 Task: Look for Airbnb options in Someren, Netherlands from 12th  December, 2023 to 15th December, 2023 for 3 adults.2 bedrooms having 3 beds and 1 bathroom. Property type can be flat. Look for 3 properties as per requirement.
Action: Mouse moved to (512, 100)
Screenshot: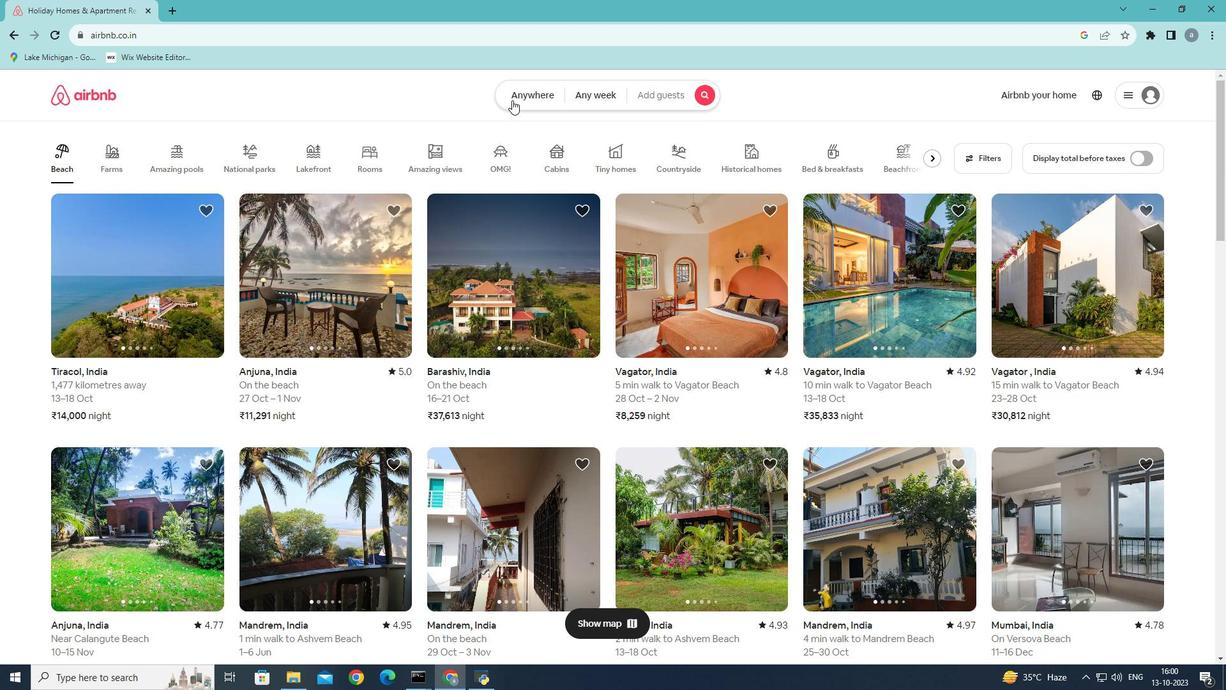 
Action: Mouse pressed left at (512, 100)
Screenshot: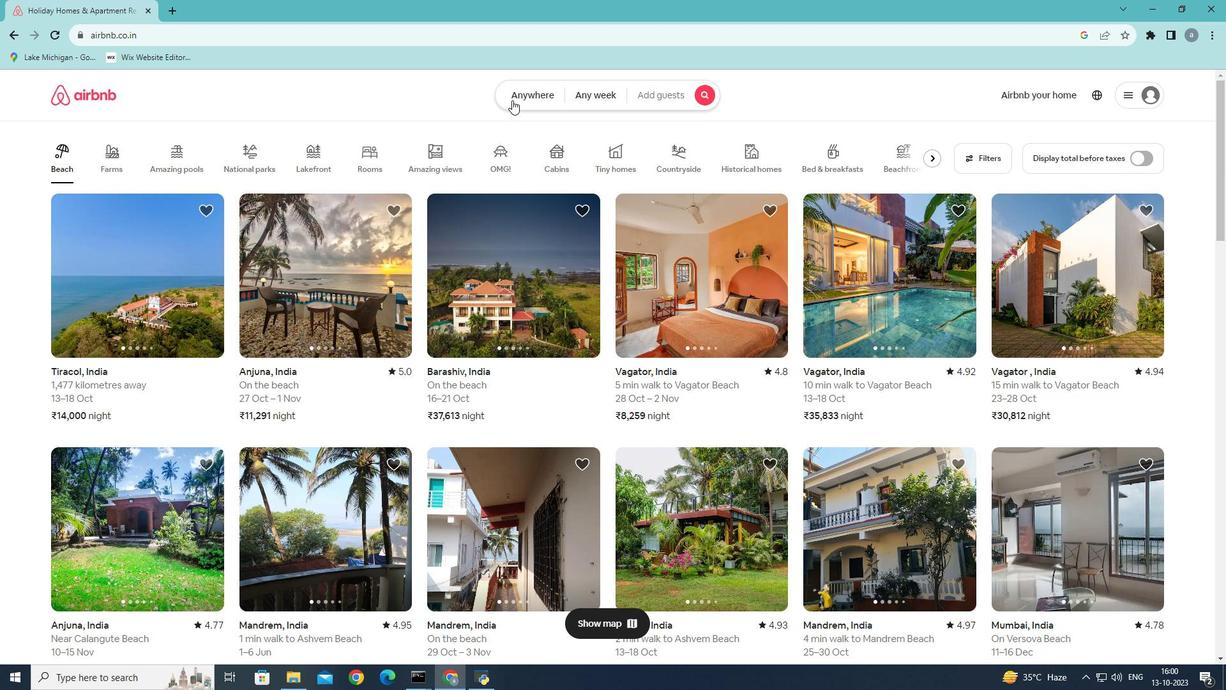 
Action: Mouse moved to (449, 138)
Screenshot: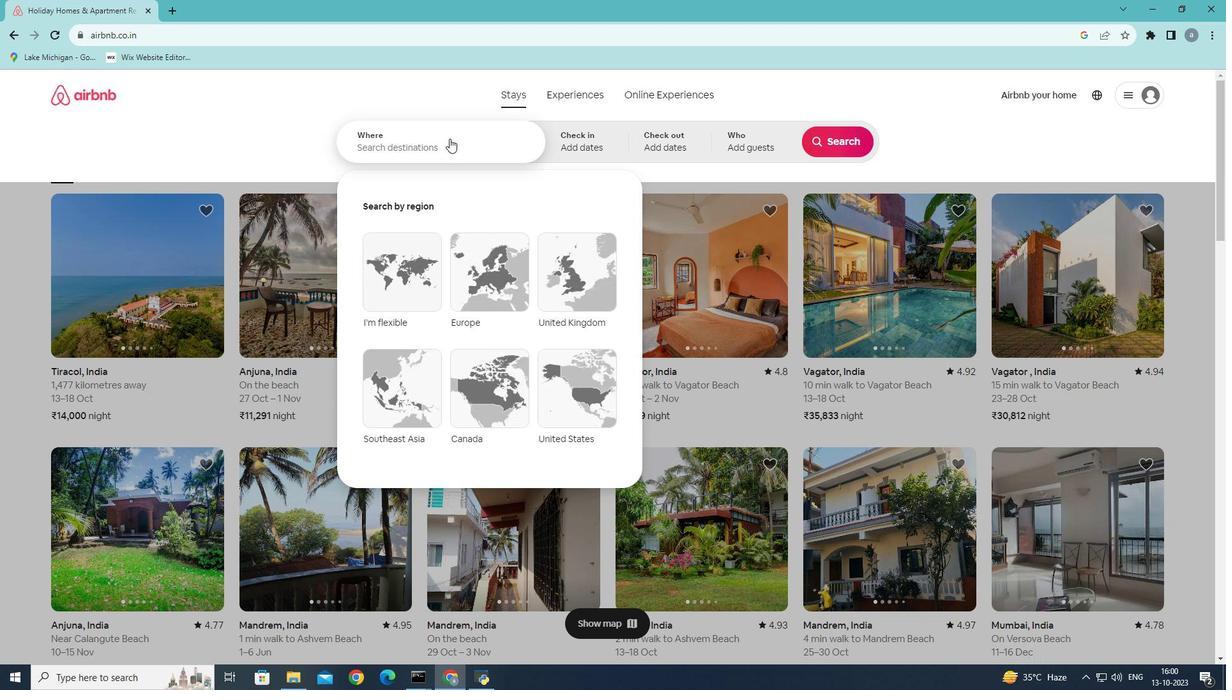 
Action: Mouse pressed left at (449, 138)
Screenshot: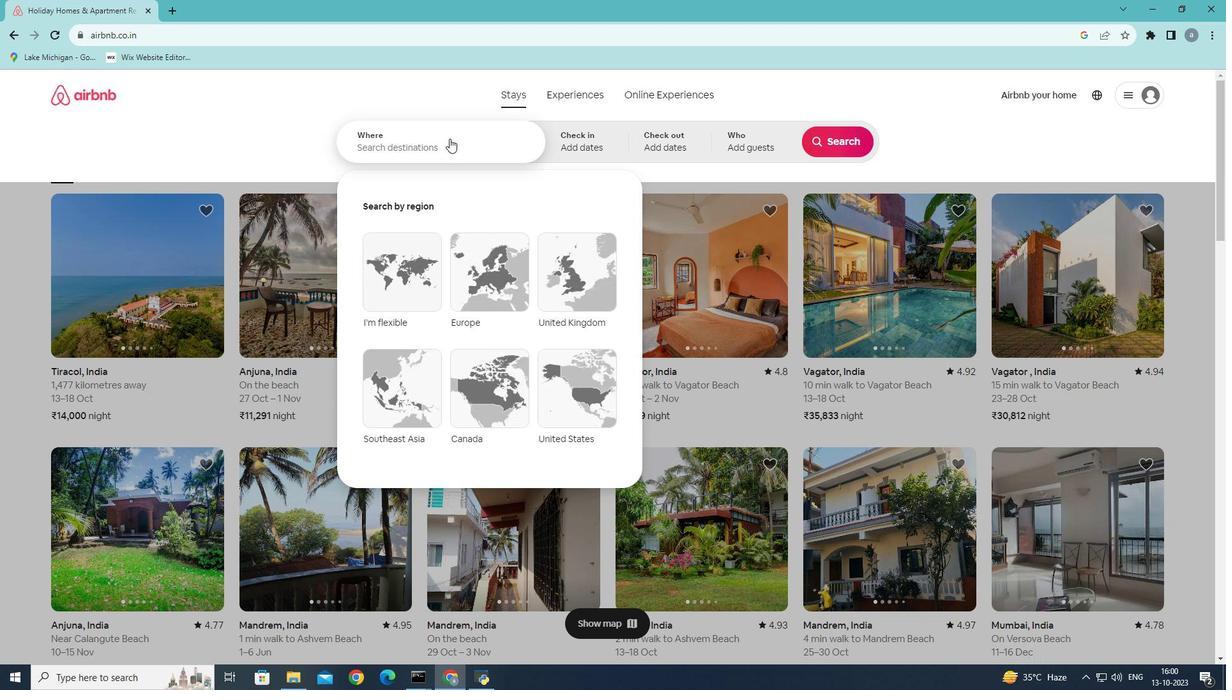 
Action: Mouse moved to (451, 141)
Screenshot: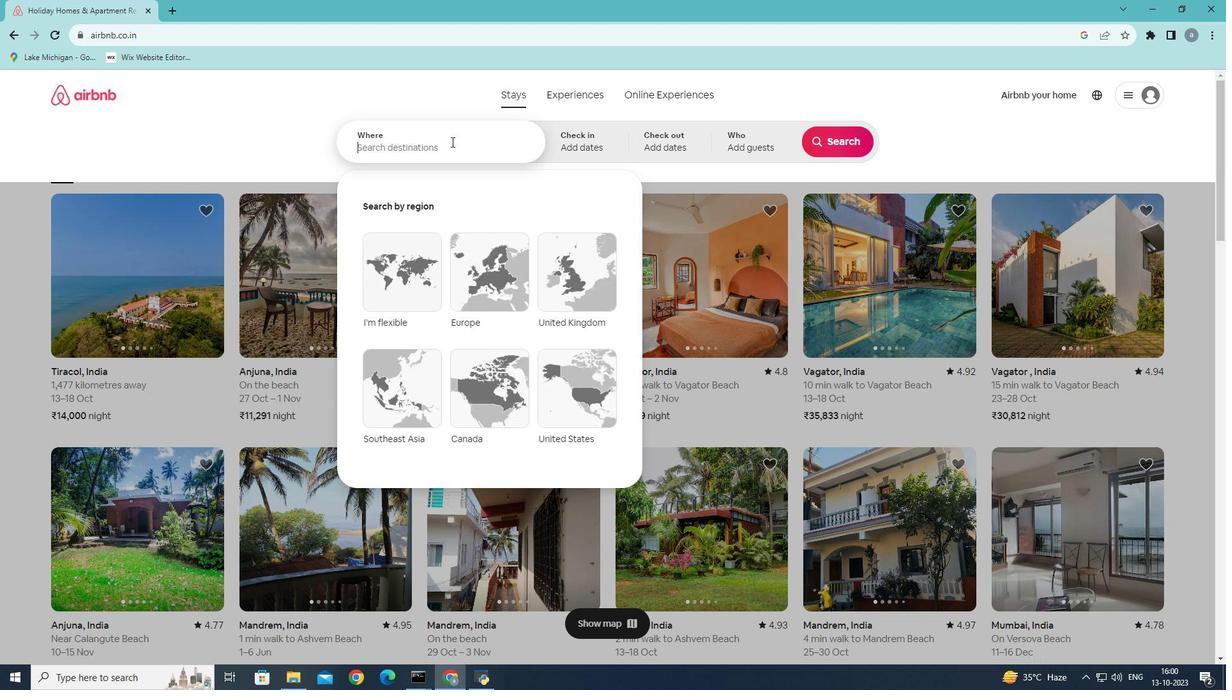
Action: Key pressed <Key.shift>Someren,<Key.shift>Nether
Screenshot: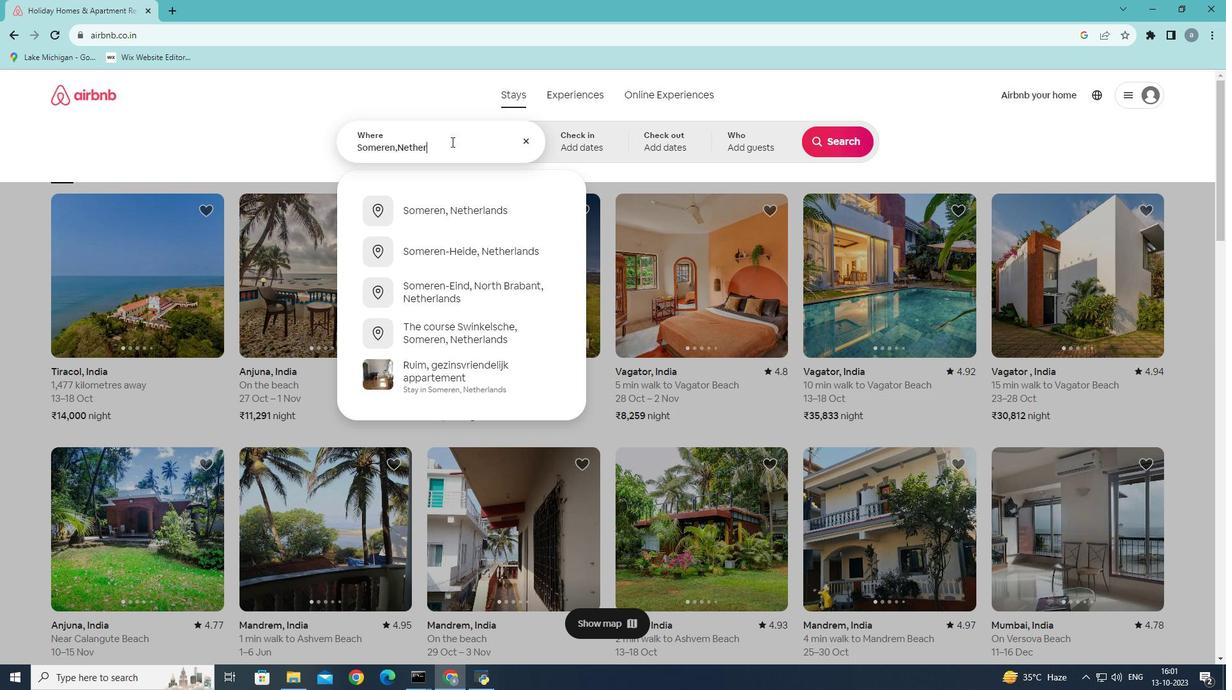 
Action: Mouse moved to (478, 253)
Screenshot: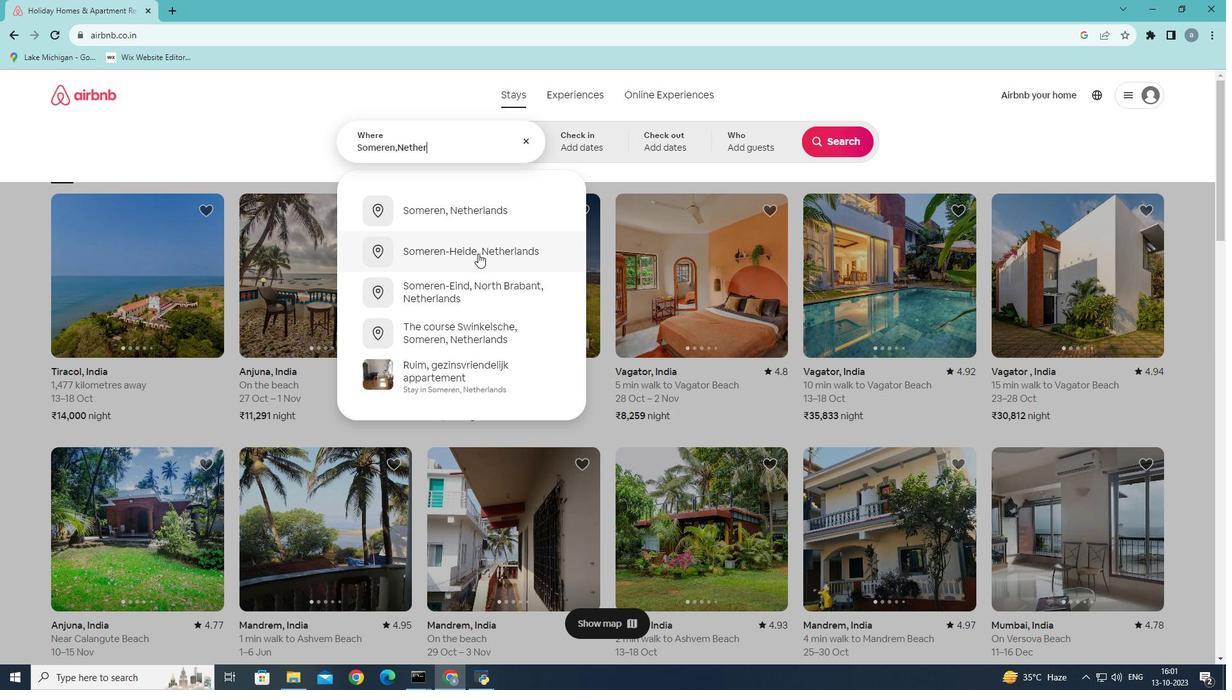 
Action: Mouse pressed left at (478, 253)
Screenshot: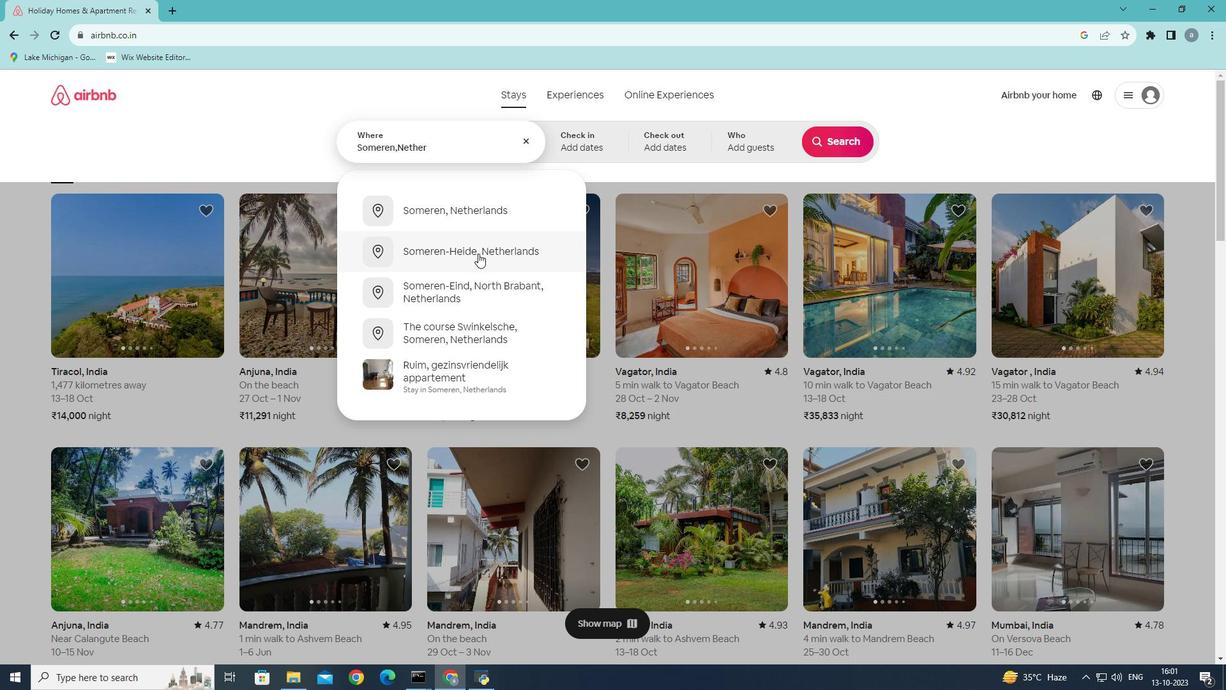 
Action: Mouse moved to (832, 245)
Screenshot: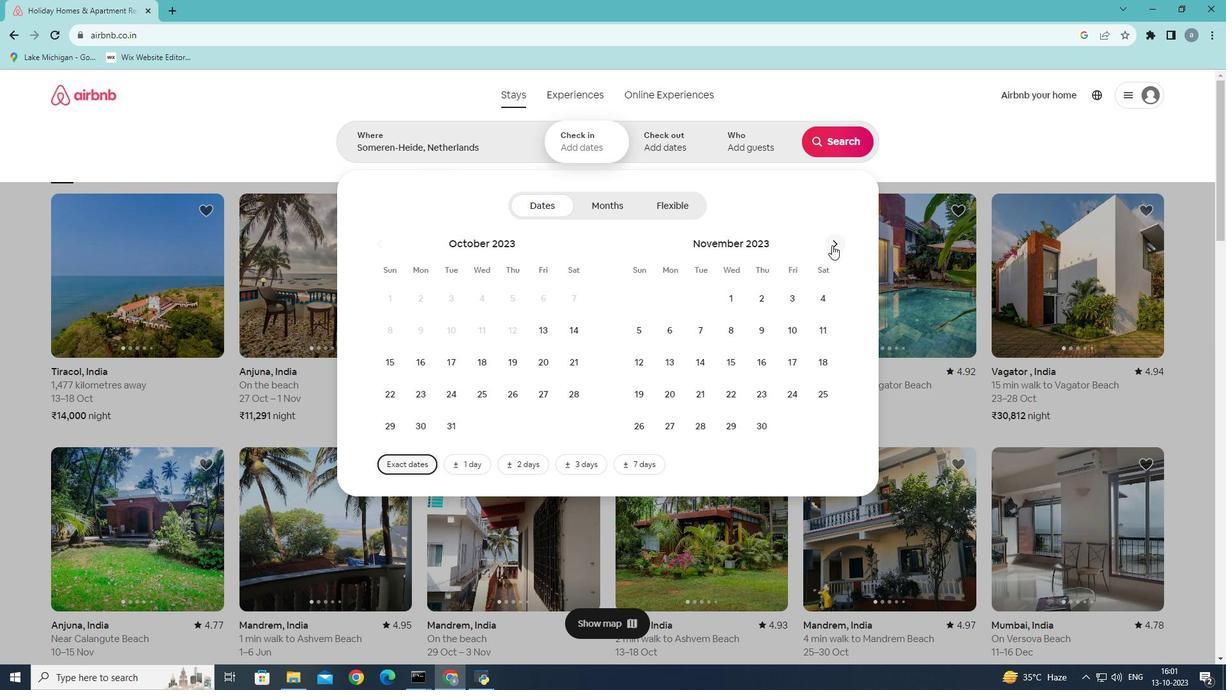 
Action: Mouse pressed left at (832, 245)
Screenshot: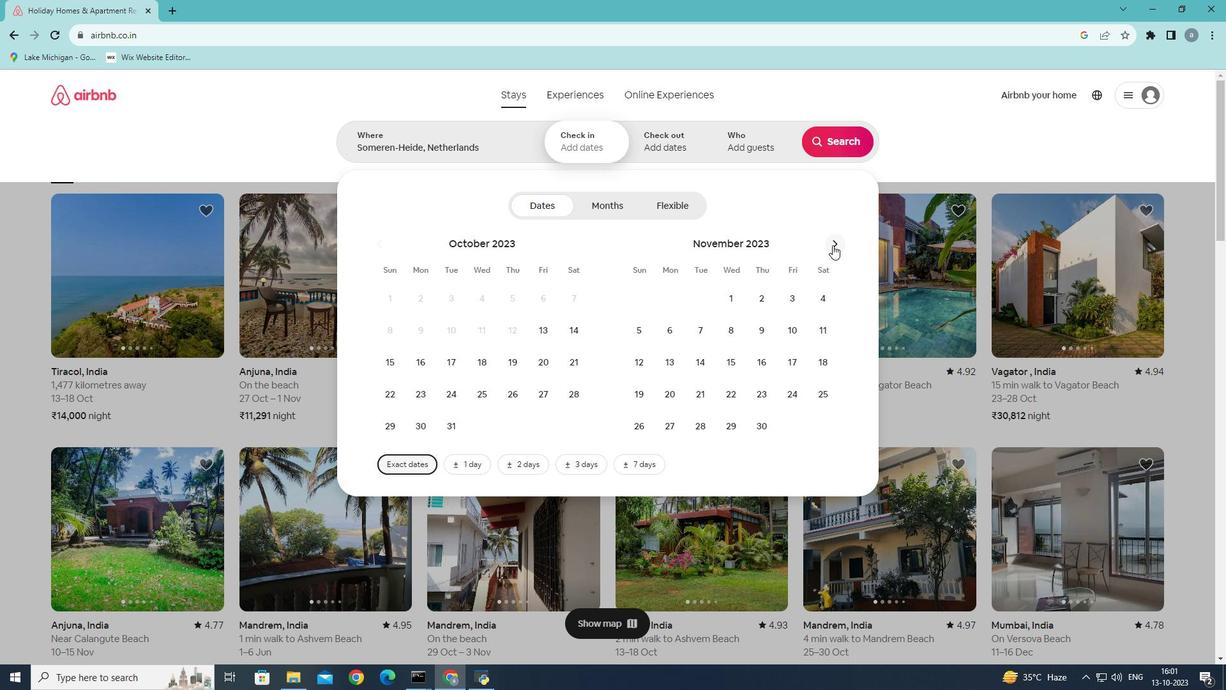 
Action: Mouse moved to (697, 366)
Screenshot: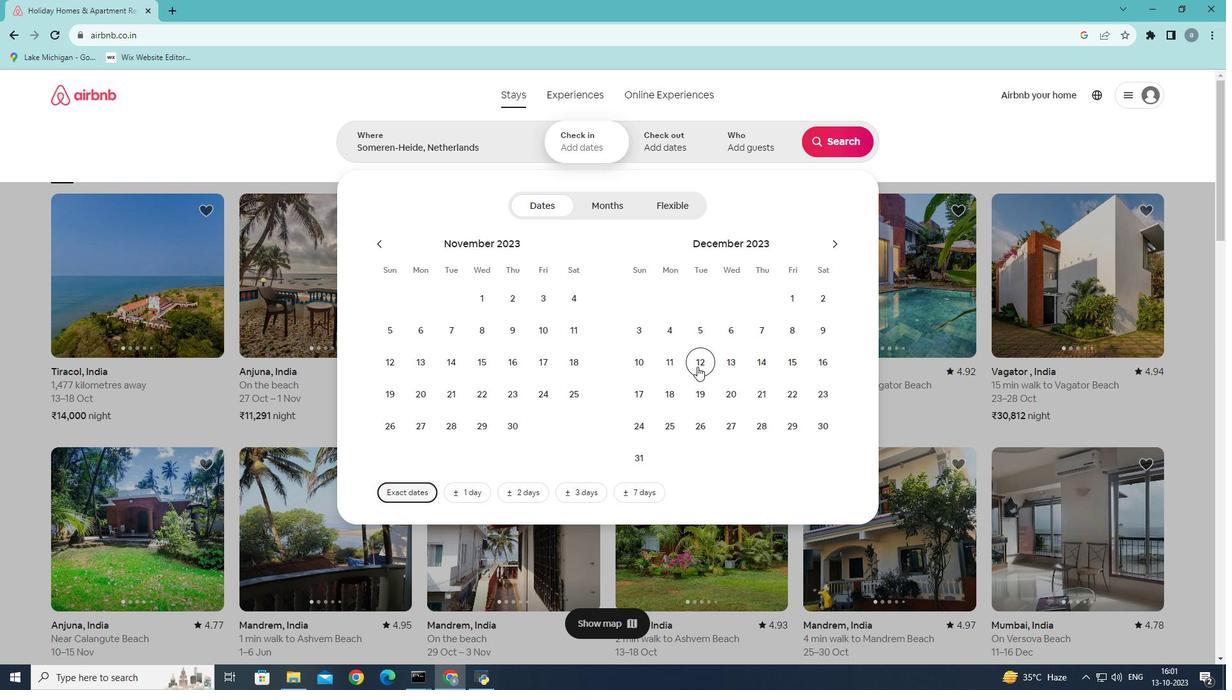 
Action: Mouse pressed left at (697, 366)
Screenshot: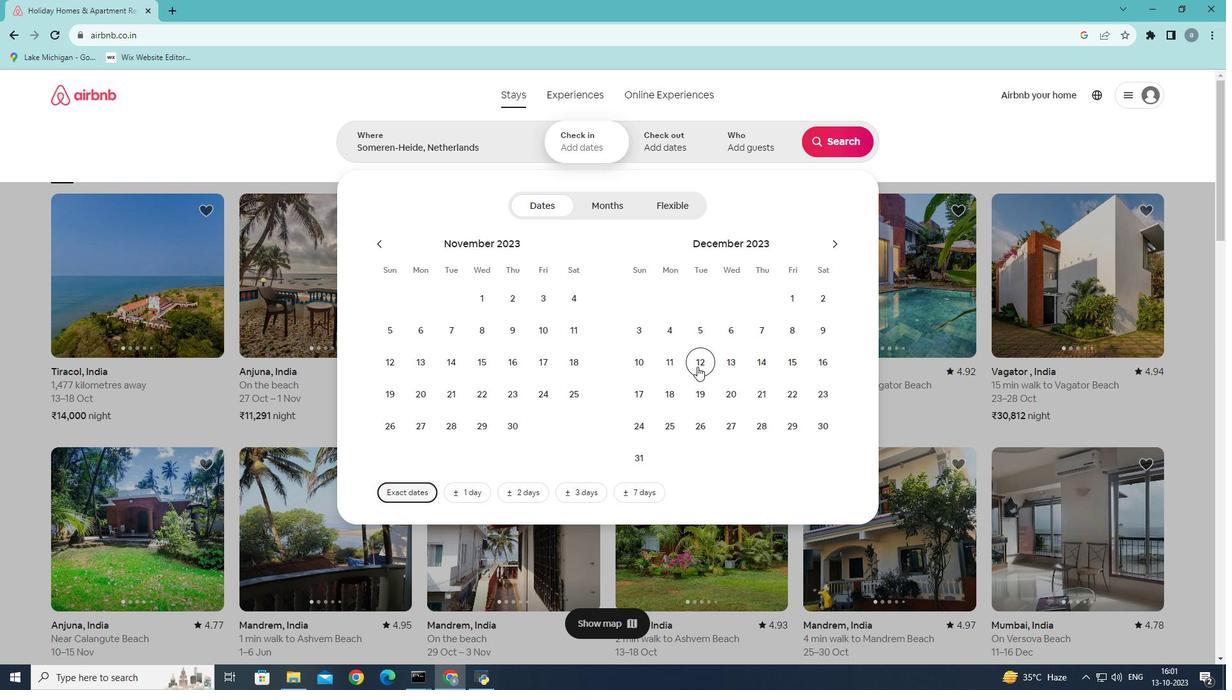 
Action: Mouse moved to (799, 366)
Screenshot: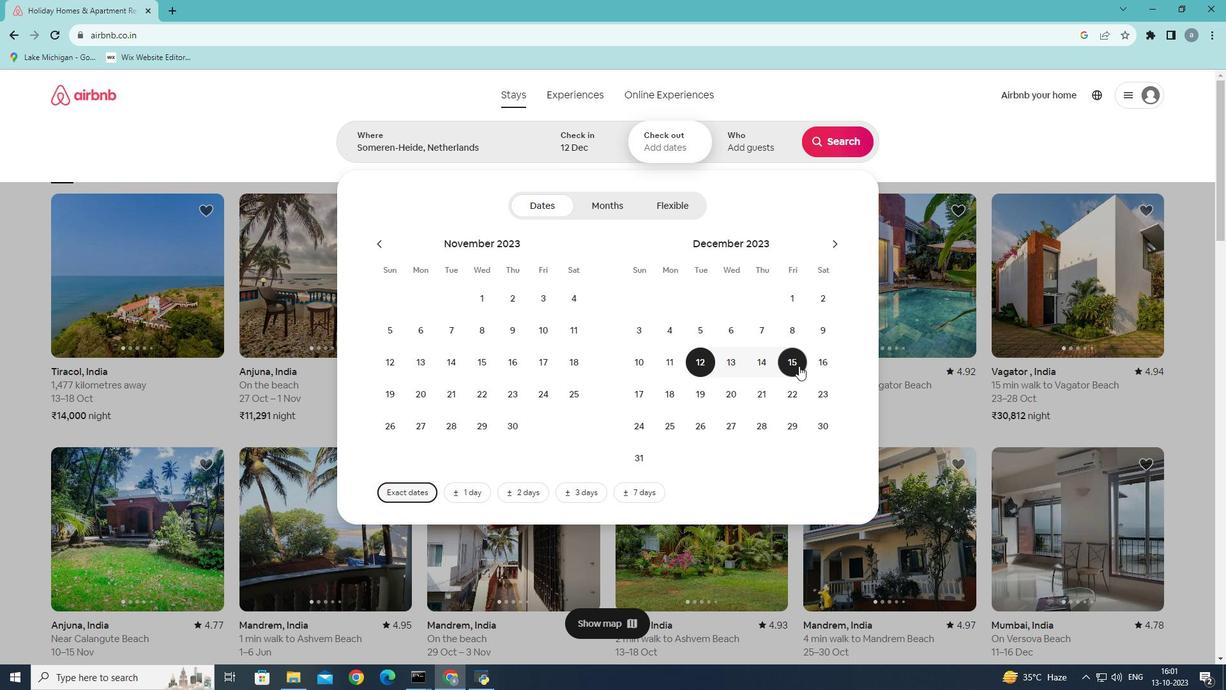 
Action: Mouse pressed left at (799, 366)
Screenshot: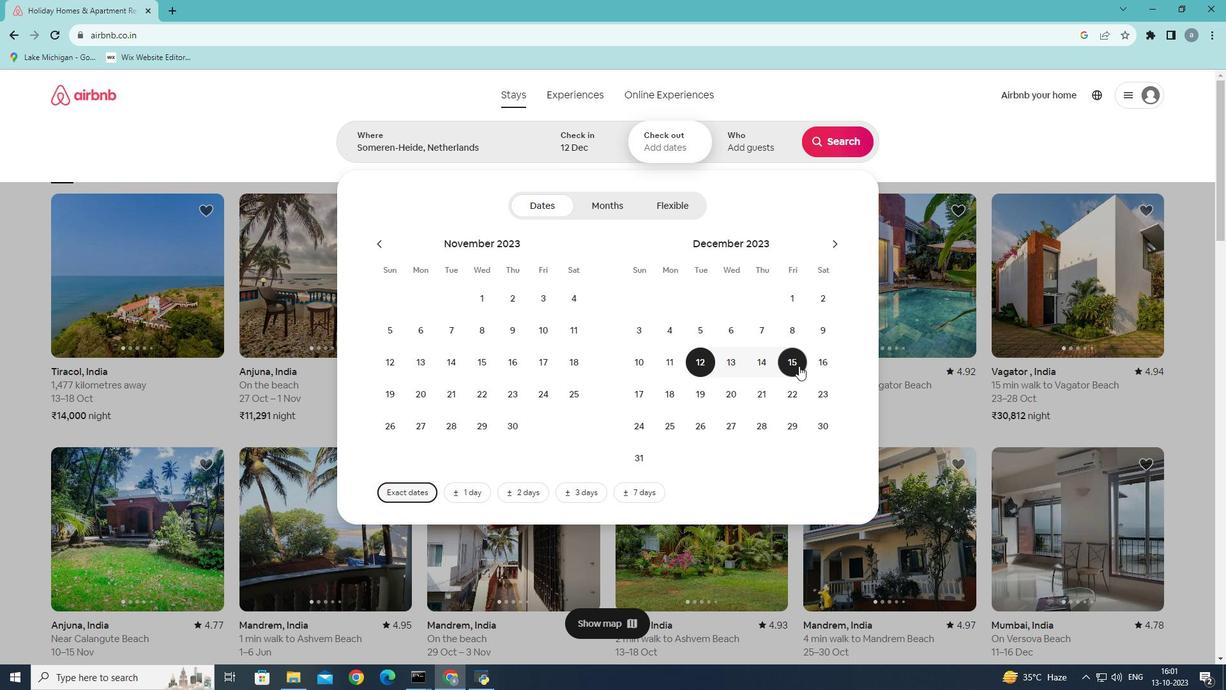 
Action: Mouse moved to (780, 147)
Screenshot: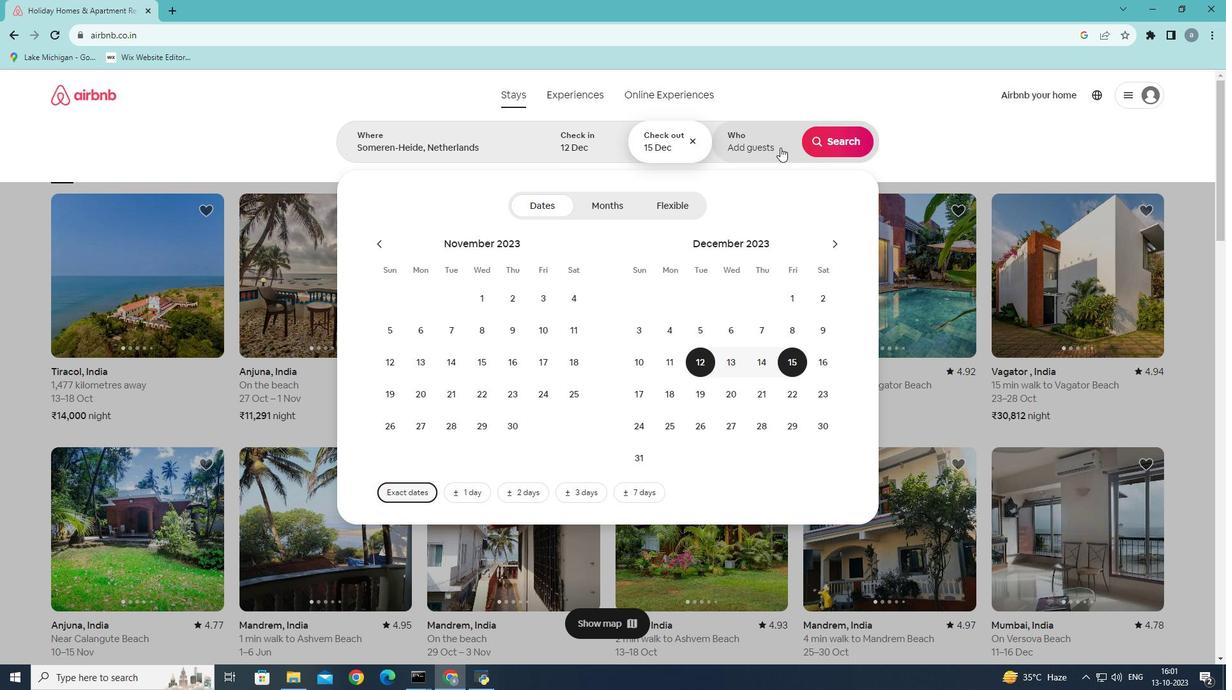 
Action: Mouse pressed left at (780, 147)
Screenshot: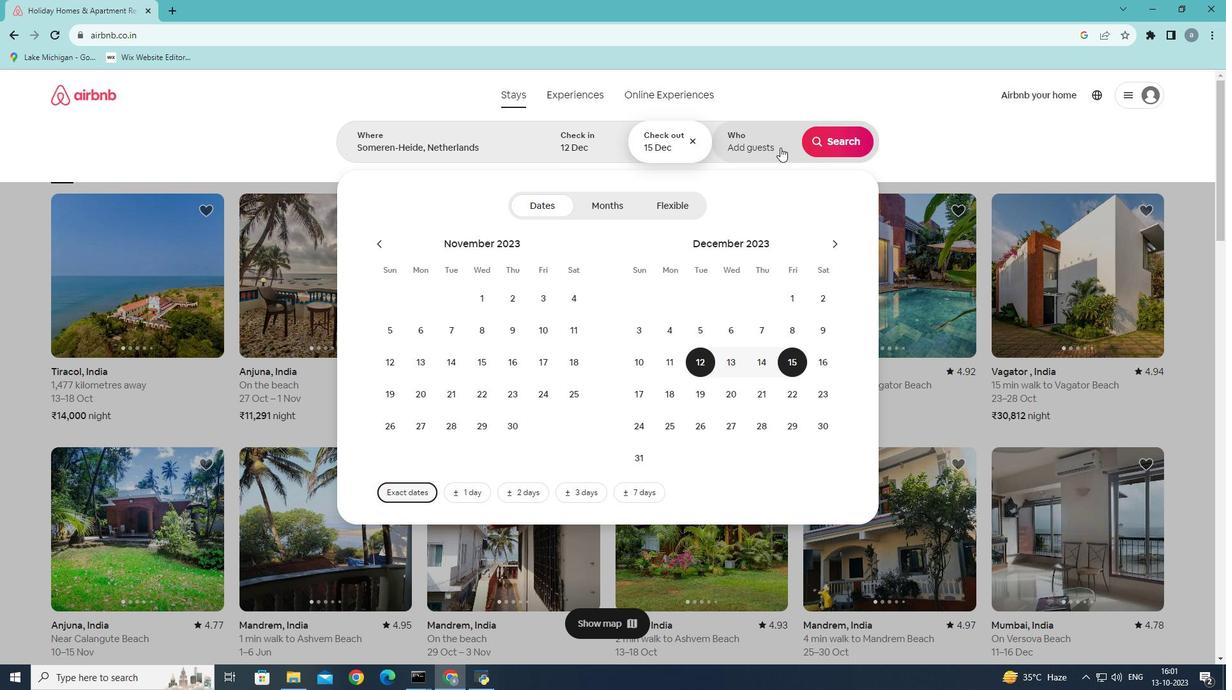 
Action: Mouse moved to (841, 205)
Screenshot: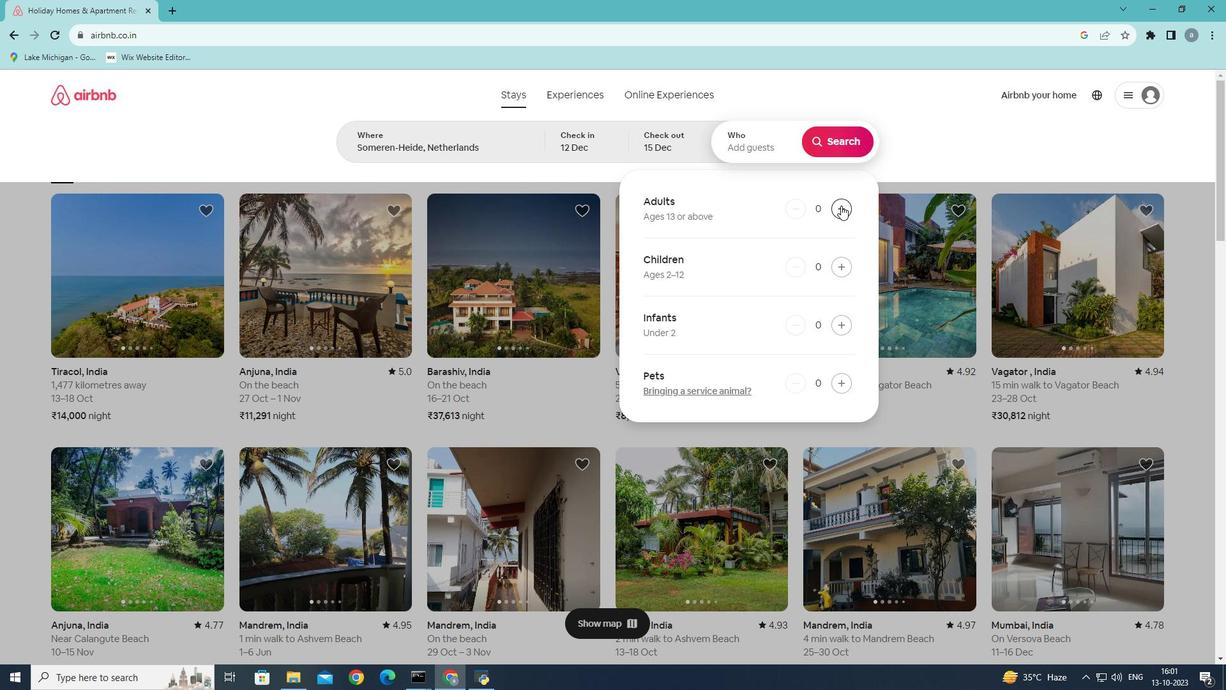 
Action: Mouse pressed left at (841, 205)
Screenshot: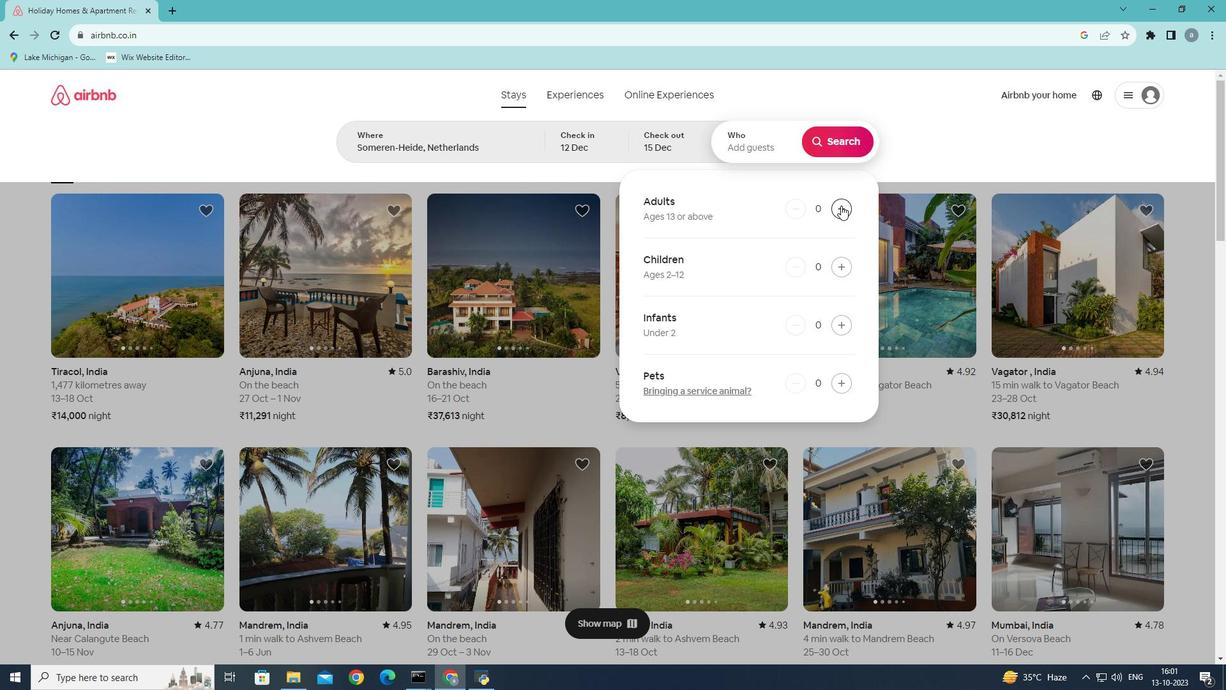 
Action: Mouse pressed left at (841, 205)
Screenshot: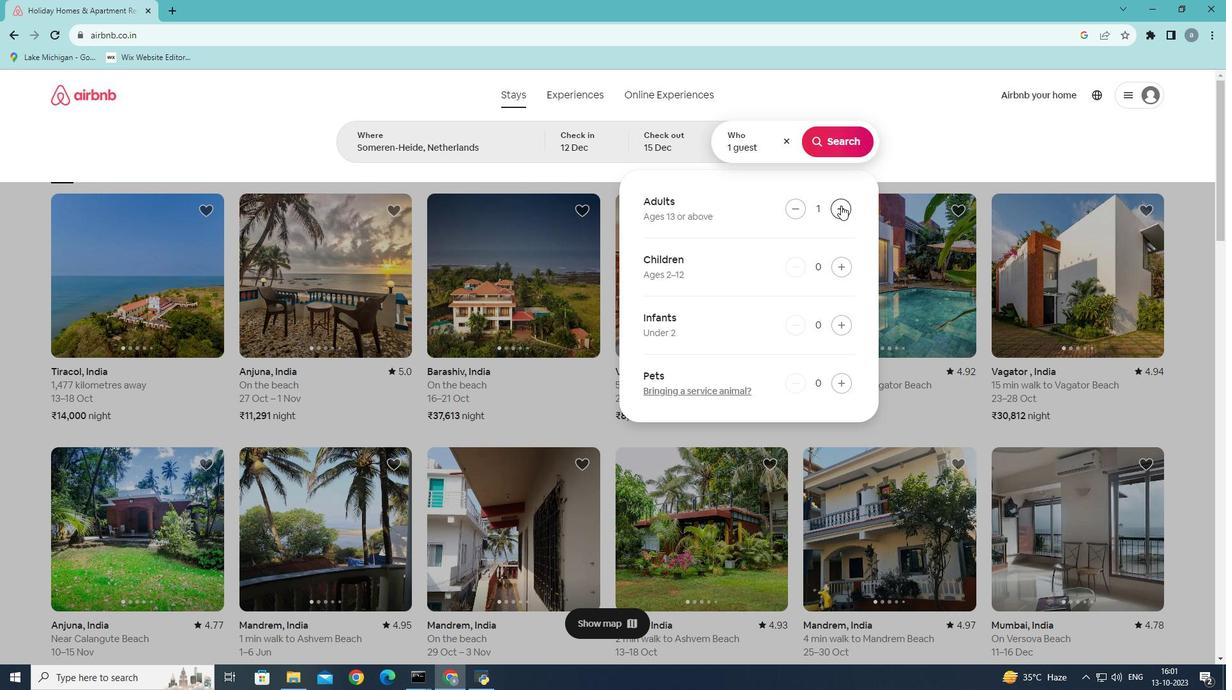 
Action: Mouse pressed left at (841, 205)
Screenshot: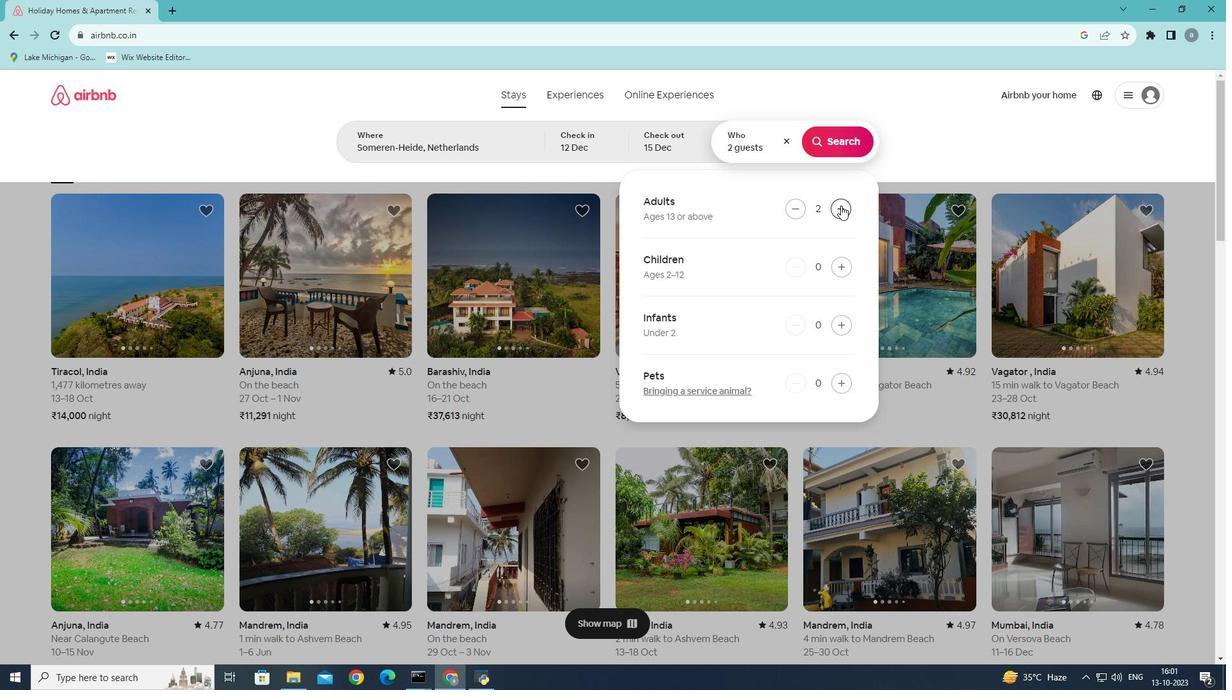 
Action: Mouse moved to (834, 145)
Screenshot: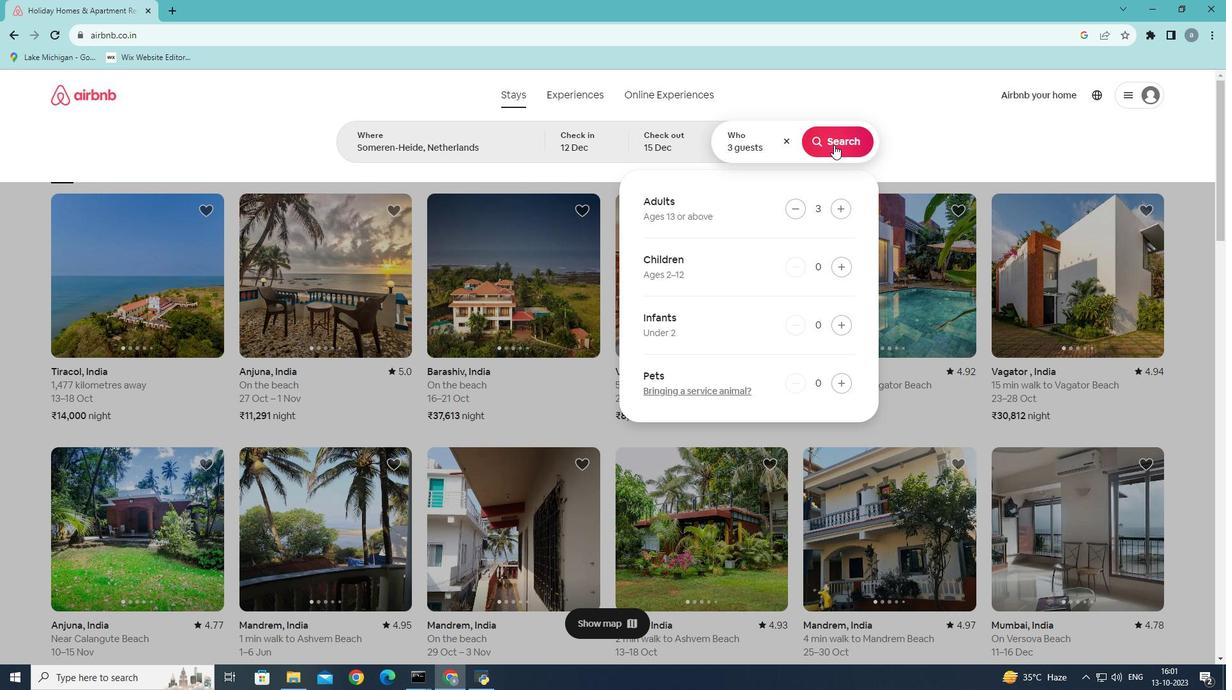 
Action: Mouse pressed left at (834, 145)
Screenshot: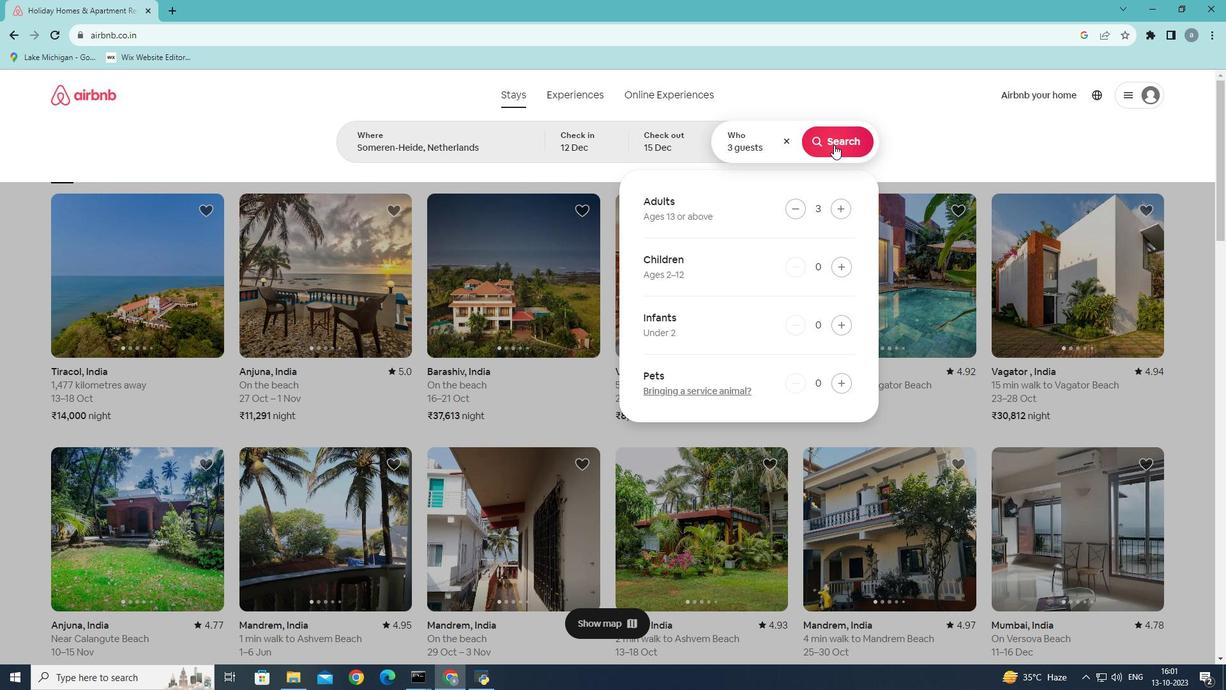 
Action: Mouse moved to (1037, 153)
Screenshot: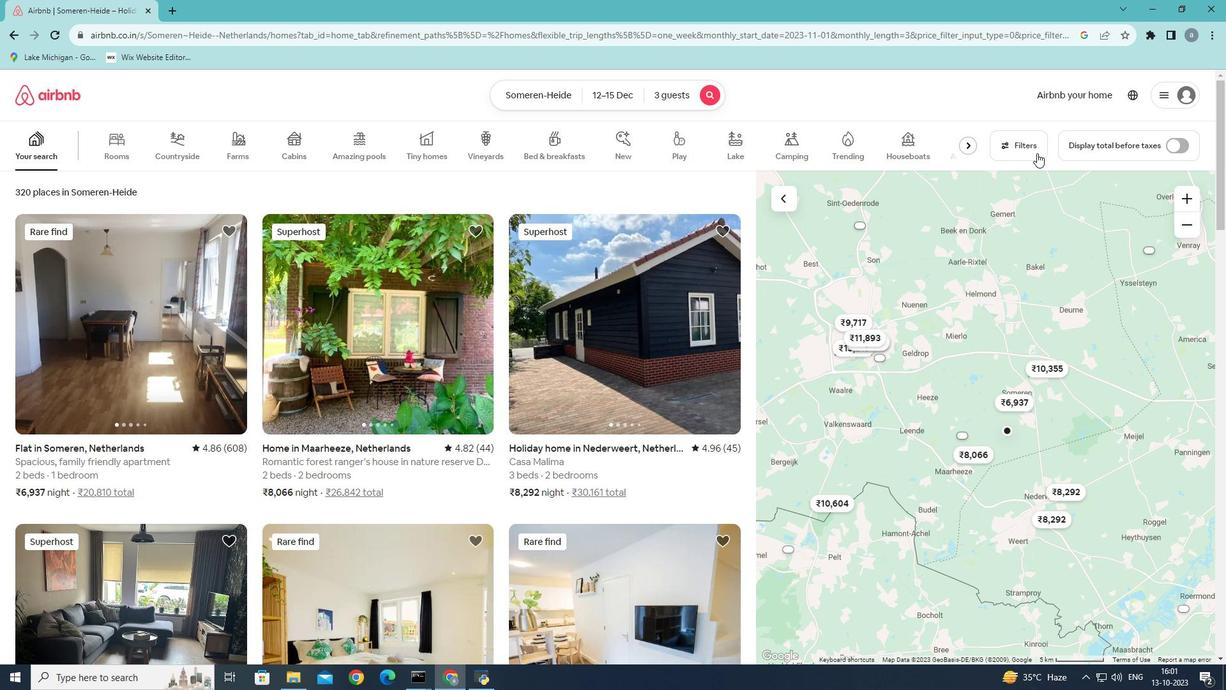 
Action: Mouse pressed left at (1037, 153)
Screenshot: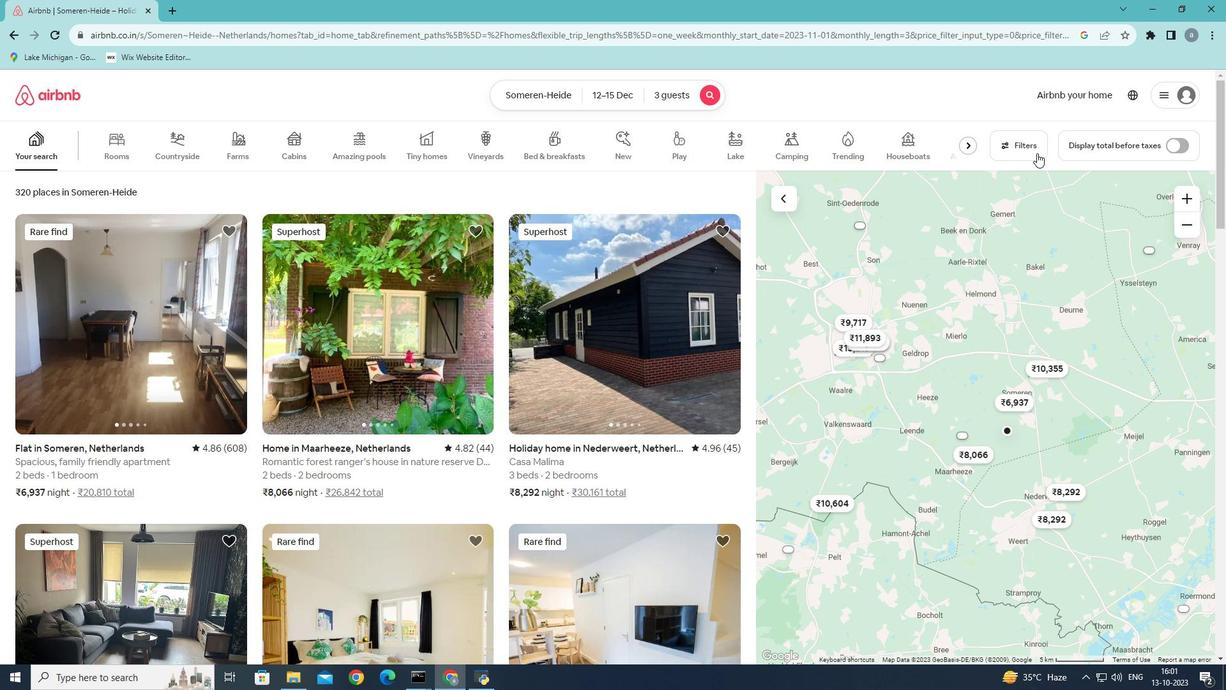 
Action: Mouse moved to (576, 461)
Screenshot: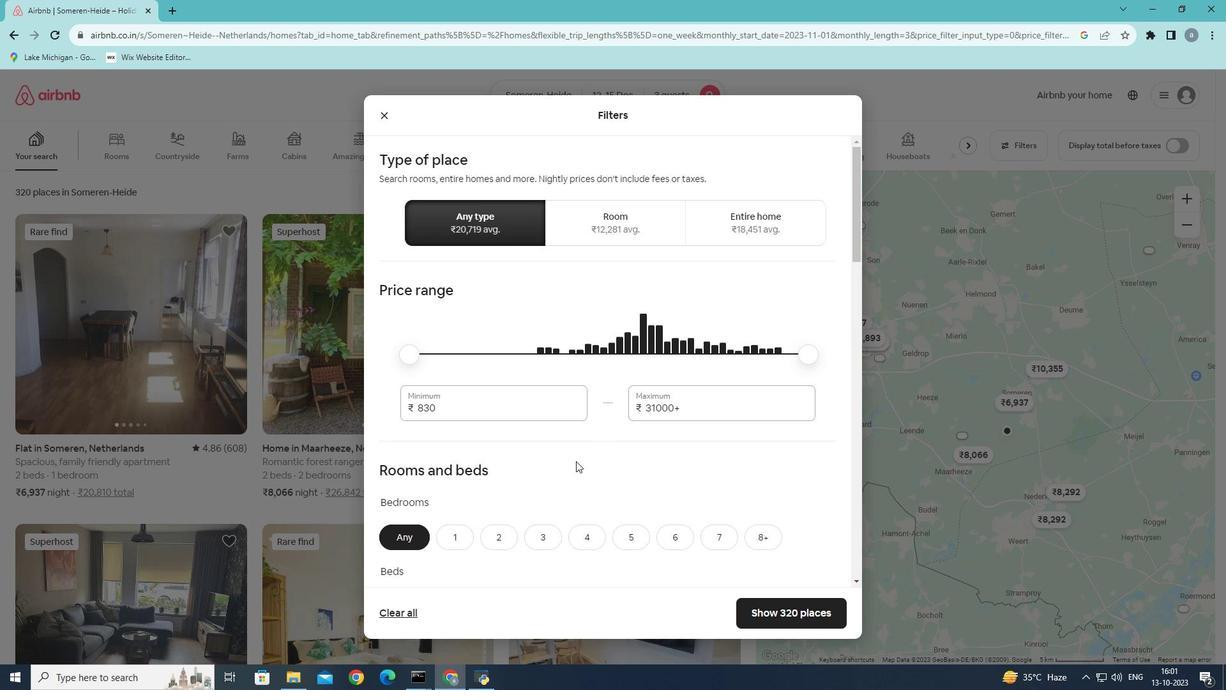 
Action: Mouse scrolled (576, 460) with delta (0, 0)
Screenshot: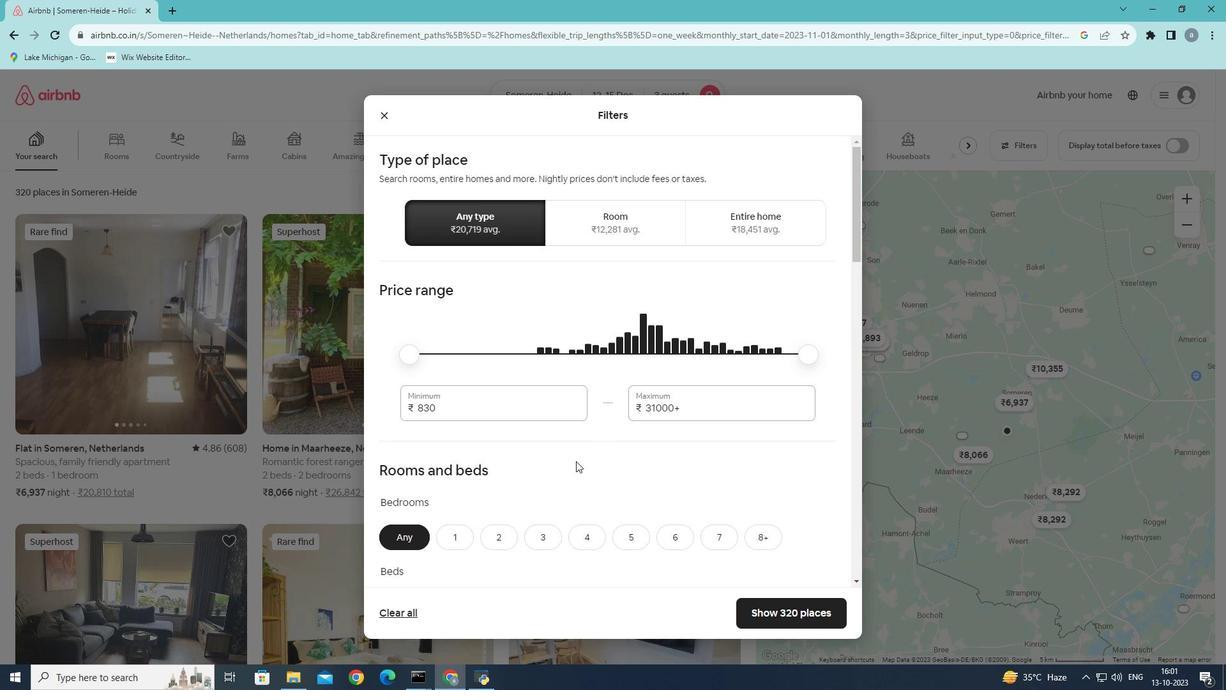 
Action: Mouse scrolled (576, 460) with delta (0, 0)
Screenshot: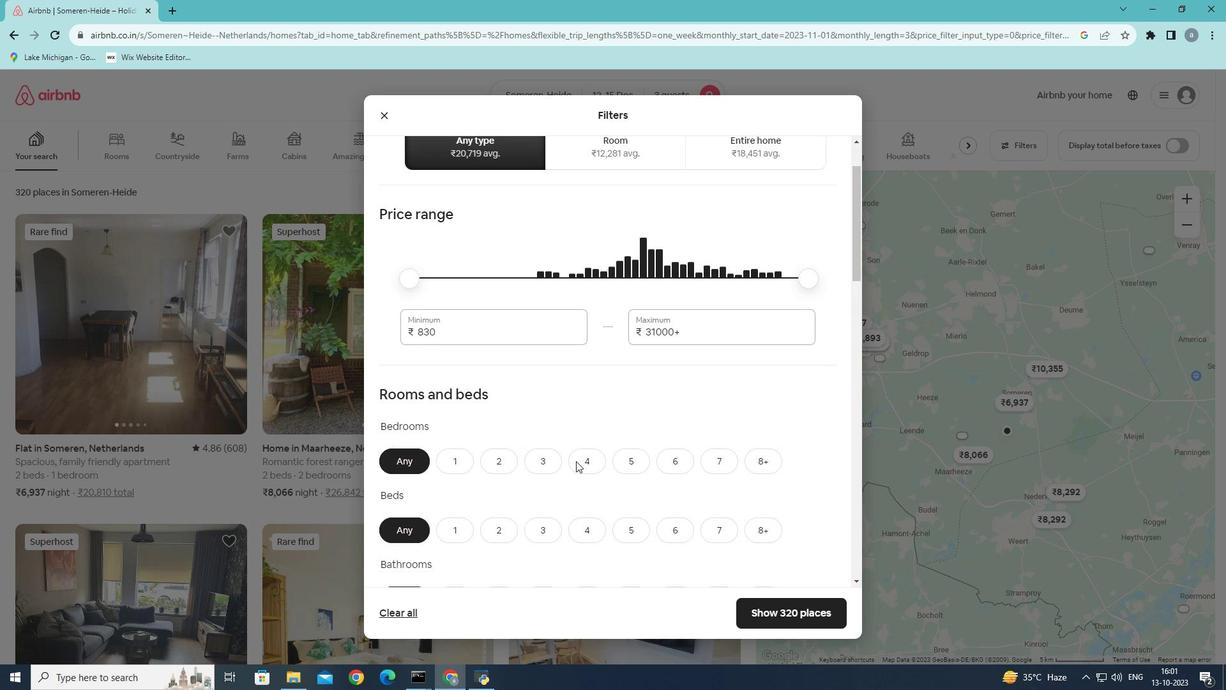 
Action: Mouse scrolled (576, 460) with delta (0, 0)
Screenshot: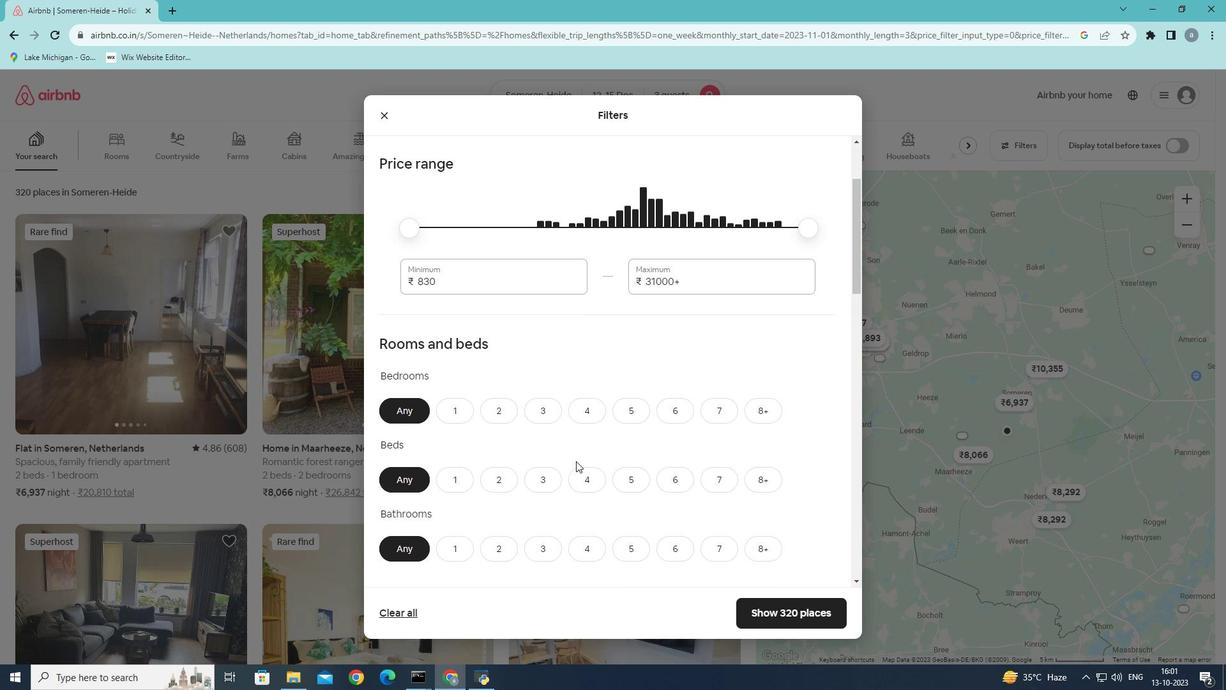 
Action: Mouse moved to (502, 348)
Screenshot: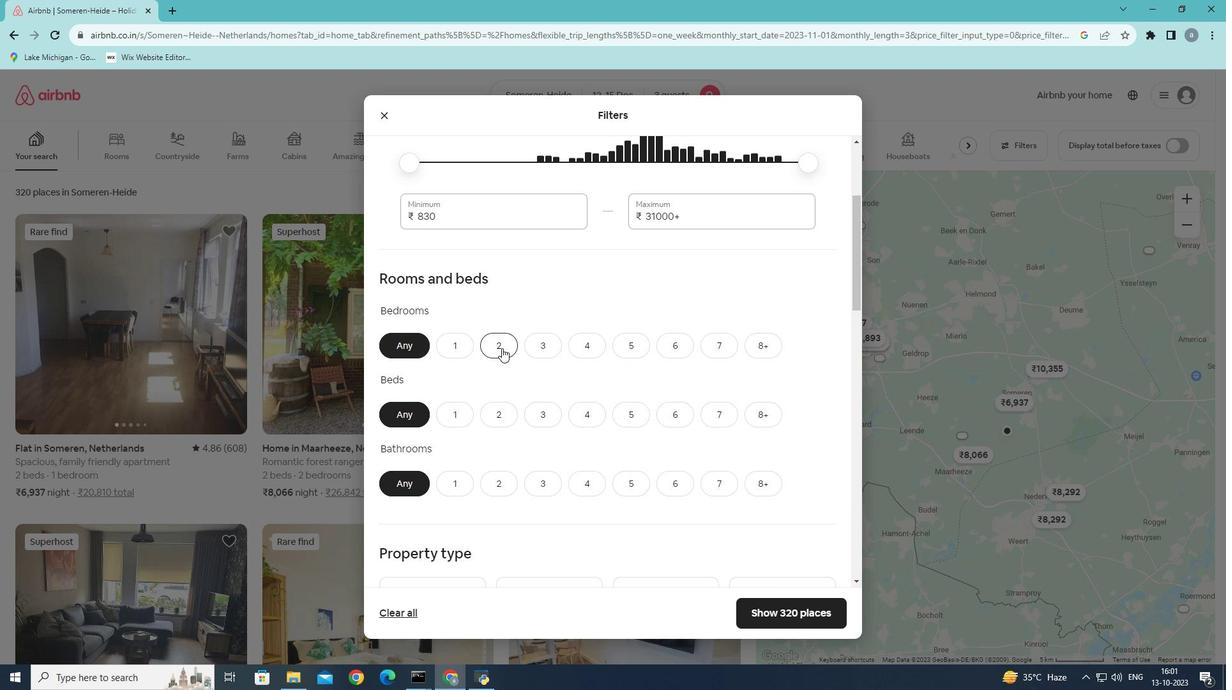 
Action: Mouse pressed left at (502, 348)
Screenshot: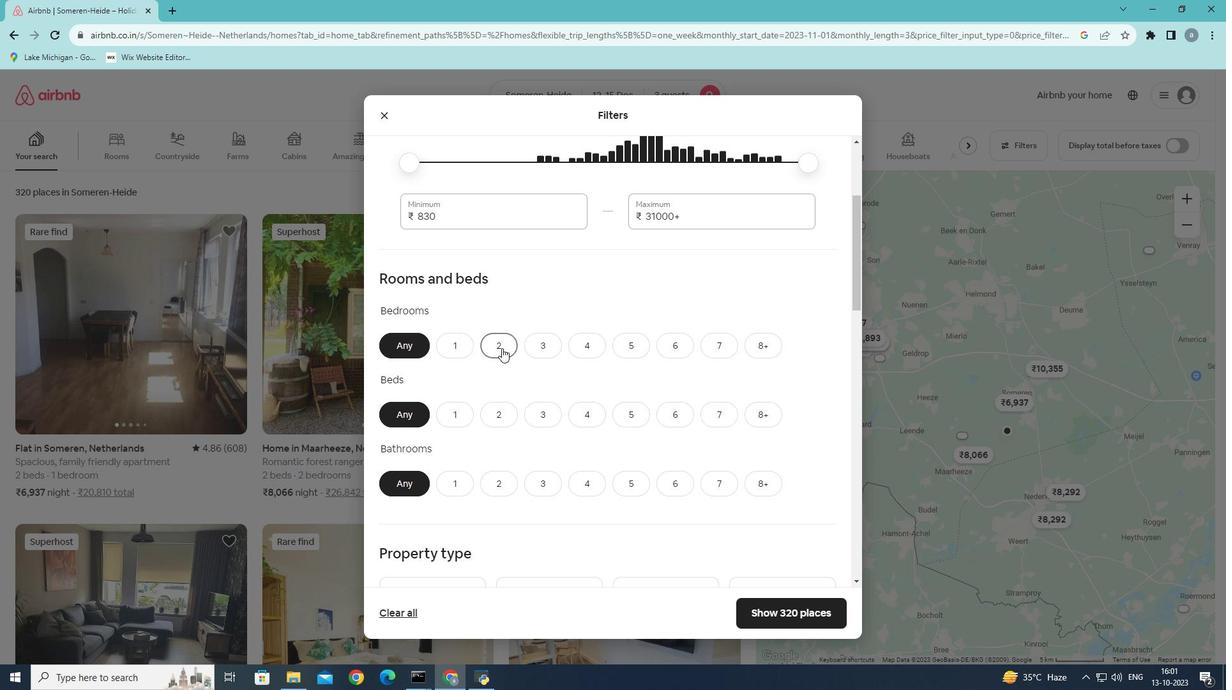
Action: Mouse moved to (550, 420)
Screenshot: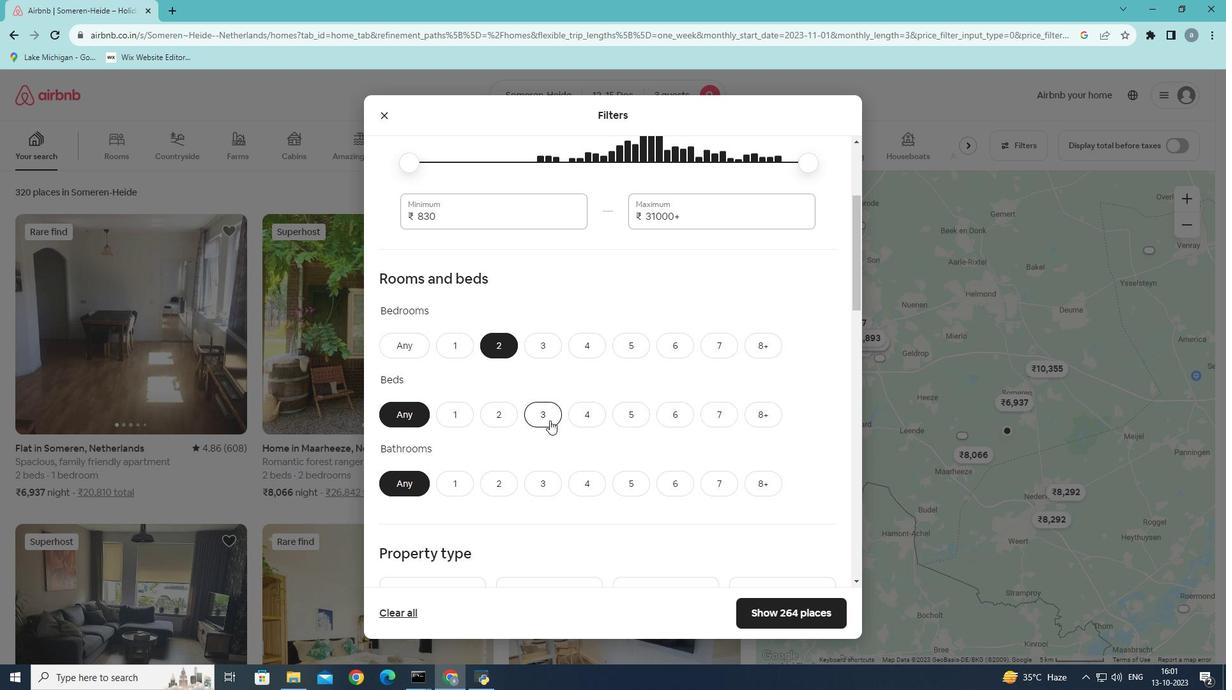 
Action: Mouse pressed left at (550, 420)
Screenshot: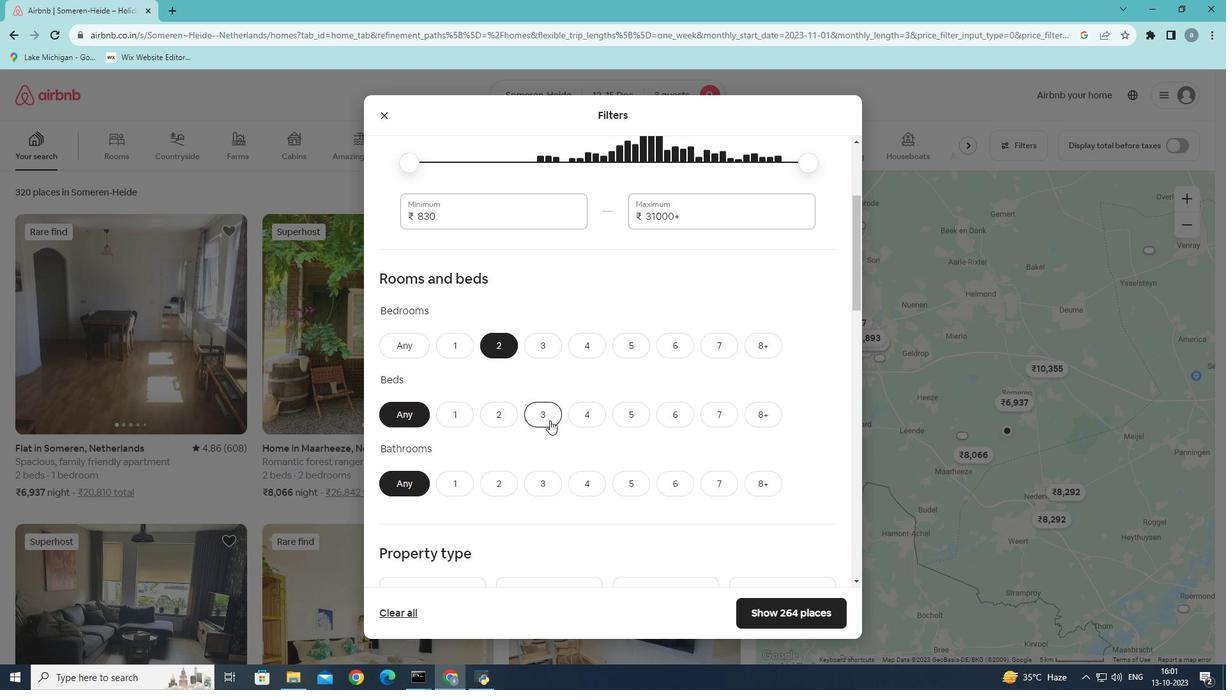 
Action: Mouse moved to (453, 487)
Screenshot: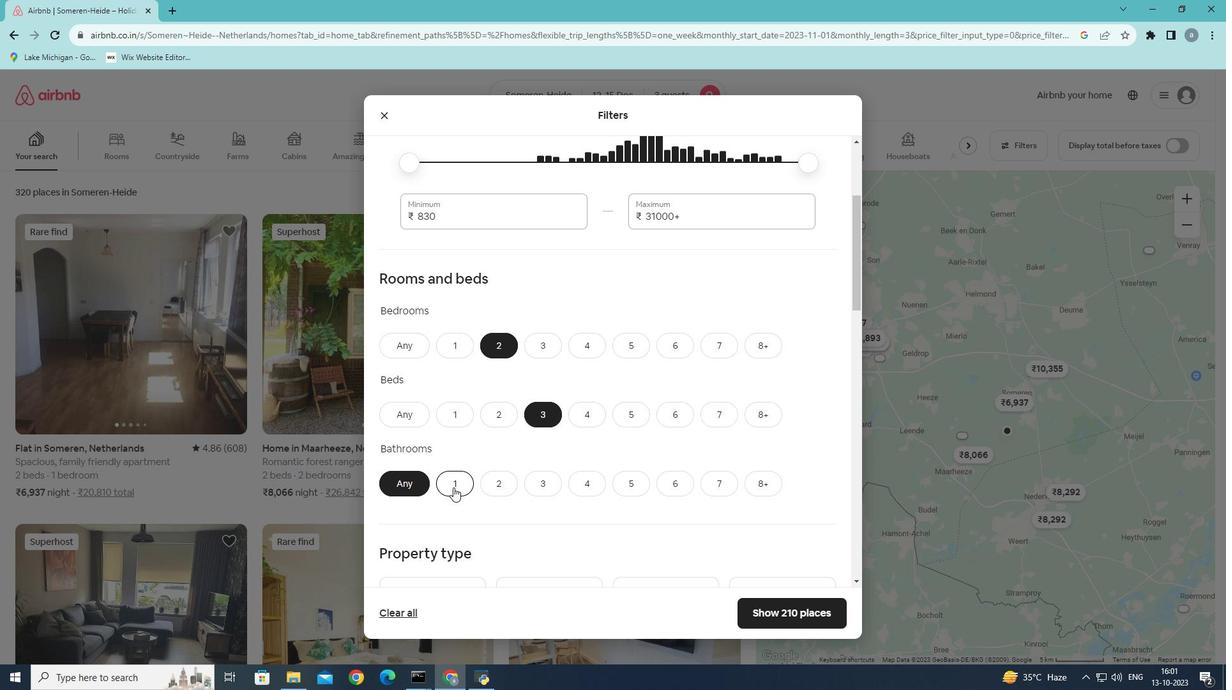 
Action: Mouse pressed left at (453, 487)
Screenshot: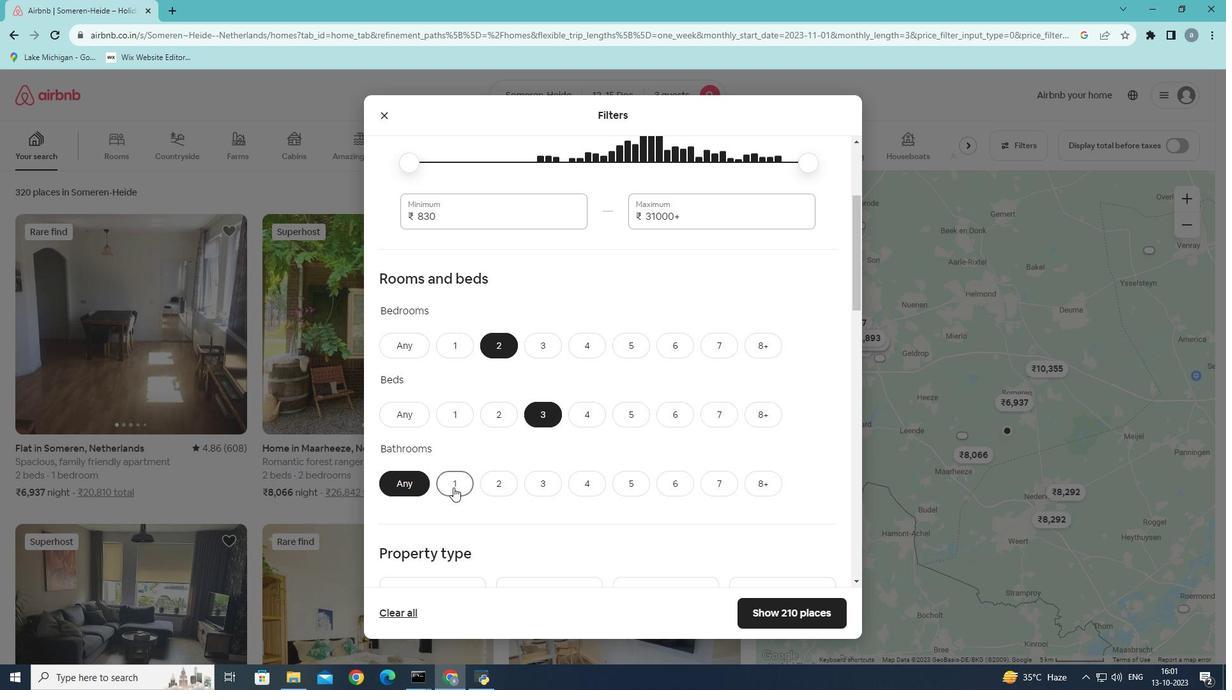 
Action: Mouse moved to (539, 507)
Screenshot: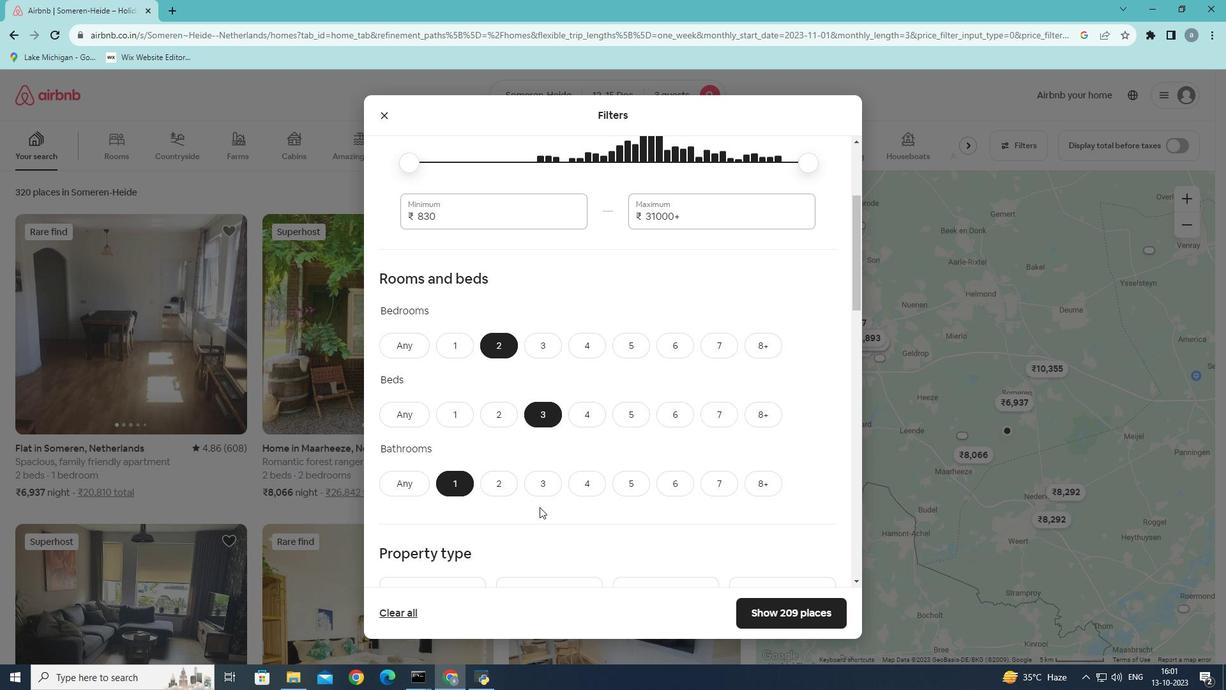 
Action: Mouse scrolled (539, 506) with delta (0, 0)
Screenshot: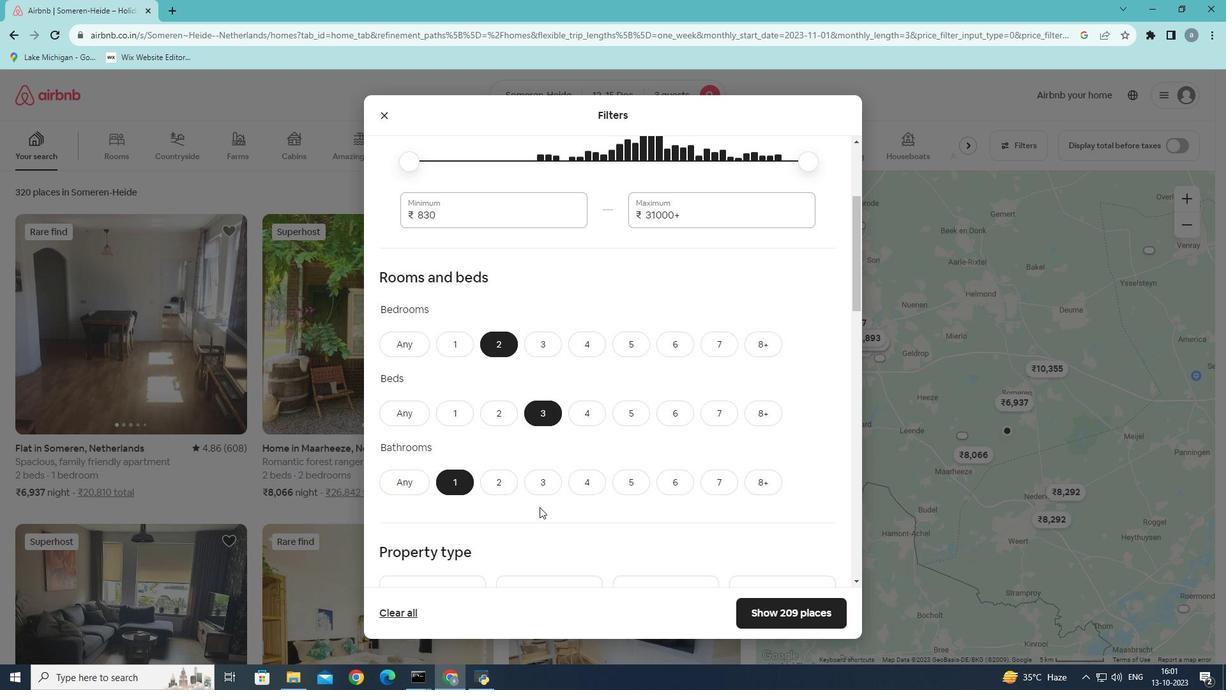 
Action: Mouse scrolled (539, 506) with delta (0, 0)
Screenshot: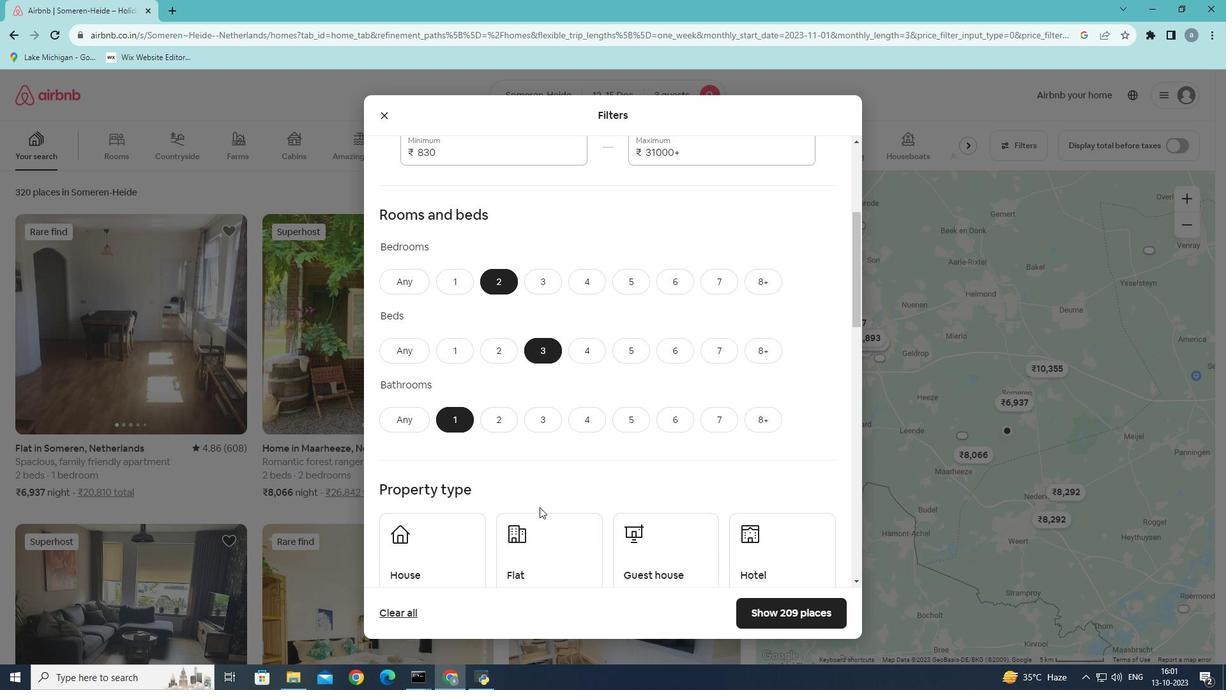 
Action: Mouse scrolled (539, 506) with delta (0, 0)
Screenshot: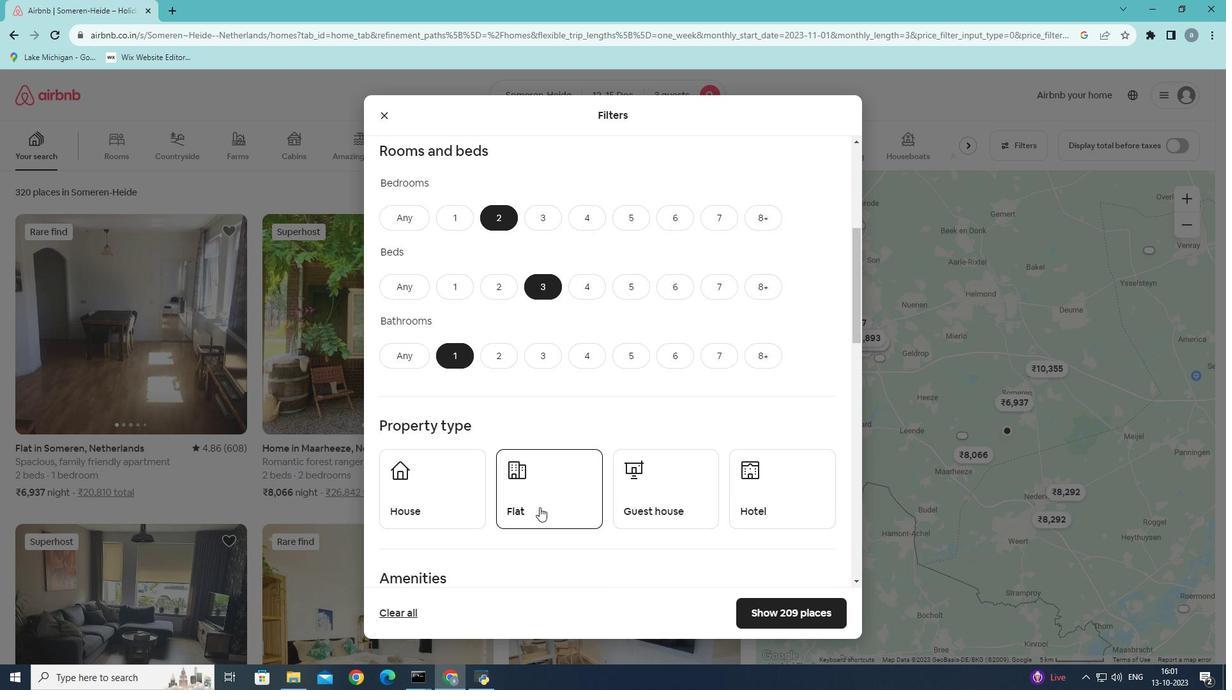 
Action: Mouse moved to (543, 453)
Screenshot: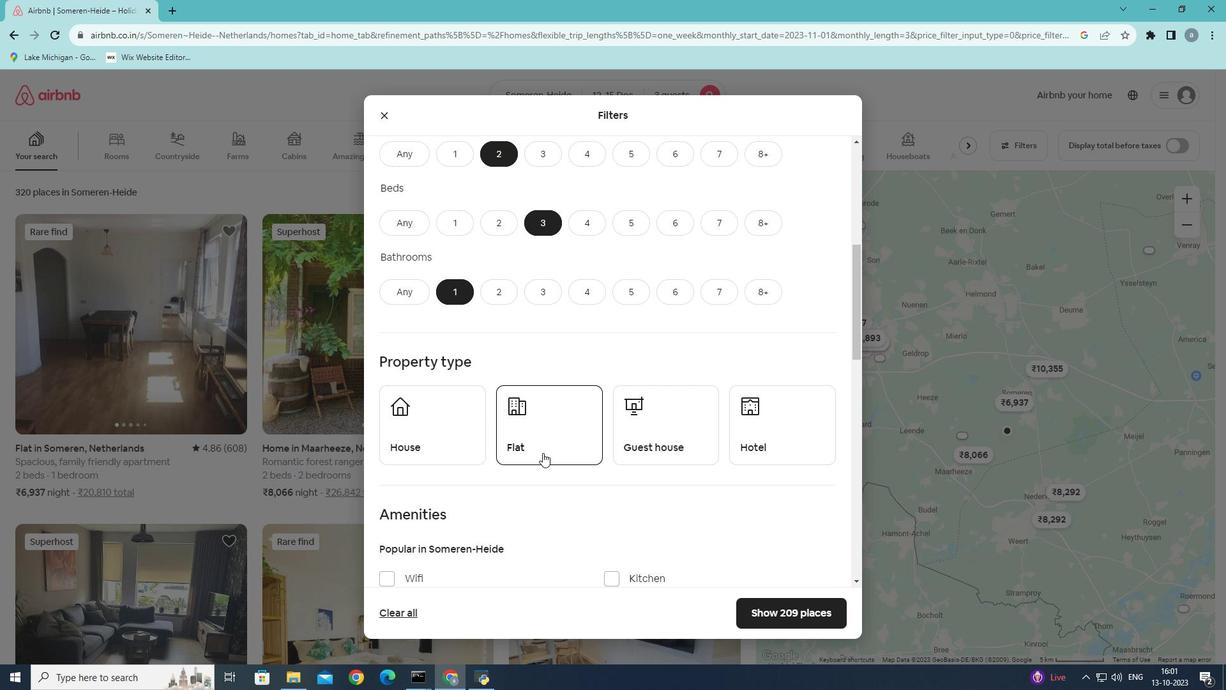 
Action: Mouse pressed left at (543, 453)
Screenshot: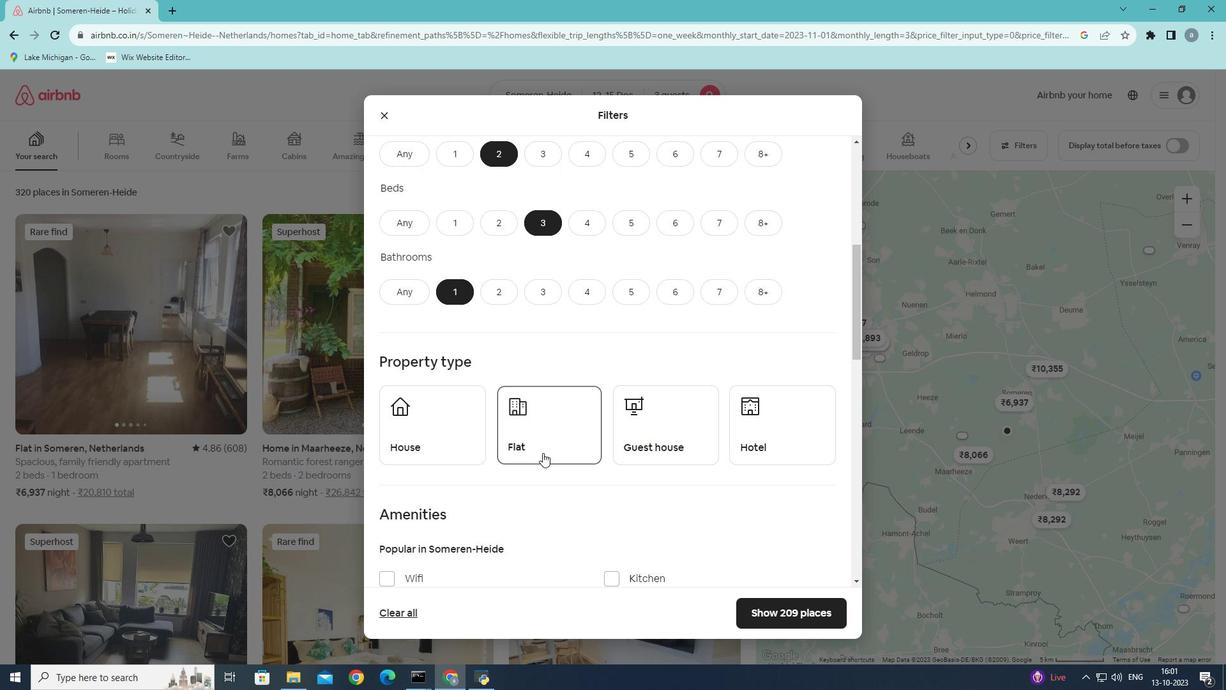 
Action: Mouse moved to (591, 434)
Screenshot: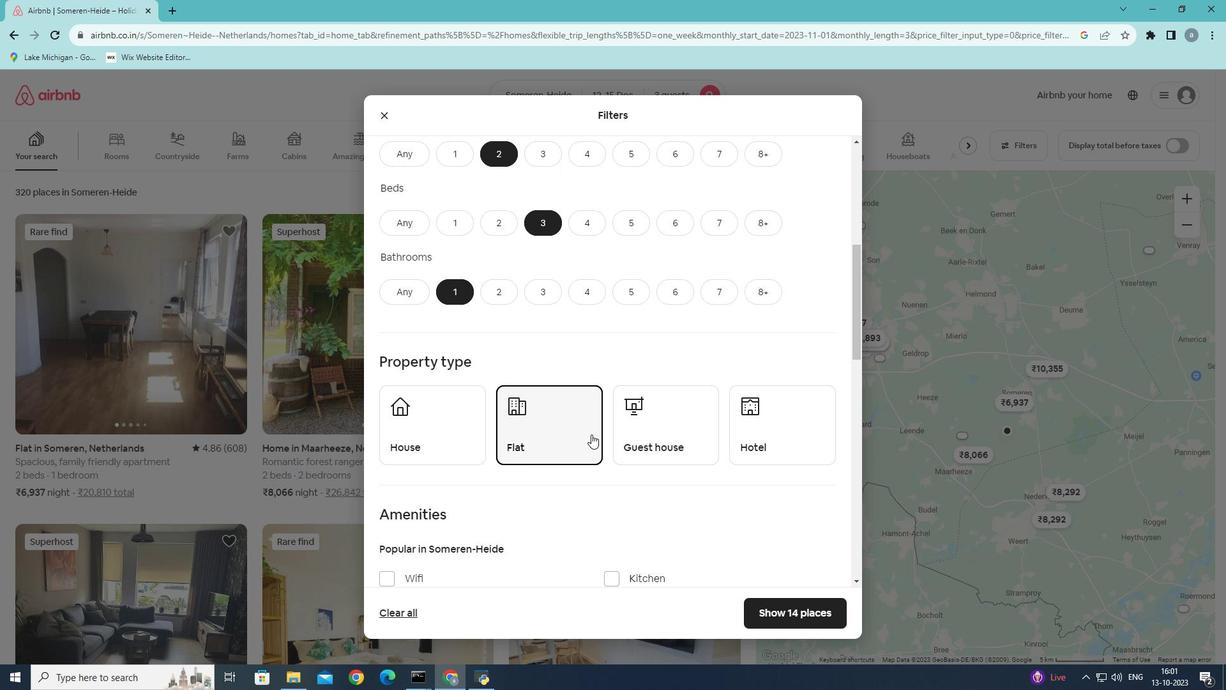 
Action: Mouse scrolled (591, 433) with delta (0, 0)
Screenshot: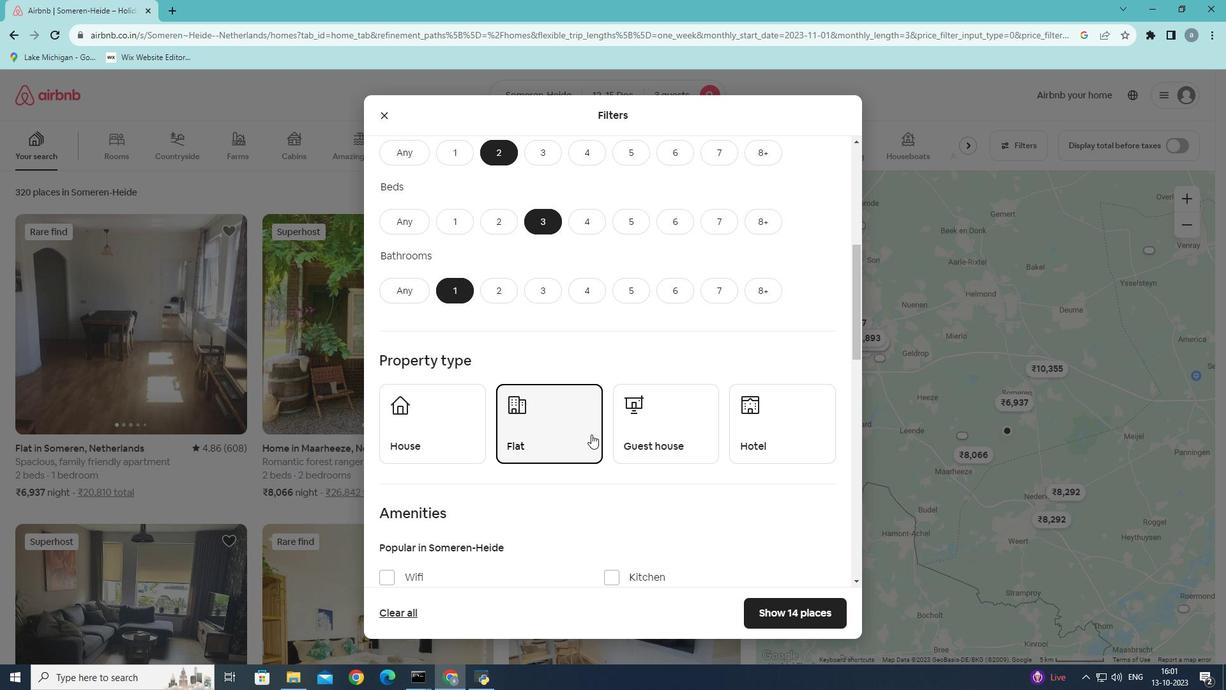 
Action: Mouse scrolled (591, 433) with delta (0, 0)
Screenshot: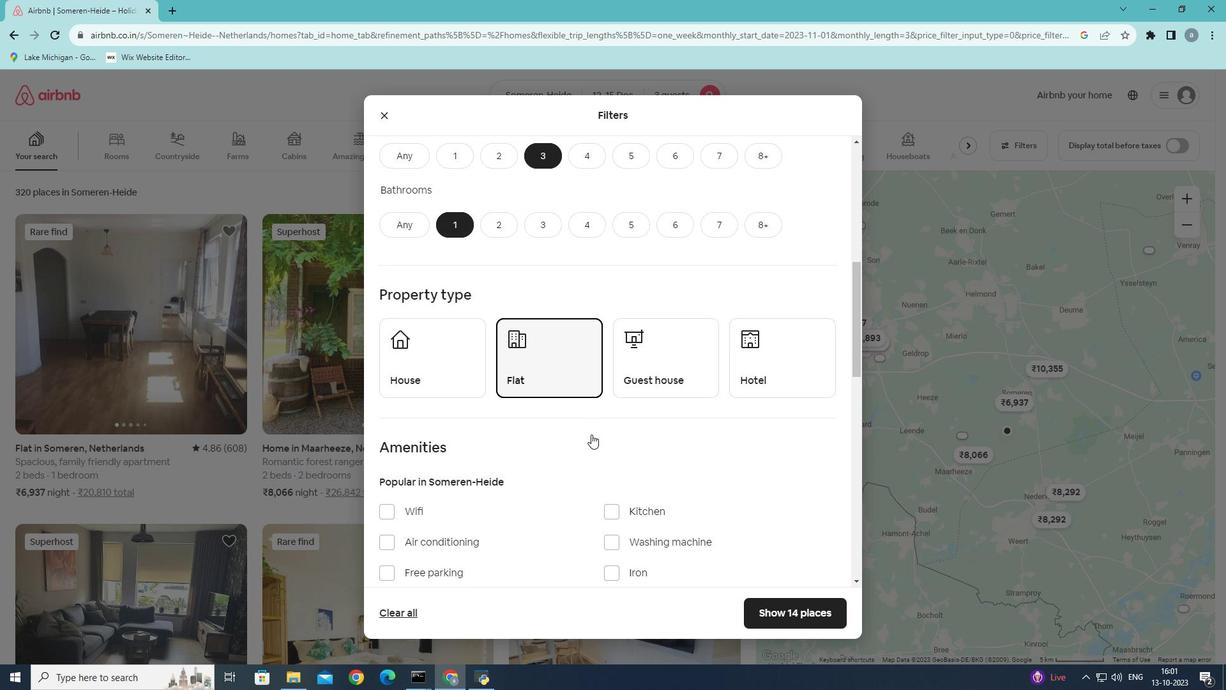 
Action: Mouse scrolled (591, 433) with delta (0, 0)
Screenshot: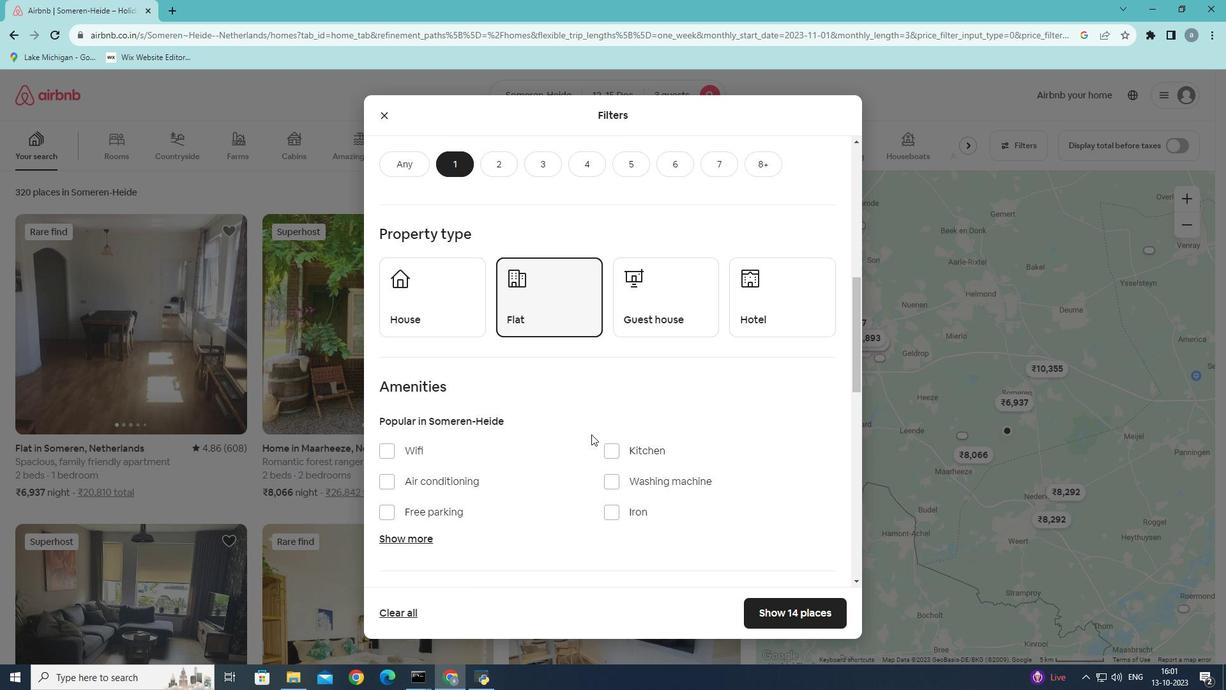 
Action: Mouse scrolled (591, 433) with delta (0, 0)
Screenshot: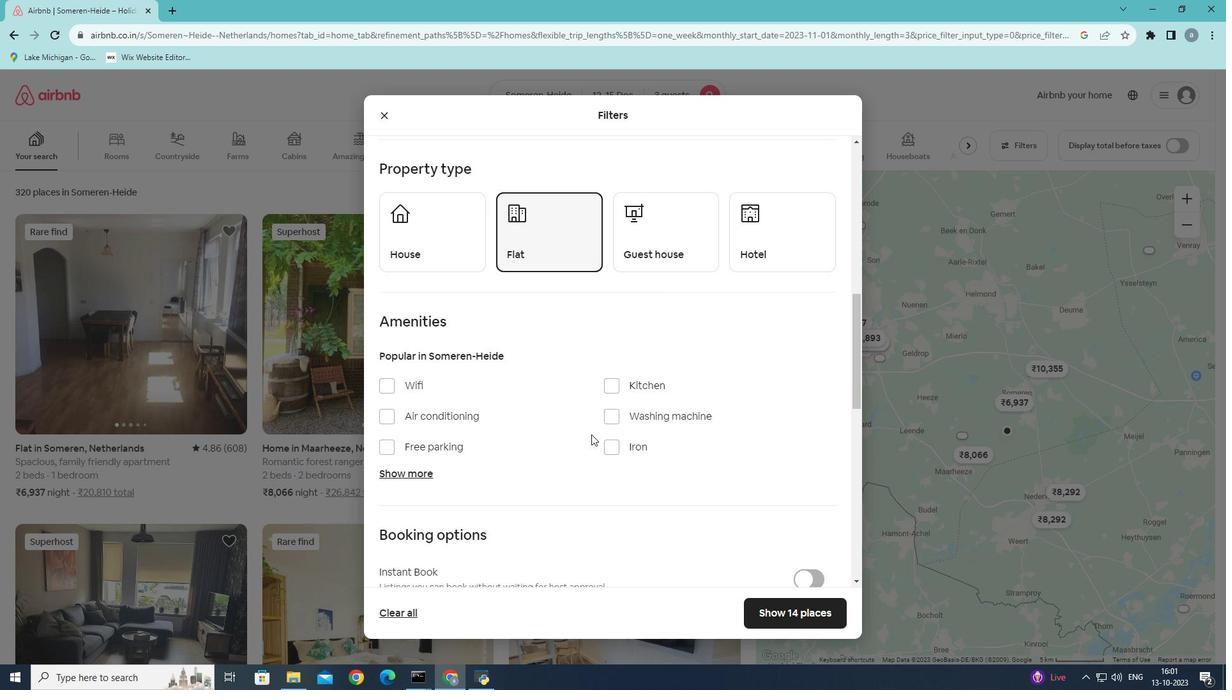 
Action: Mouse moved to (773, 608)
Screenshot: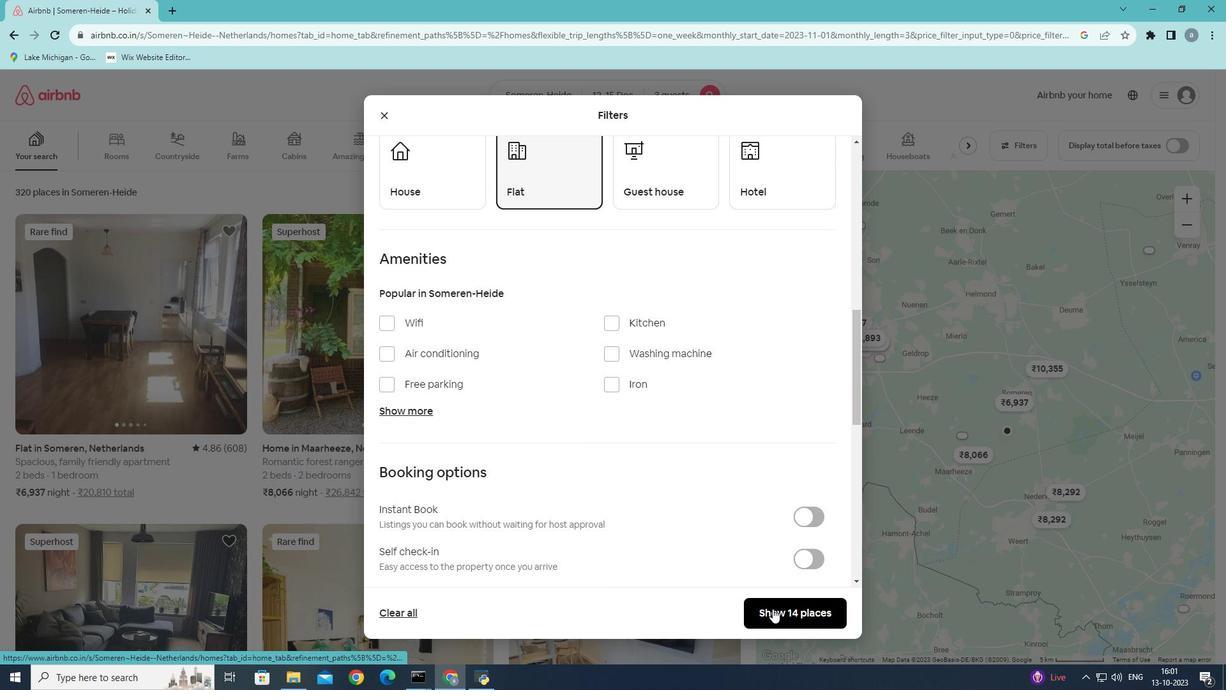 
Action: Mouse pressed left at (773, 608)
Screenshot: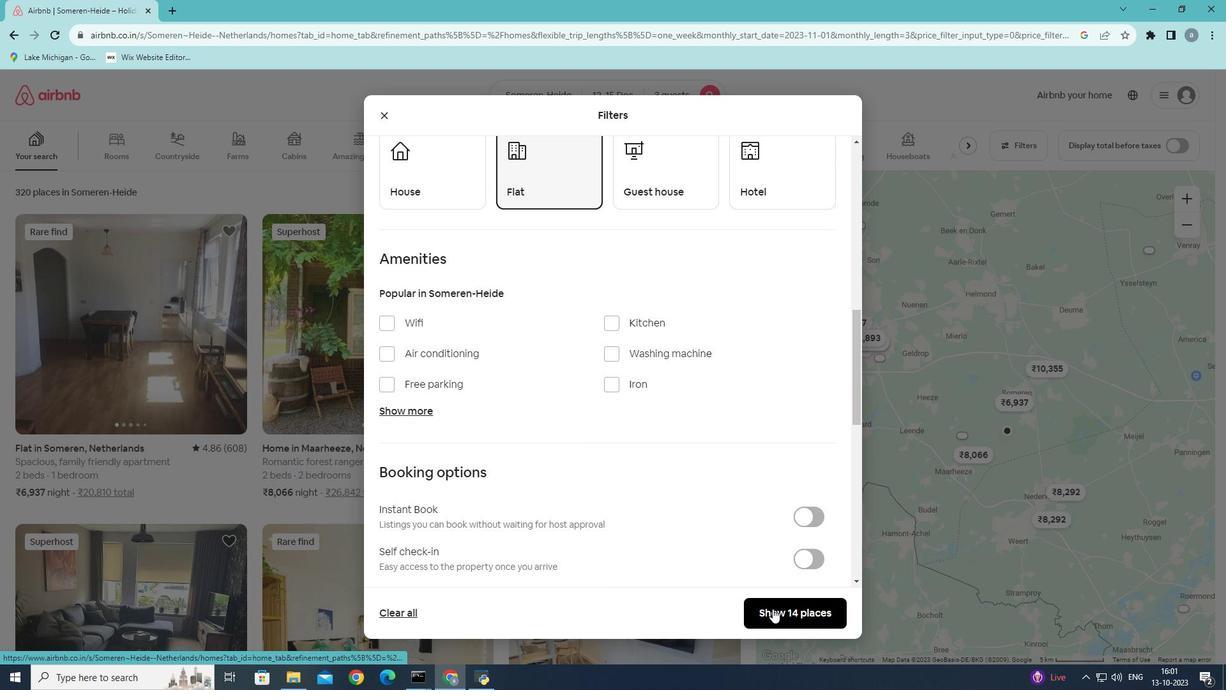 
Action: Mouse moved to (147, 387)
Screenshot: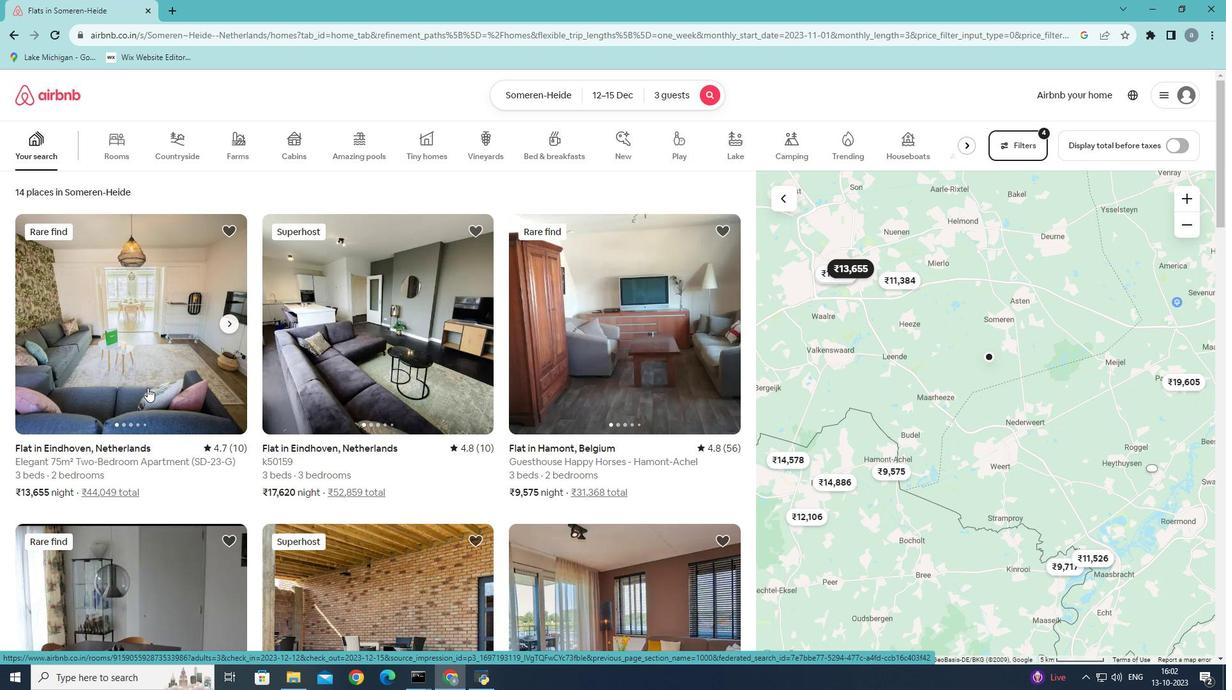 
Action: Mouse pressed left at (147, 387)
Screenshot: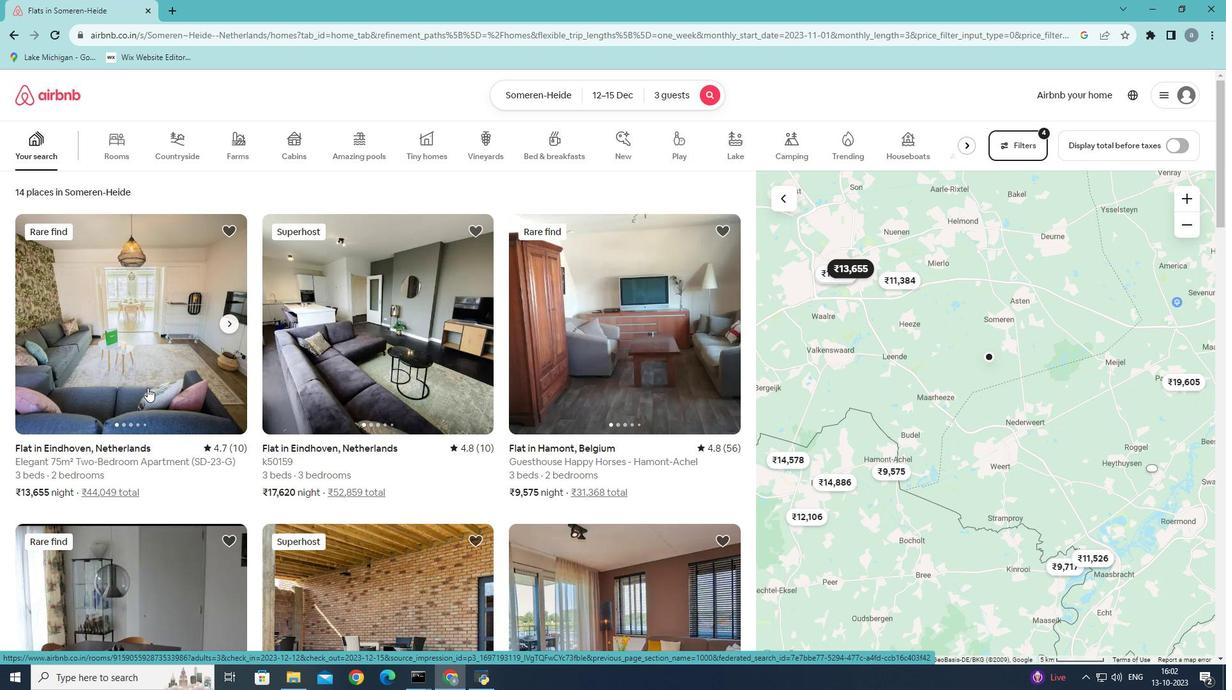 
Action: Mouse moved to (909, 479)
Screenshot: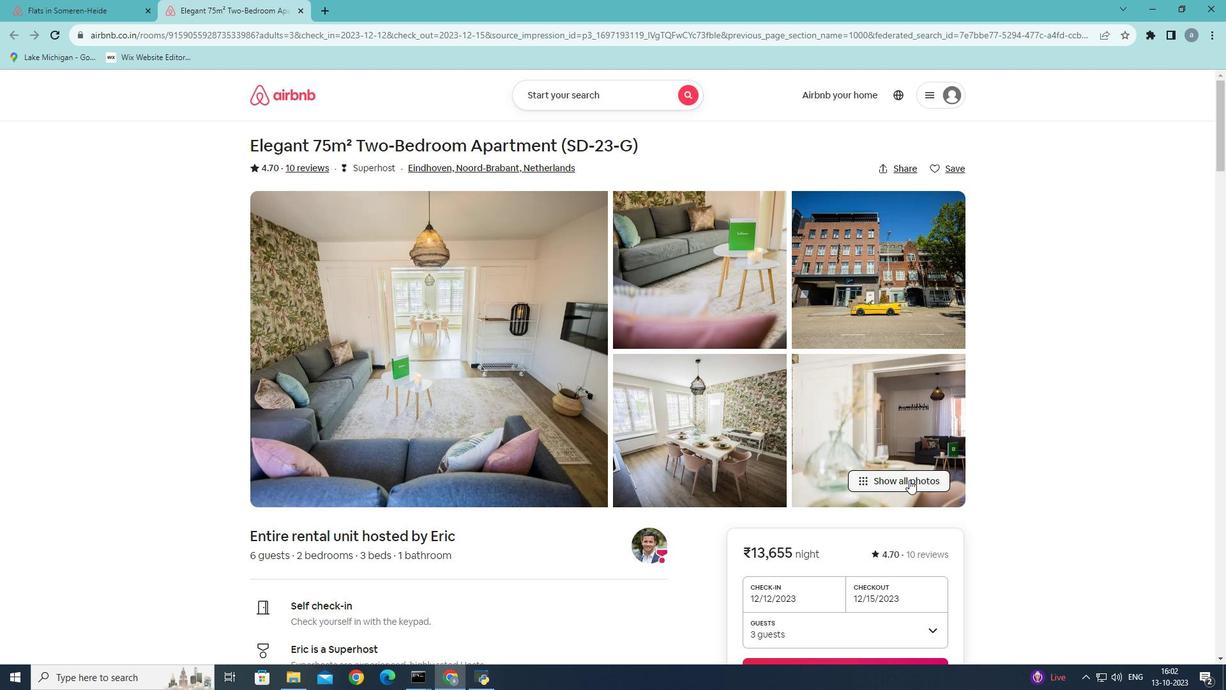 
Action: Mouse pressed left at (909, 479)
Screenshot: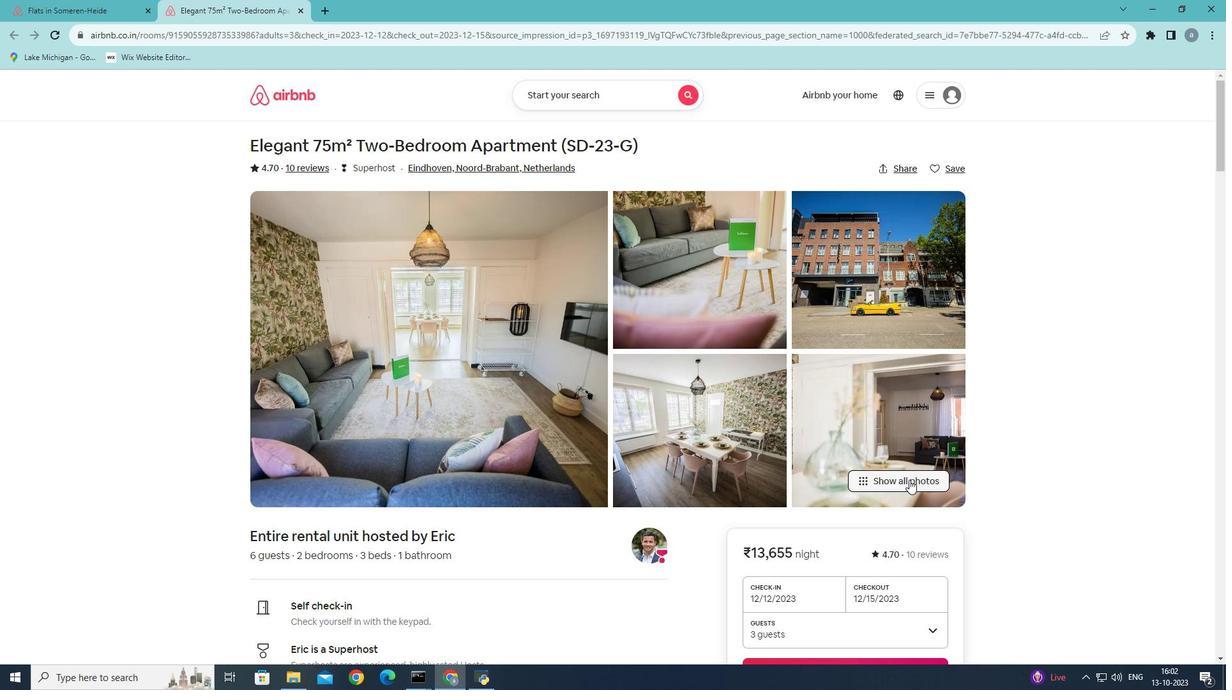 
Action: Mouse moved to (587, 284)
Screenshot: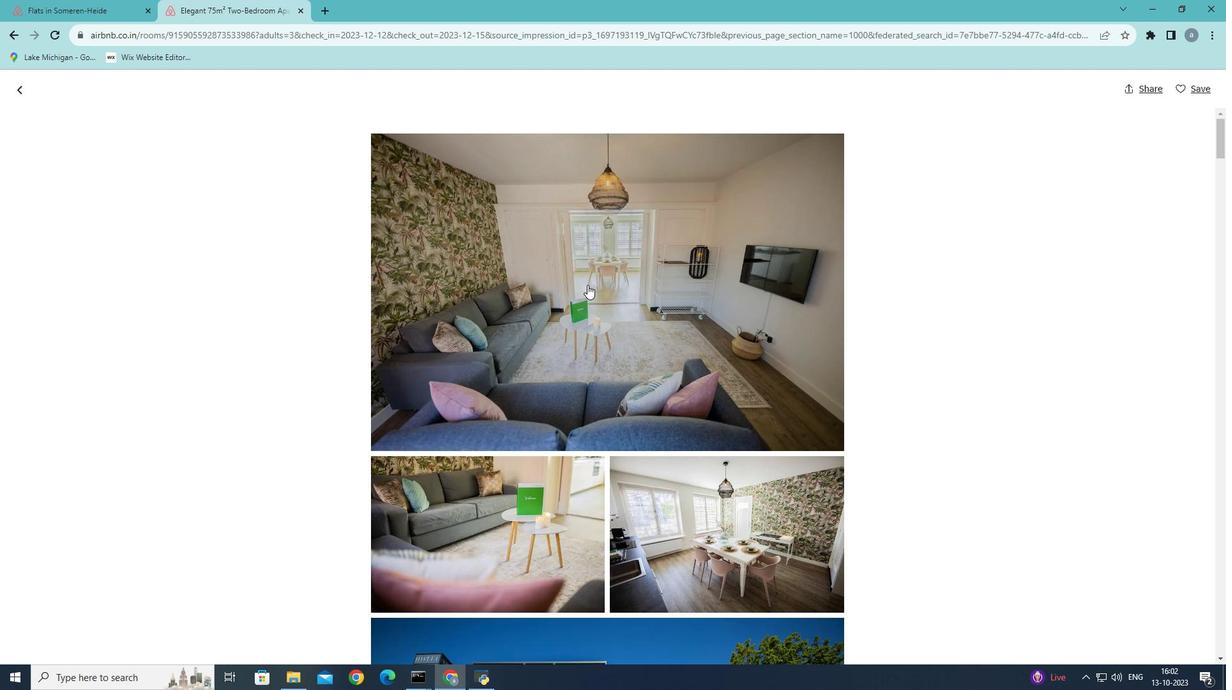 
Action: Mouse scrolled (587, 284) with delta (0, 0)
Screenshot: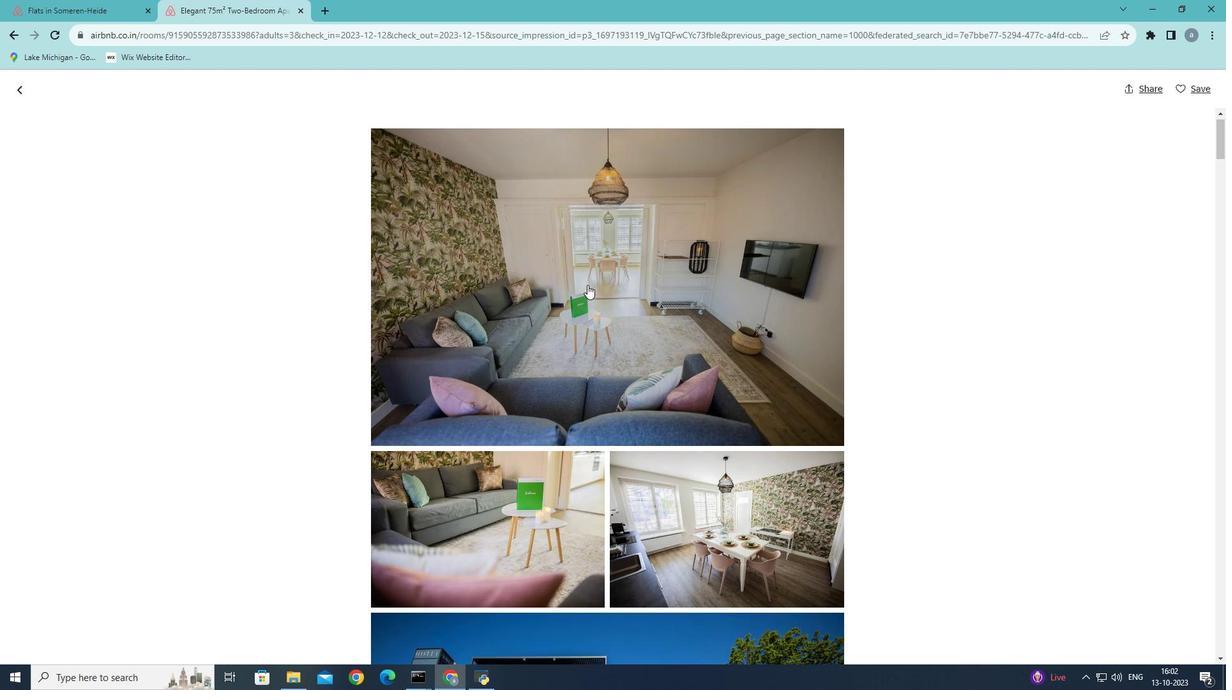 
Action: Mouse scrolled (587, 284) with delta (0, 0)
Screenshot: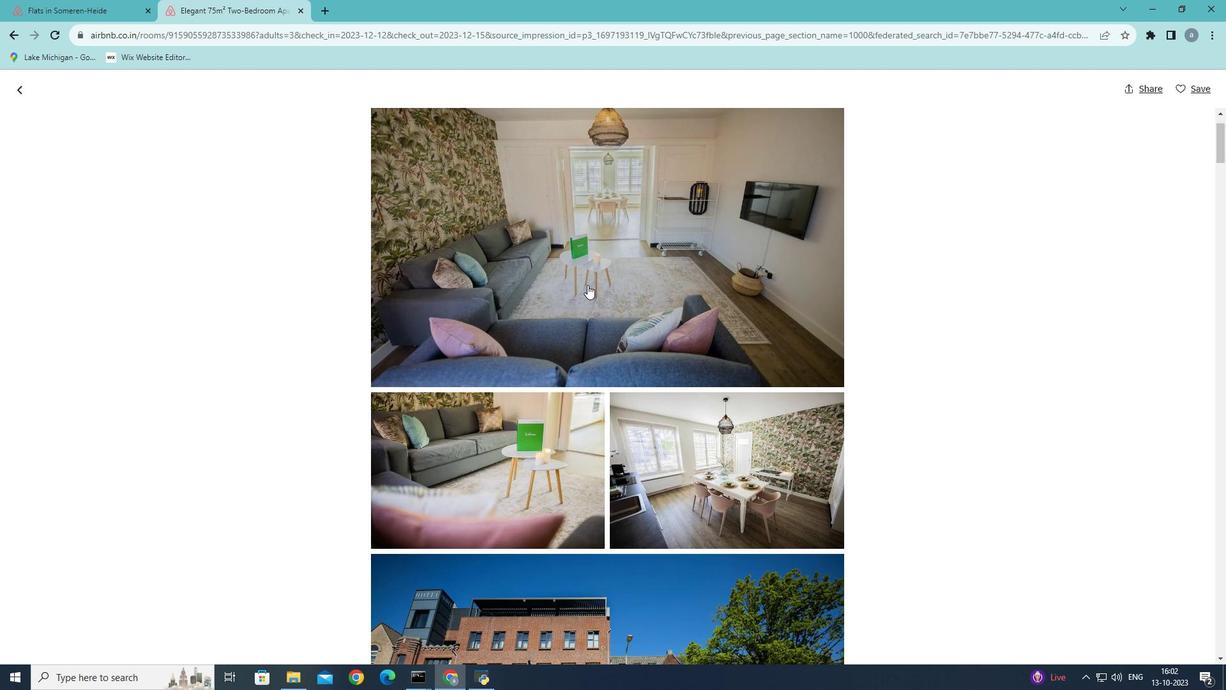 
Action: Mouse scrolled (587, 284) with delta (0, 0)
Screenshot: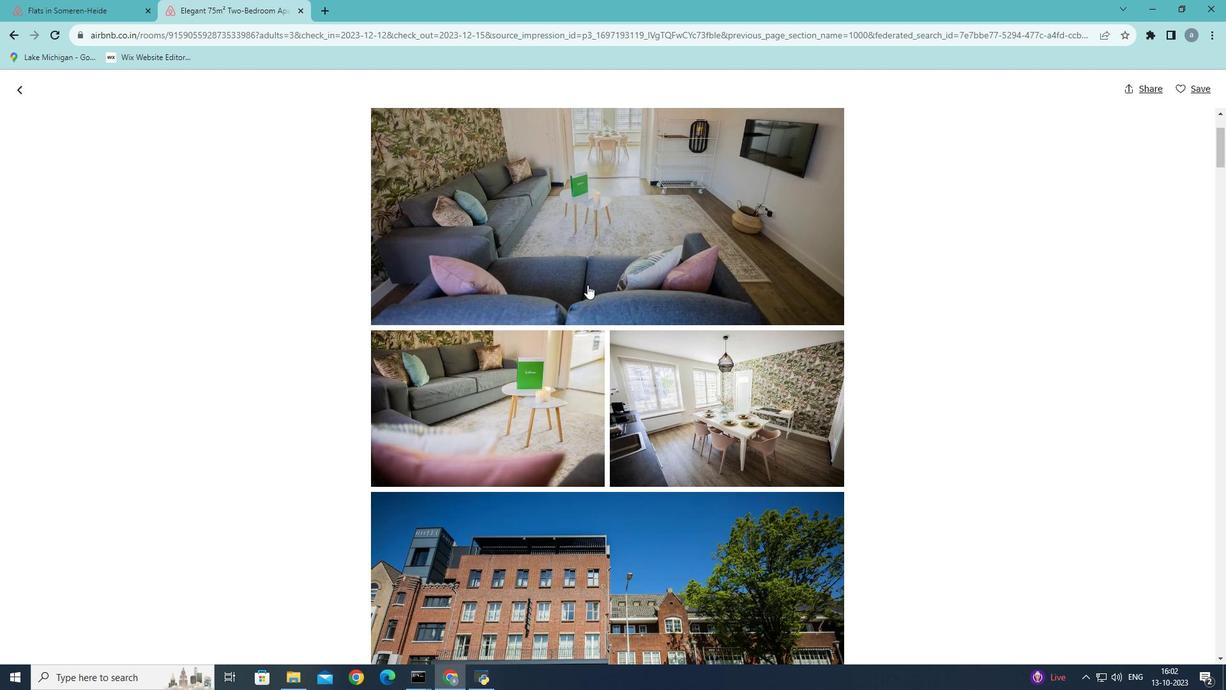 
Action: Mouse scrolled (587, 284) with delta (0, 0)
Screenshot: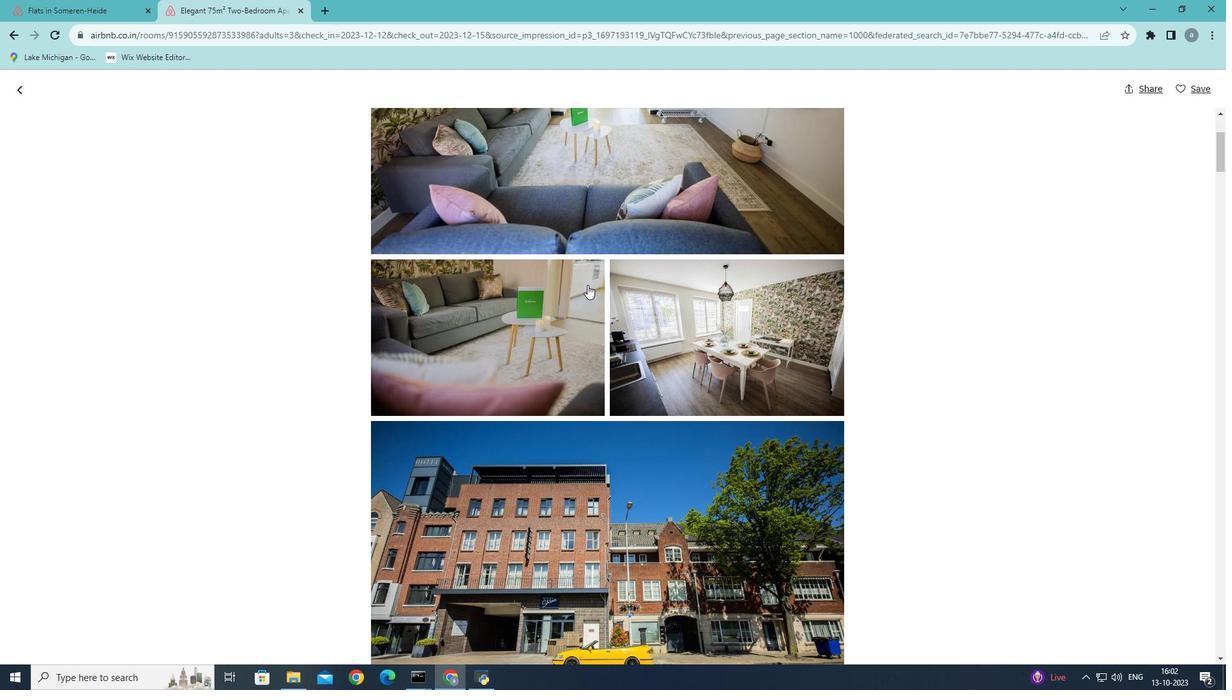 
Action: Mouse scrolled (587, 284) with delta (0, 0)
Screenshot: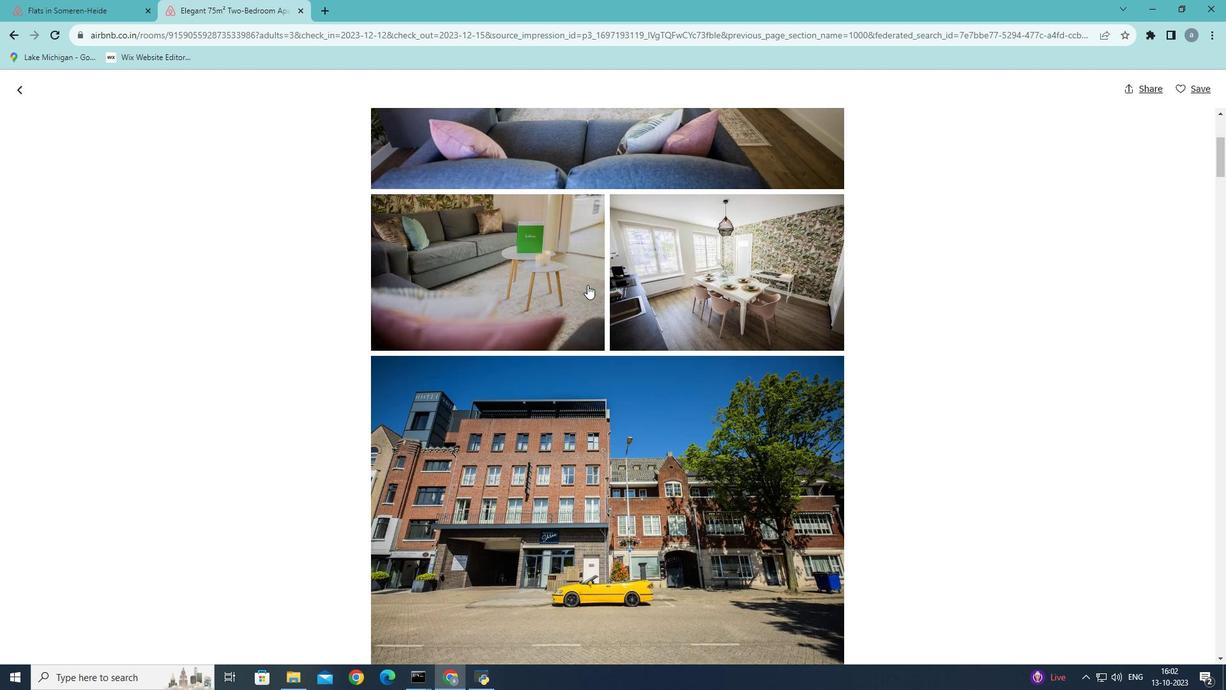 
Action: Mouse scrolled (587, 284) with delta (0, 0)
Screenshot: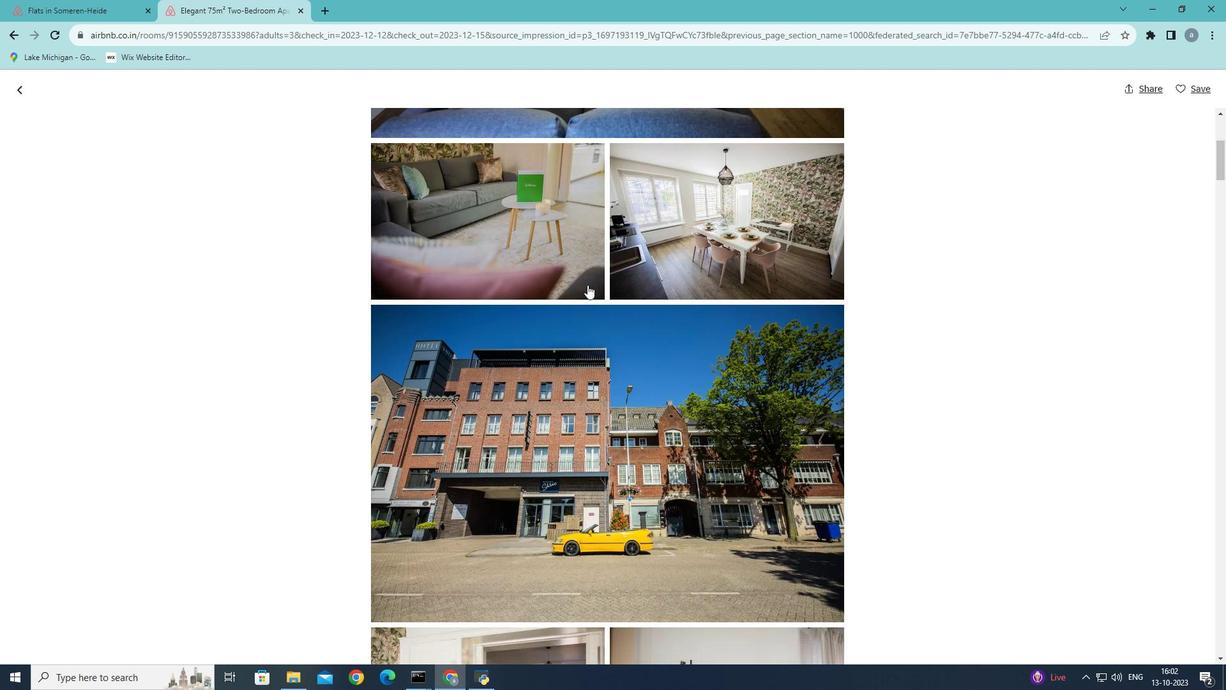 
Action: Mouse moved to (601, 304)
Screenshot: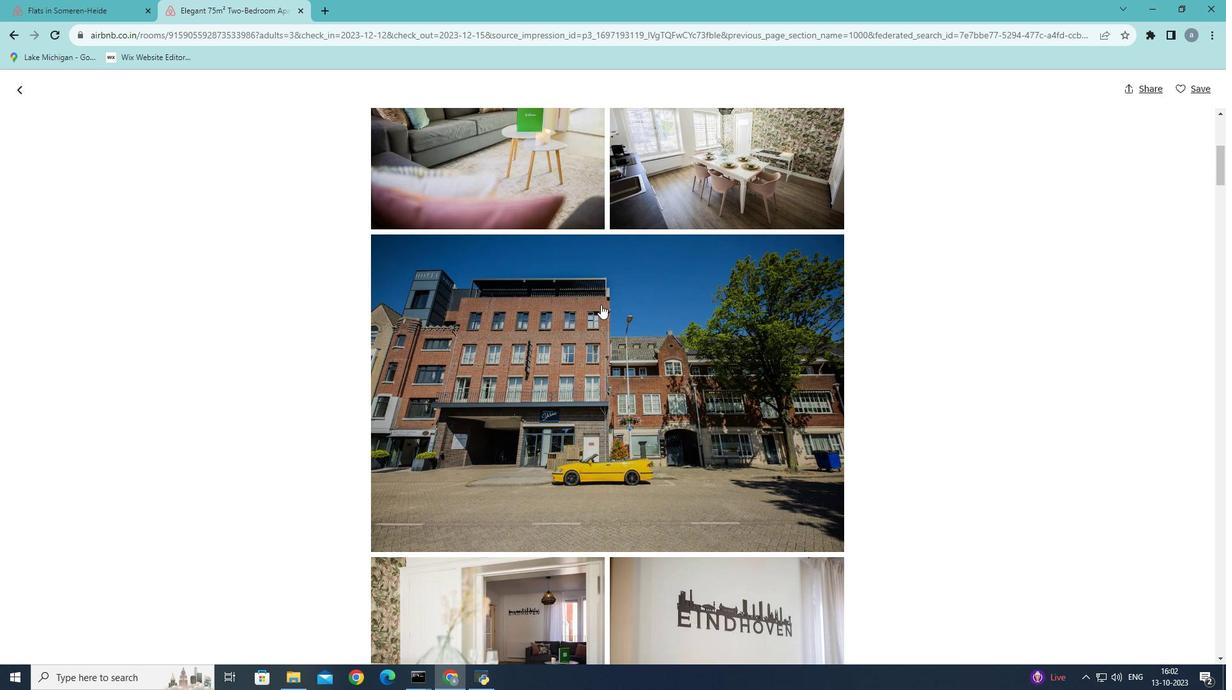 
Action: Mouse scrolled (601, 304) with delta (0, 0)
Screenshot: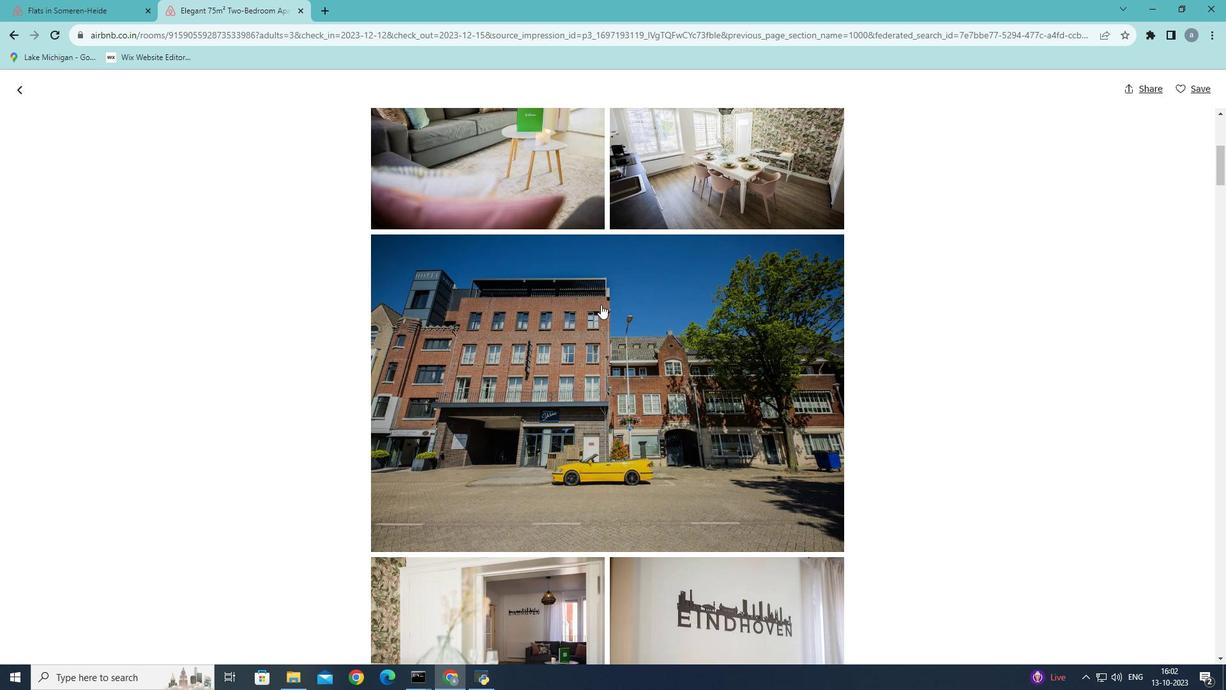 
Action: Mouse scrolled (601, 304) with delta (0, 0)
Screenshot: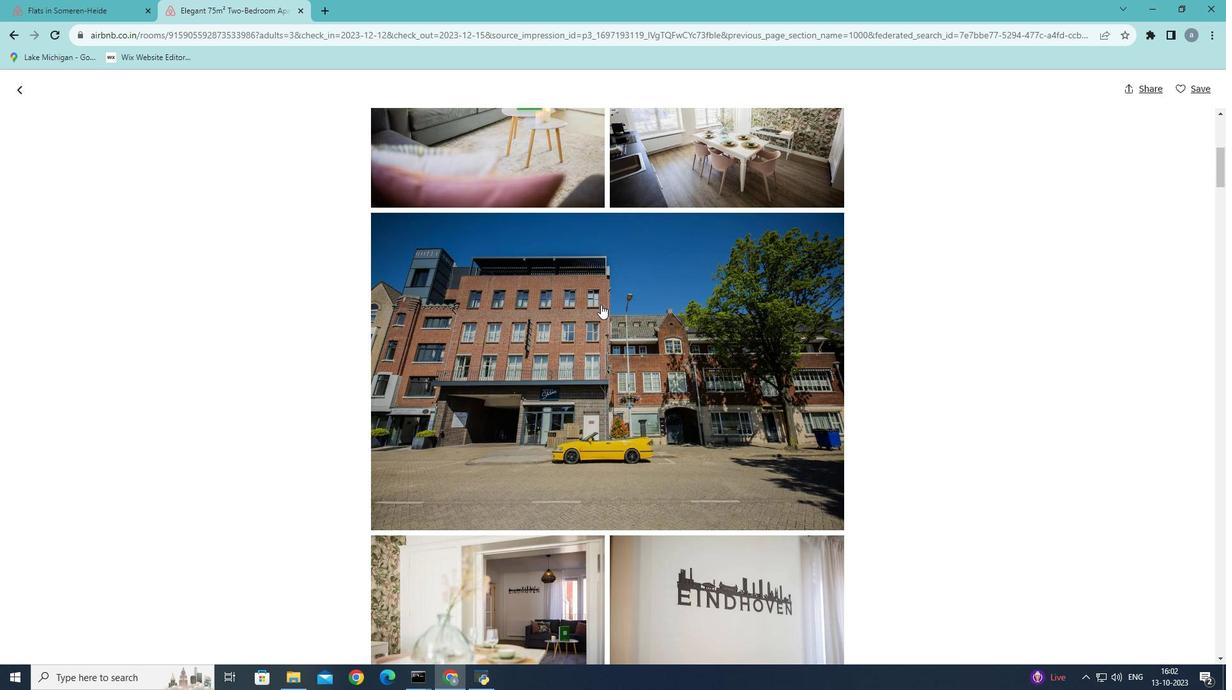 
Action: Mouse scrolled (601, 304) with delta (0, 0)
Screenshot: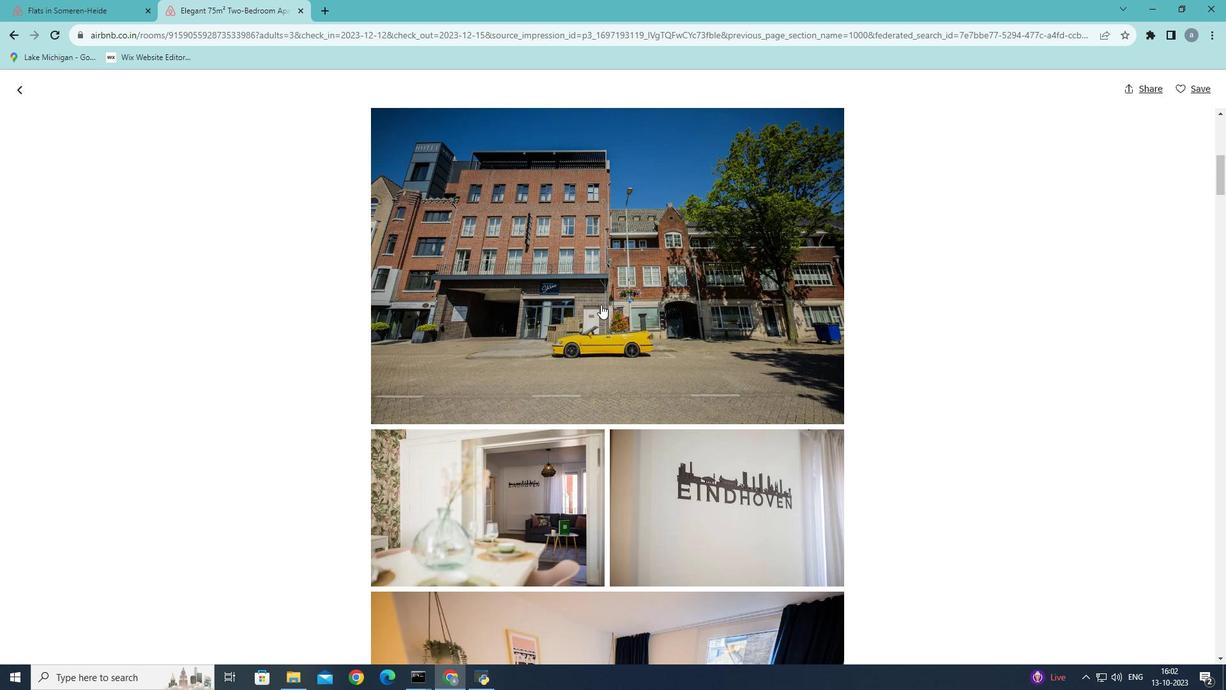 
Action: Mouse scrolled (601, 304) with delta (0, 0)
Screenshot: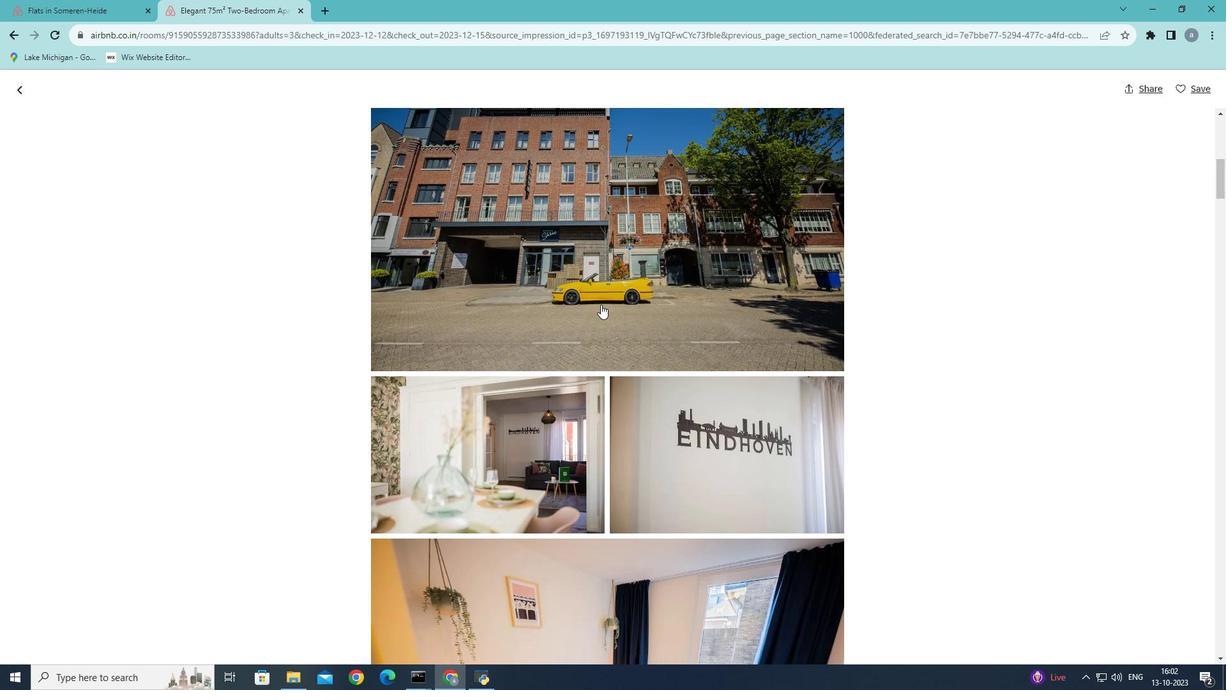 
Action: Mouse scrolled (601, 304) with delta (0, 0)
Screenshot: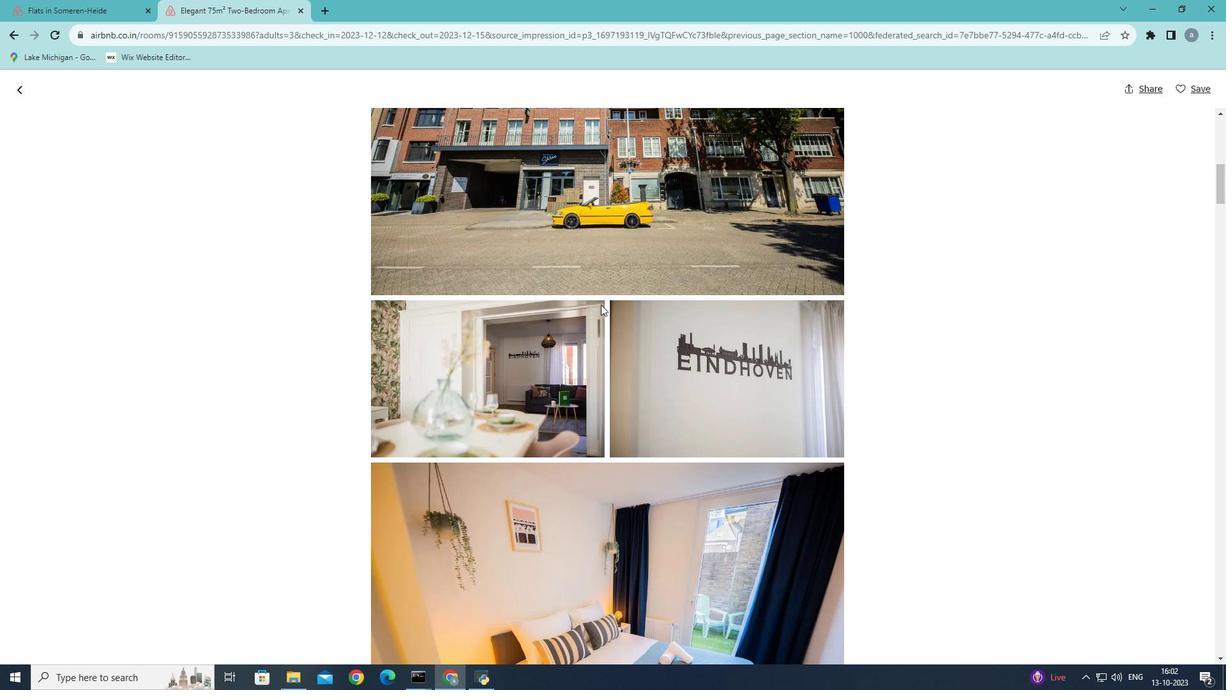 
Action: Mouse moved to (601, 304)
Screenshot: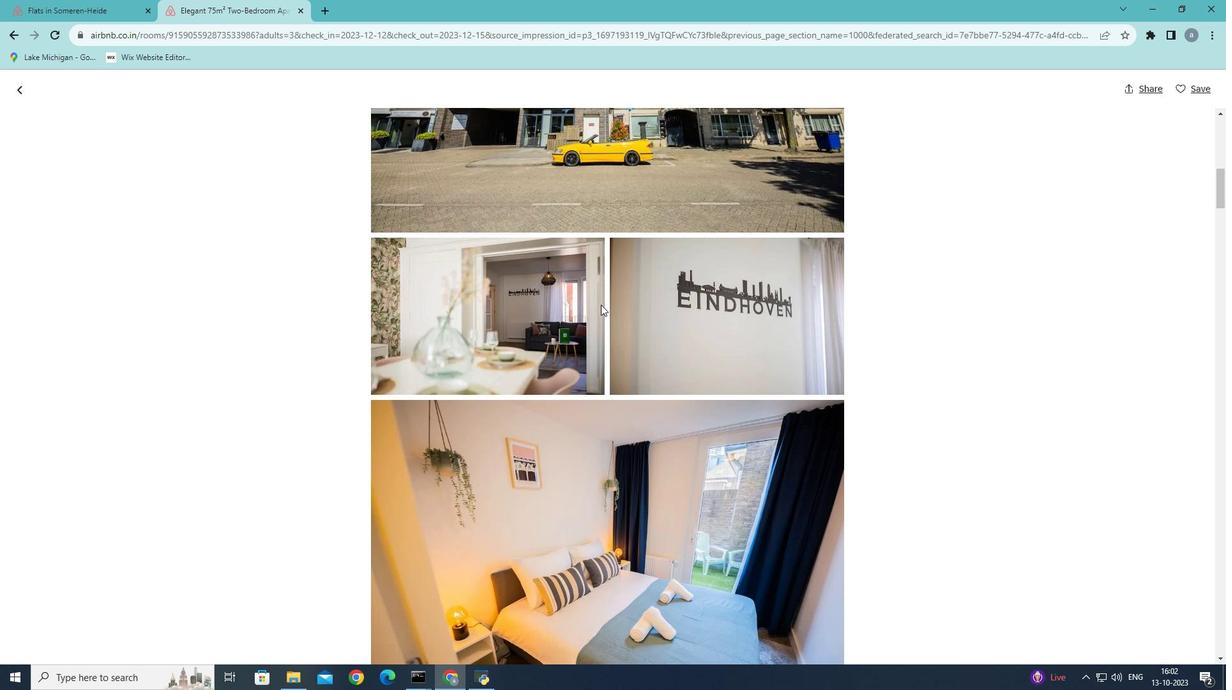 
Action: Mouse scrolled (601, 304) with delta (0, 0)
Screenshot: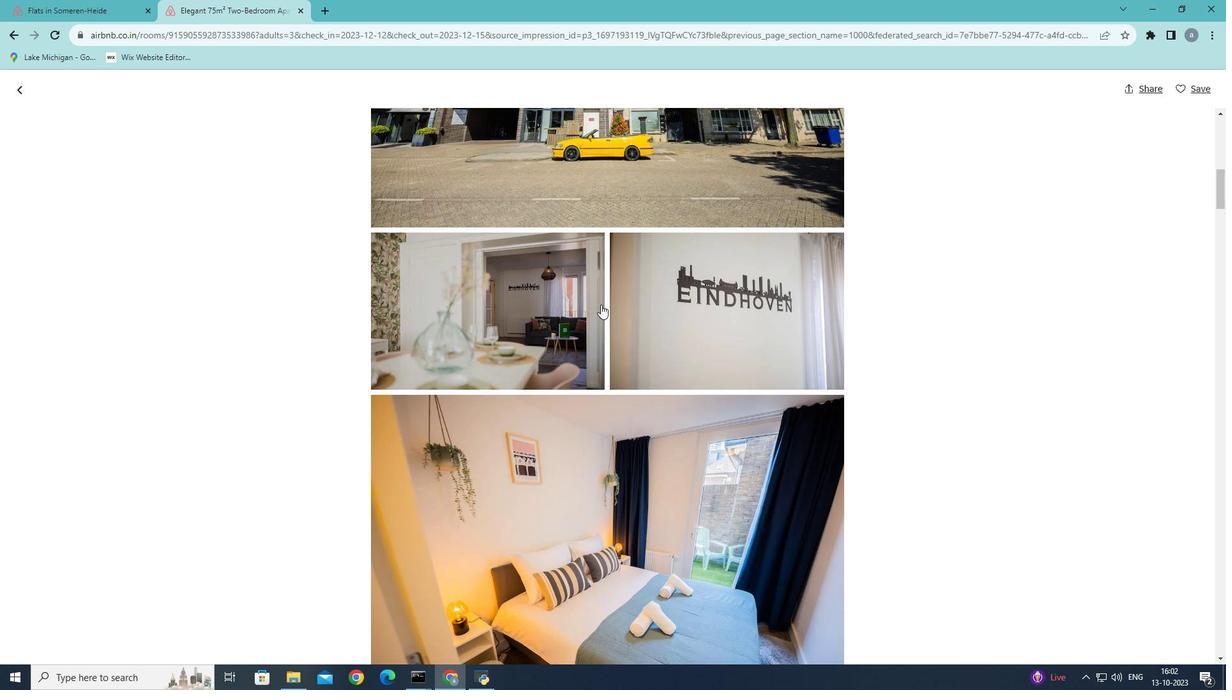 
Action: Mouse scrolled (601, 304) with delta (0, 0)
Screenshot: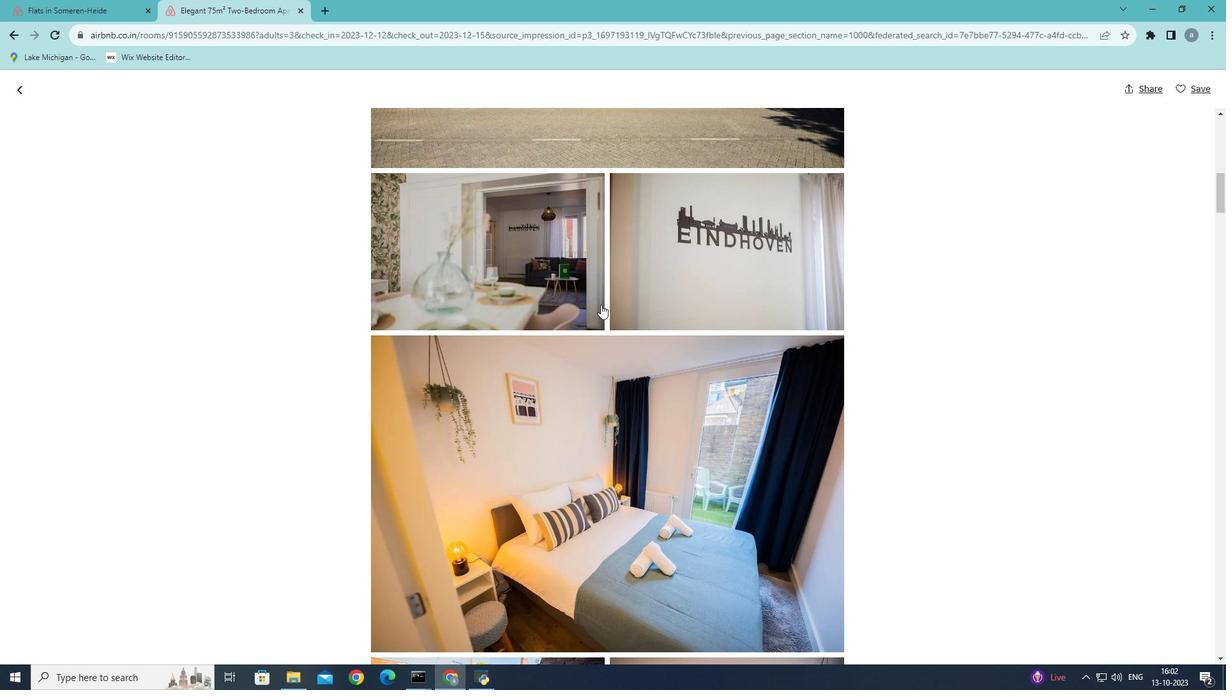 
Action: Mouse scrolled (601, 304) with delta (0, 0)
Screenshot: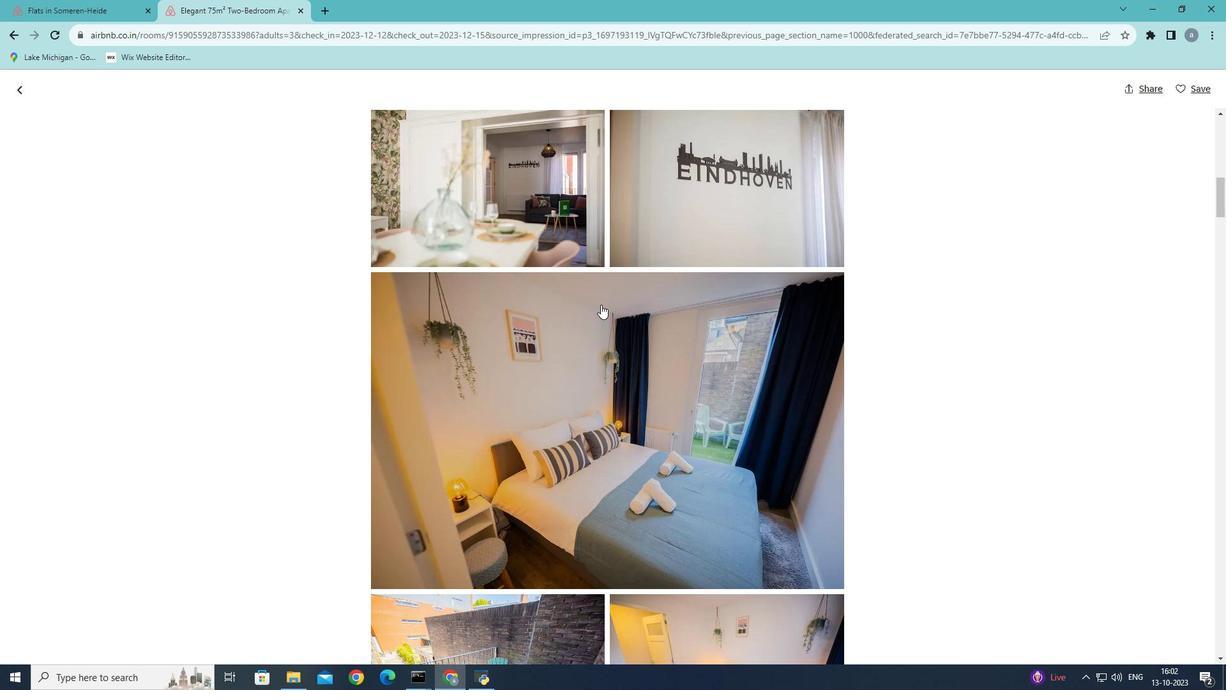 
Action: Mouse scrolled (601, 304) with delta (0, 0)
Screenshot: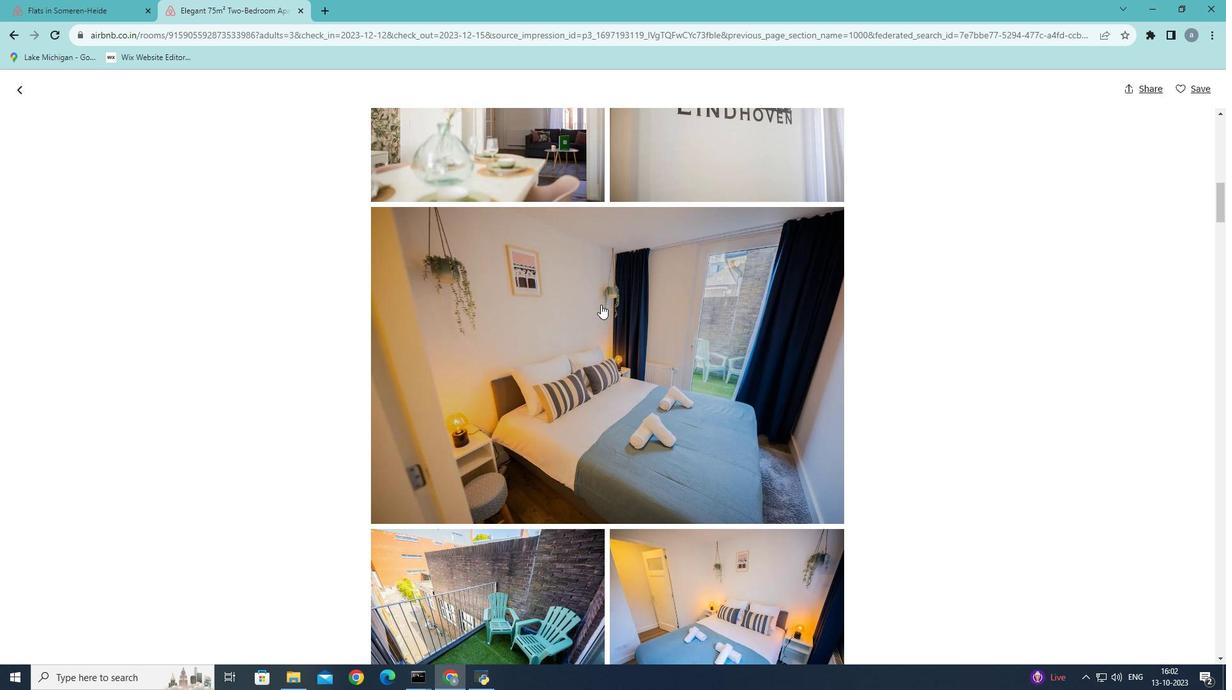 
Action: Mouse scrolled (601, 304) with delta (0, 0)
Screenshot: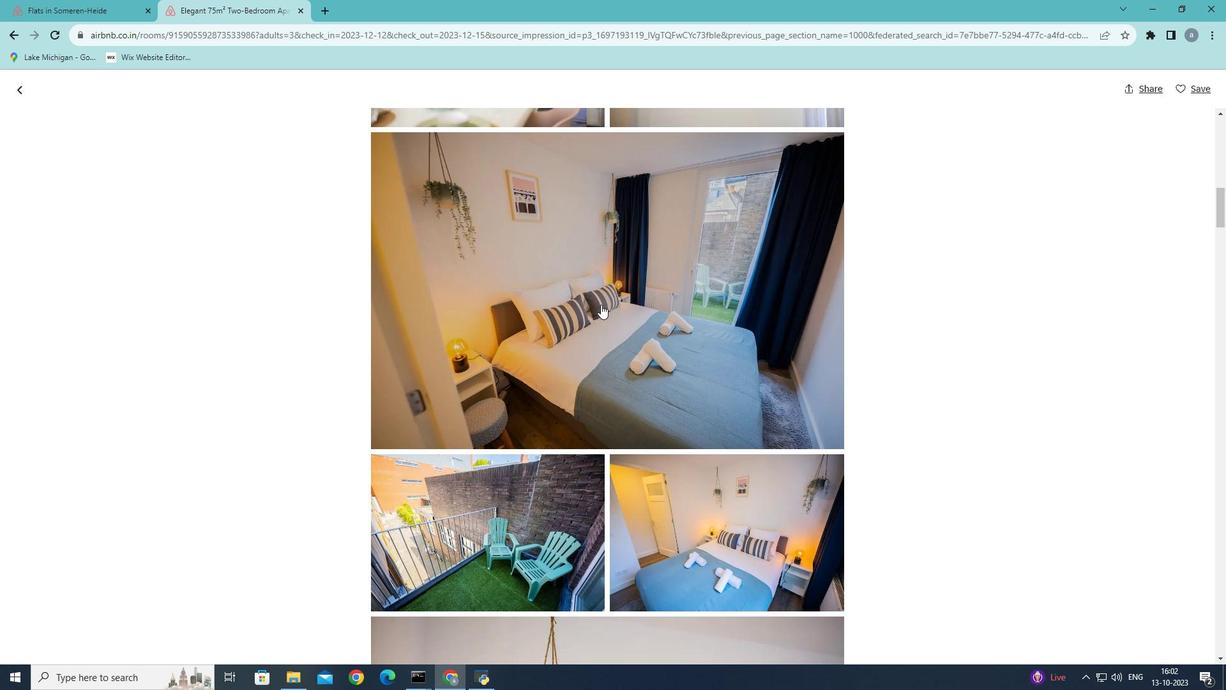 
Action: Mouse scrolled (601, 304) with delta (0, 0)
Screenshot: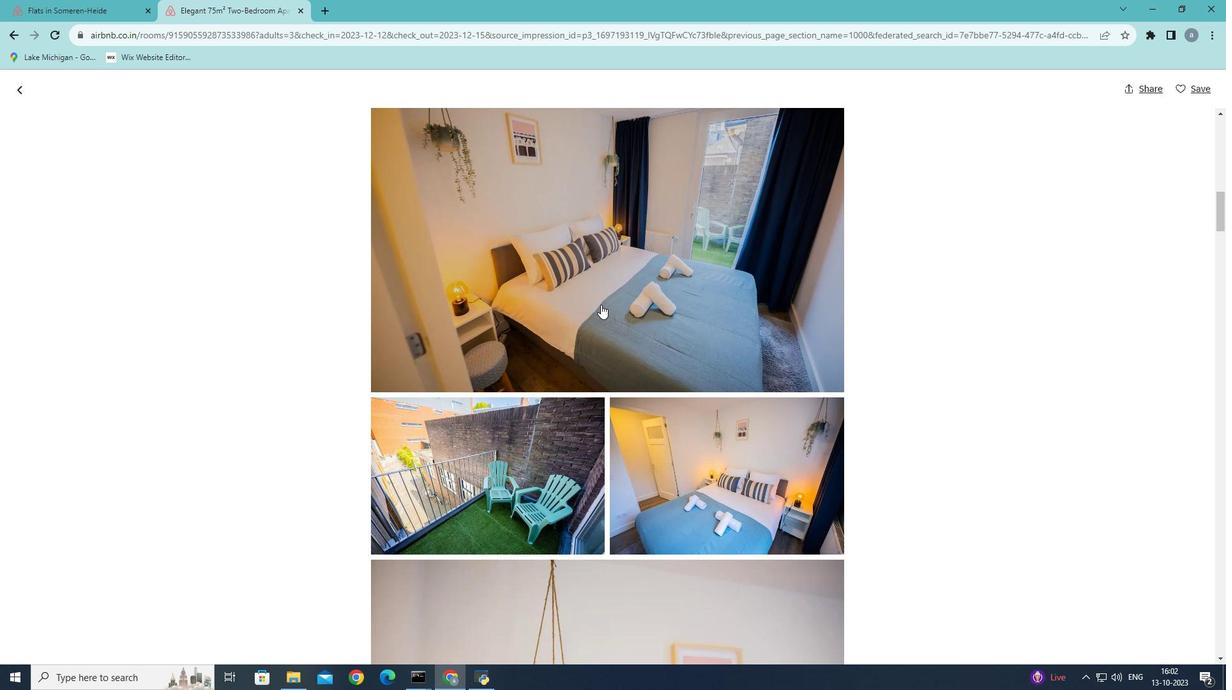 
Action: Mouse scrolled (601, 304) with delta (0, 0)
Screenshot: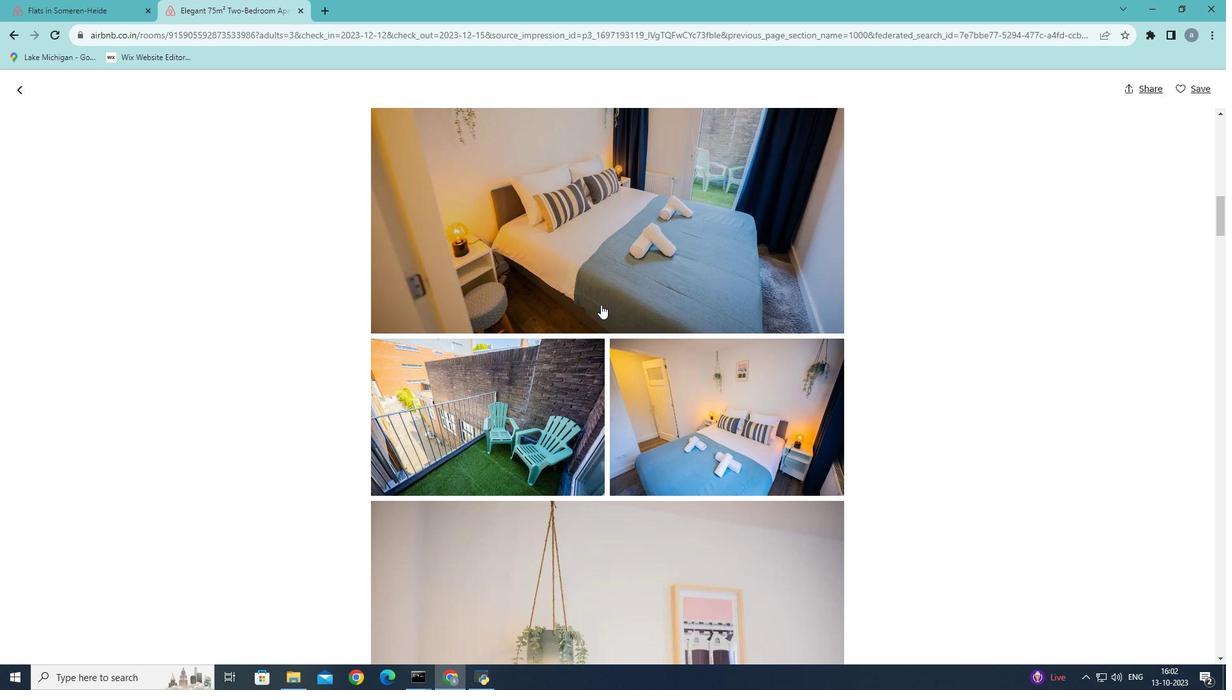 
Action: Mouse scrolled (601, 304) with delta (0, 0)
Screenshot: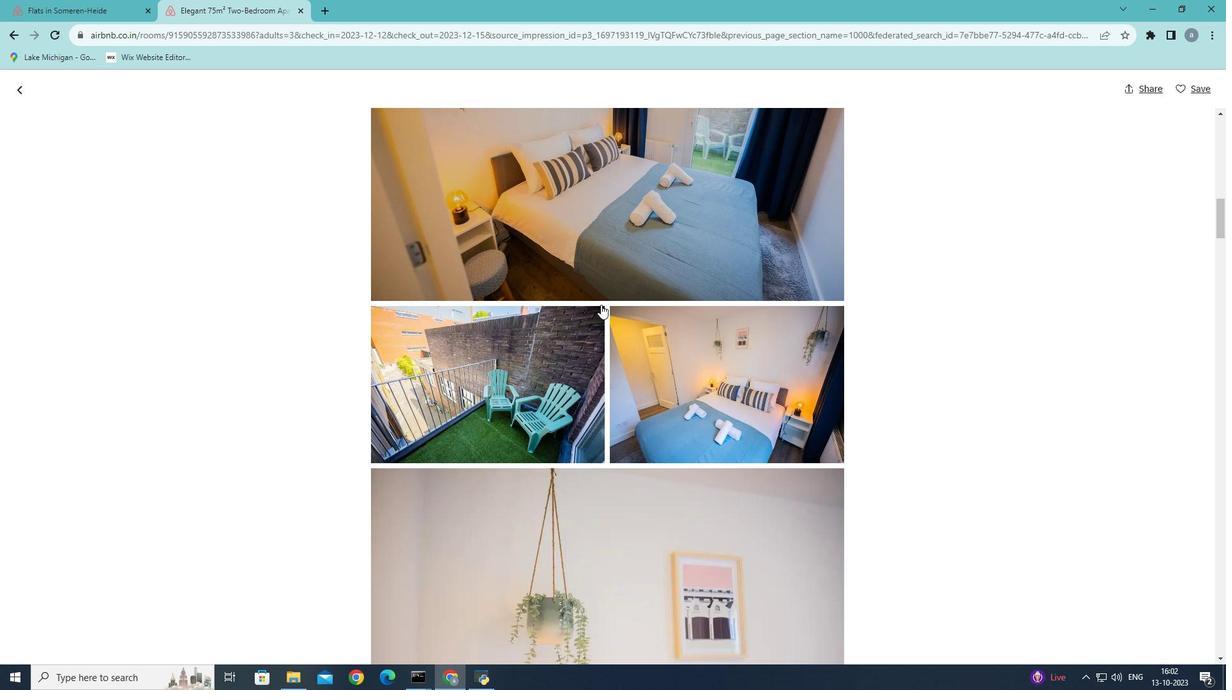 
Action: Mouse scrolled (601, 304) with delta (0, 0)
Screenshot: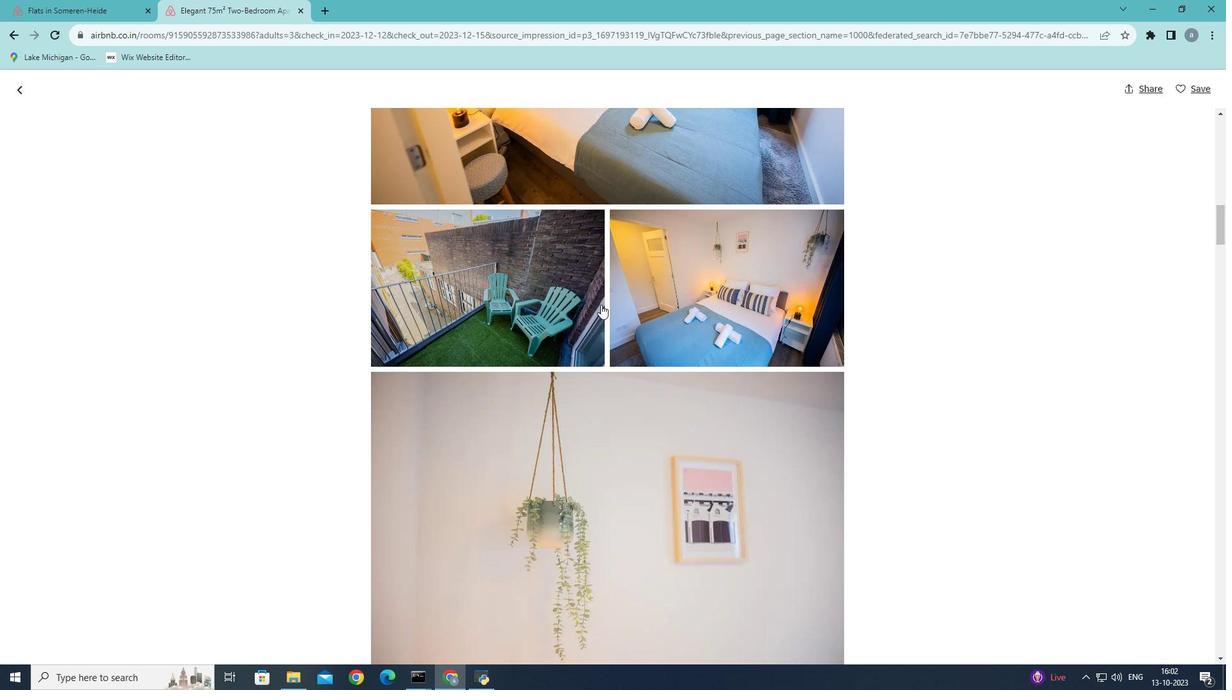 
Action: Mouse scrolled (601, 304) with delta (0, 0)
Screenshot: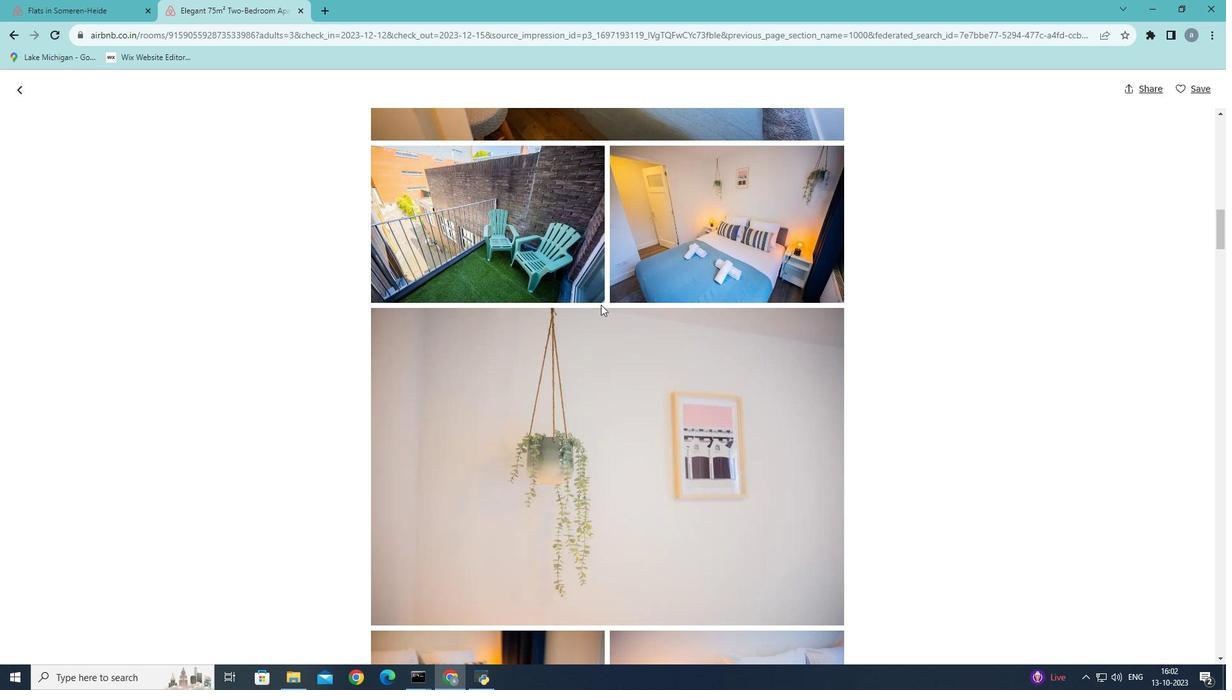 
Action: Mouse scrolled (601, 304) with delta (0, 0)
Screenshot: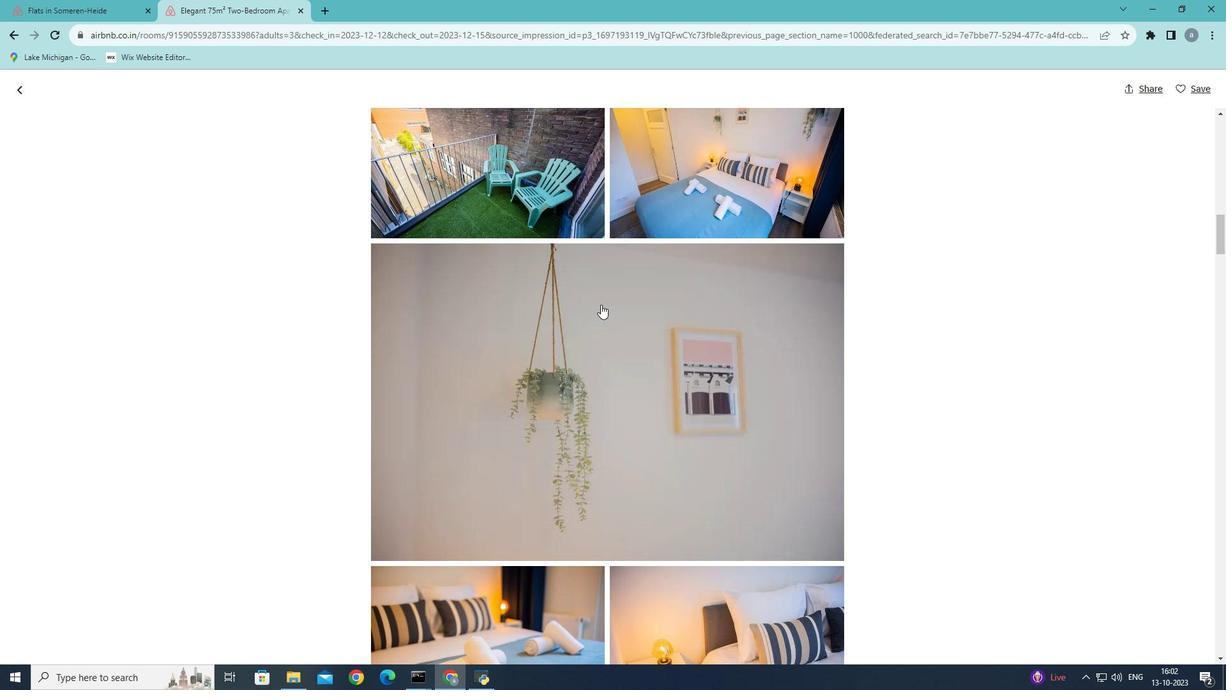 
Action: Mouse moved to (607, 313)
Screenshot: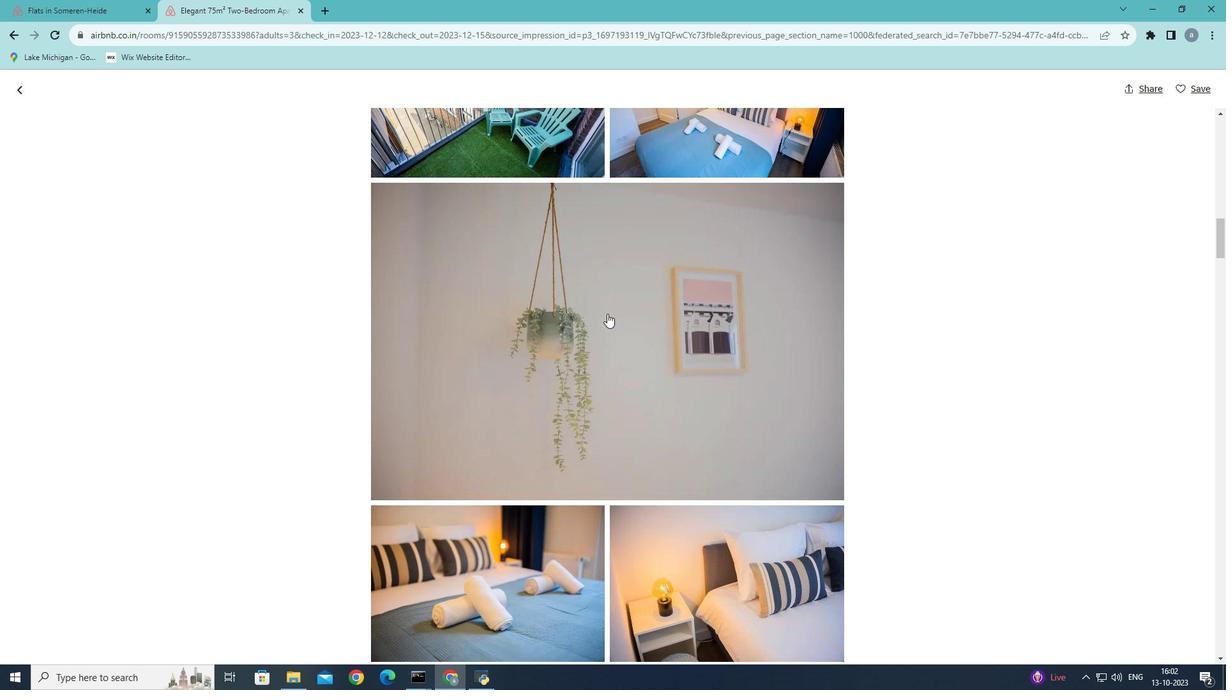 
Action: Mouse scrolled (607, 313) with delta (0, 0)
Screenshot: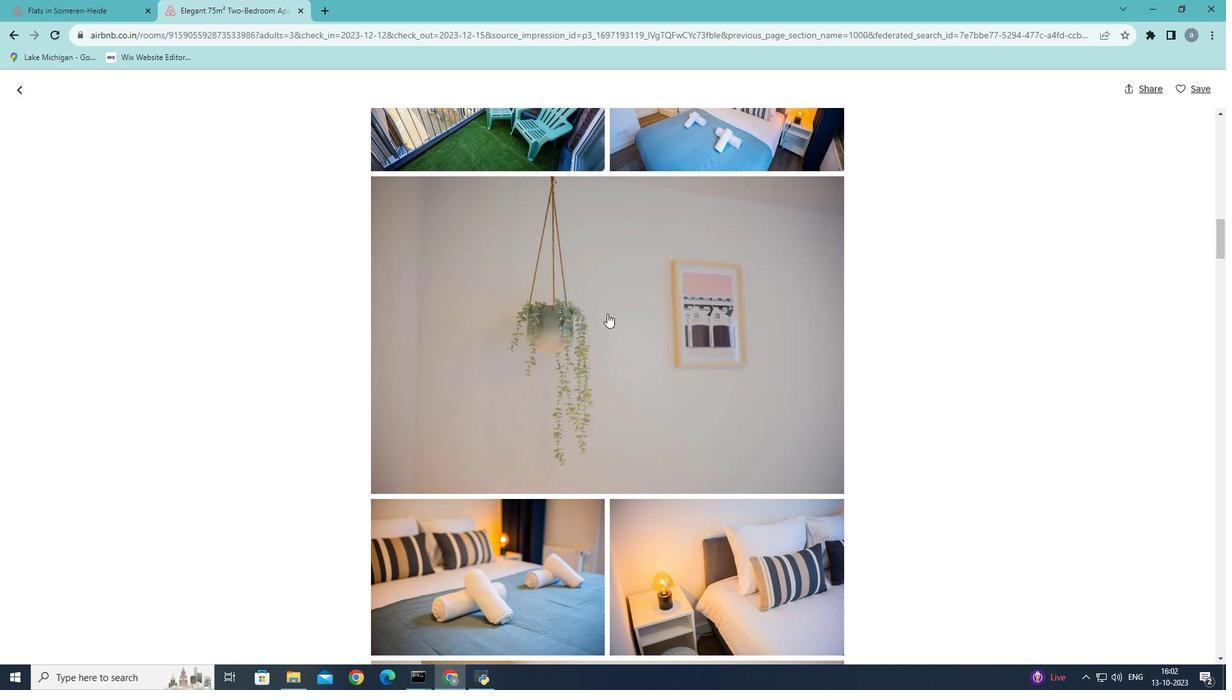 
Action: Mouse scrolled (607, 313) with delta (0, 0)
Screenshot: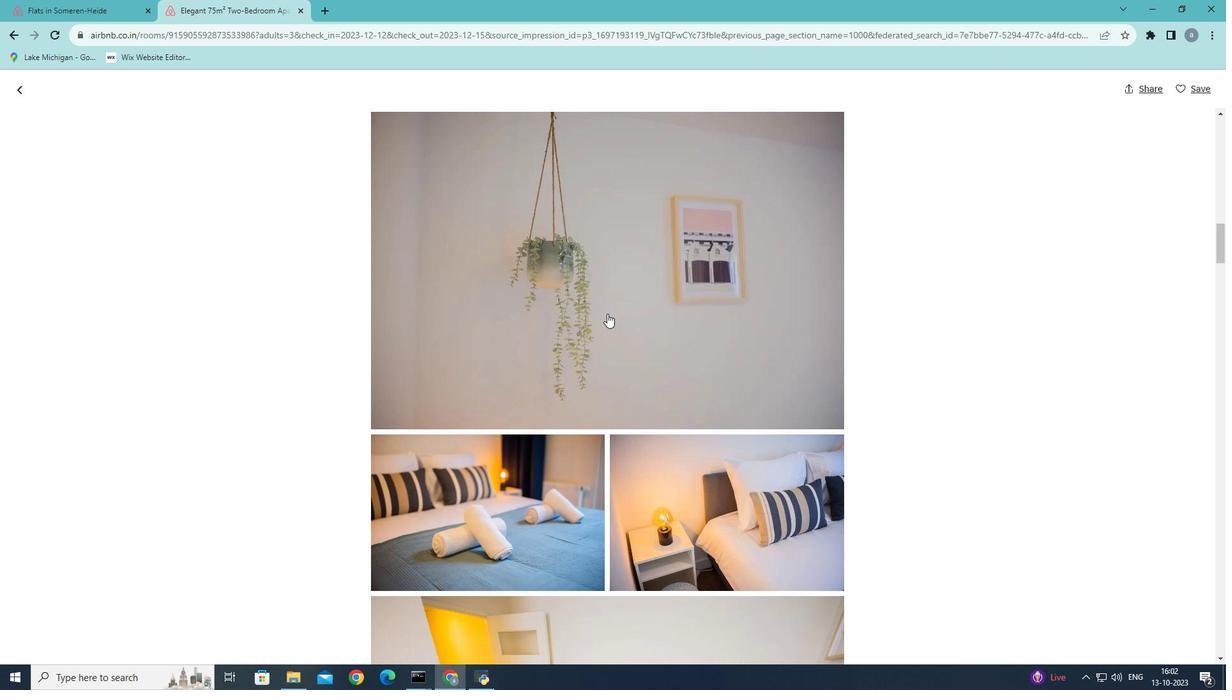 
Action: Mouse scrolled (607, 313) with delta (0, 0)
Screenshot: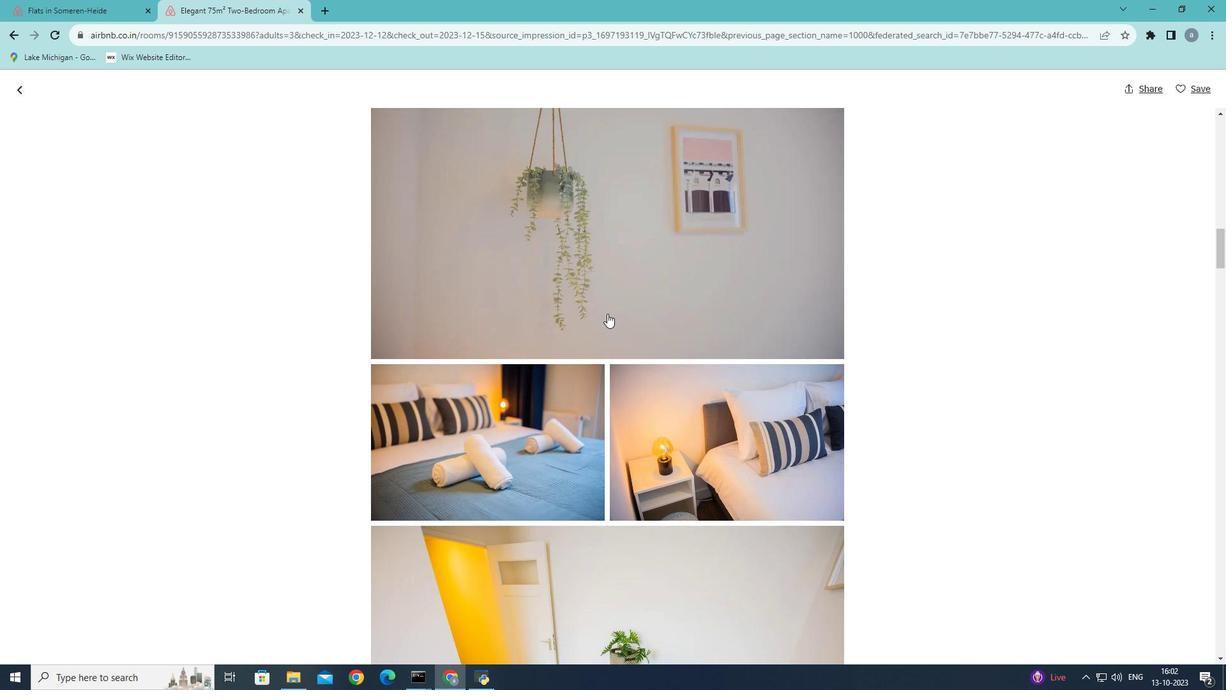 
Action: Mouse scrolled (607, 313) with delta (0, 0)
Screenshot: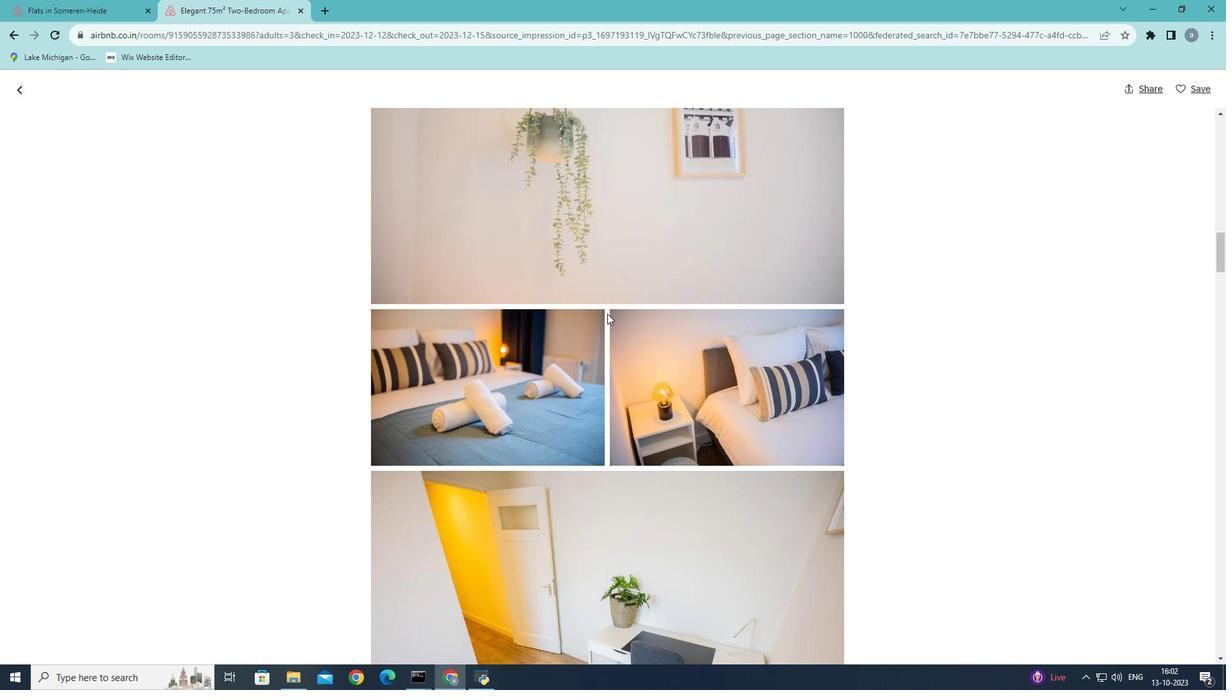 
Action: Mouse scrolled (607, 313) with delta (0, 0)
Screenshot: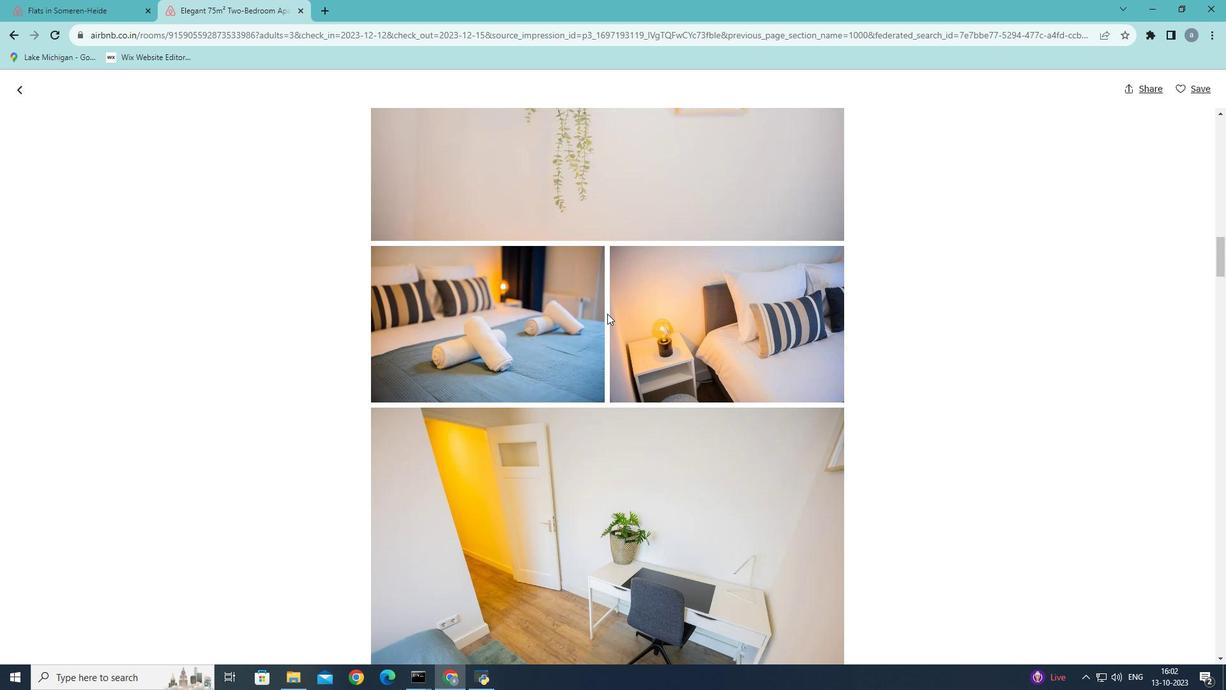 
Action: Mouse scrolled (607, 313) with delta (0, 0)
Screenshot: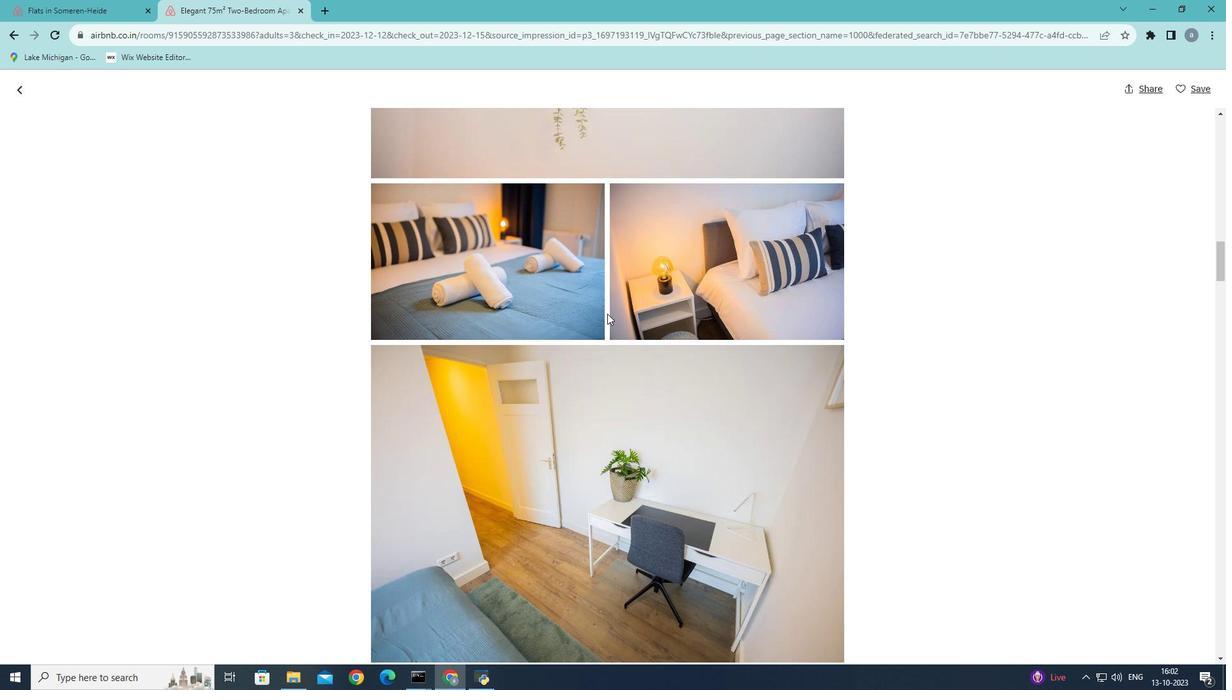 
Action: Mouse scrolled (607, 313) with delta (0, 0)
Screenshot: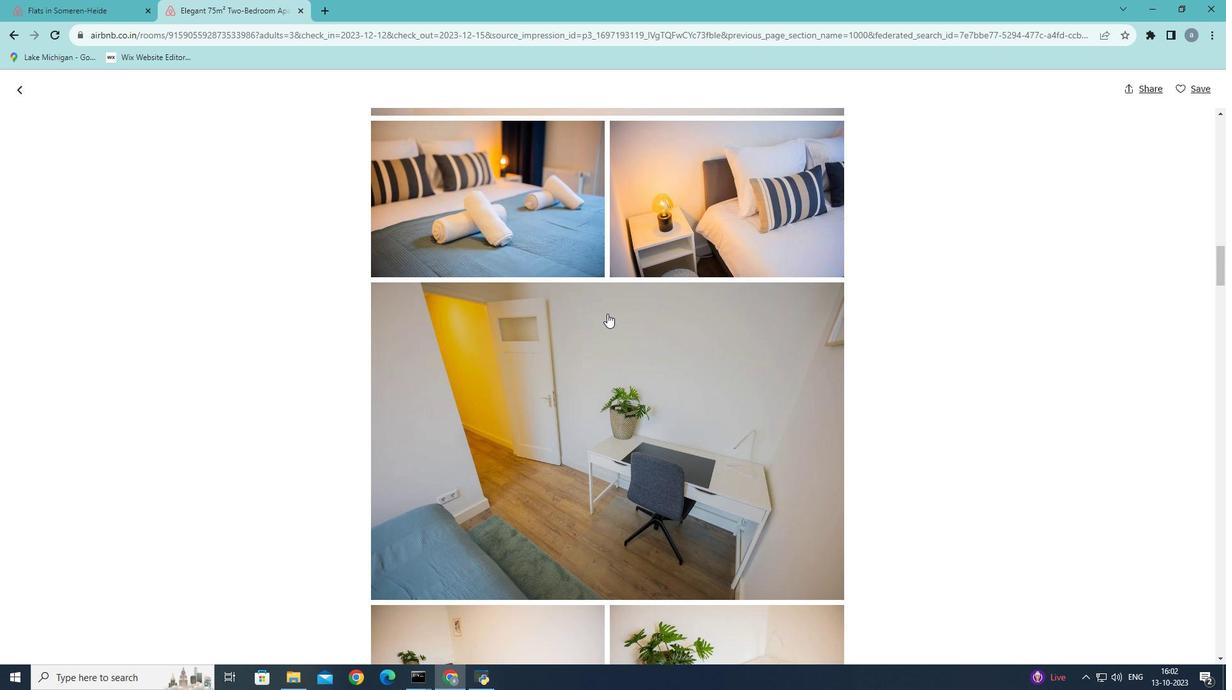
Action: Mouse scrolled (607, 313) with delta (0, 0)
Screenshot: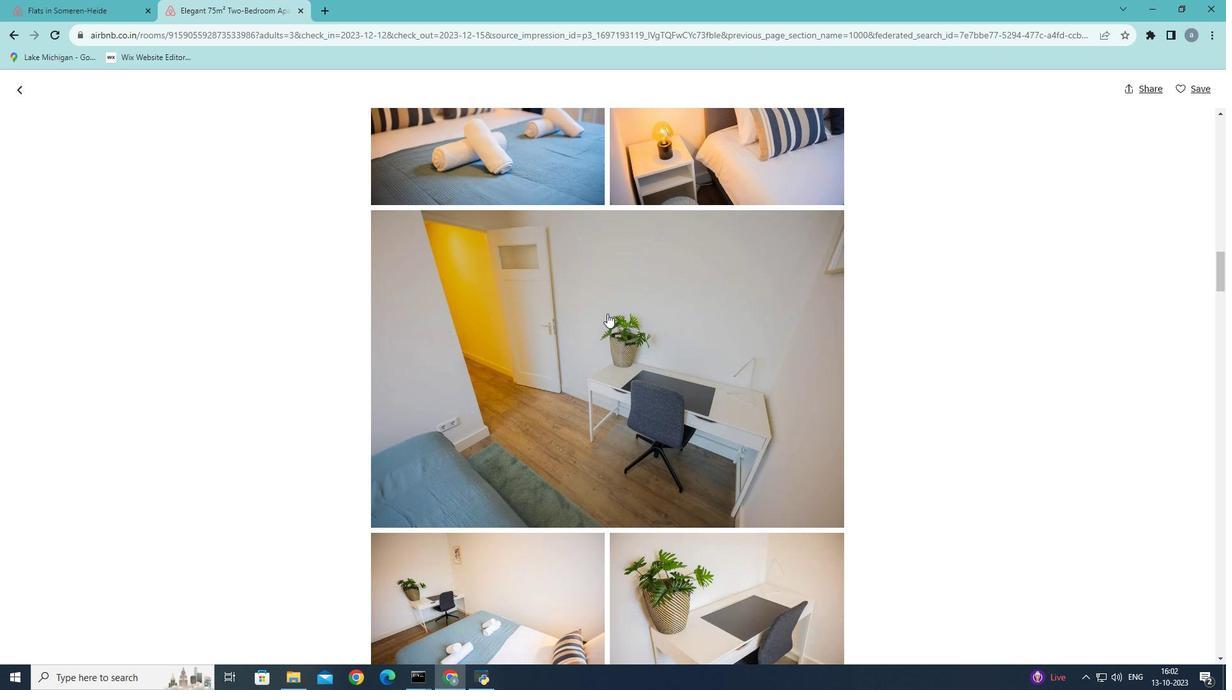
Action: Mouse scrolled (607, 313) with delta (0, 0)
Screenshot: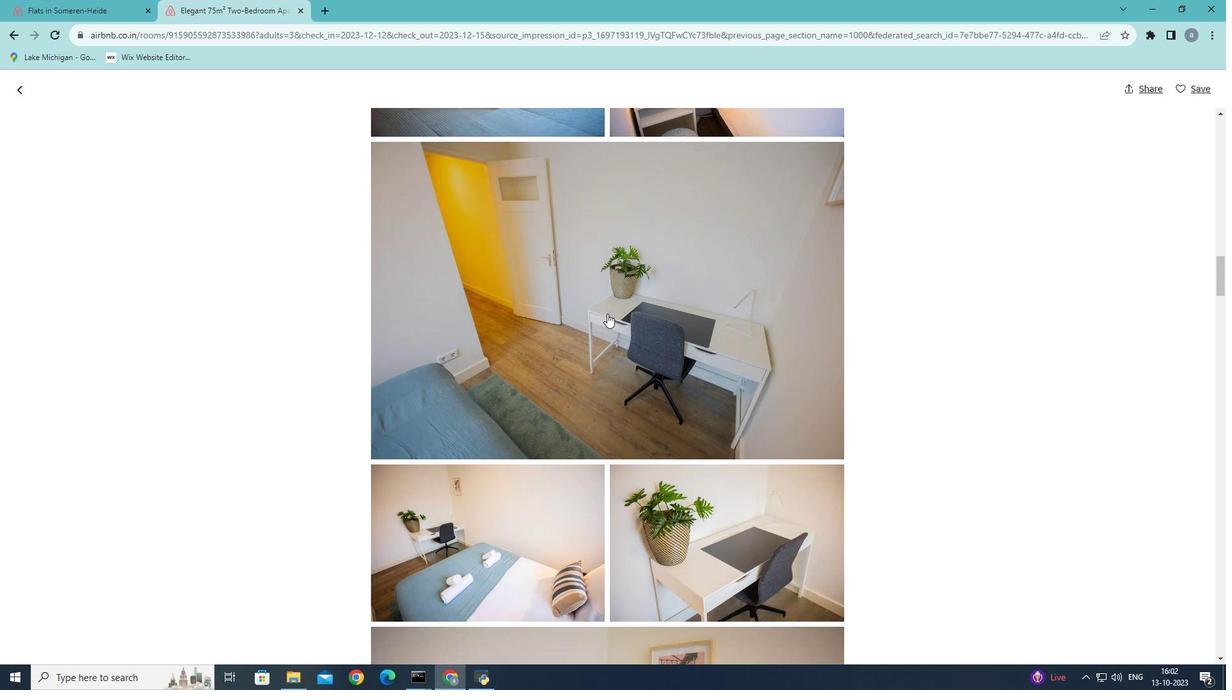 
Action: Mouse scrolled (607, 313) with delta (0, 0)
Screenshot: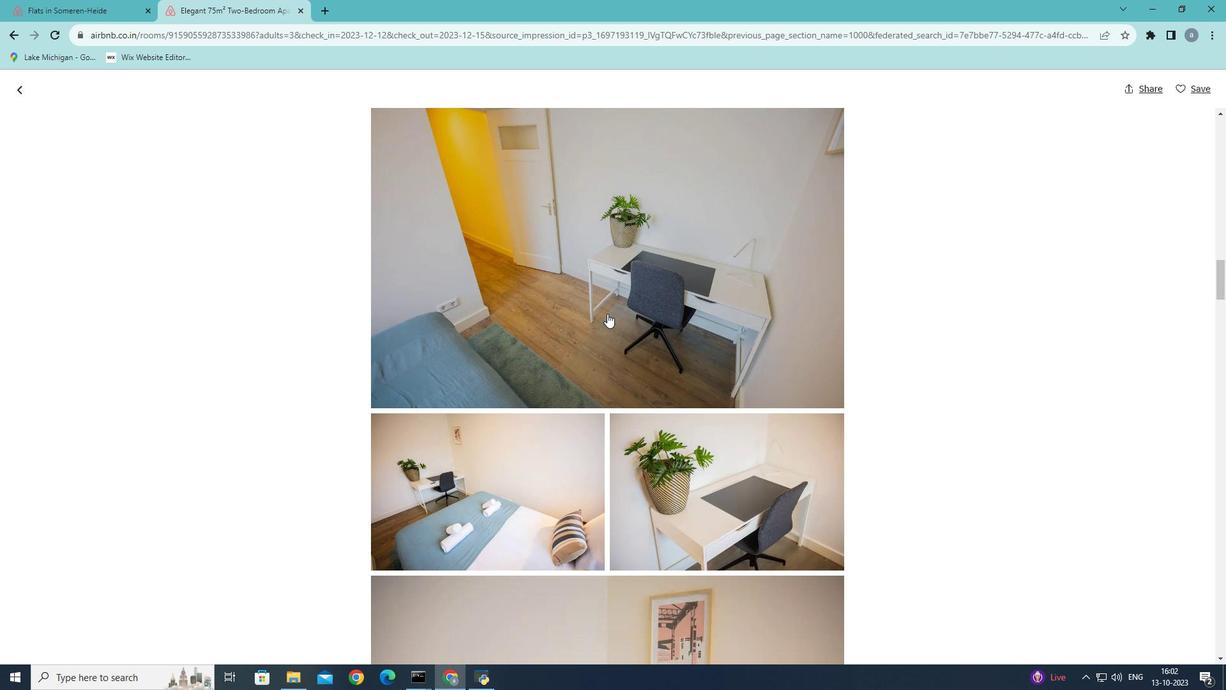 
Action: Mouse scrolled (607, 313) with delta (0, 0)
Screenshot: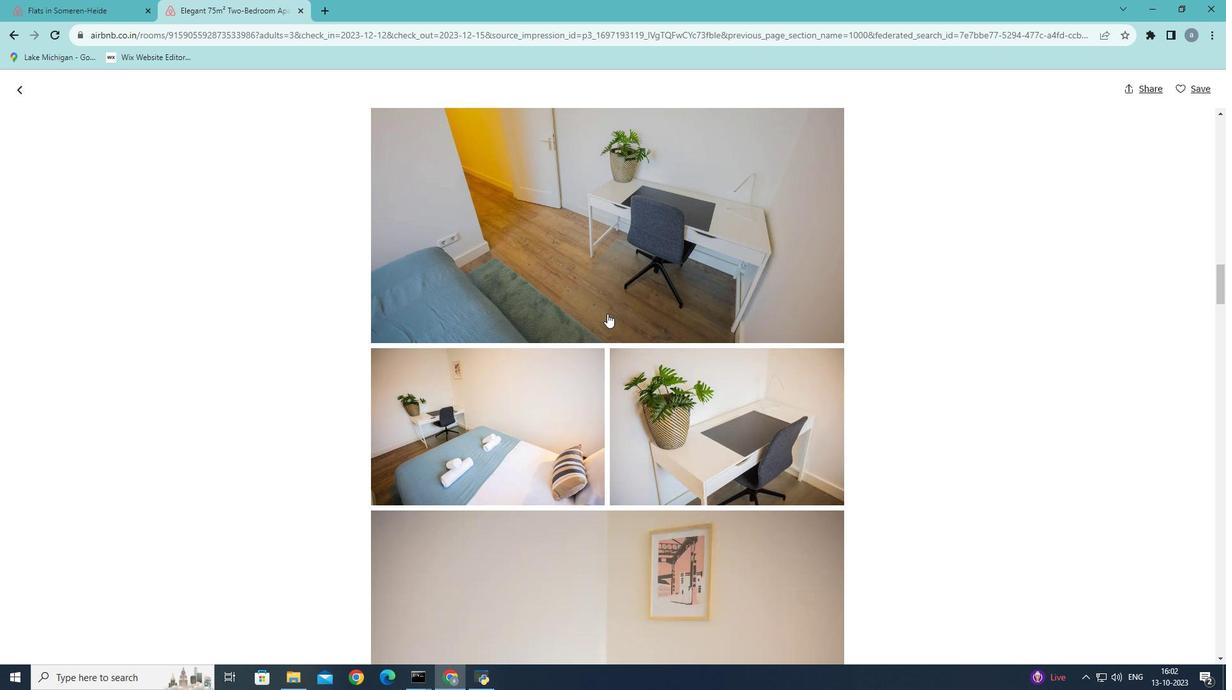 
Action: Mouse scrolled (607, 313) with delta (0, 0)
Screenshot: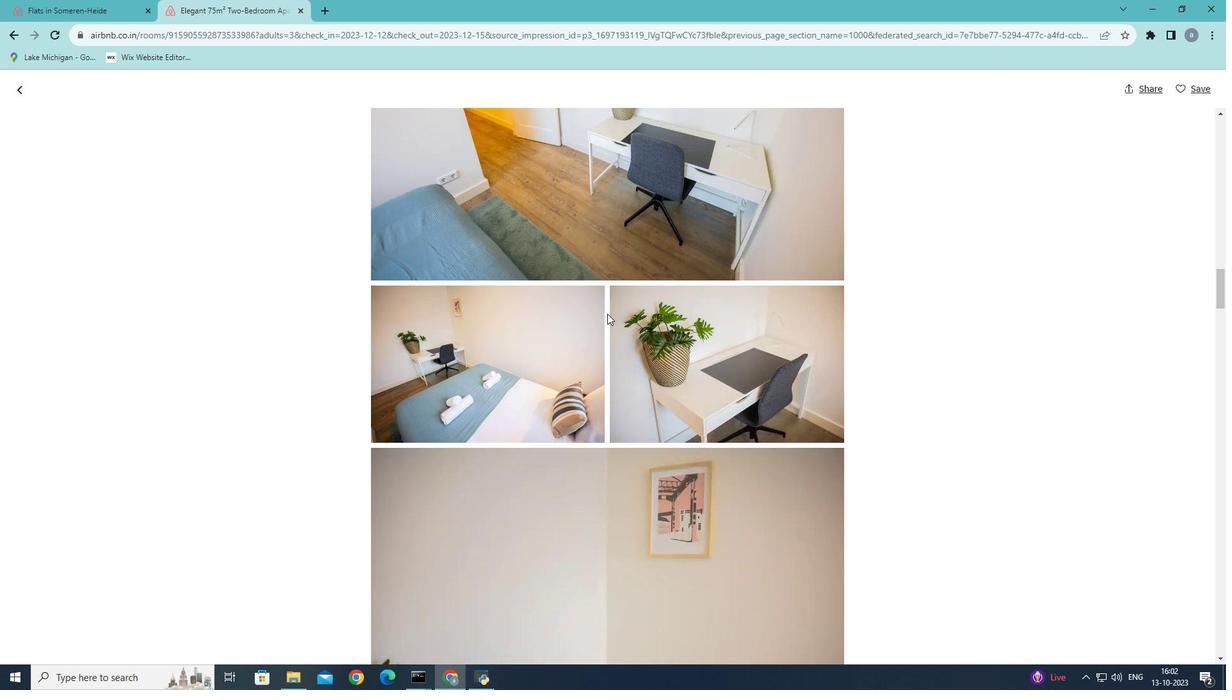 
Action: Mouse scrolled (607, 313) with delta (0, 0)
Screenshot: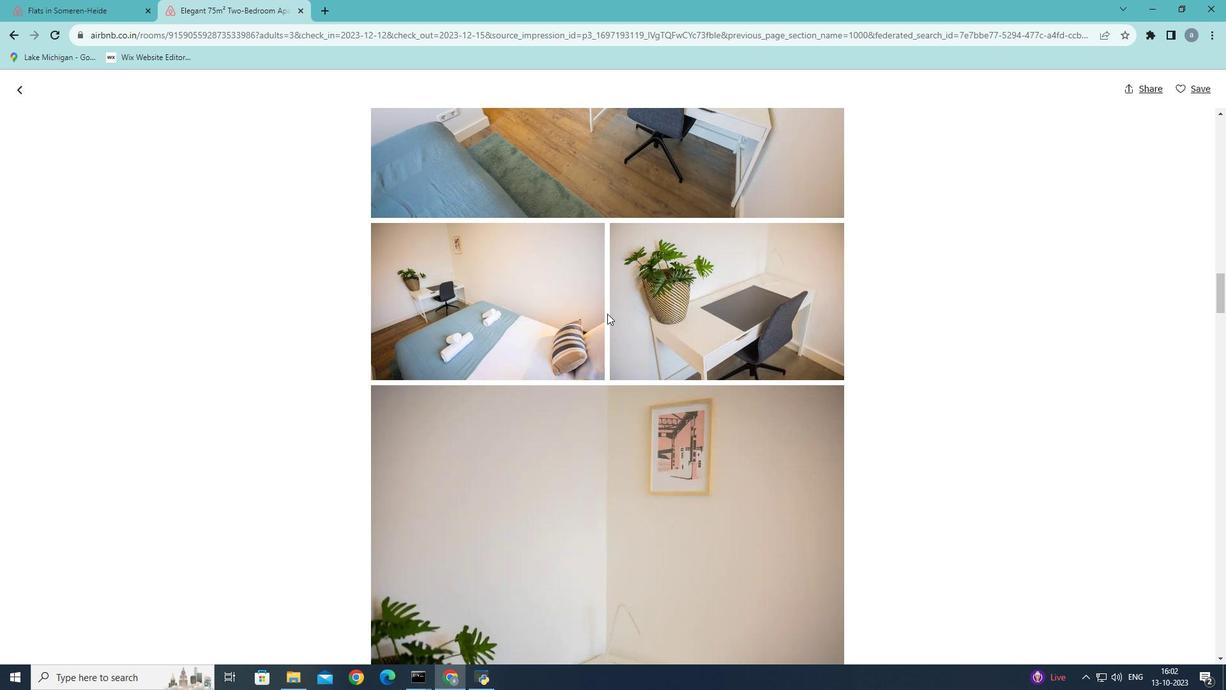 
Action: Mouse scrolled (607, 313) with delta (0, 0)
Screenshot: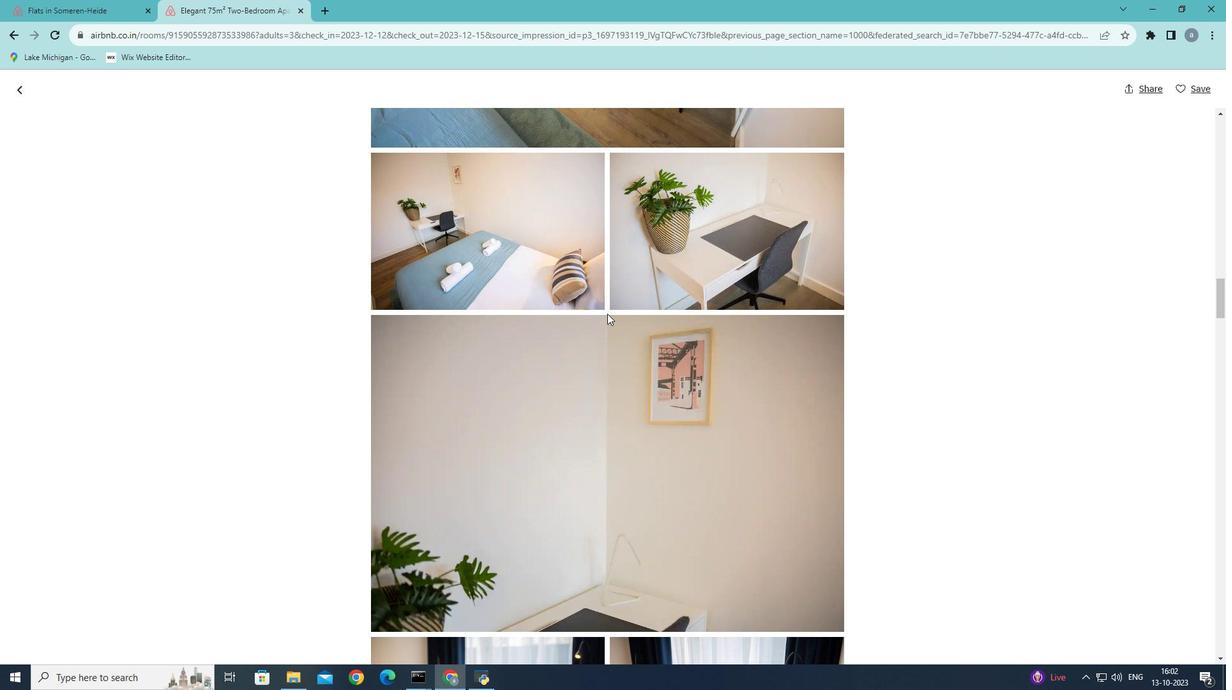 
Action: Mouse scrolled (607, 313) with delta (0, 0)
Screenshot: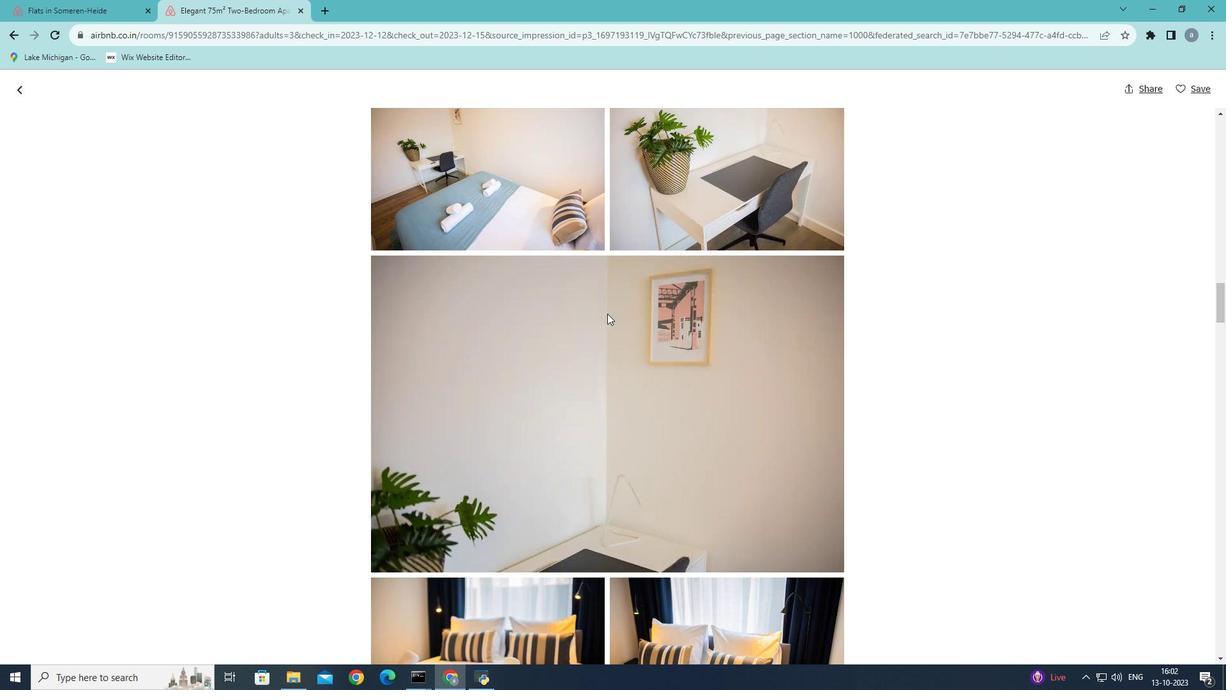 
Action: Mouse scrolled (607, 313) with delta (0, 0)
Screenshot: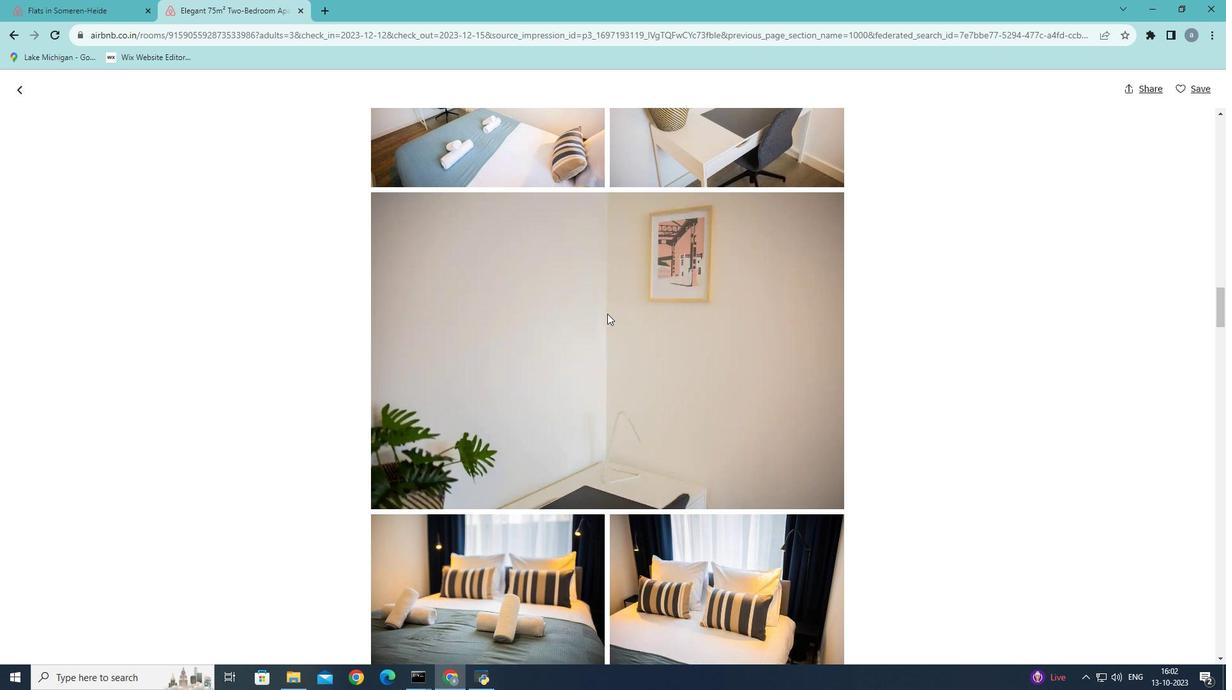 
Action: Mouse scrolled (607, 313) with delta (0, 0)
Screenshot: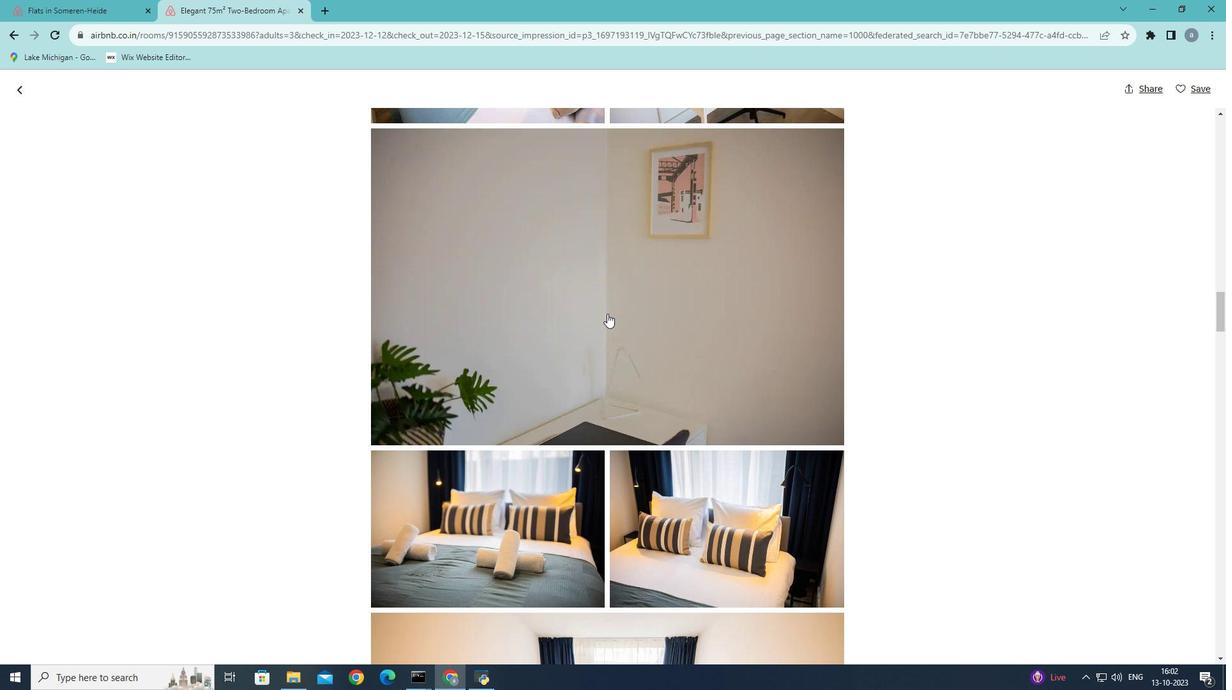 
Action: Mouse scrolled (607, 313) with delta (0, 0)
Screenshot: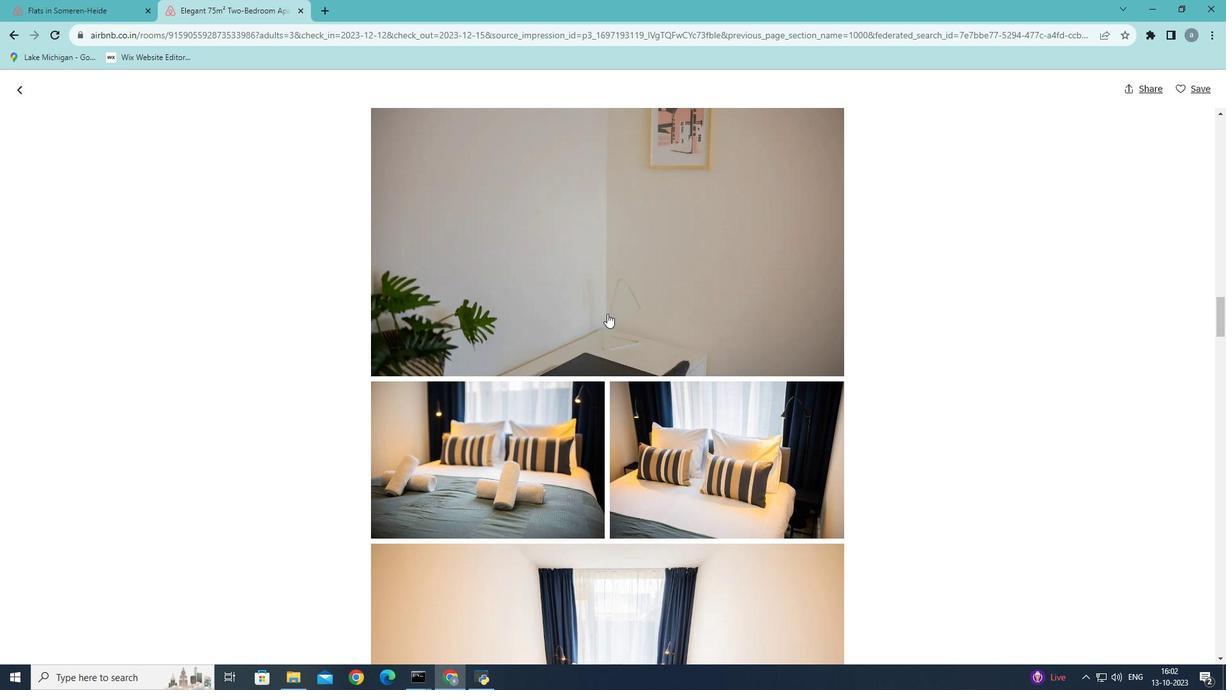 
Action: Mouse scrolled (607, 313) with delta (0, 0)
Screenshot: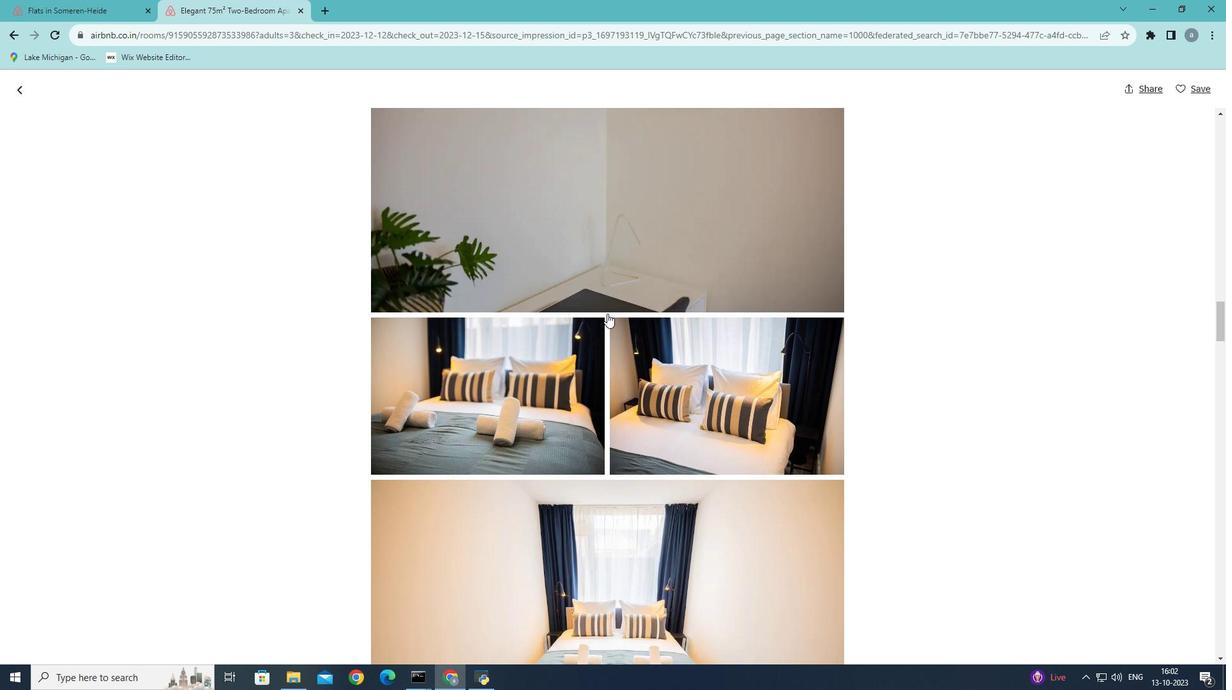 
Action: Mouse scrolled (607, 313) with delta (0, 0)
Screenshot: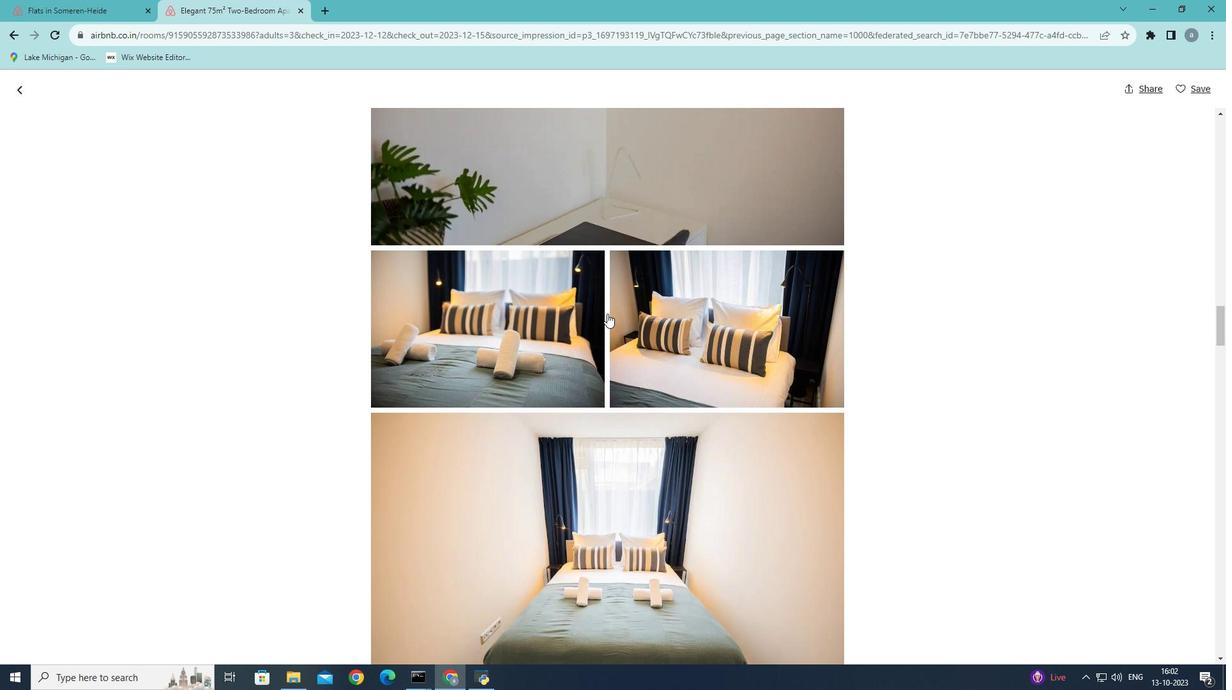 
Action: Mouse scrolled (607, 313) with delta (0, 0)
Screenshot: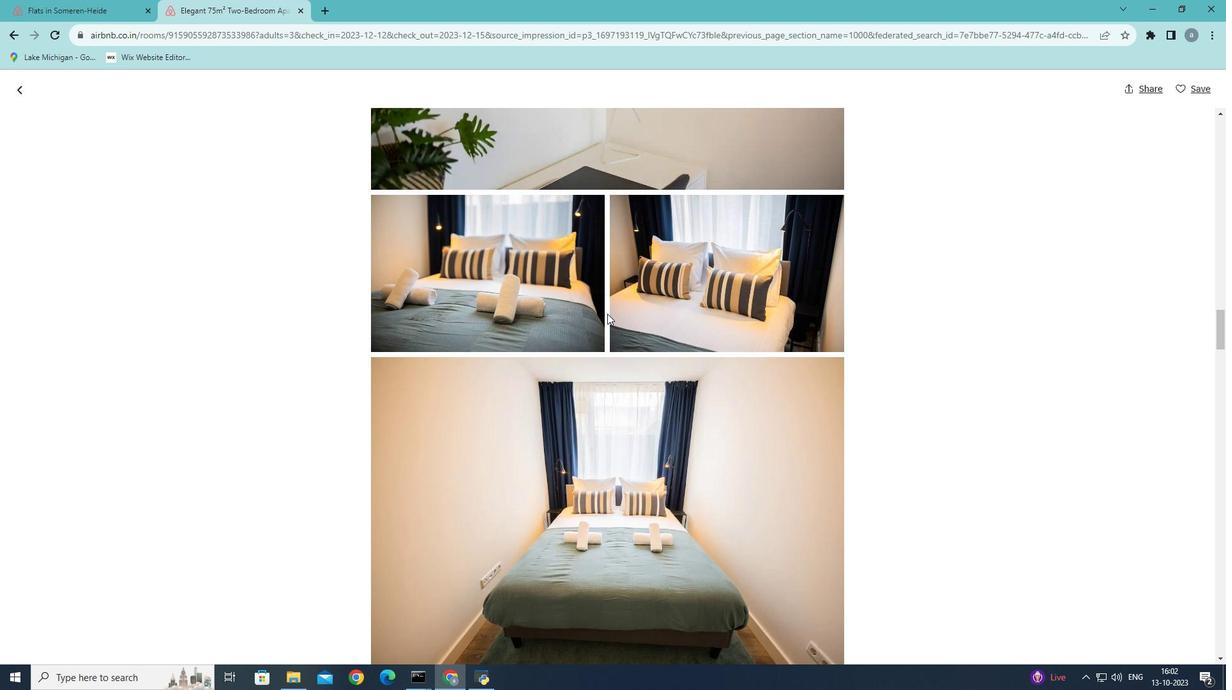 
Action: Mouse scrolled (607, 313) with delta (0, 0)
Screenshot: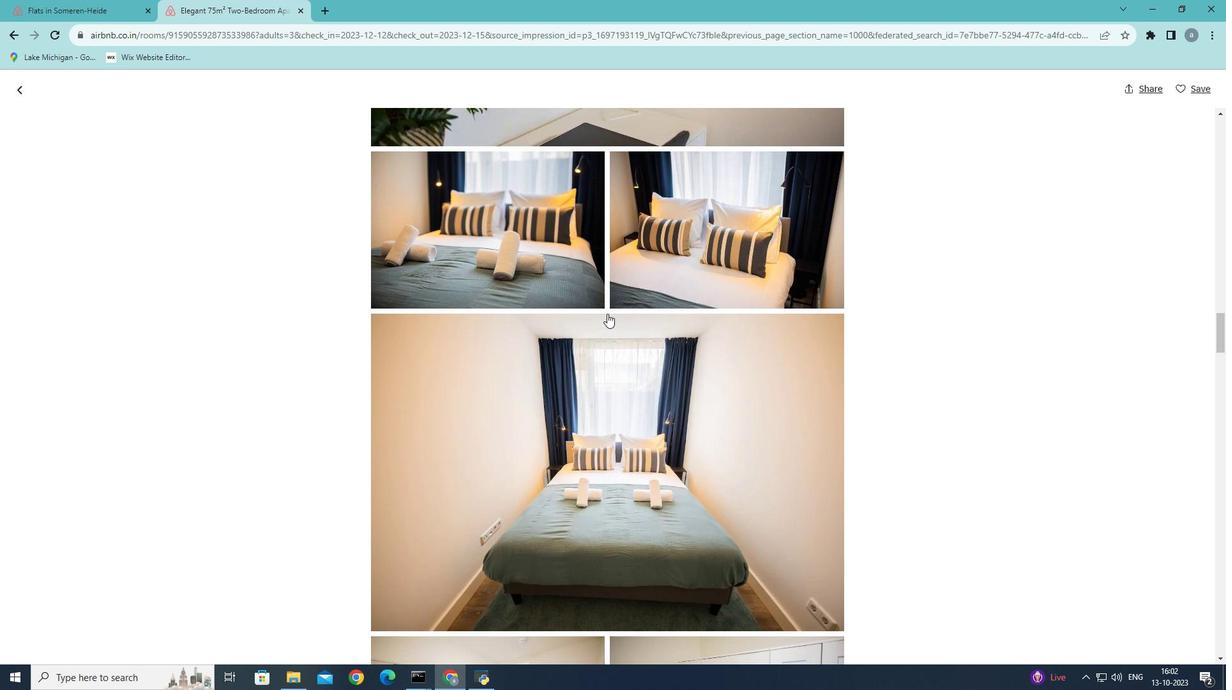 
Action: Mouse scrolled (607, 313) with delta (0, 0)
Screenshot: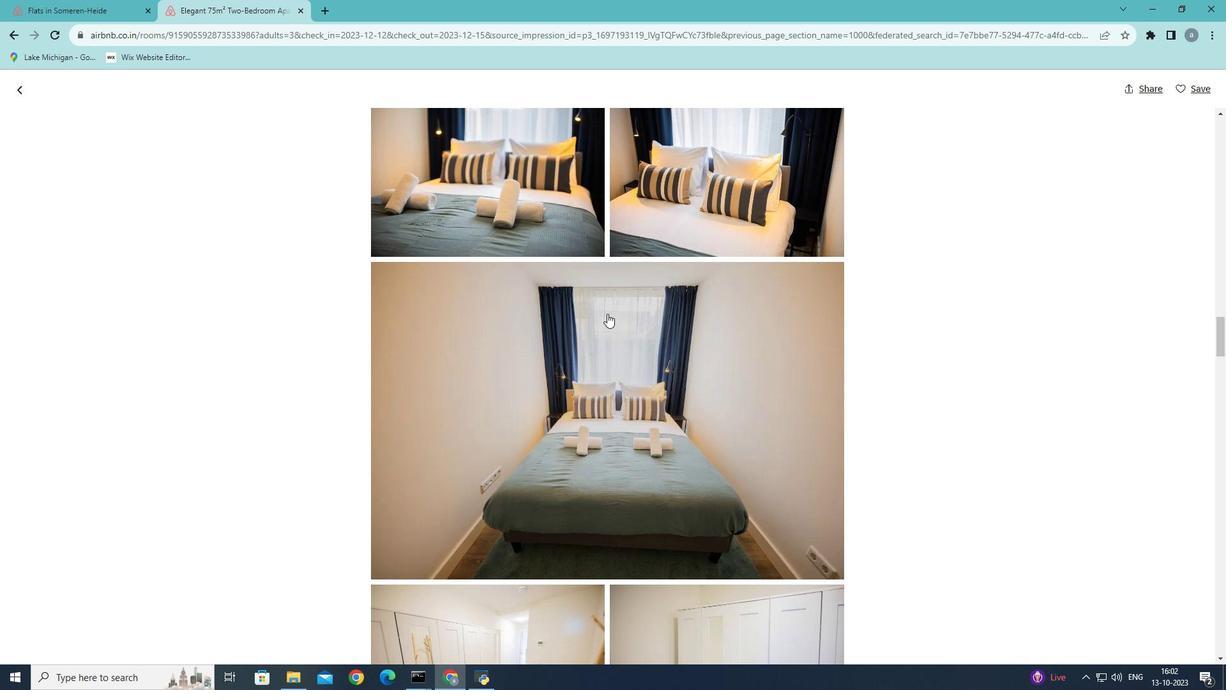 
Action: Mouse scrolled (607, 313) with delta (0, 0)
Screenshot: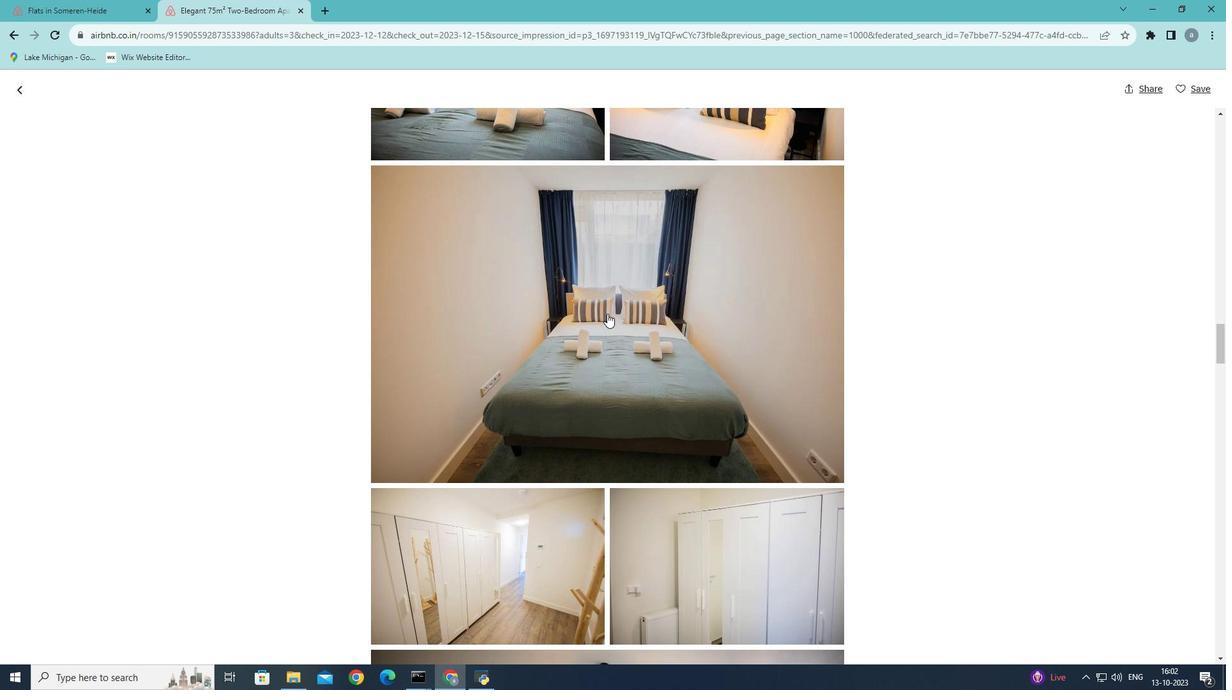 
Action: Mouse scrolled (607, 313) with delta (0, 0)
Screenshot: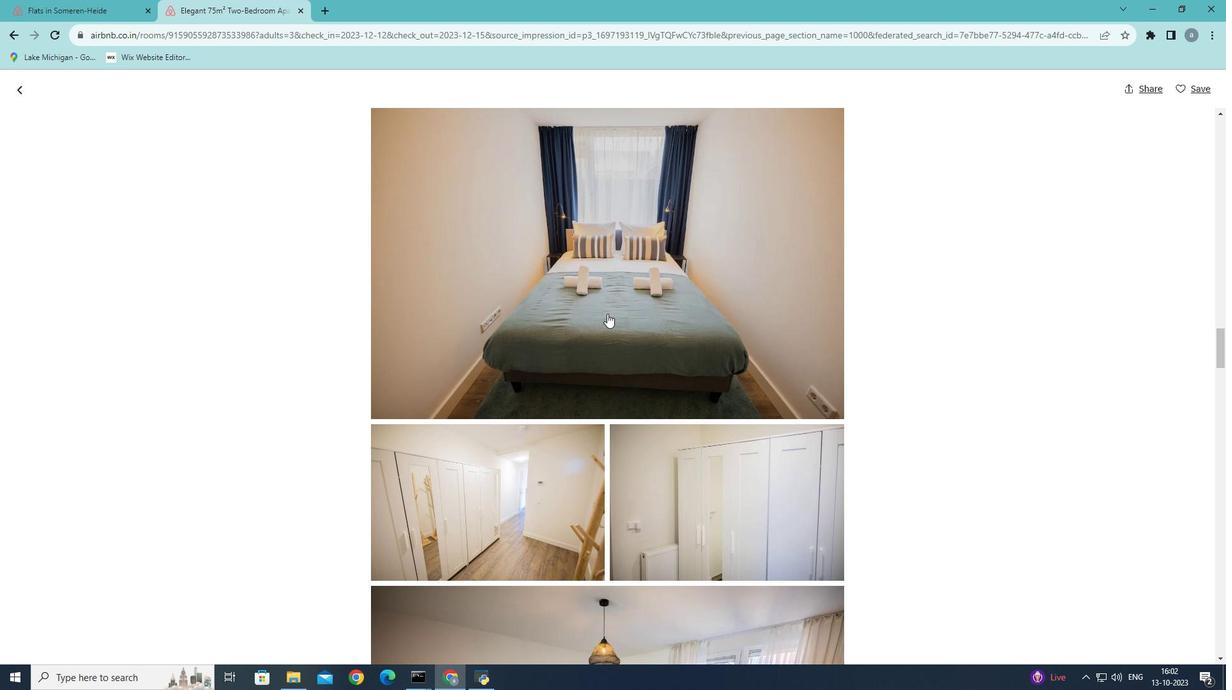 
Action: Mouse scrolled (607, 313) with delta (0, 0)
Screenshot: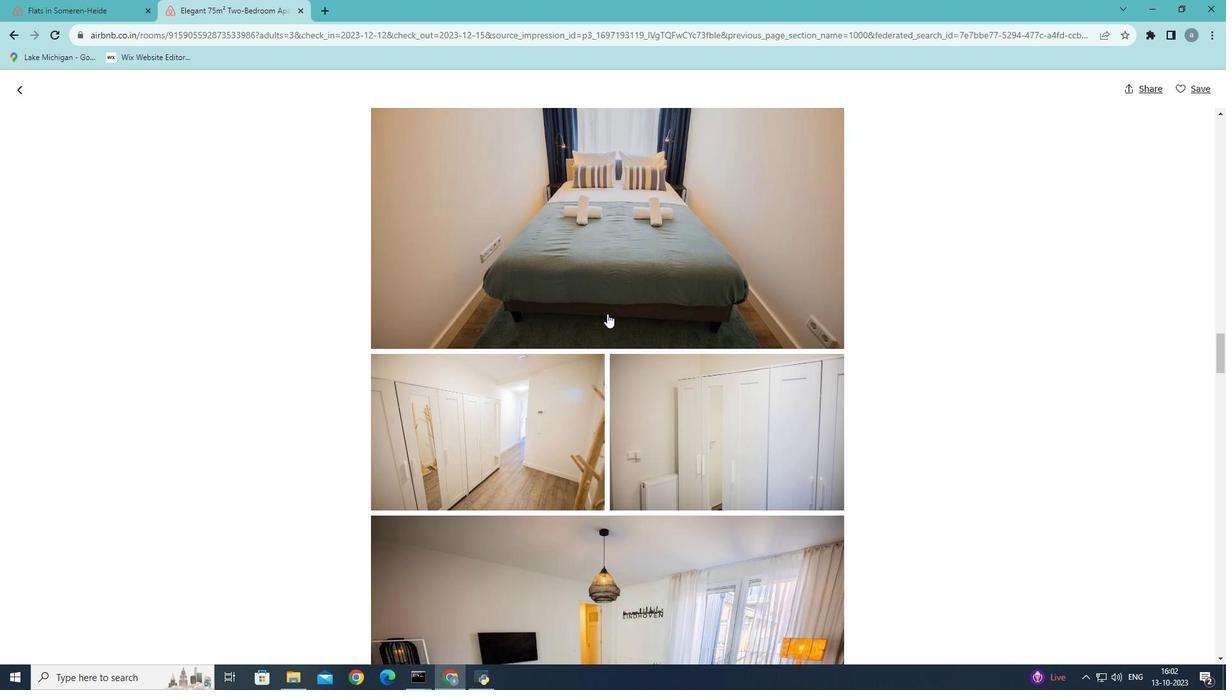 
Action: Mouse scrolled (607, 313) with delta (0, 0)
Screenshot: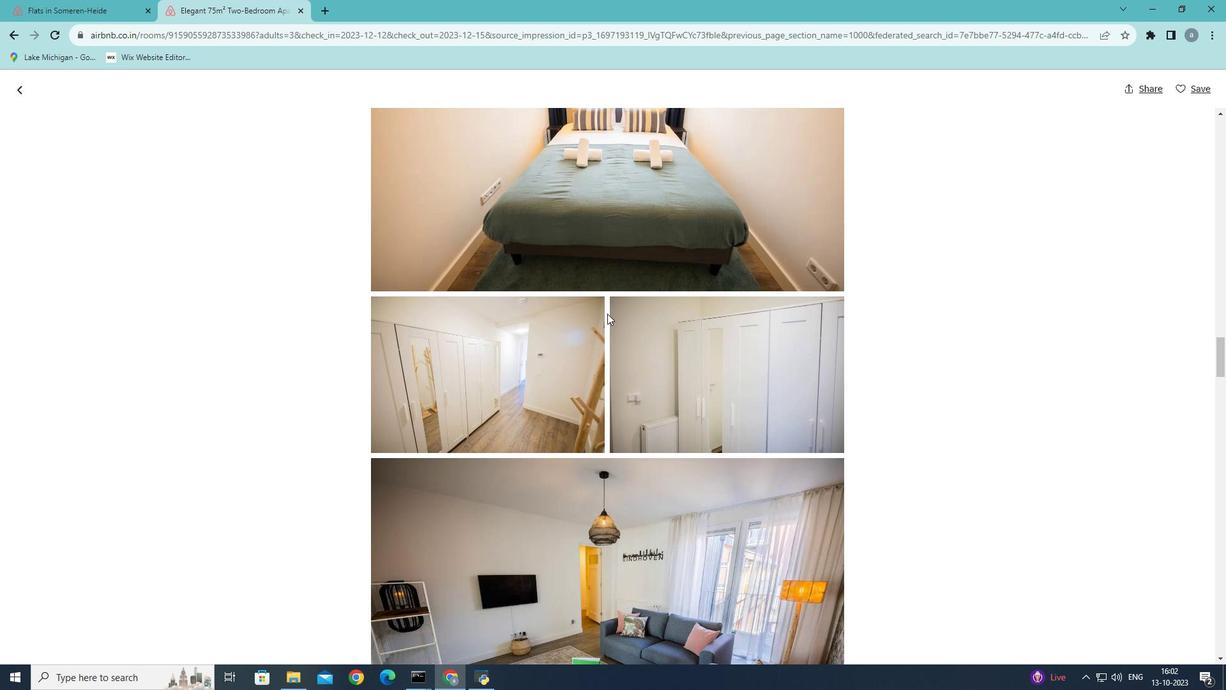 
Action: Mouse scrolled (607, 313) with delta (0, 0)
Screenshot: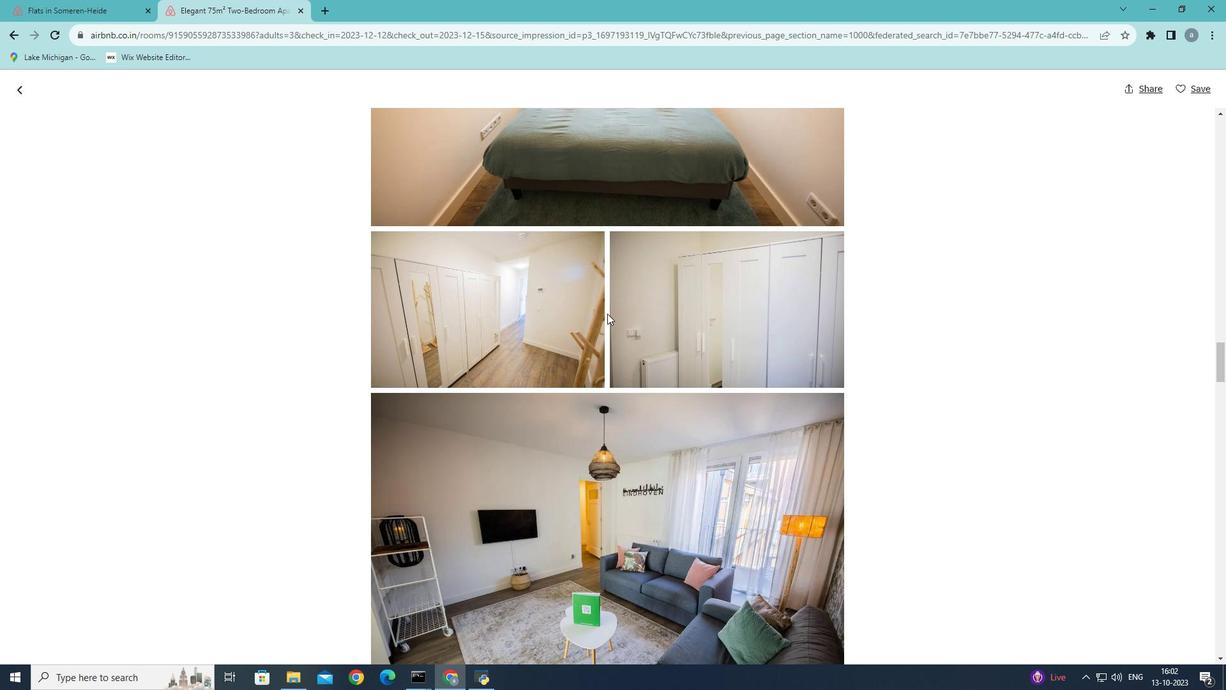 
Action: Mouse scrolled (607, 313) with delta (0, 0)
Screenshot: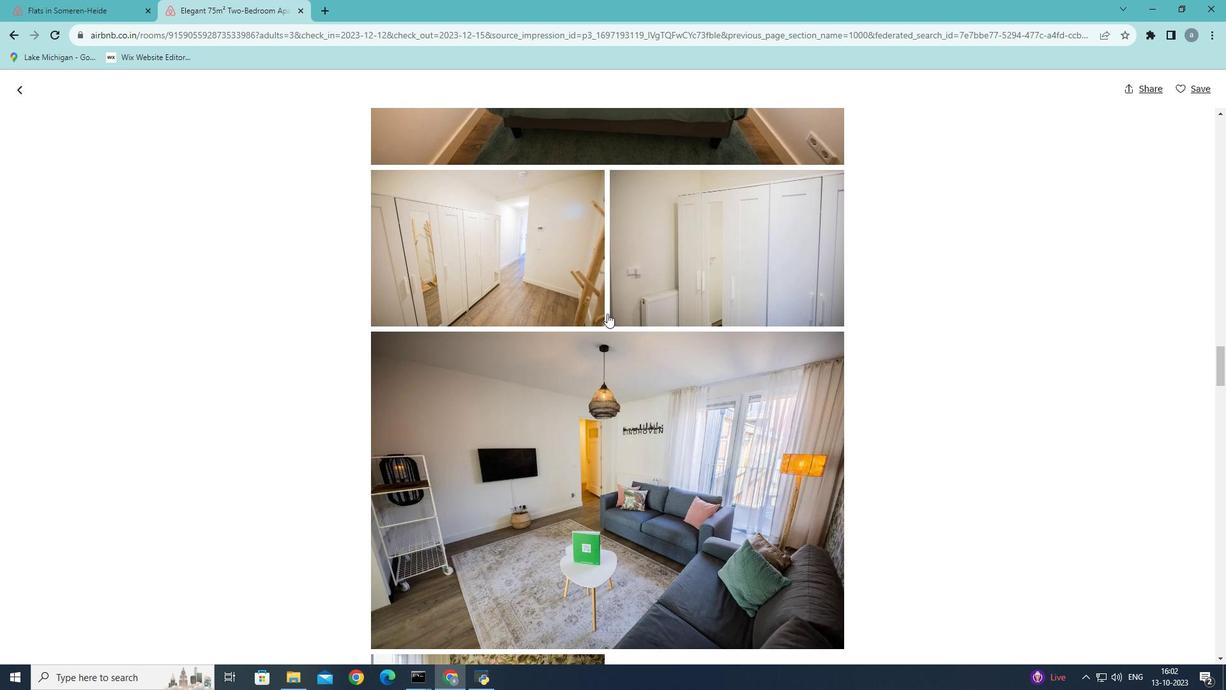 
Action: Mouse scrolled (607, 313) with delta (0, 0)
Screenshot: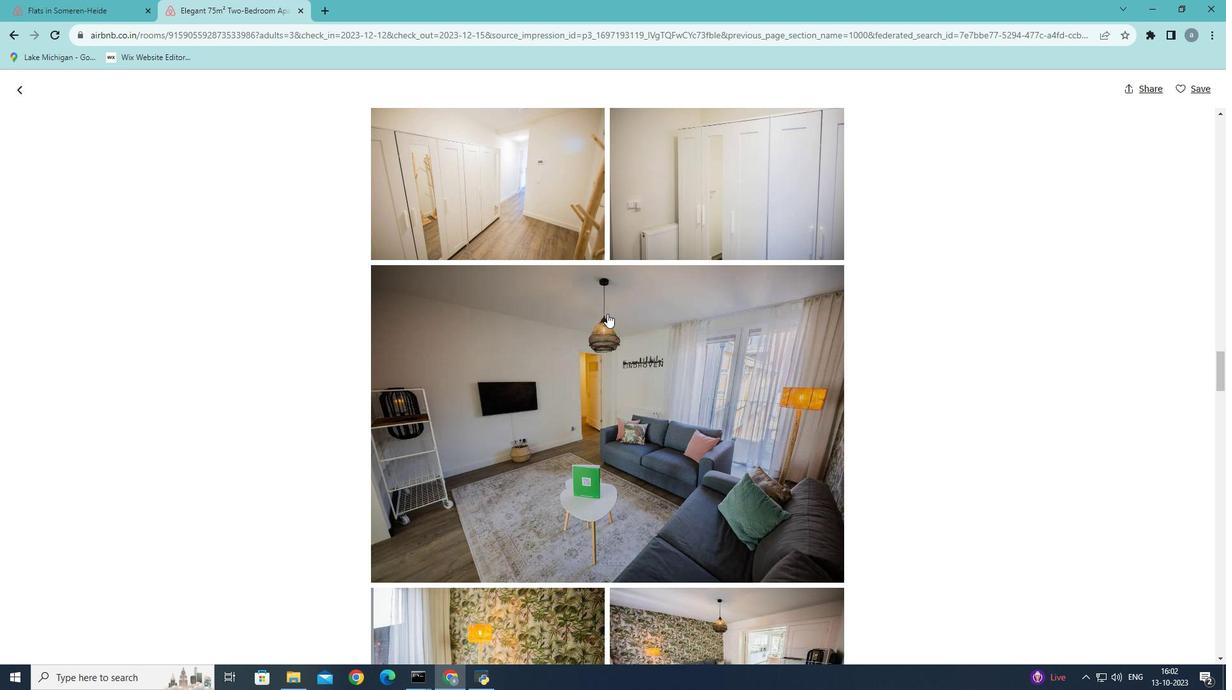 
Action: Mouse scrolled (607, 313) with delta (0, 0)
Screenshot: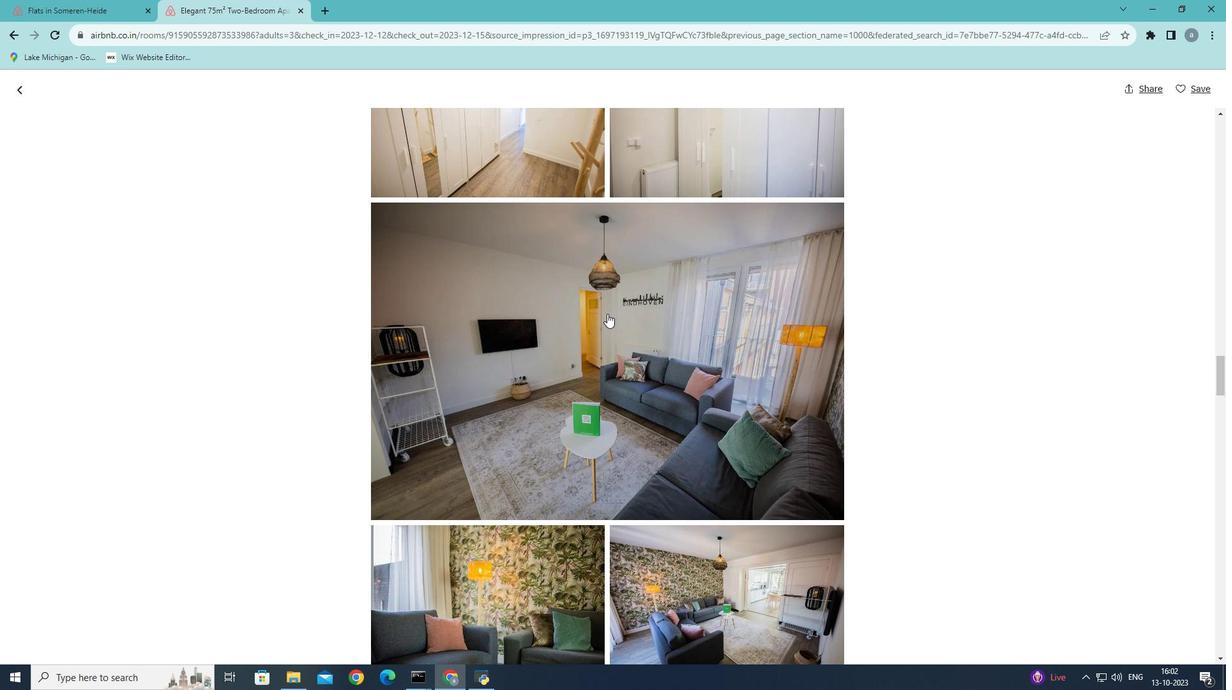 
Action: Mouse scrolled (607, 313) with delta (0, 0)
Screenshot: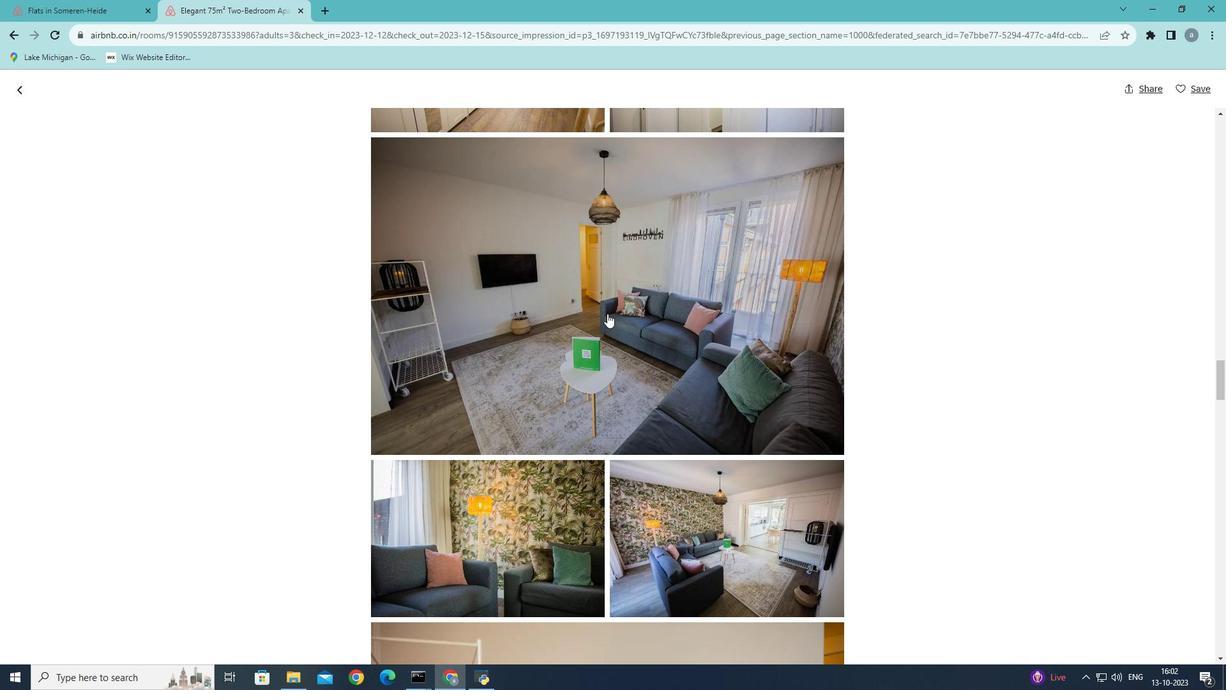 
Action: Mouse scrolled (607, 313) with delta (0, 0)
Screenshot: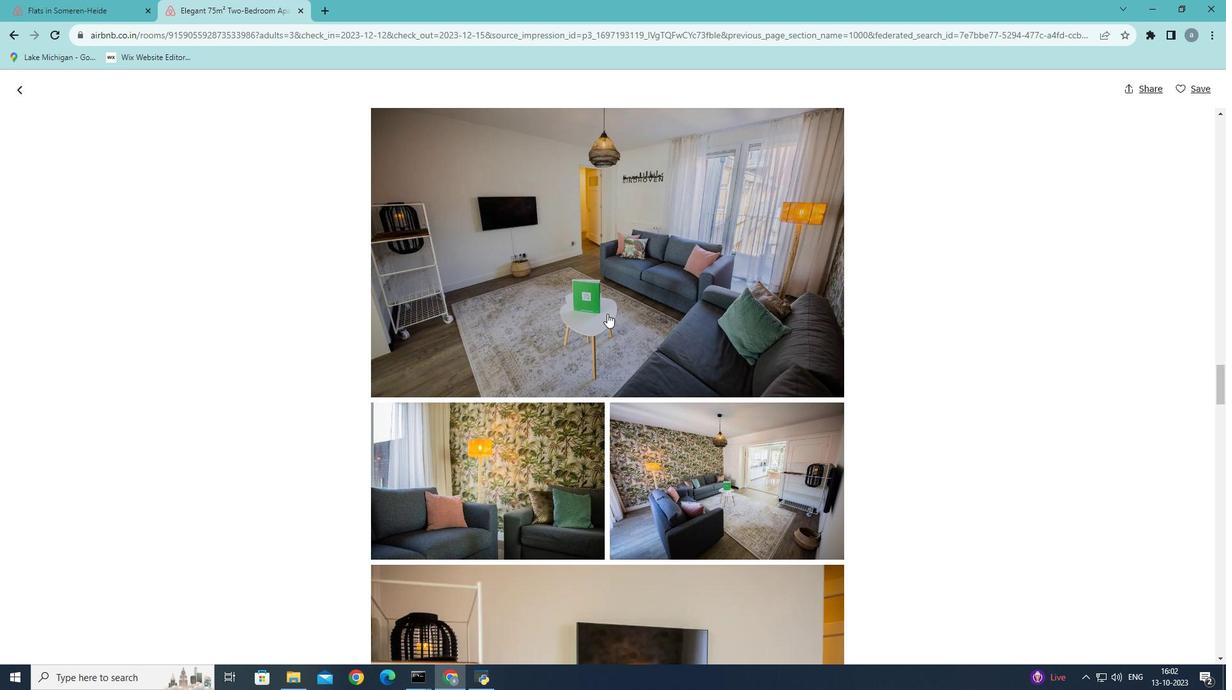 
Action: Mouse scrolled (607, 313) with delta (0, 0)
Screenshot: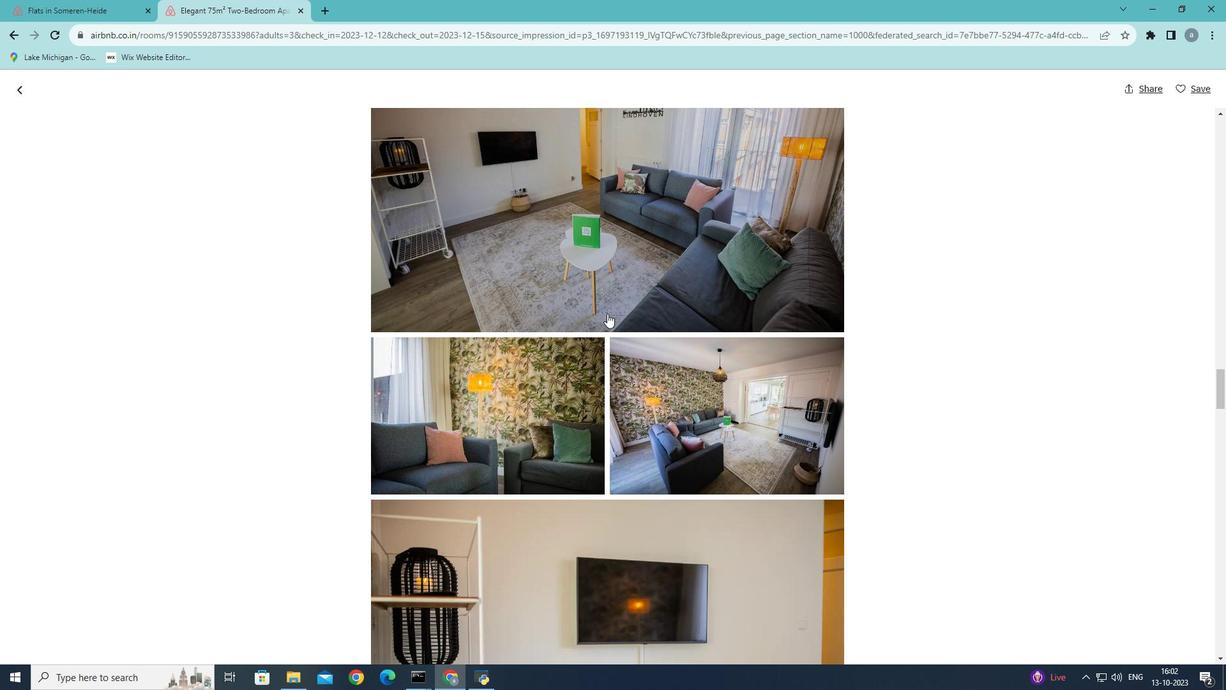 
Action: Mouse scrolled (607, 313) with delta (0, 0)
Screenshot: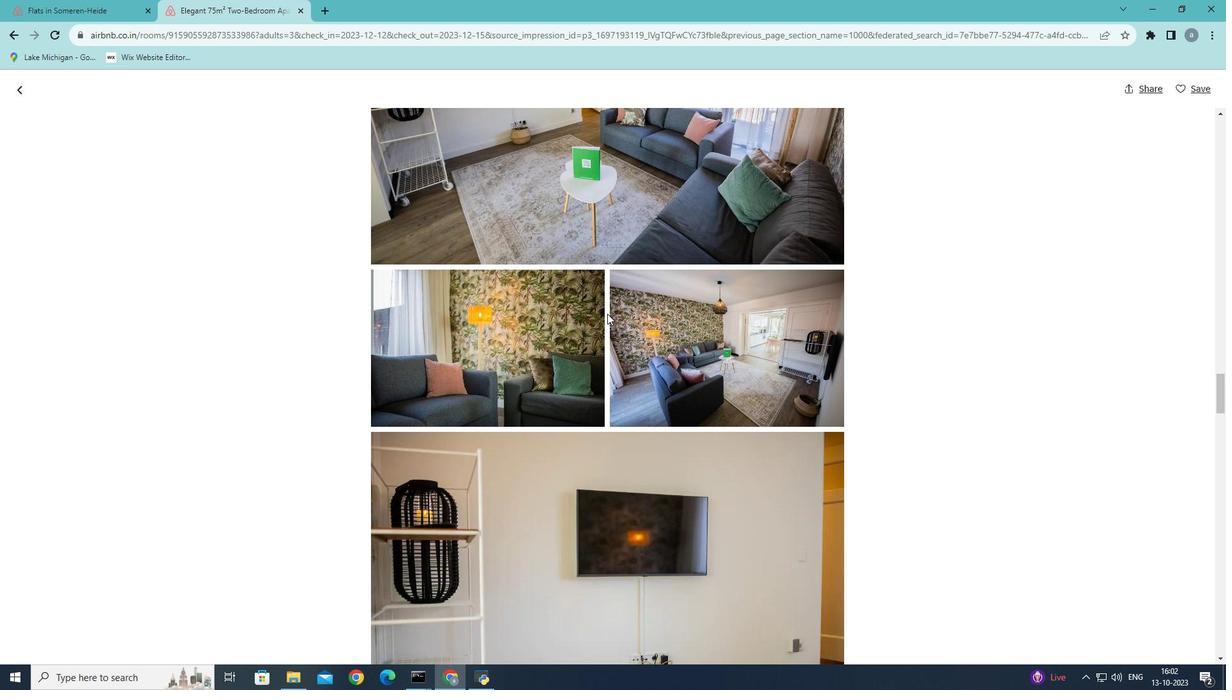 
Action: Mouse scrolled (607, 313) with delta (0, 0)
Screenshot: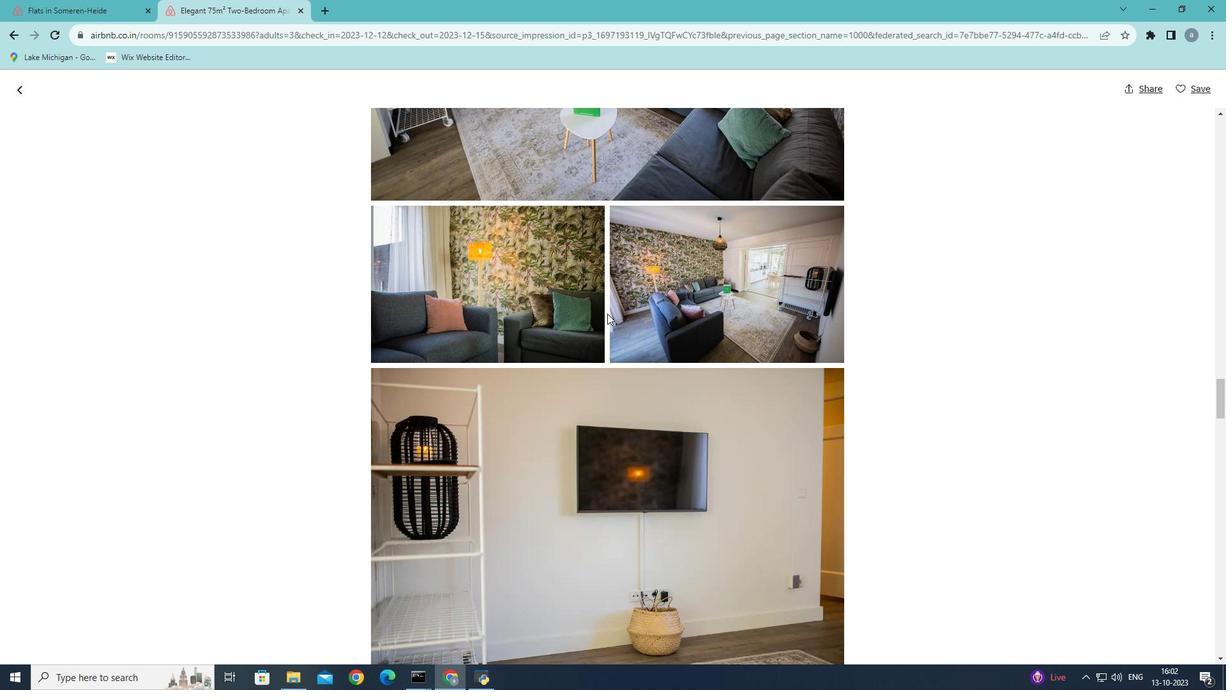
Action: Mouse scrolled (607, 313) with delta (0, 0)
Screenshot: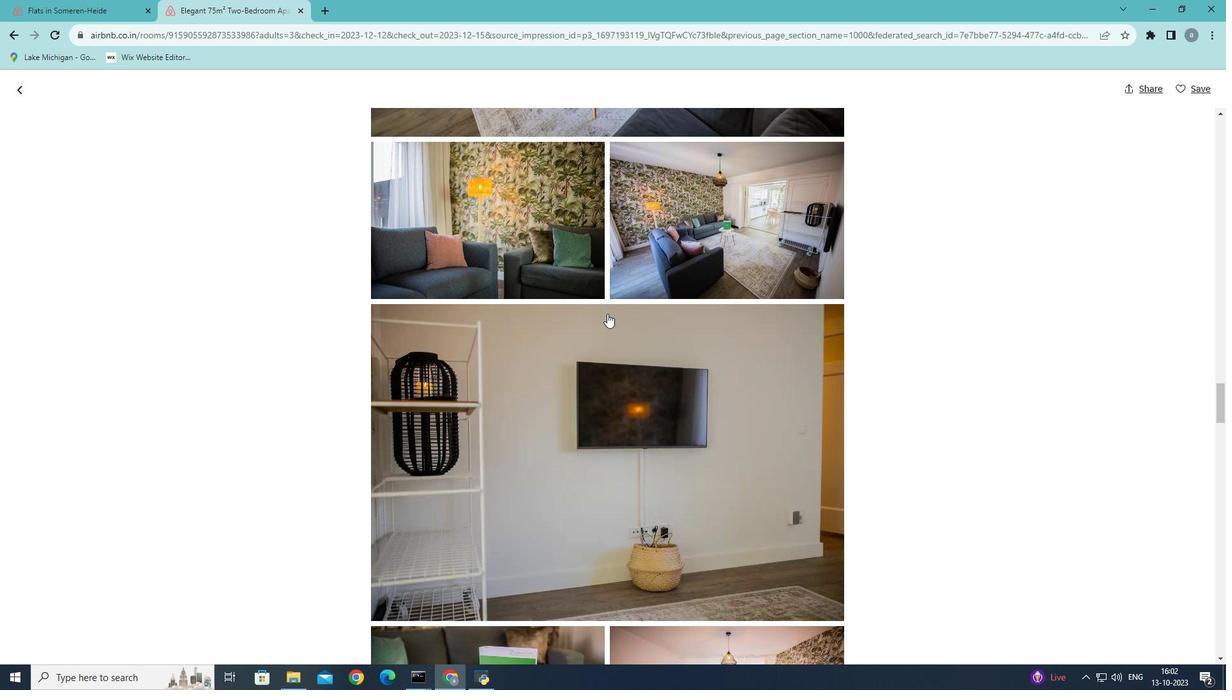 
Action: Mouse scrolled (607, 313) with delta (0, 0)
Screenshot: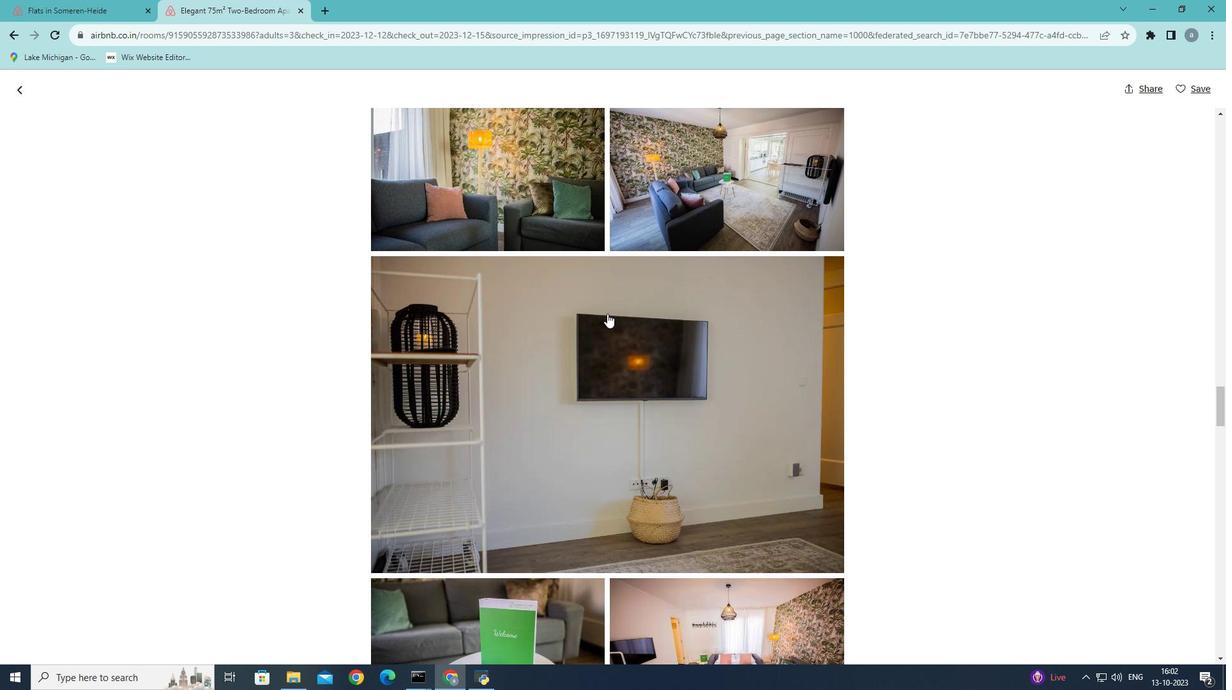 
Action: Mouse scrolled (607, 313) with delta (0, 0)
Screenshot: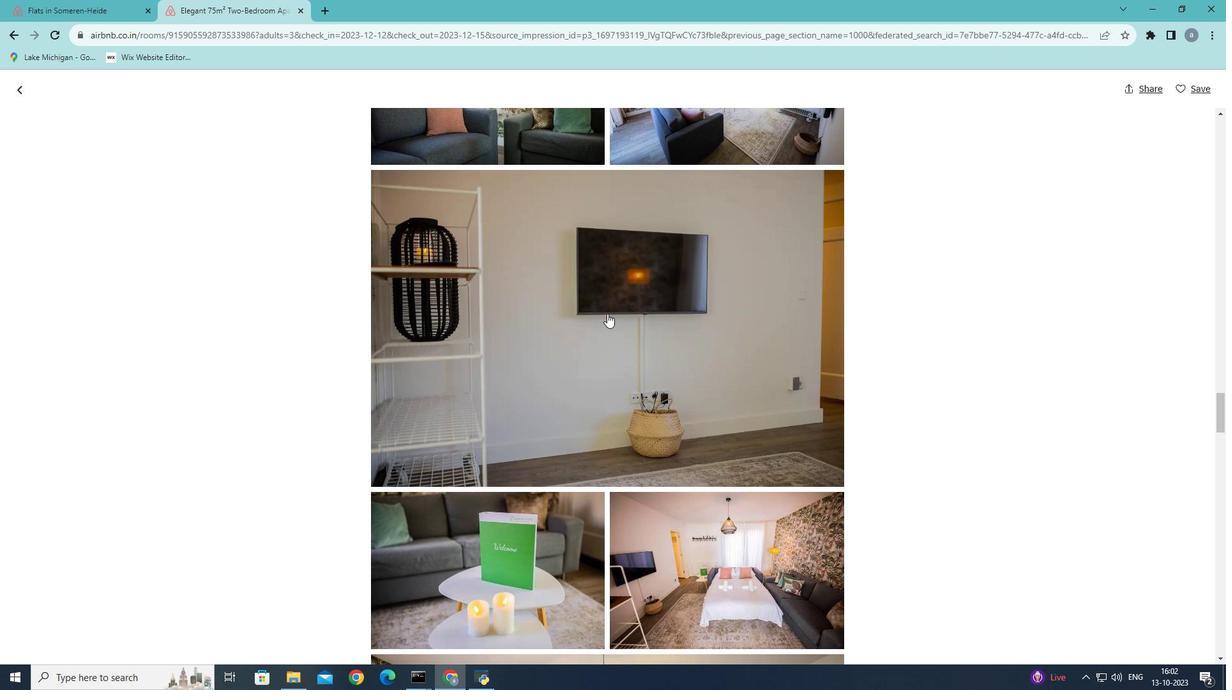 
Action: Mouse scrolled (607, 313) with delta (0, 0)
Screenshot: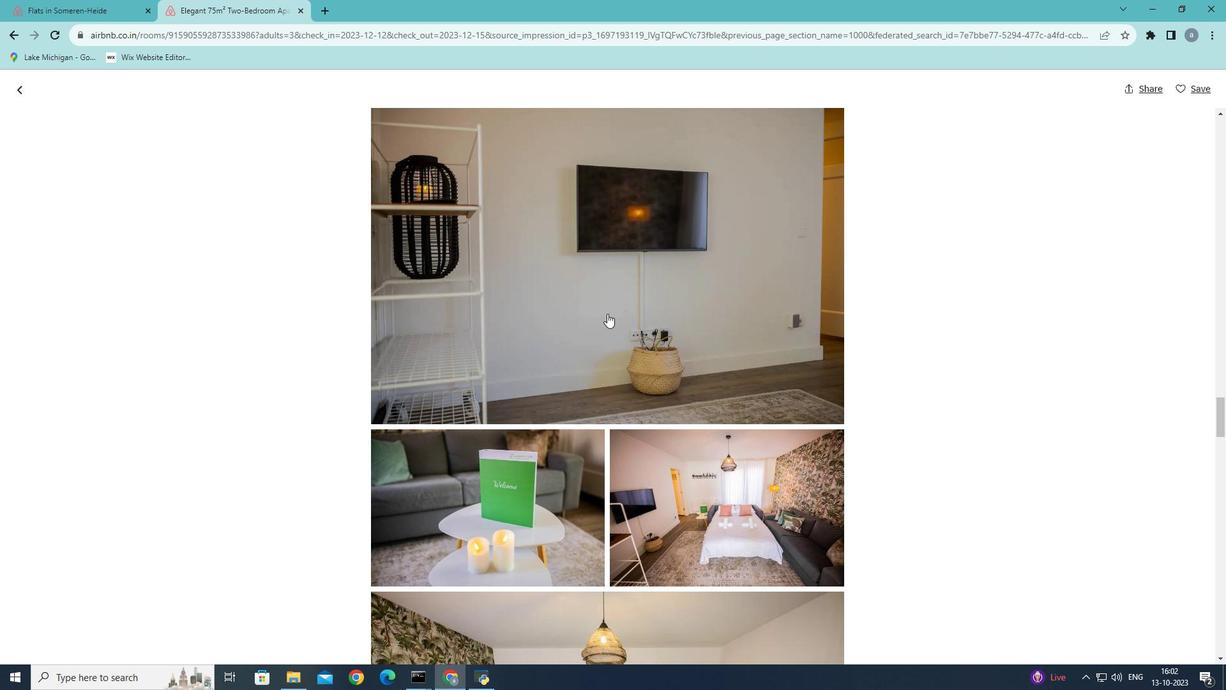 
Action: Mouse scrolled (607, 313) with delta (0, 0)
Screenshot: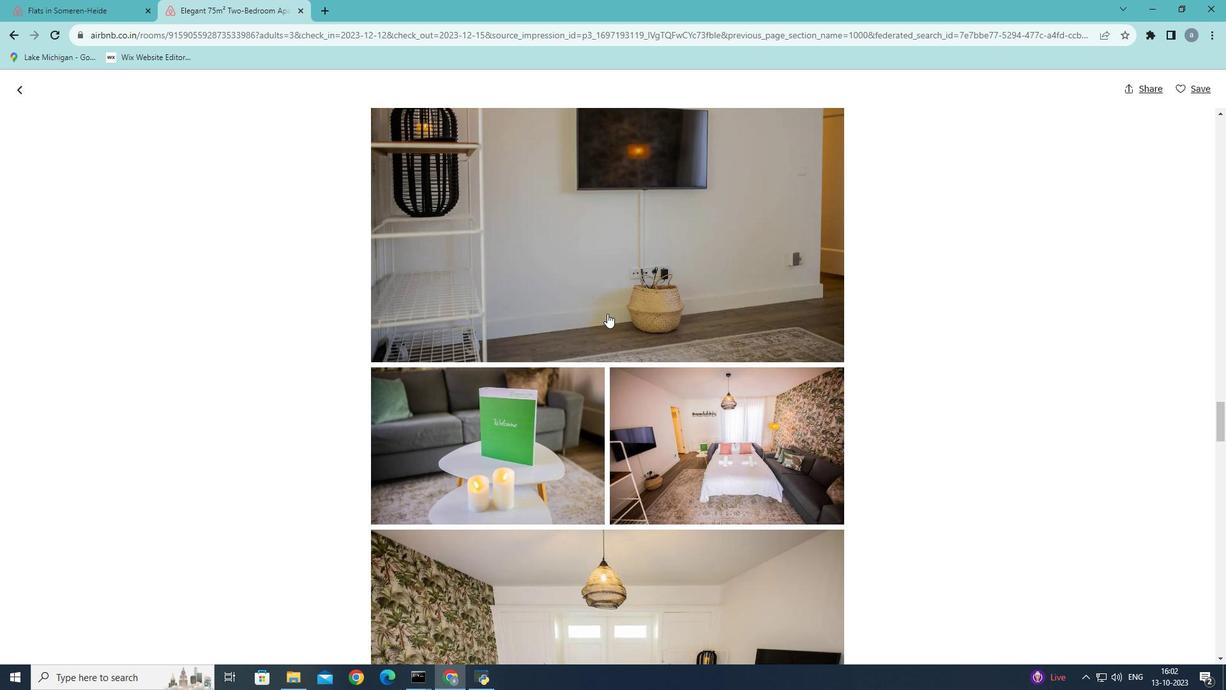 
Action: Mouse scrolled (607, 313) with delta (0, 0)
Screenshot: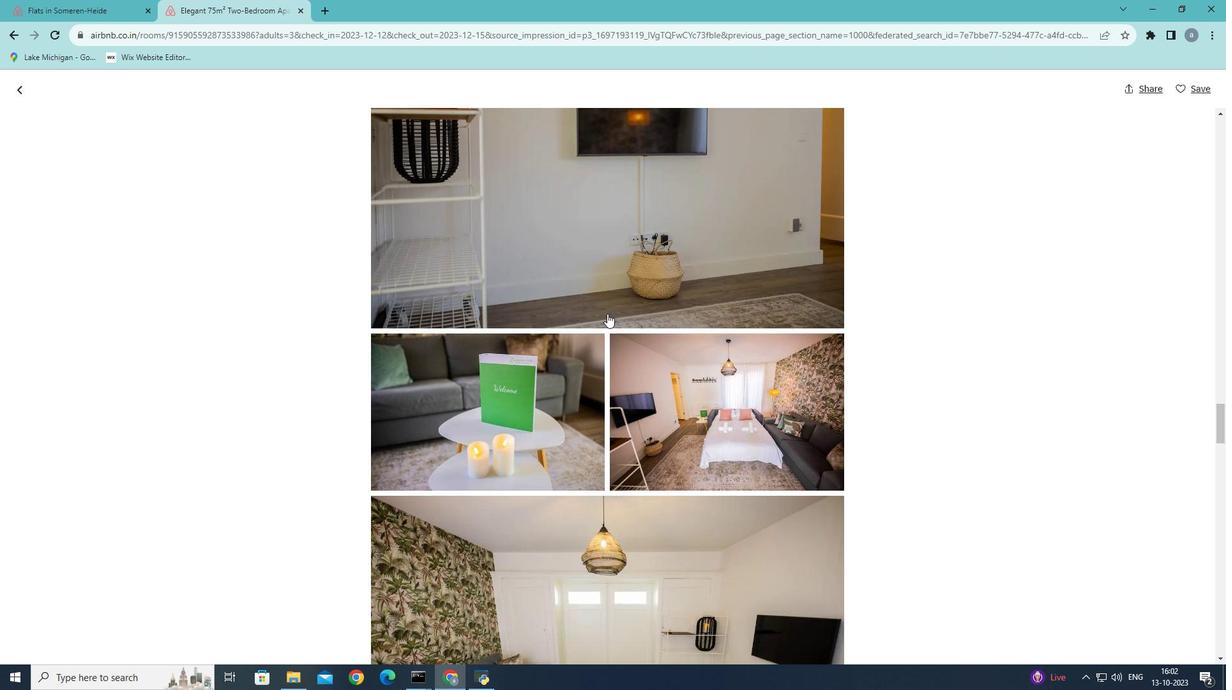 
Action: Mouse scrolled (607, 313) with delta (0, 0)
Screenshot: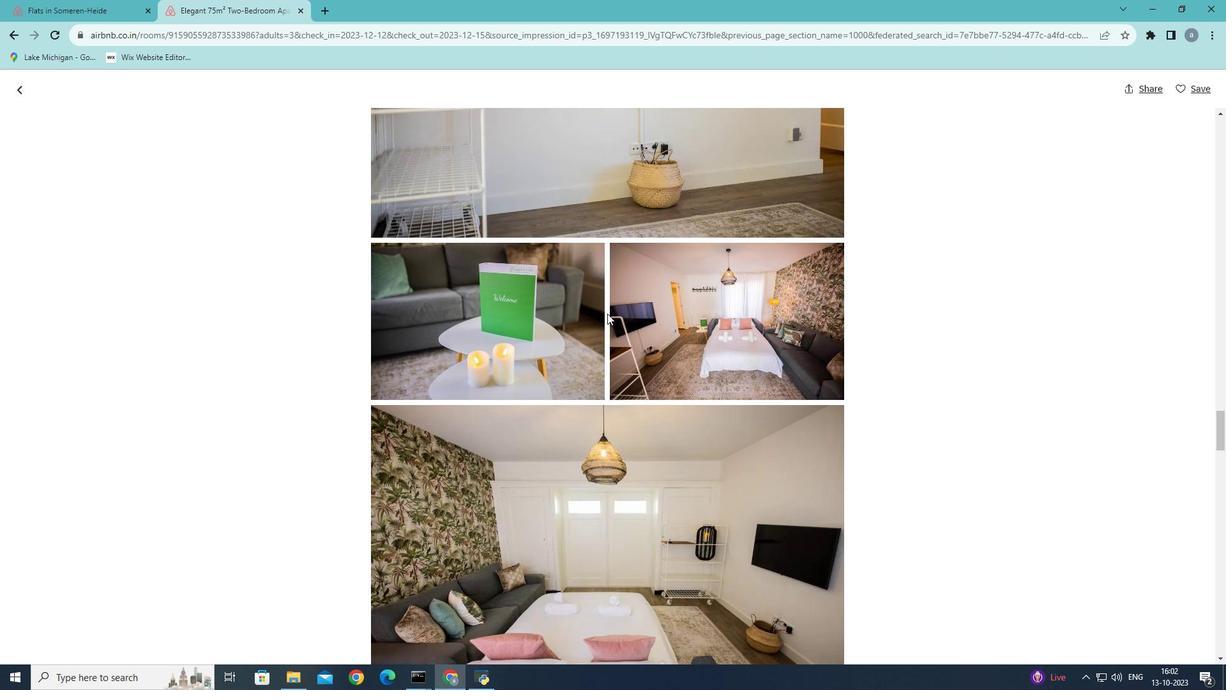 
Action: Mouse scrolled (607, 313) with delta (0, 0)
Screenshot: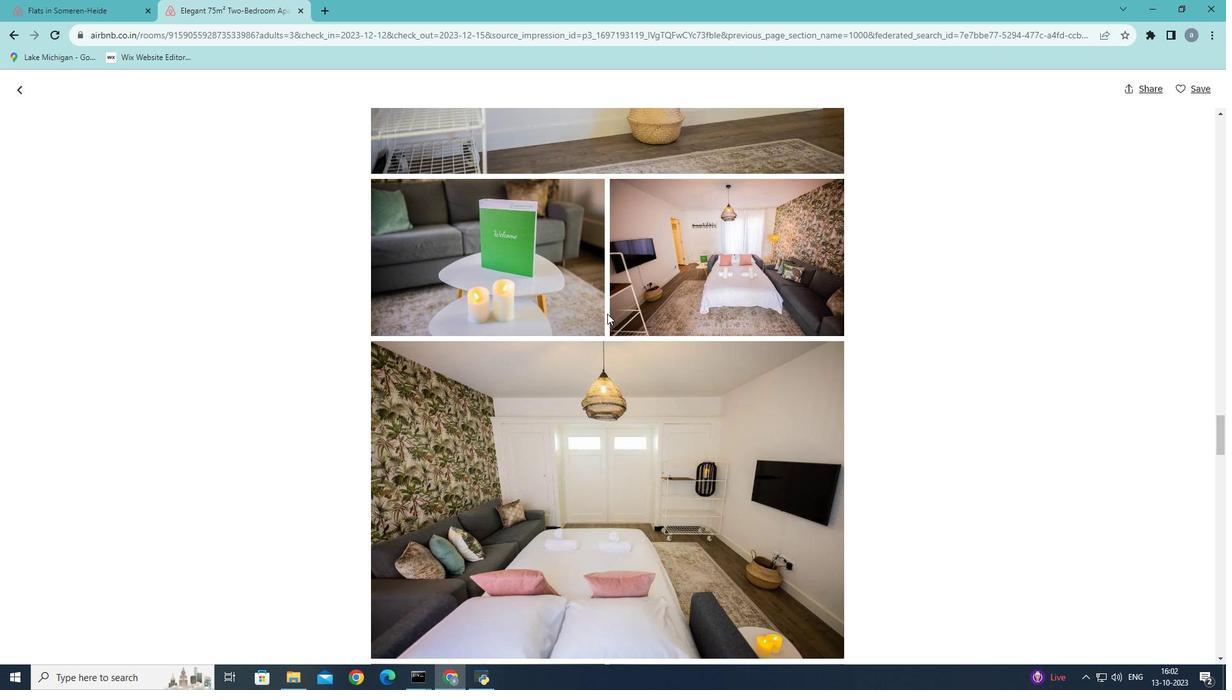 
Action: Mouse scrolled (607, 313) with delta (0, 0)
Screenshot: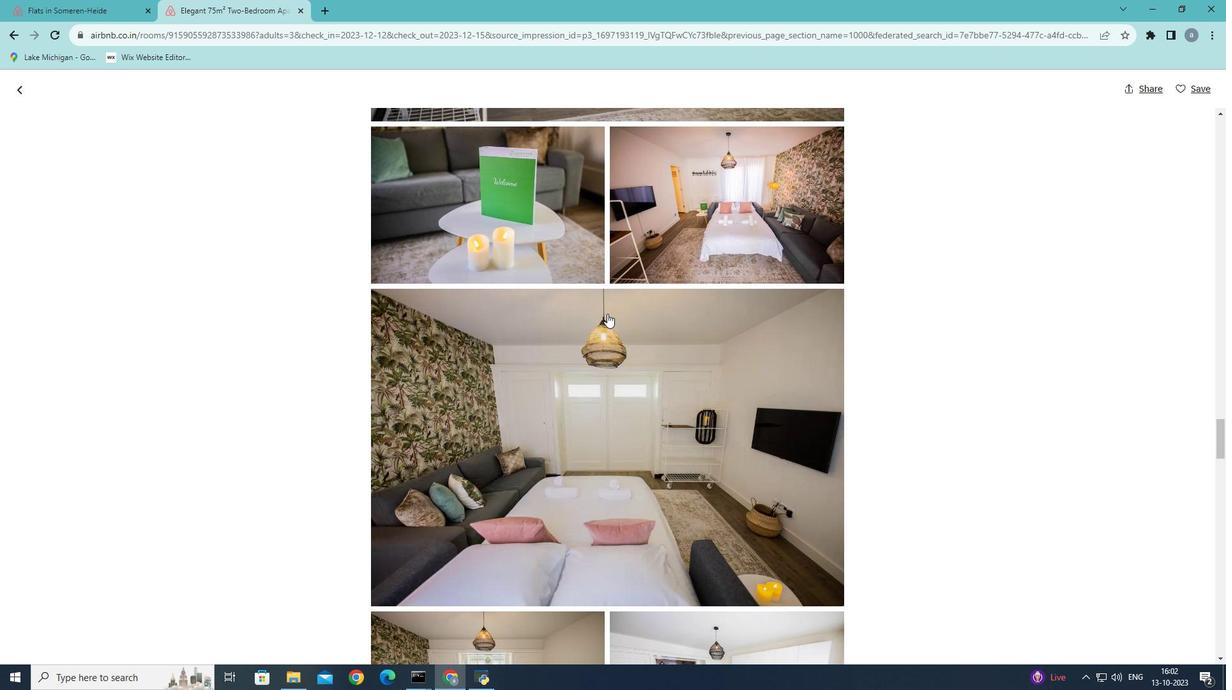 
Action: Mouse scrolled (607, 313) with delta (0, 0)
Screenshot: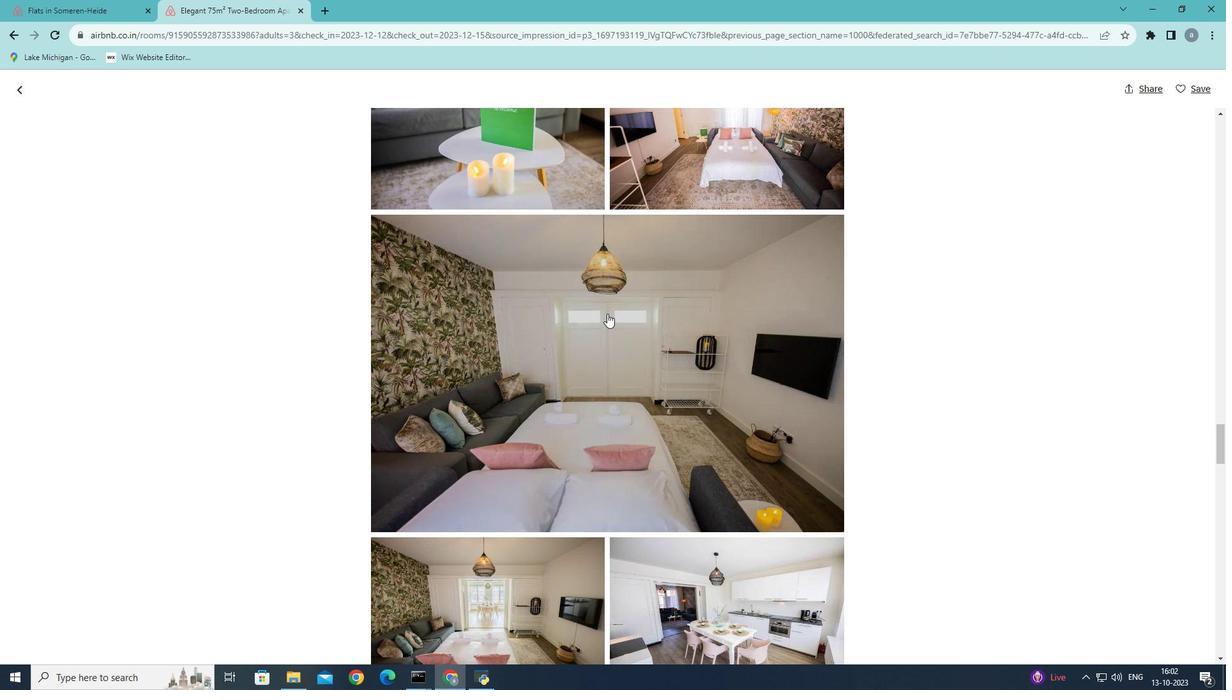 
Action: Mouse scrolled (607, 313) with delta (0, 0)
Screenshot: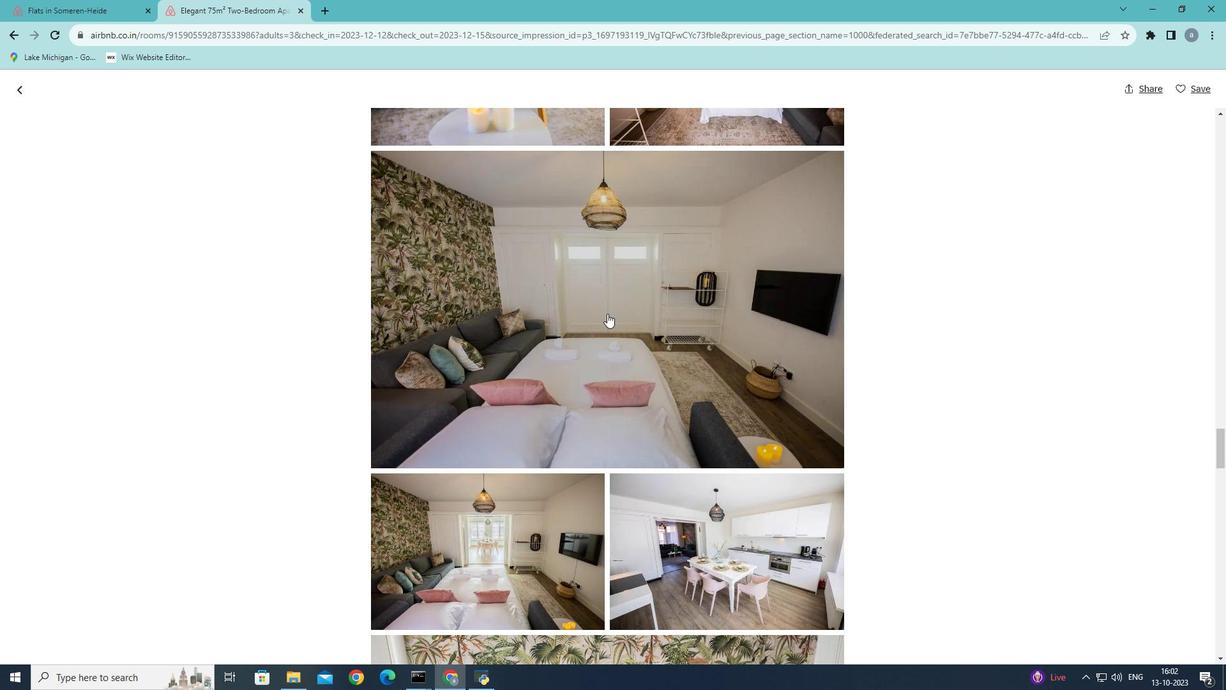 
Action: Mouse scrolled (607, 313) with delta (0, 0)
Screenshot: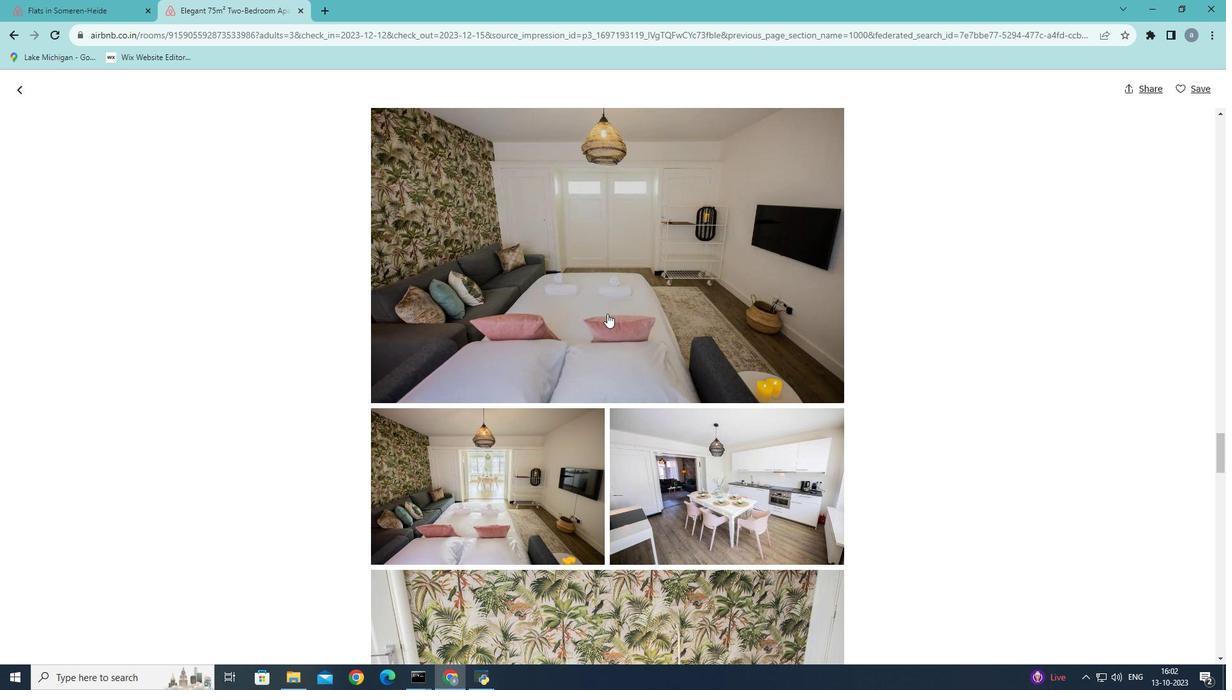 
Action: Mouse scrolled (607, 313) with delta (0, 0)
Screenshot: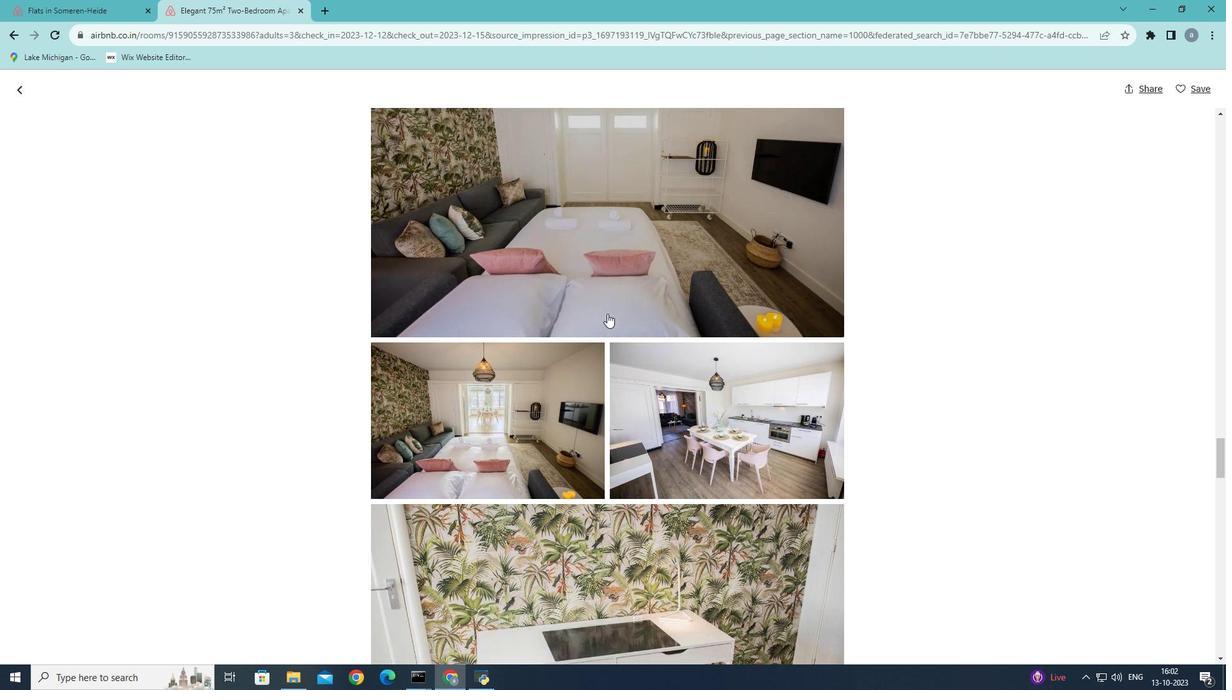 
Action: Mouse scrolled (607, 313) with delta (0, 0)
Screenshot: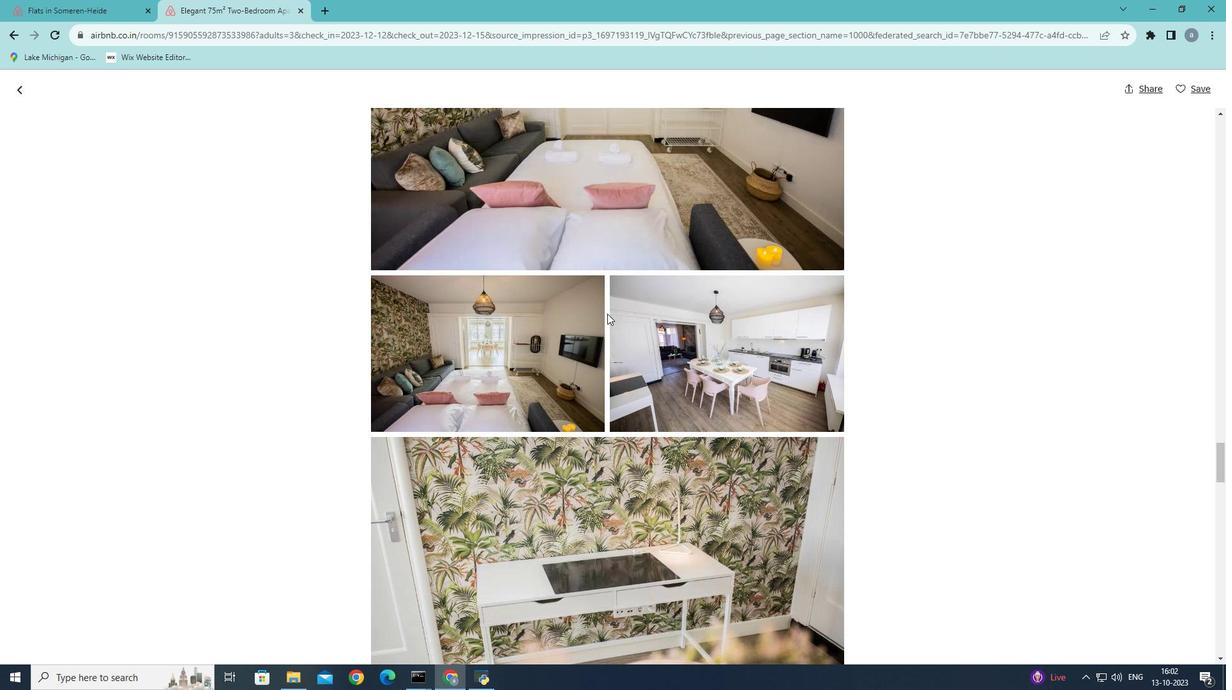
Action: Mouse scrolled (607, 313) with delta (0, 0)
Screenshot: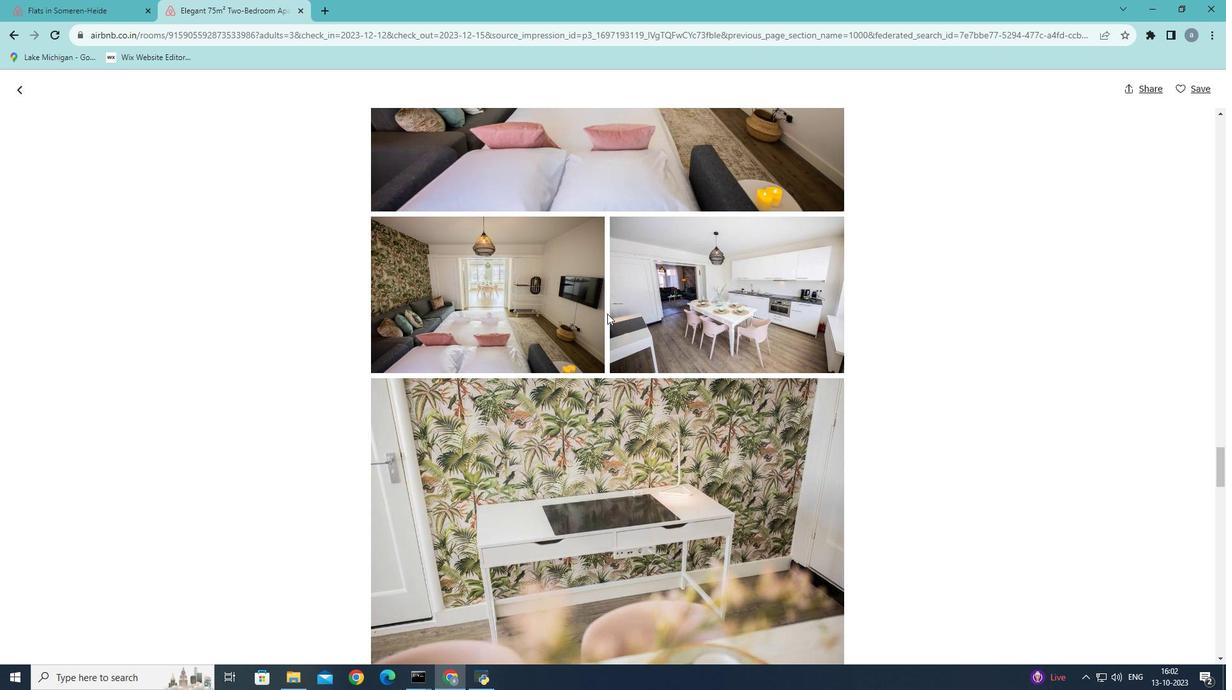 
Action: Mouse scrolled (607, 313) with delta (0, 0)
Screenshot: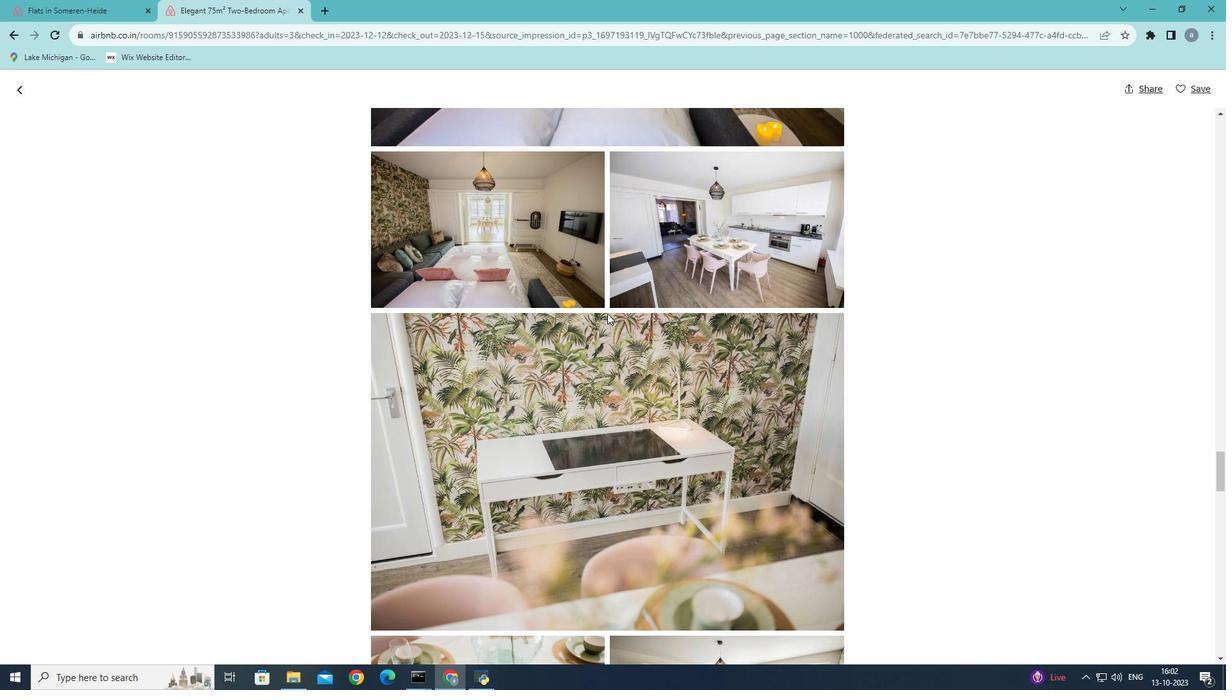 
Action: Mouse scrolled (607, 313) with delta (0, 0)
Screenshot: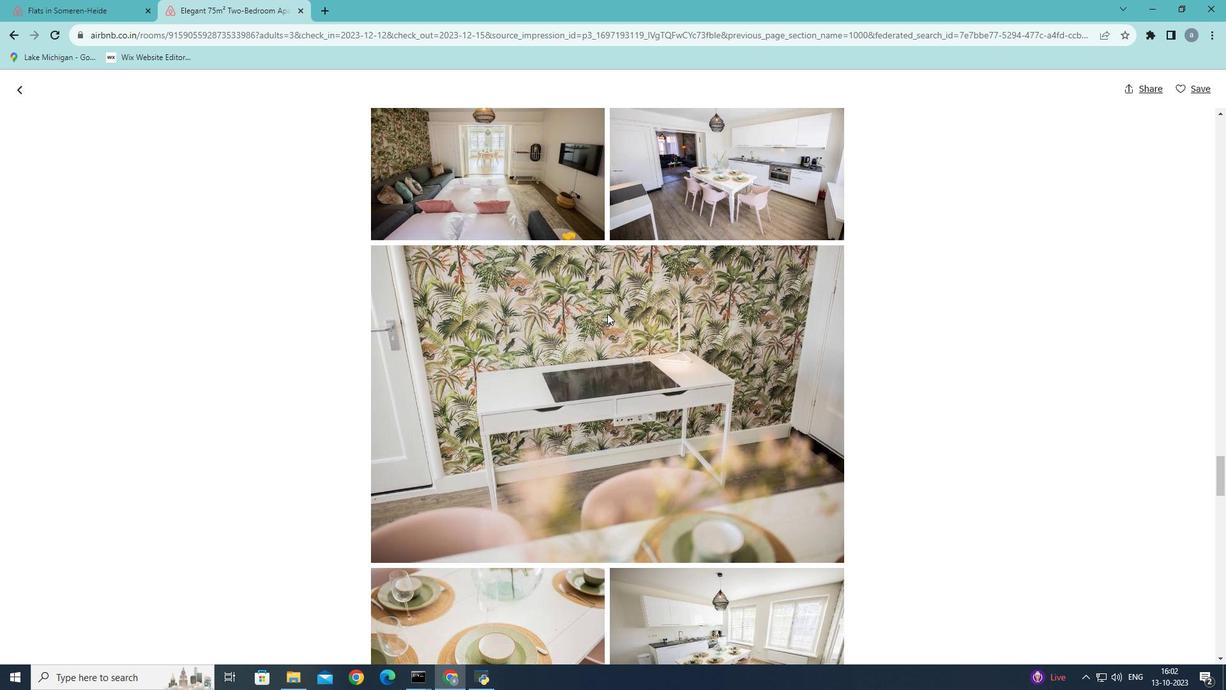 
Action: Mouse scrolled (607, 313) with delta (0, 0)
Screenshot: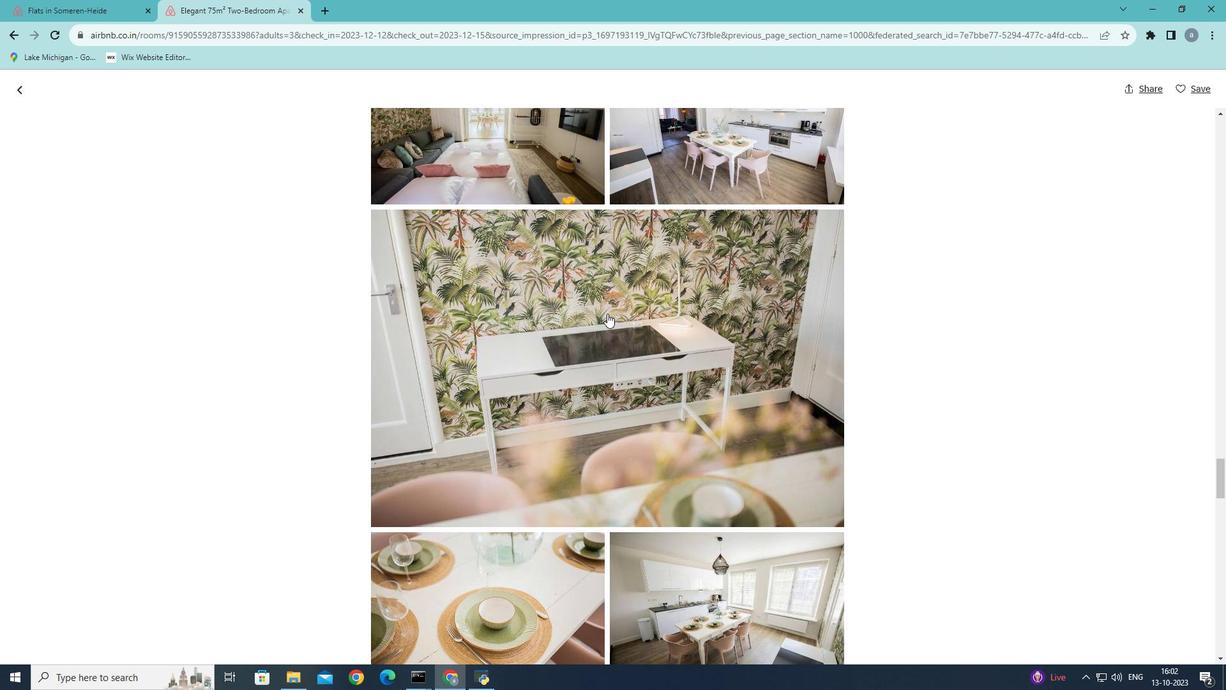 
Action: Mouse scrolled (607, 313) with delta (0, 0)
Screenshot: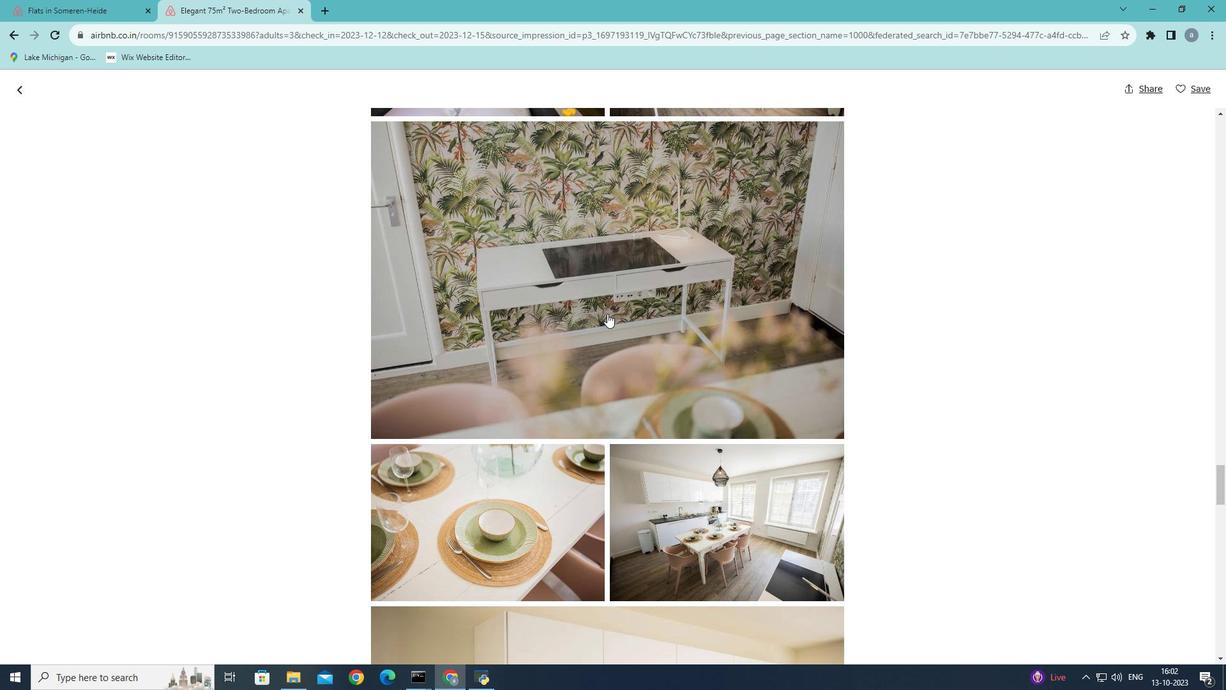 
Action: Mouse scrolled (607, 313) with delta (0, 0)
Screenshot: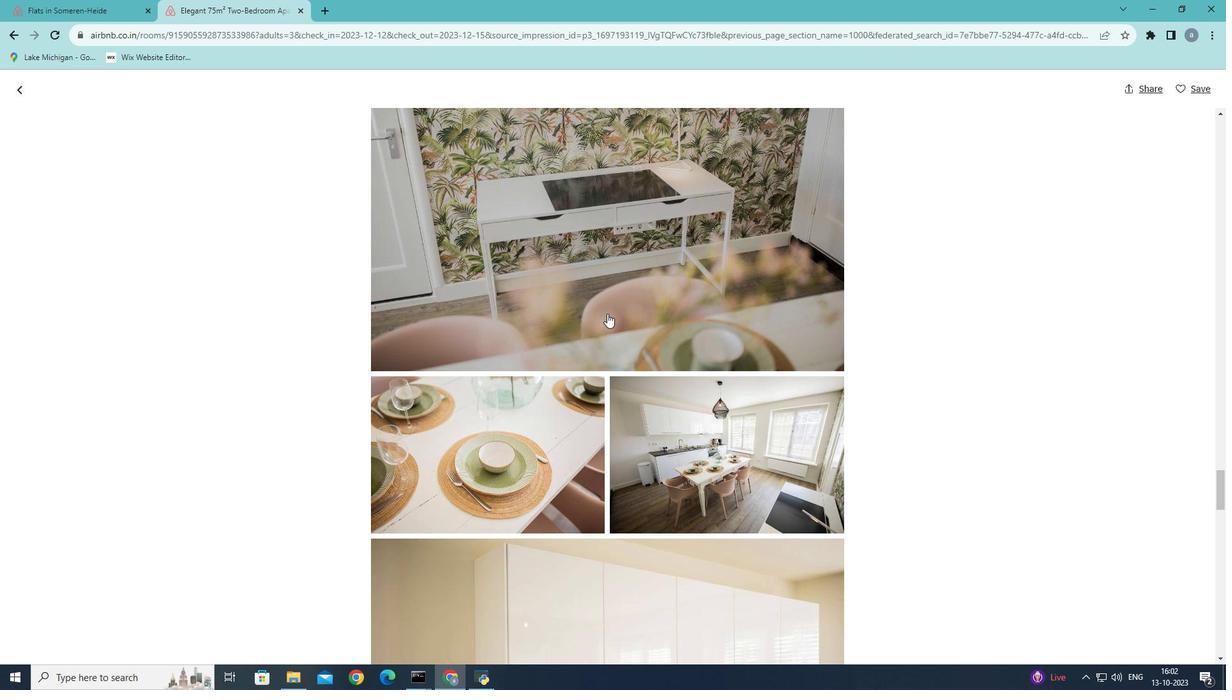 
Action: Mouse scrolled (607, 313) with delta (0, 0)
Screenshot: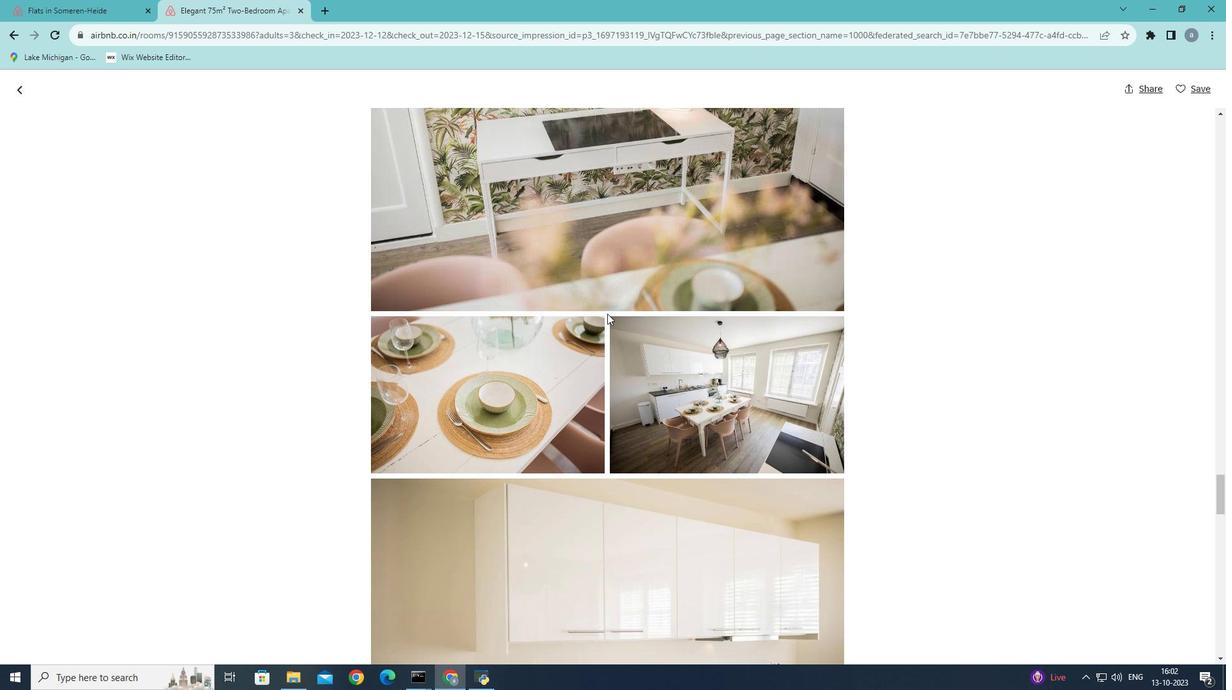 
Action: Mouse scrolled (607, 313) with delta (0, 0)
Screenshot: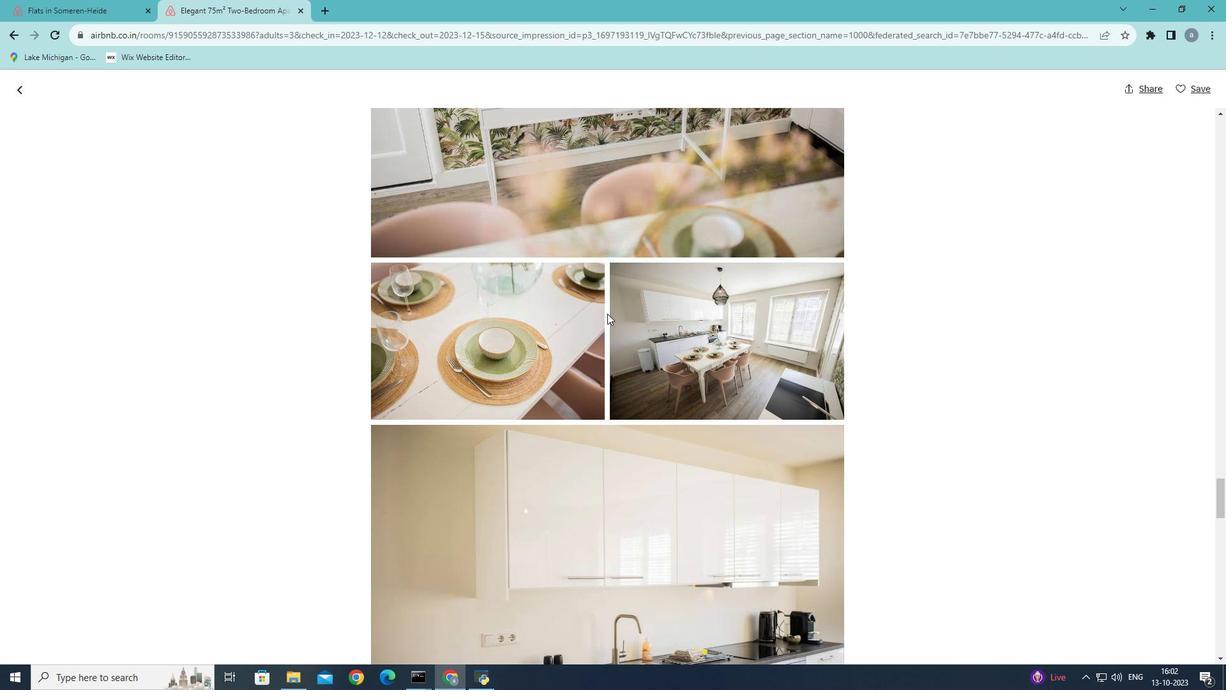 
Action: Mouse scrolled (607, 313) with delta (0, 0)
Screenshot: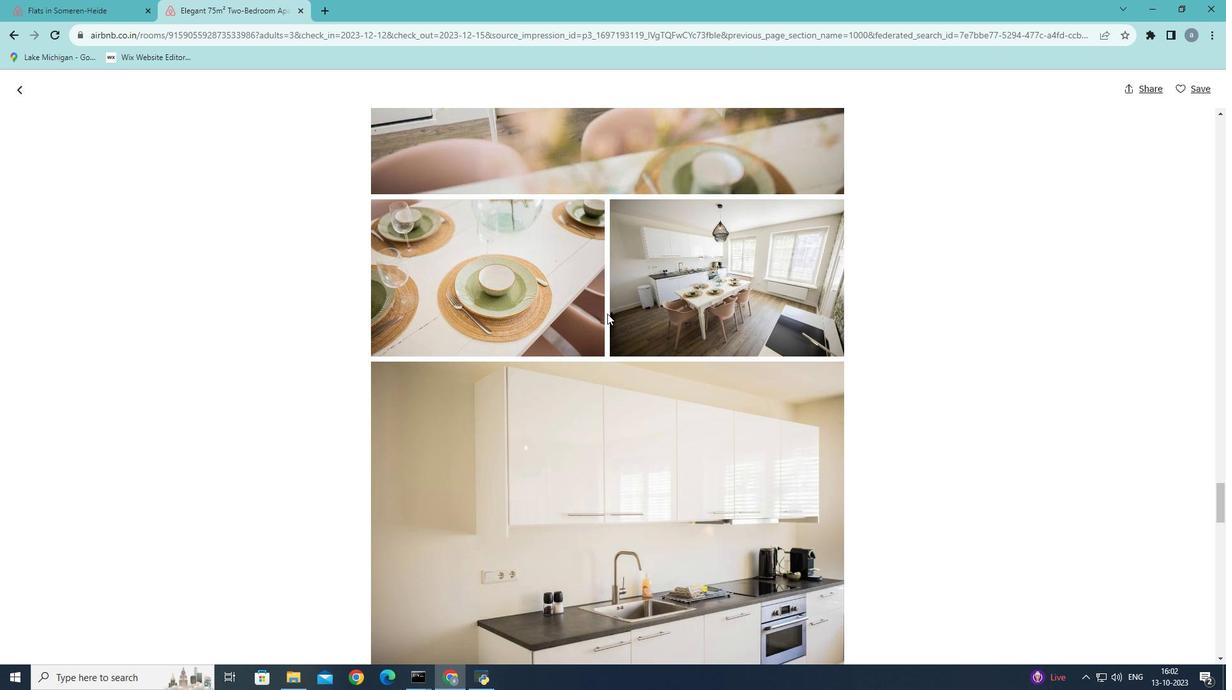 
Action: Mouse scrolled (607, 313) with delta (0, 0)
Screenshot: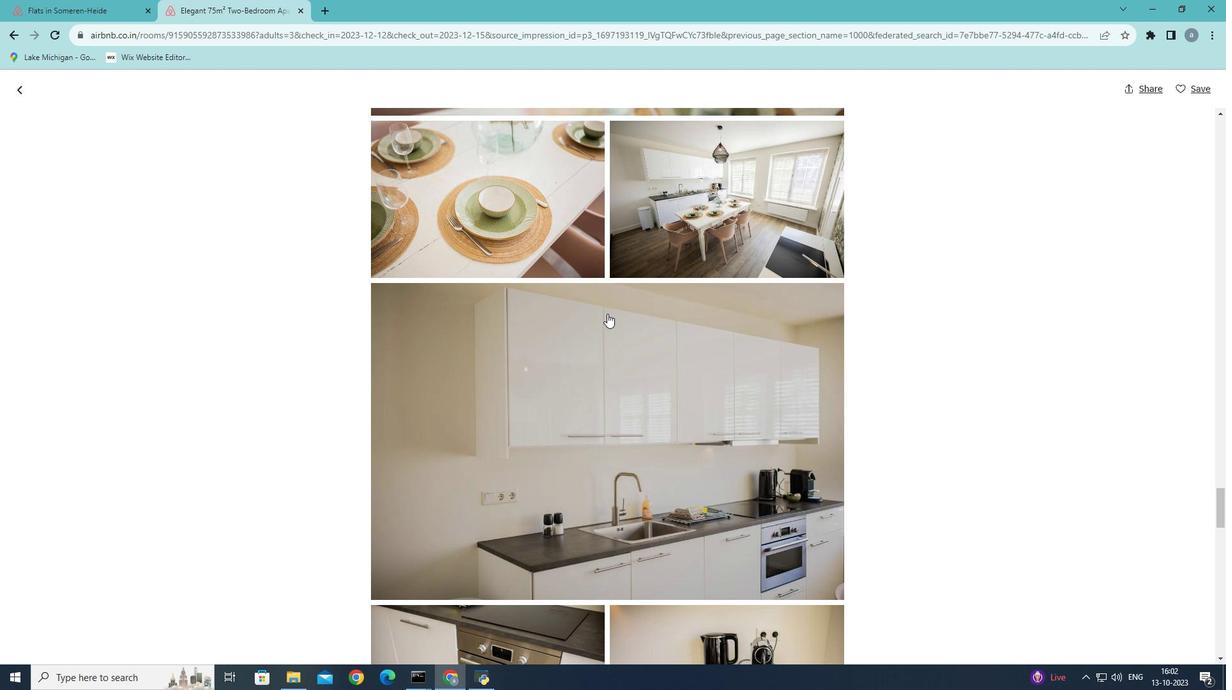 
Action: Mouse scrolled (607, 313) with delta (0, 0)
Screenshot: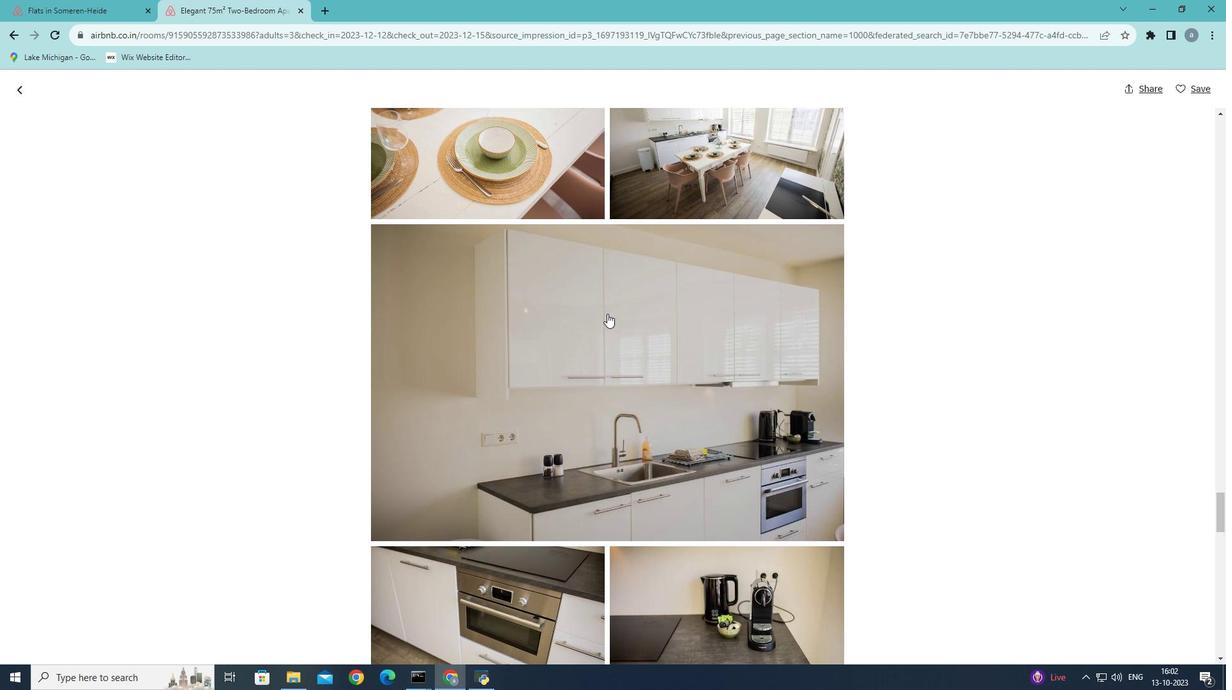 
Action: Mouse scrolled (607, 313) with delta (0, 0)
Screenshot: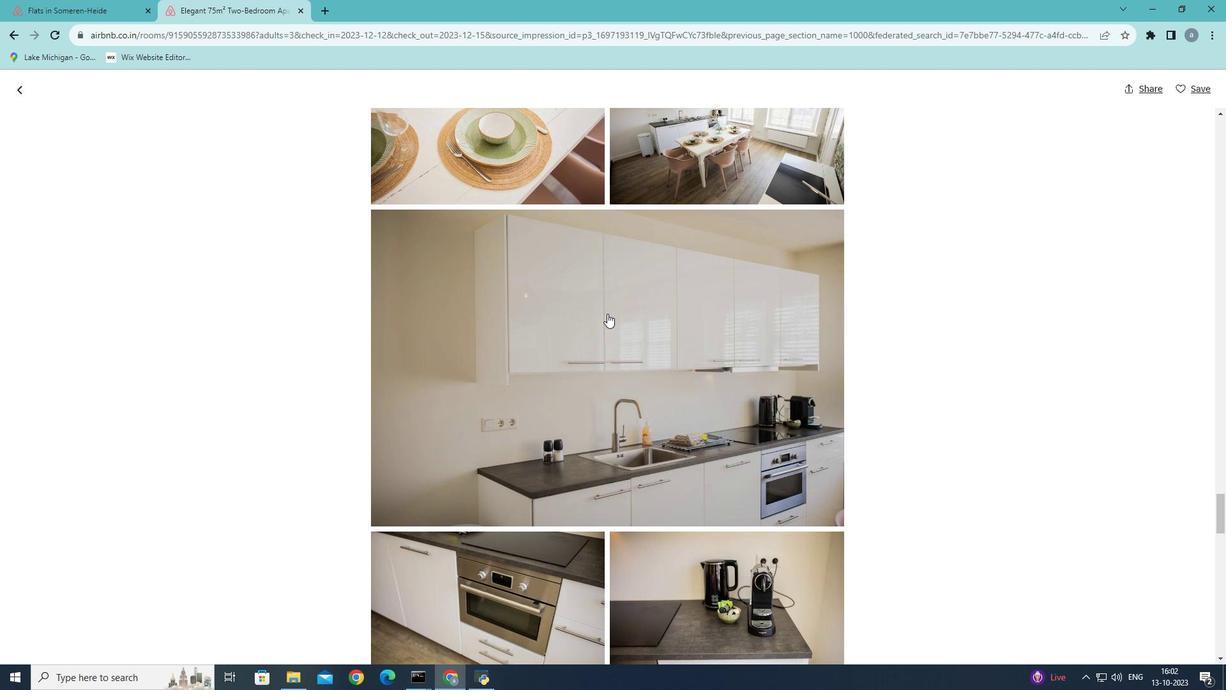 
Action: Mouse scrolled (607, 313) with delta (0, 0)
Screenshot: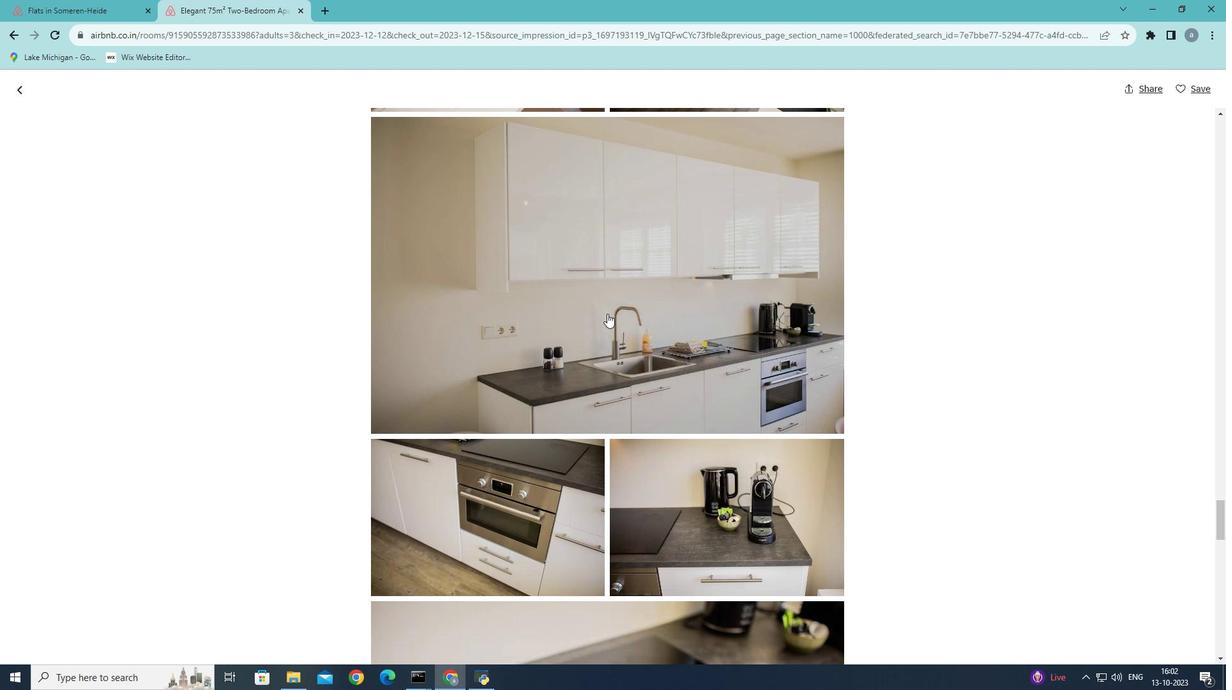 
Action: Mouse moved to (606, 314)
Screenshot: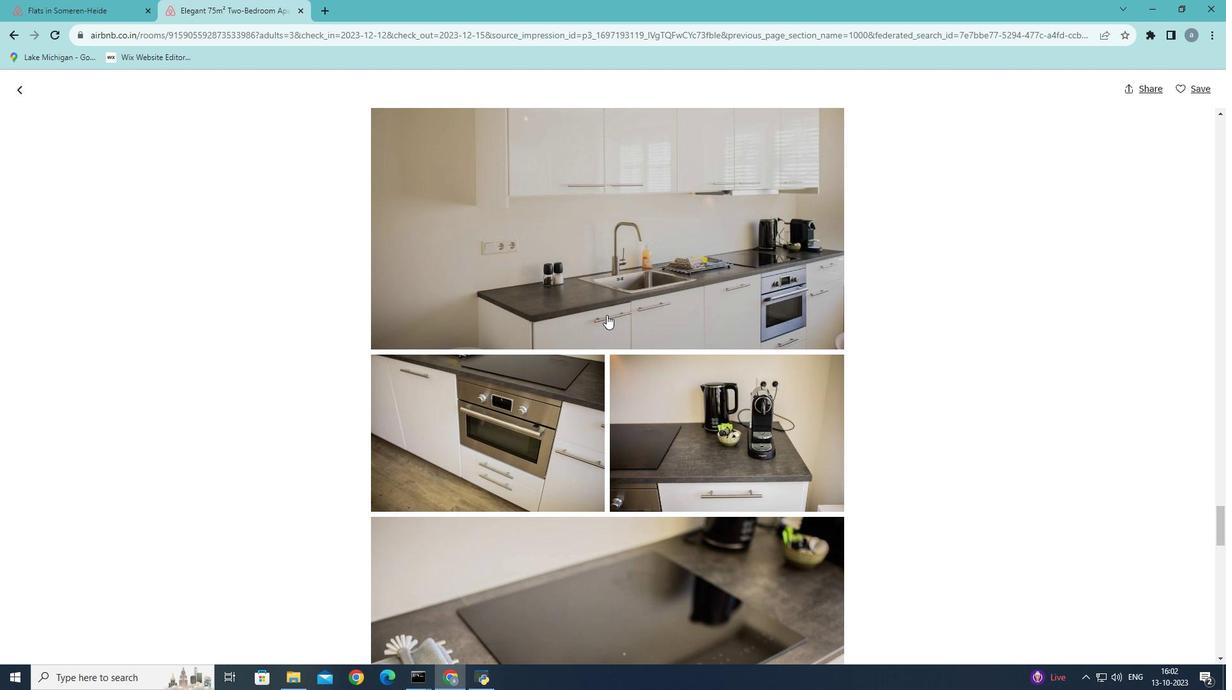 
Action: Mouse scrolled (606, 314) with delta (0, 0)
Screenshot: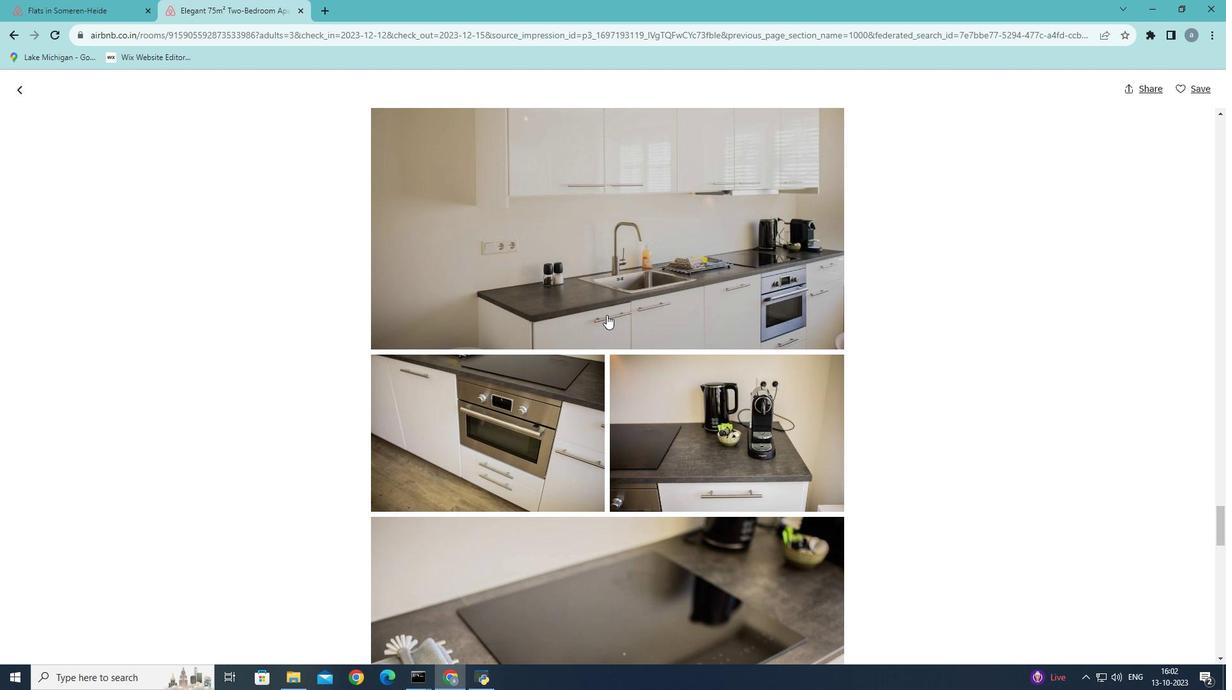 
Action: Mouse scrolled (606, 314) with delta (0, 0)
Screenshot: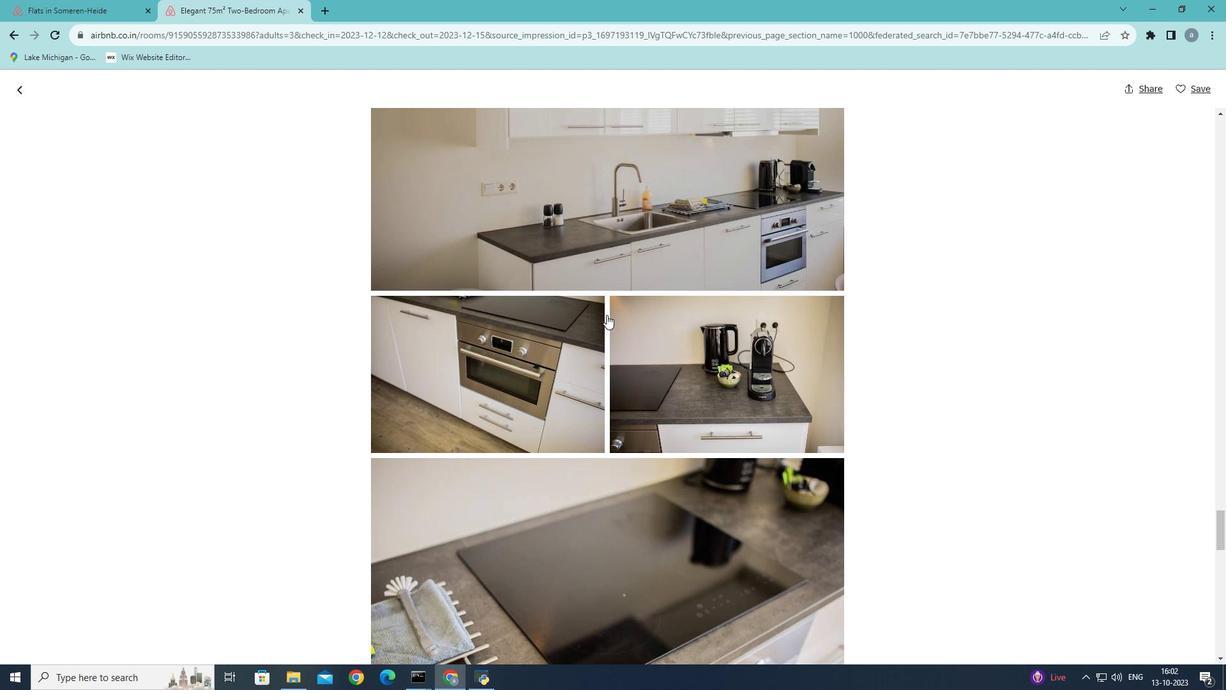 
Action: Mouse scrolled (606, 314) with delta (0, 0)
Screenshot: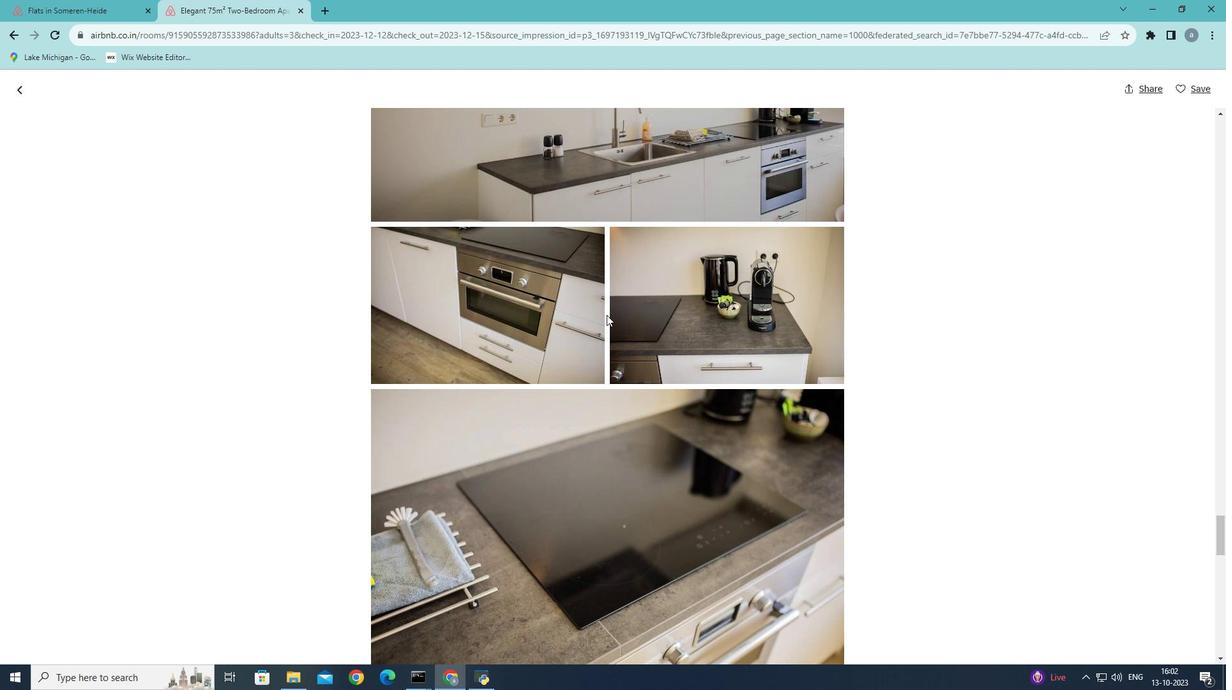 
Action: Mouse scrolled (606, 314) with delta (0, 0)
Screenshot: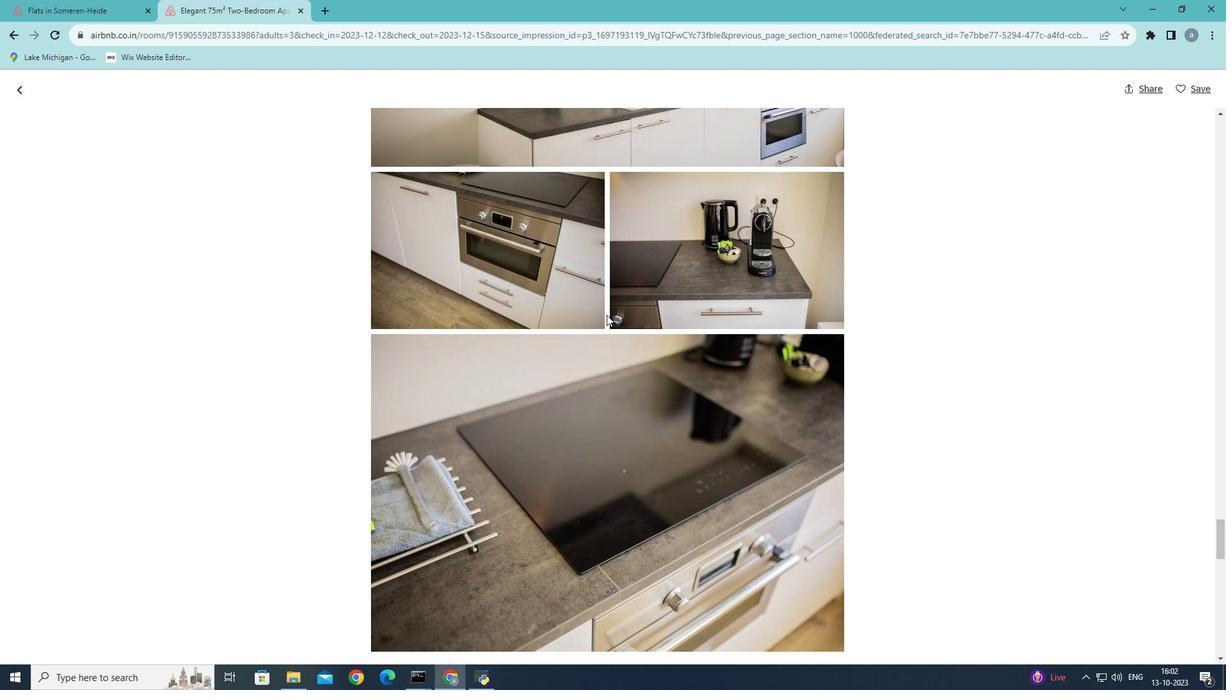 
Action: Mouse scrolled (606, 314) with delta (0, 0)
Screenshot: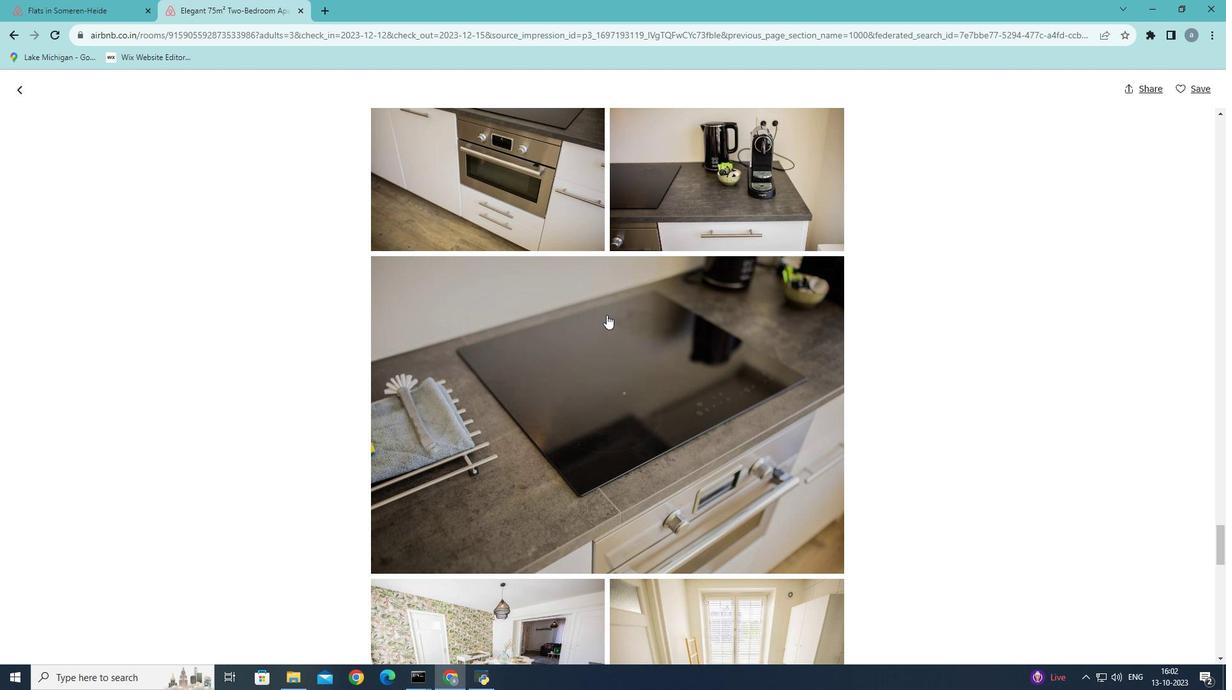 
Action: Mouse scrolled (606, 314) with delta (0, 0)
Screenshot: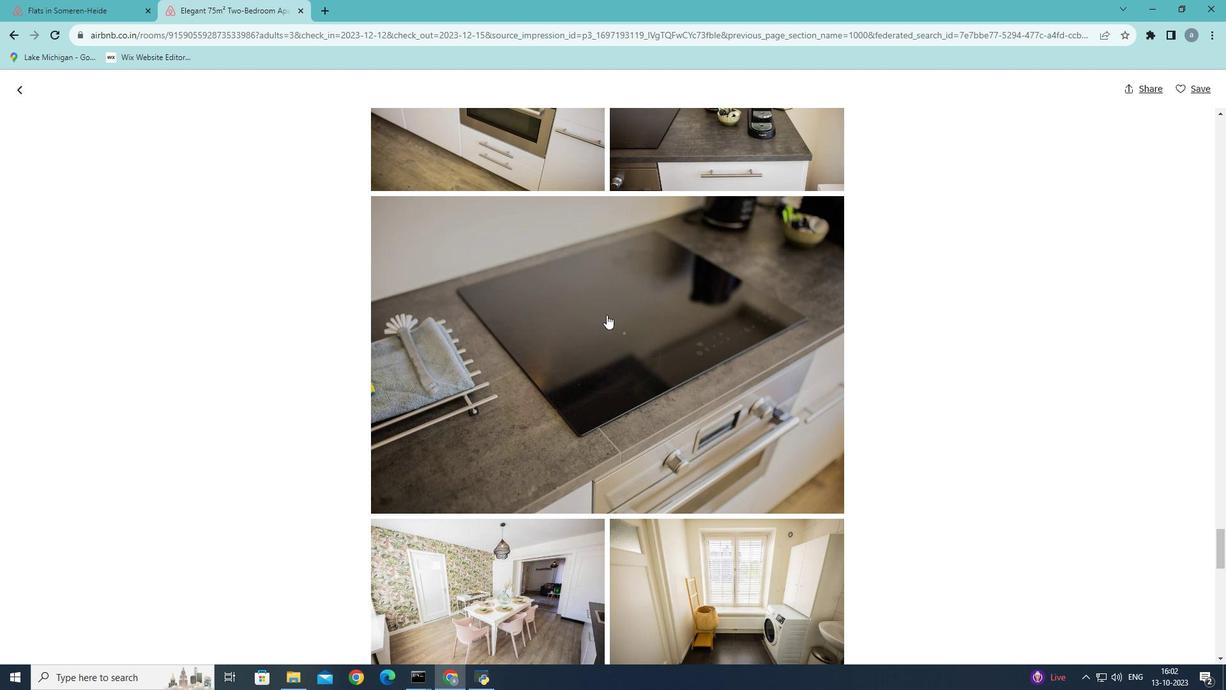 
Action: Mouse scrolled (606, 314) with delta (0, 0)
Screenshot: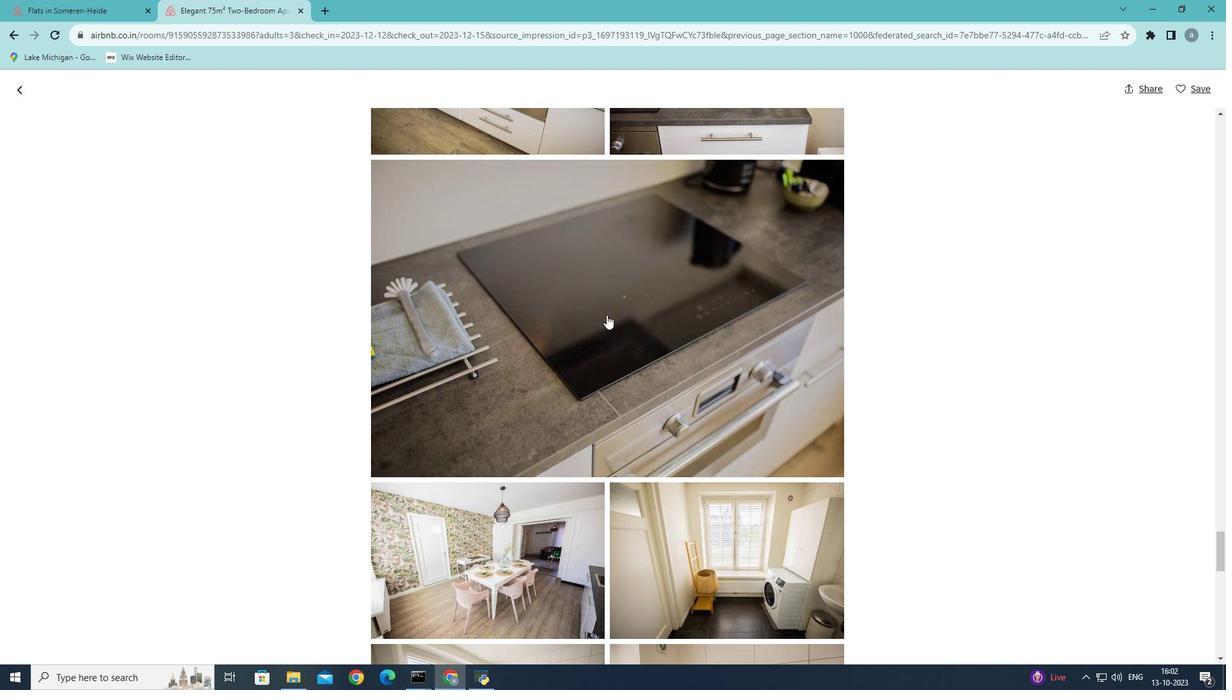 
Action: Mouse scrolled (606, 314) with delta (0, 0)
Screenshot: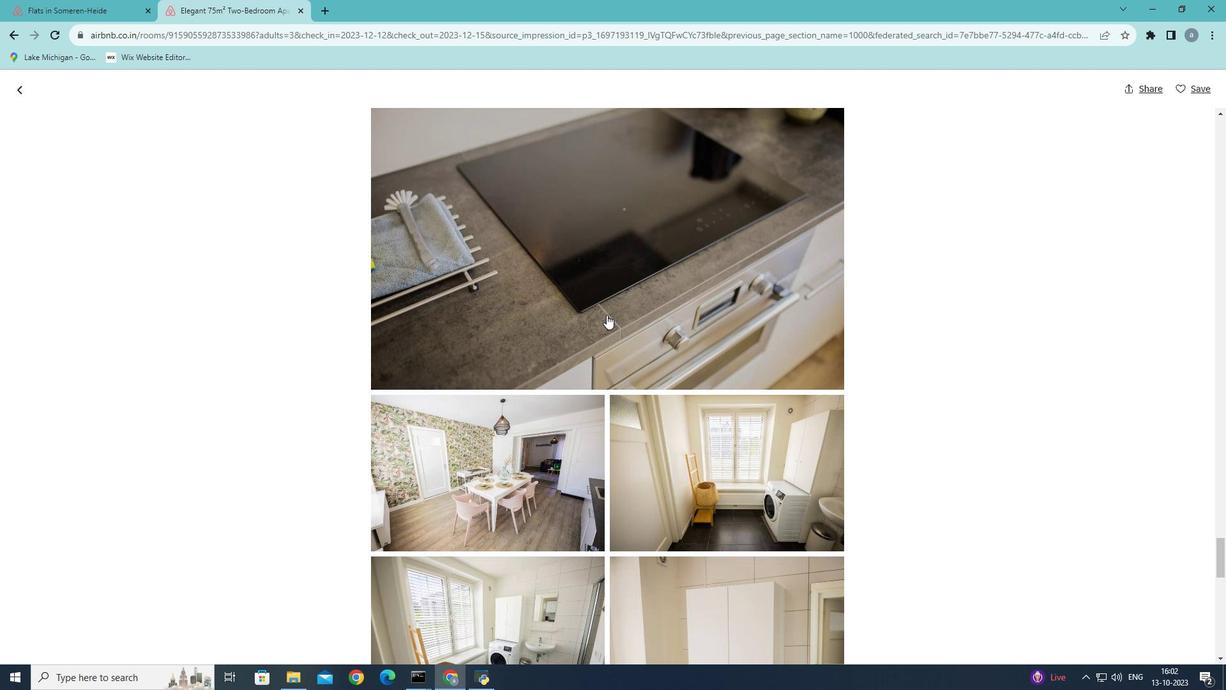 
Action: Mouse scrolled (606, 314) with delta (0, 0)
Screenshot: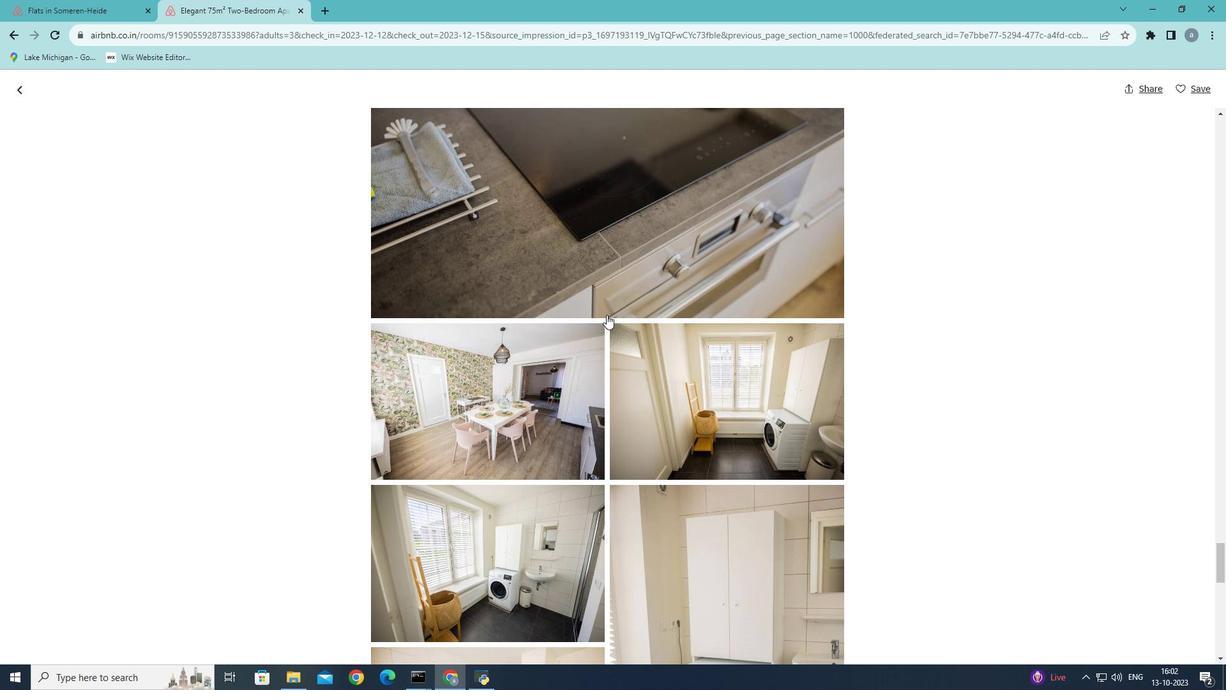 
Action: Mouse scrolled (606, 314) with delta (0, 0)
Screenshot: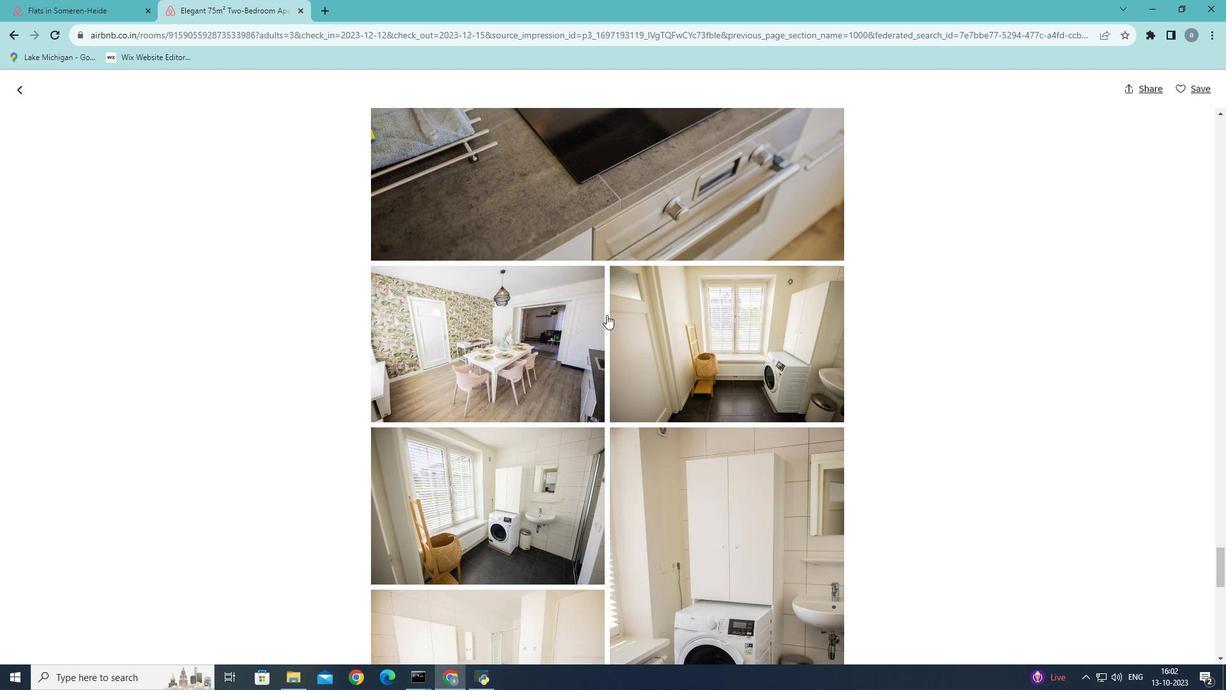 
Action: Mouse scrolled (606, 314) with delta (0, 0)
Screenshot: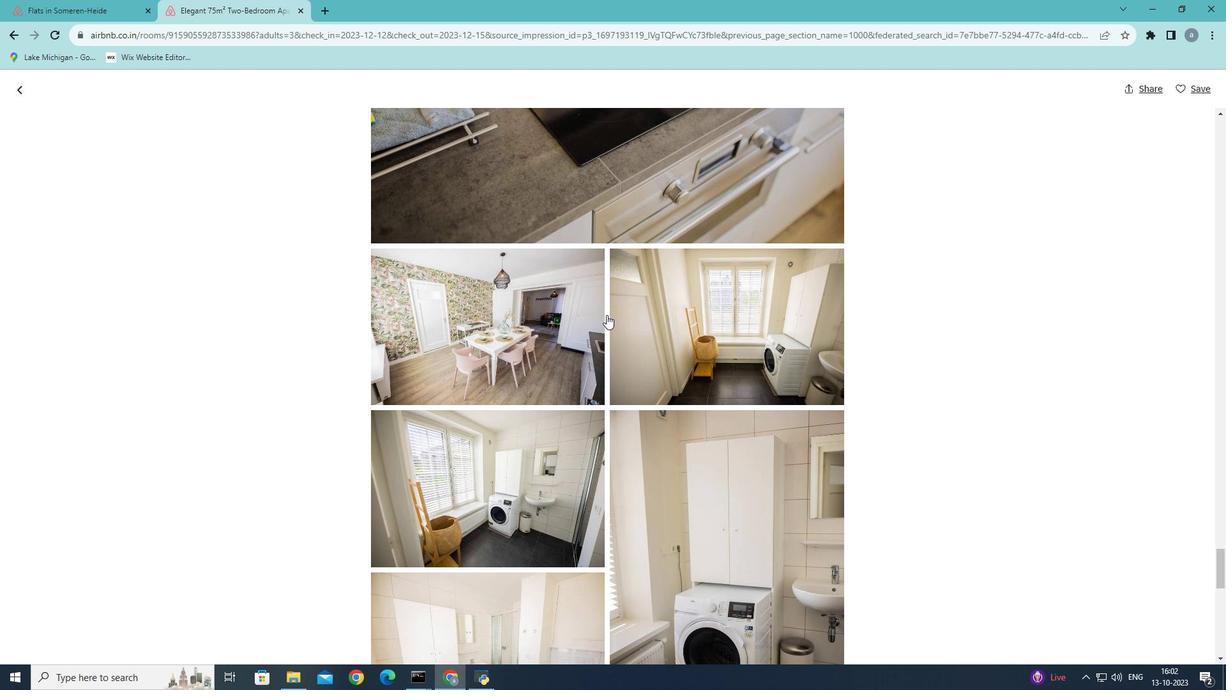 
Action: Mouse scrolled (606, 314) with delta (0, 0)
Screenshot: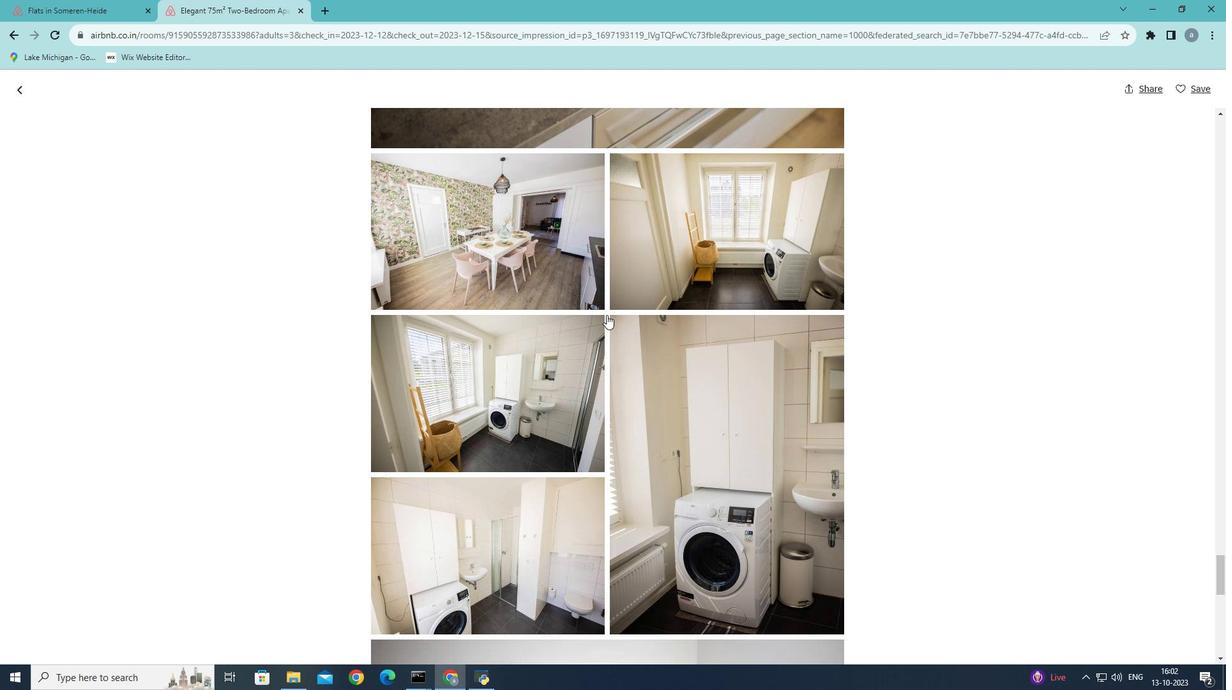 
Action: Mouse moved to (606, 320)
Screenshot: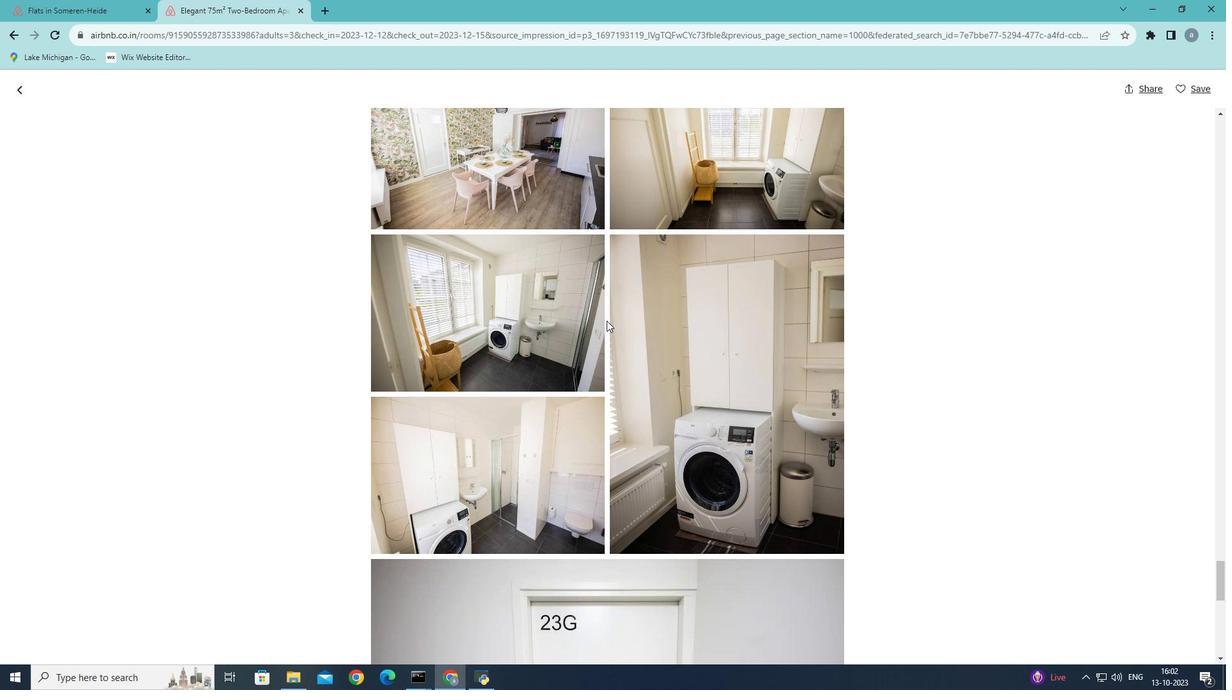 
Action: Mouse scrolled (606, 320) with delta (0, 0)
Screenshot: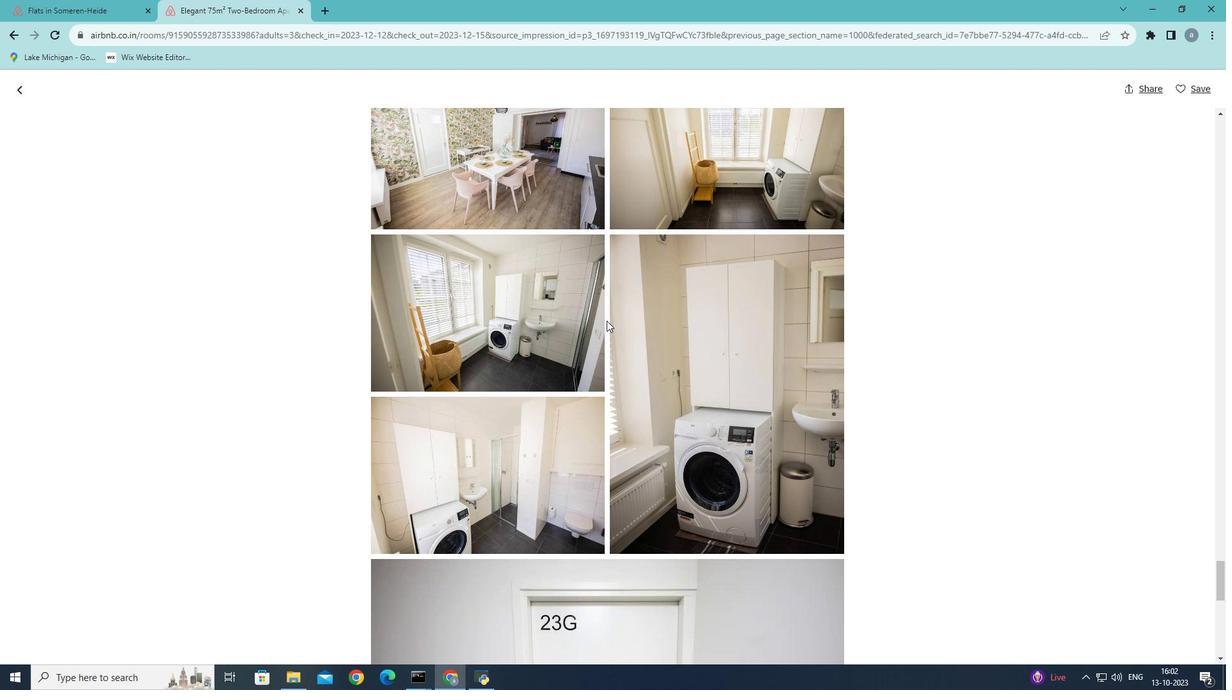 
Action: Mouse moved to (606, 322)
Screenshot: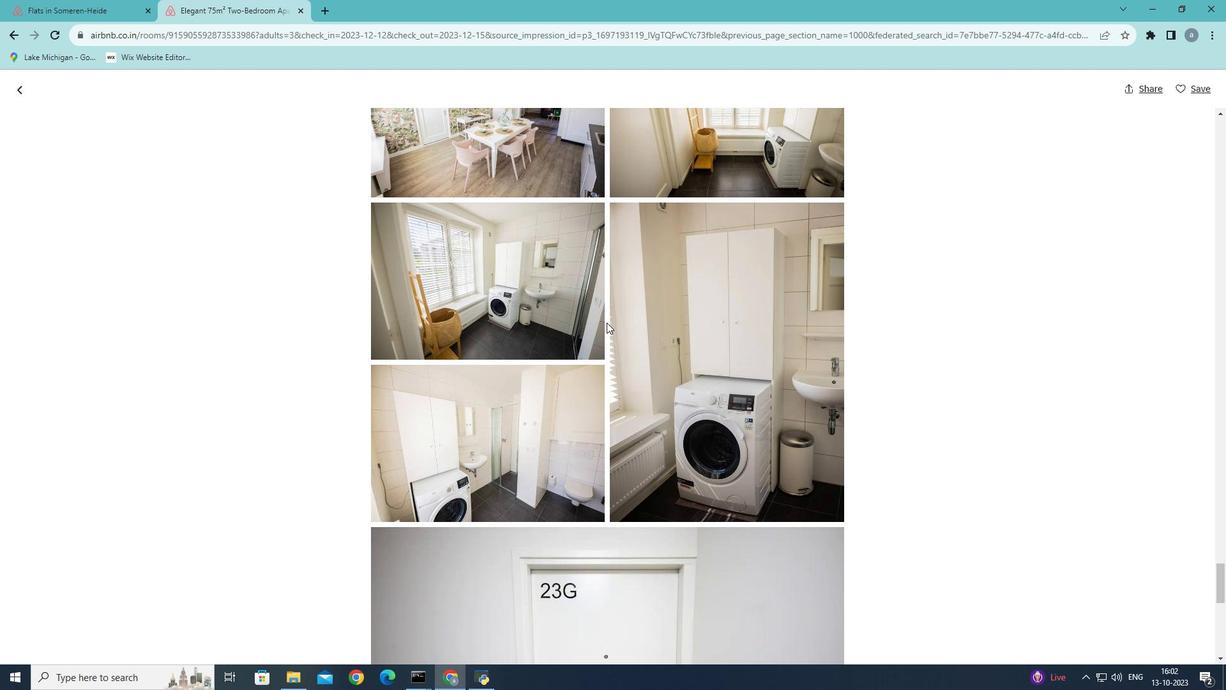 
Action: Mouse scrolled (606, 322) with delta (0, 0)
Screenshot: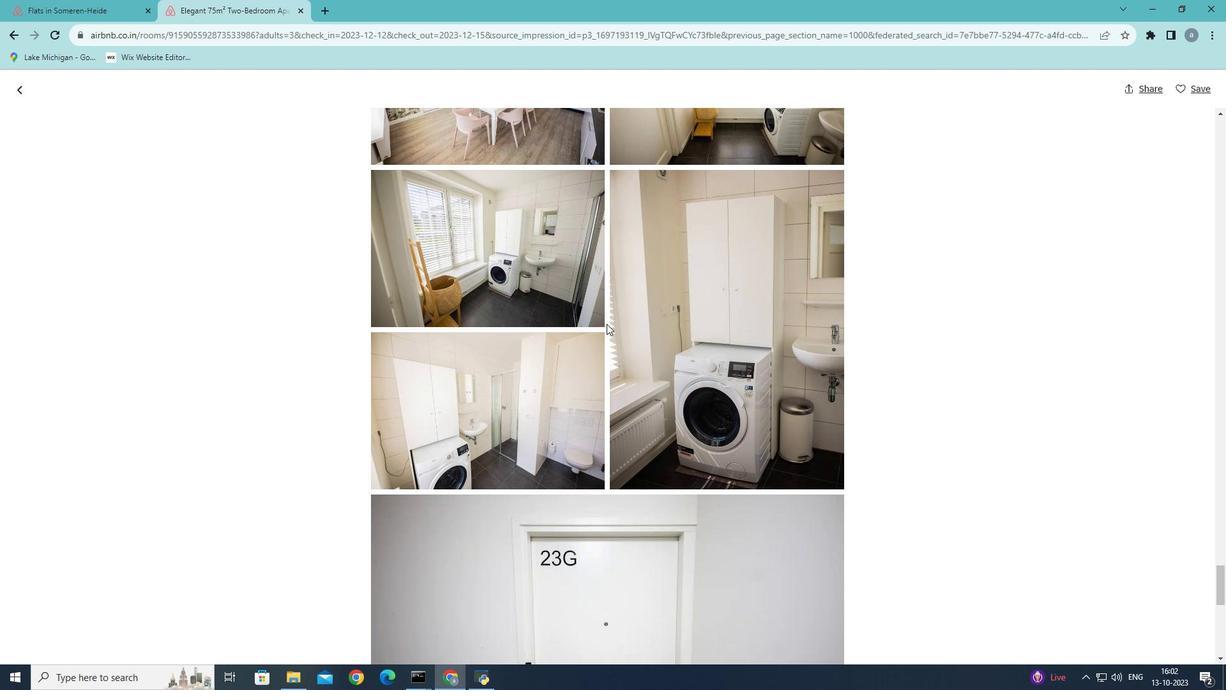 
Action: Mouse moved to (606, 323)
Screenshot: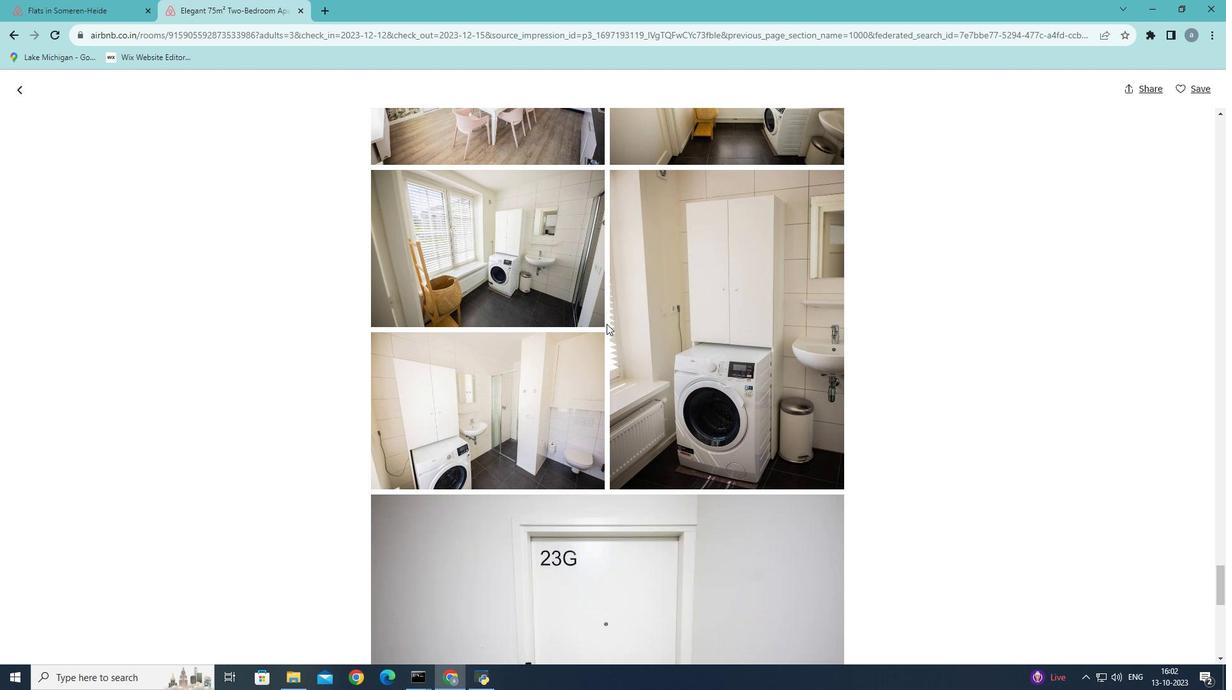 
Action: Mouse scrolled (606, 323) with delta (0, 0)
Screenshot: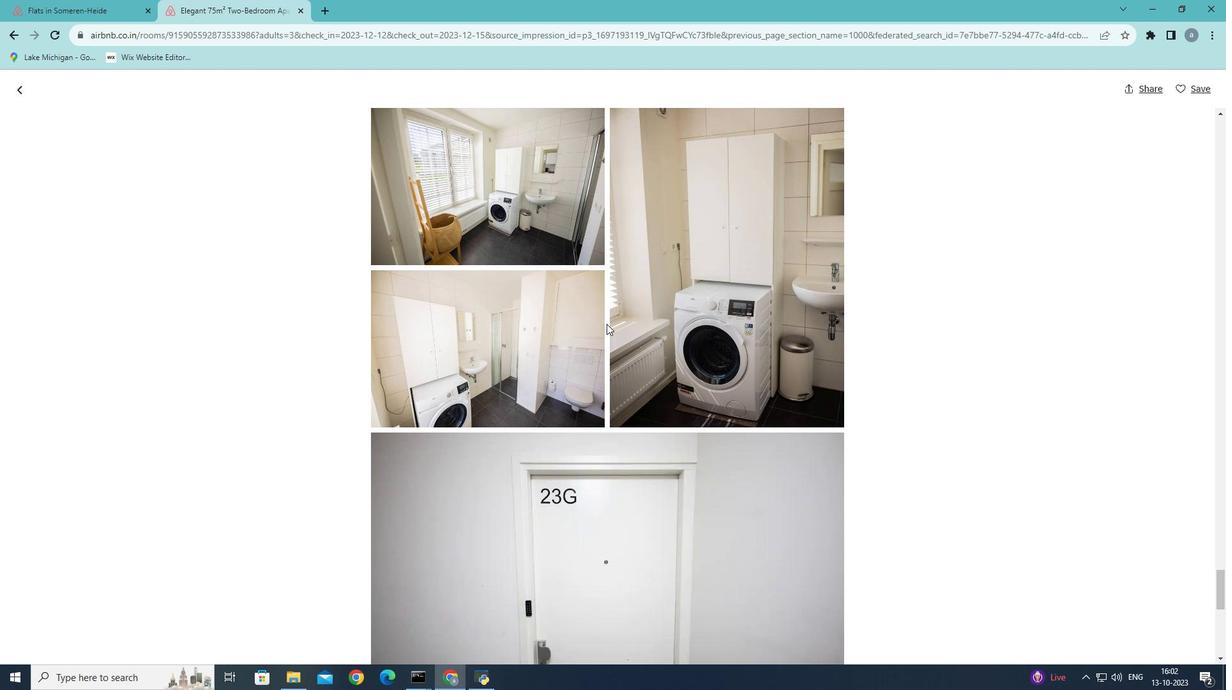 
Action: Mouse scrolled (606, 323) with delta (0, 0)
Screenshot: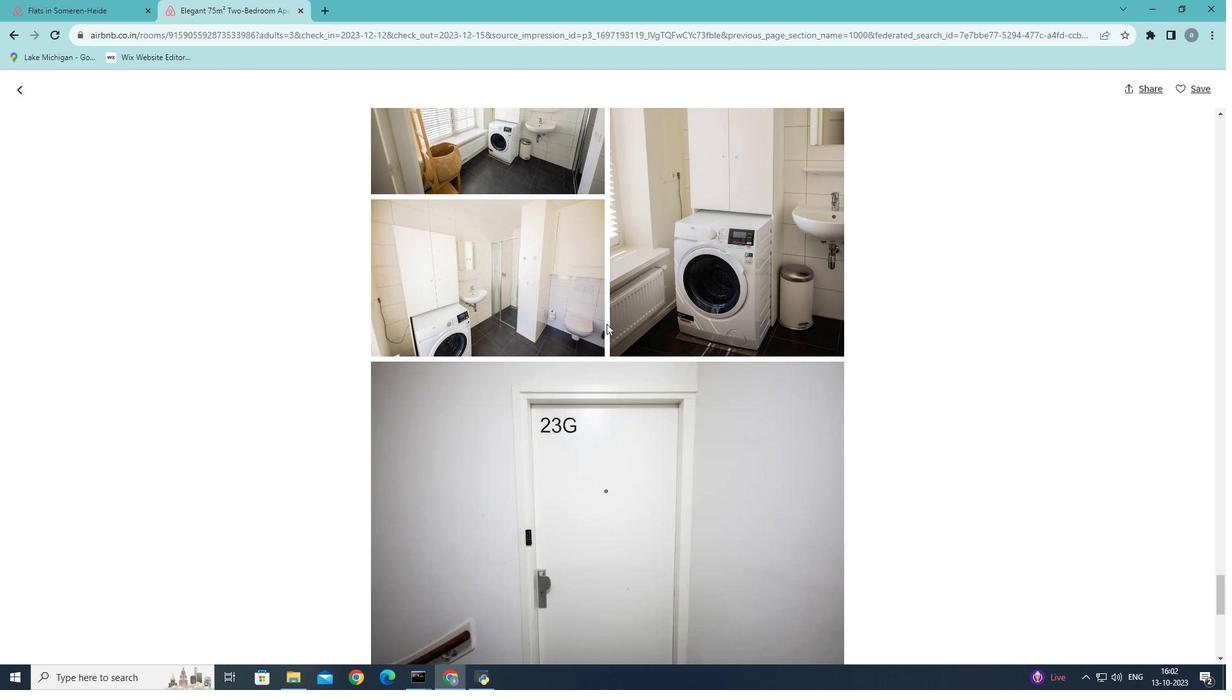 
Action: Mouse scrolled (606, 323) with delta (0, 0)
Screenshot: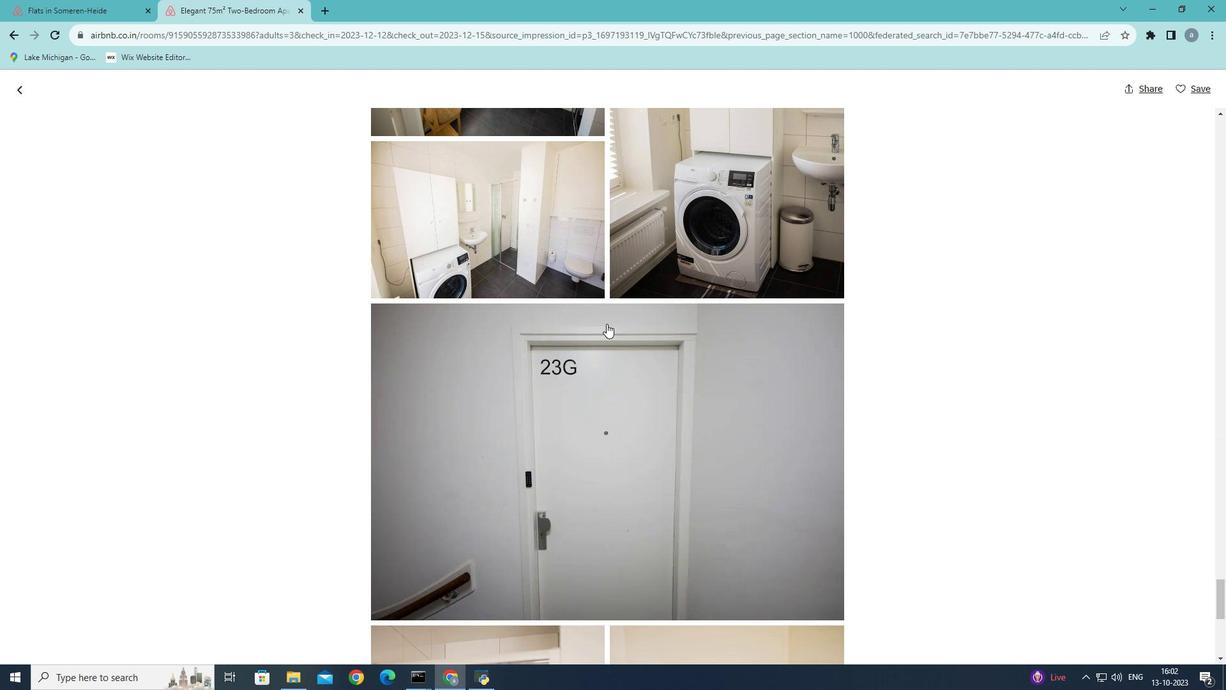 
Action: Mouse moved to (606, 323)
Screenshot: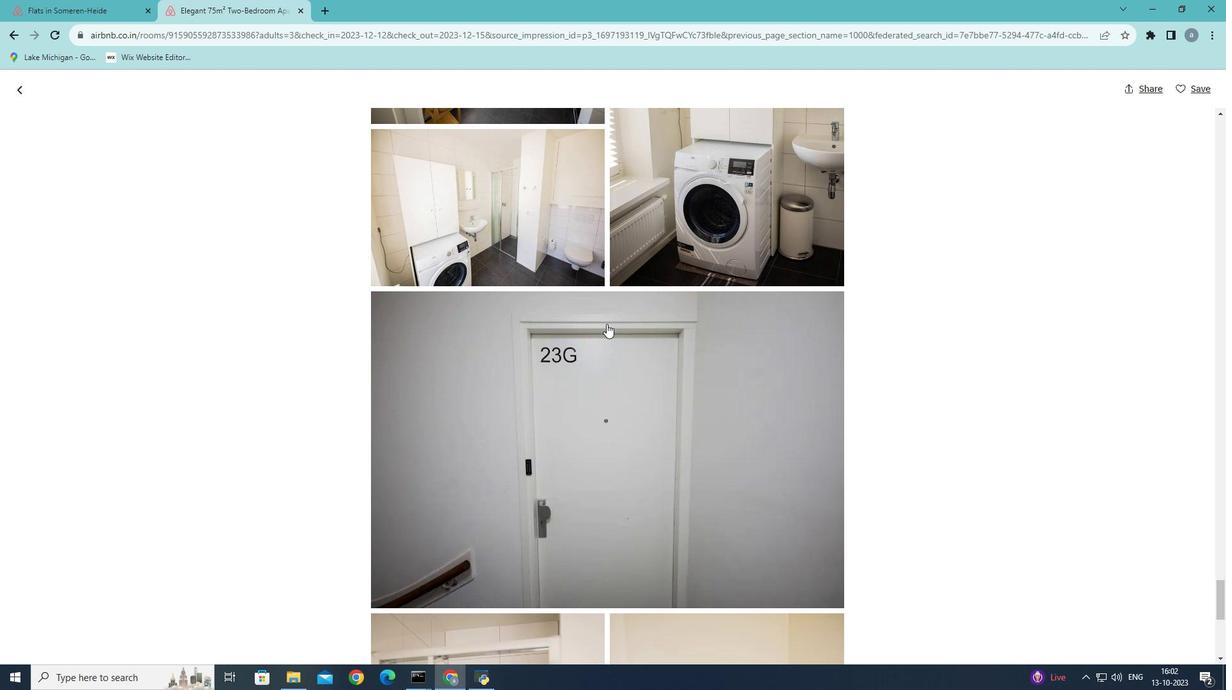 
Action: Mouse scrolled (606, 323) with delta (0, 0)
Screenshot: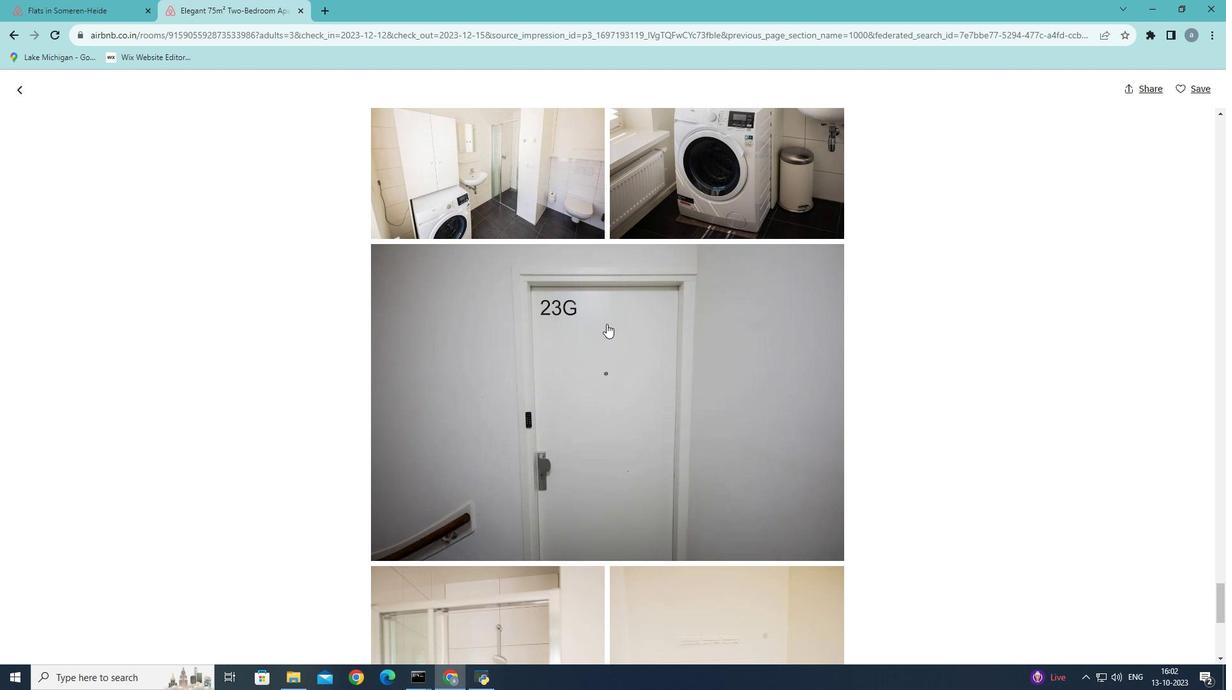 
Action: Mouse scrolled (606, 323) with delta (0, 0)
Screenshot: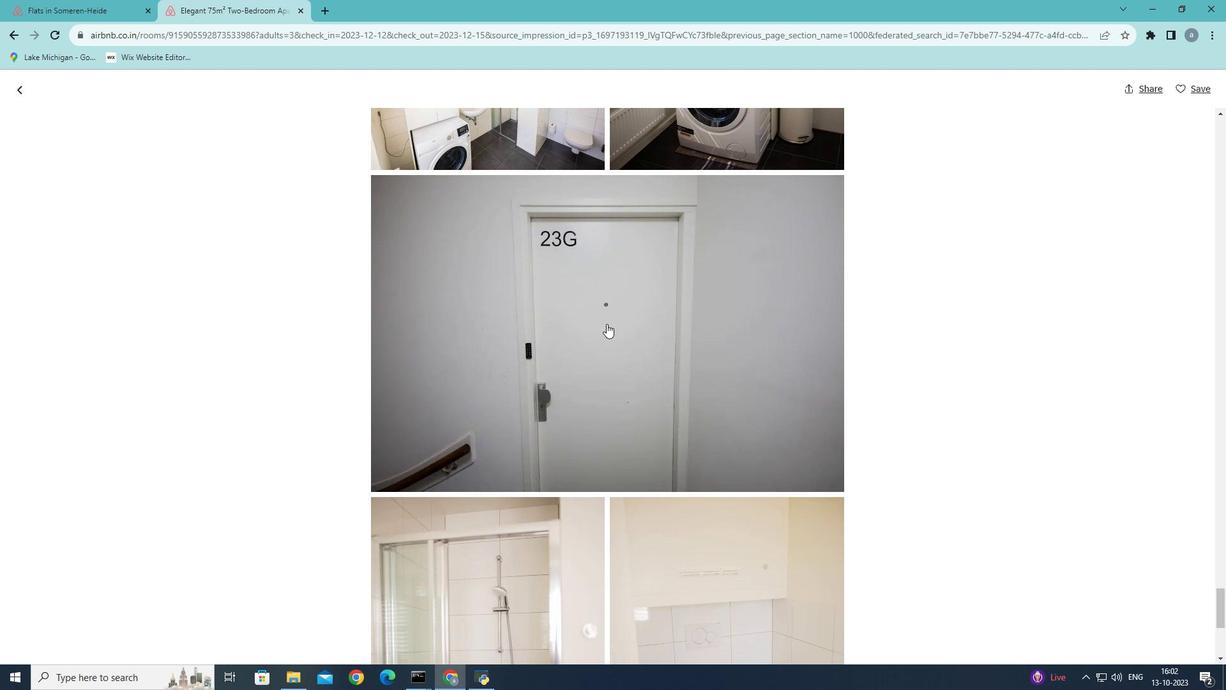
Action: Mouse scrolled (606, 323) with delta (0, 0)
Screenshot: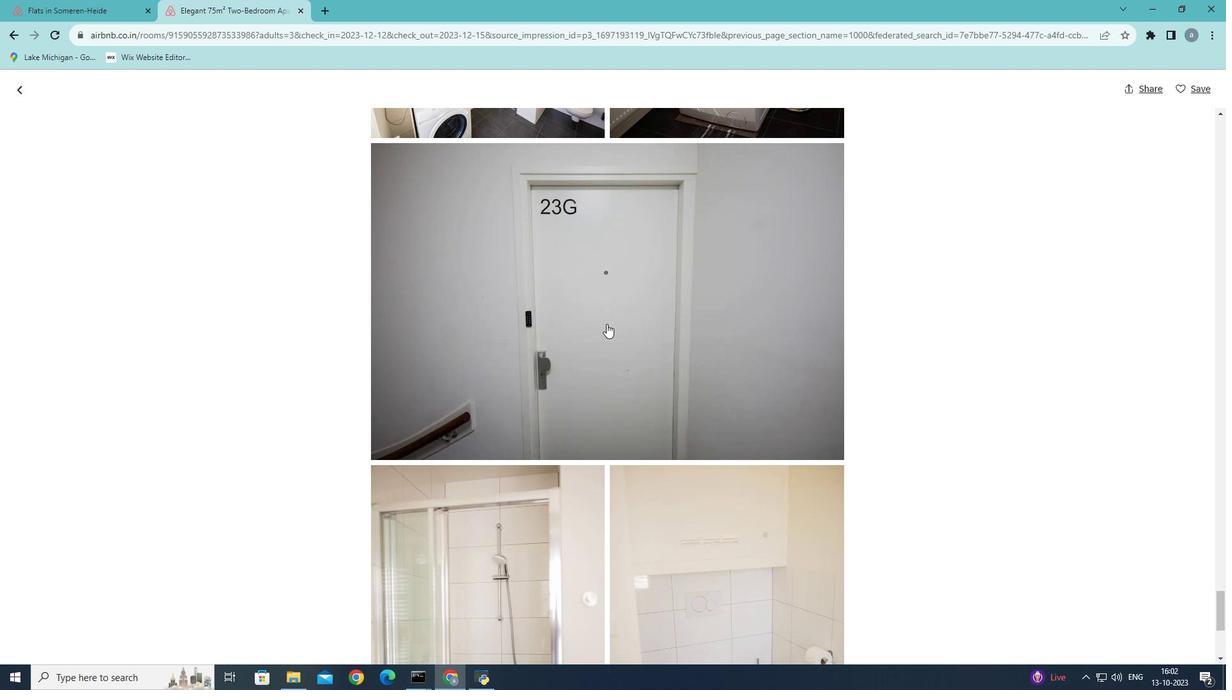 
Action: Mouse scrolled (606, 323) with delta (0, 0)
Screenshot: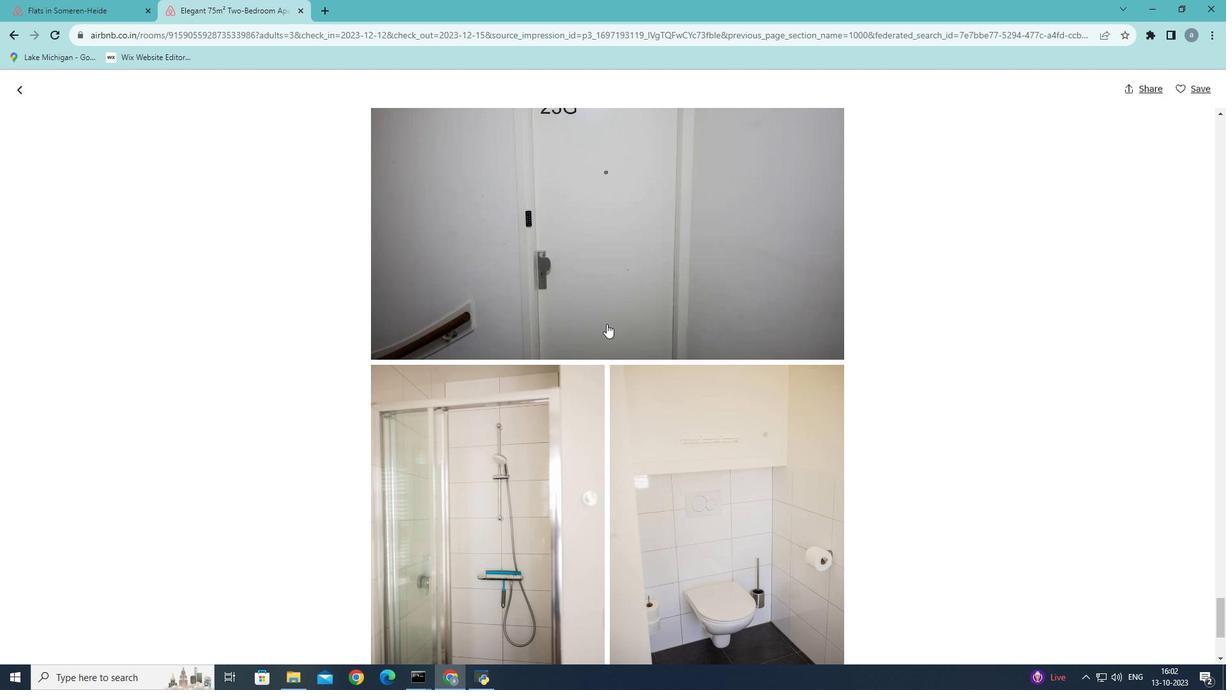 
Action: Mouse scrolled (606, 323) with delta (0, 0)
Screenshot: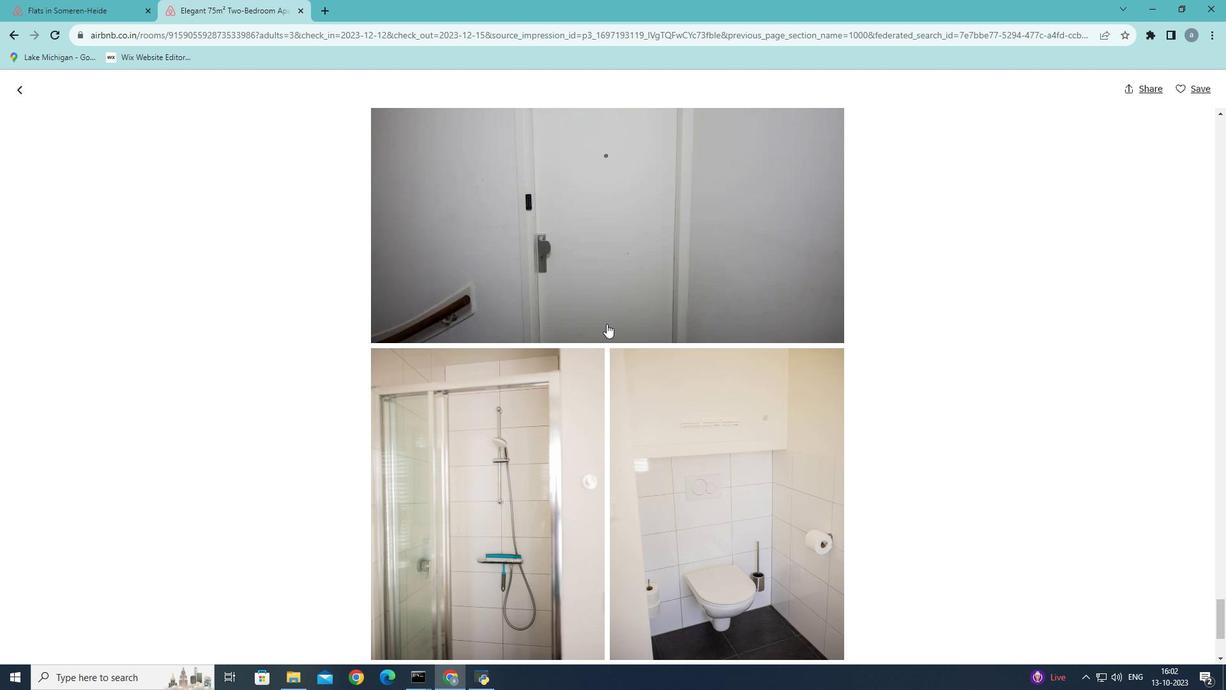 
Action: Mouse scrolled (606, 323) with delta (0, 0)
Screenshot: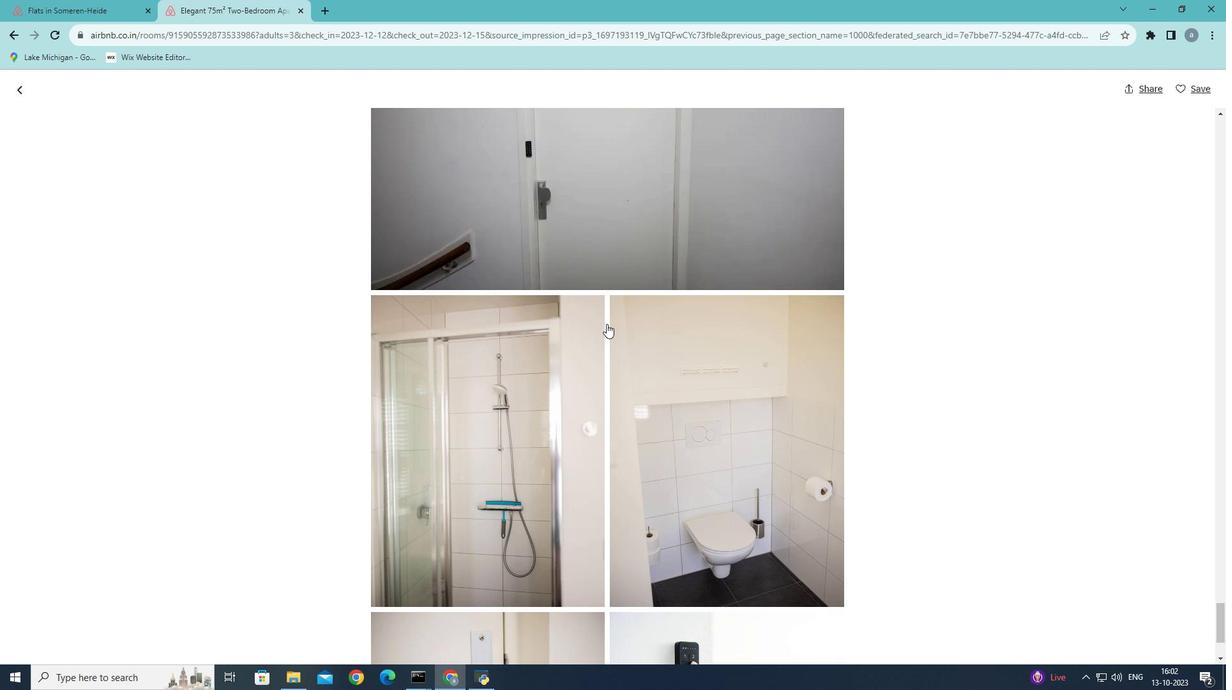 
Action: Mouse scrolled (606, 323) with delta (0, 0)
Screenshot: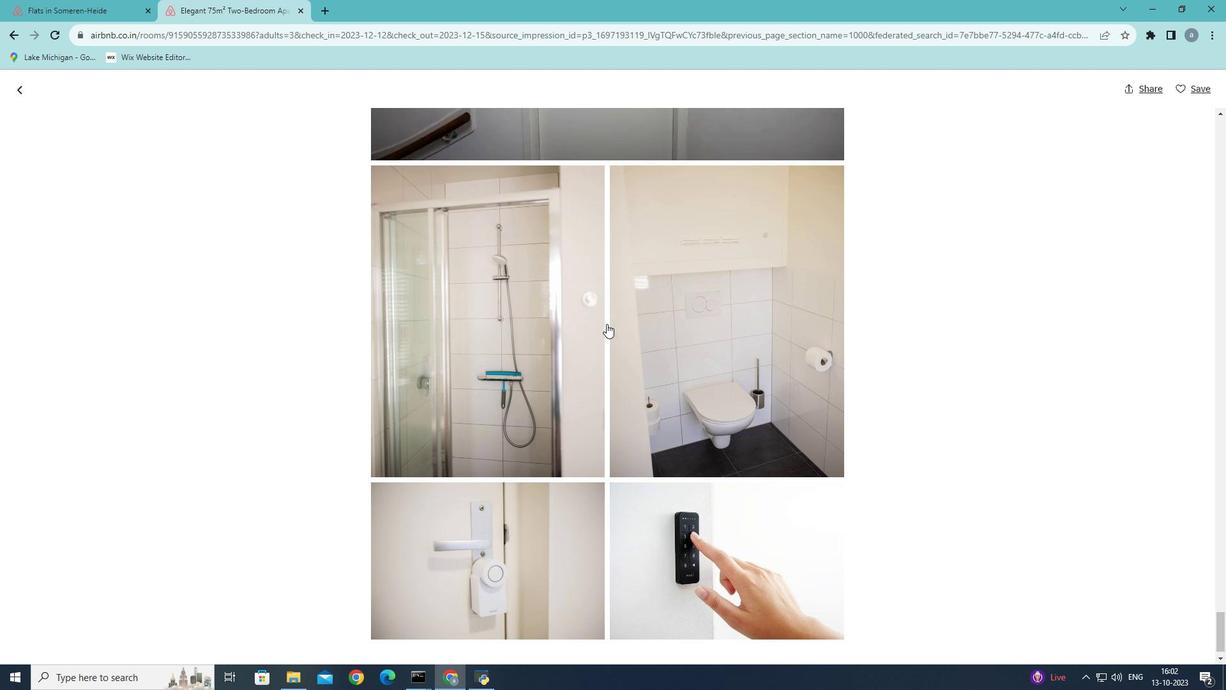 
Action: Mouse moved to (607, 332)
Screenshot: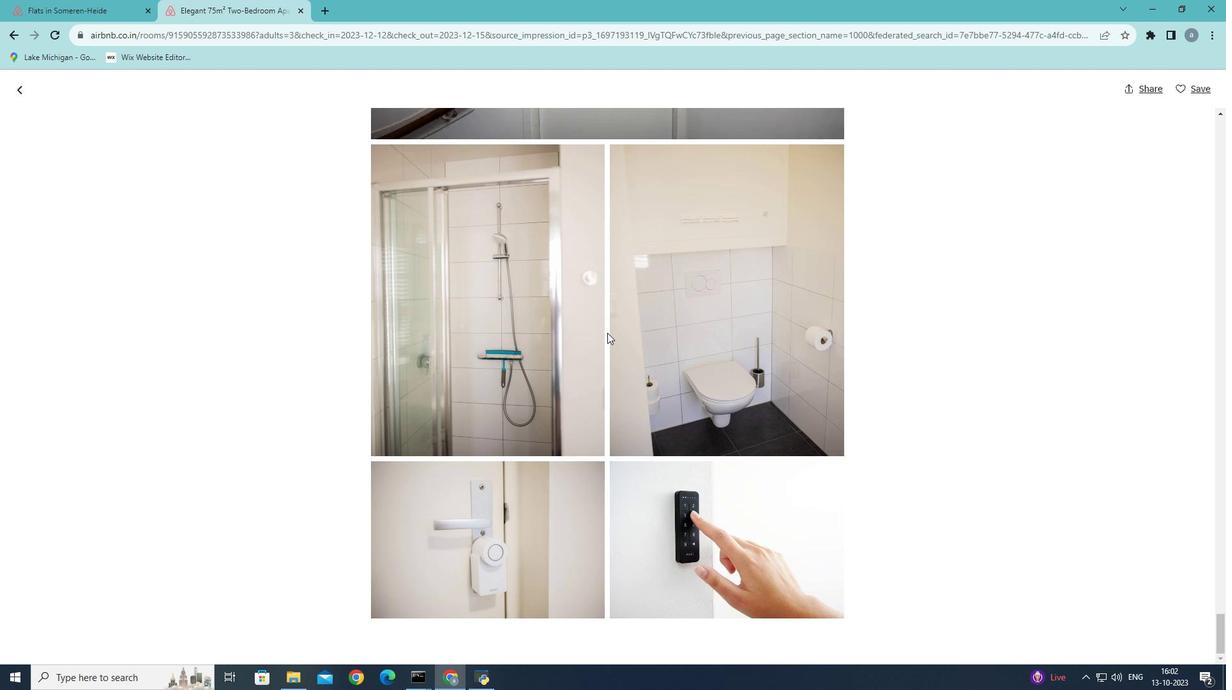 
Action: Mouse scrolled (607, 332) with delta (0, 0)
Screenshot: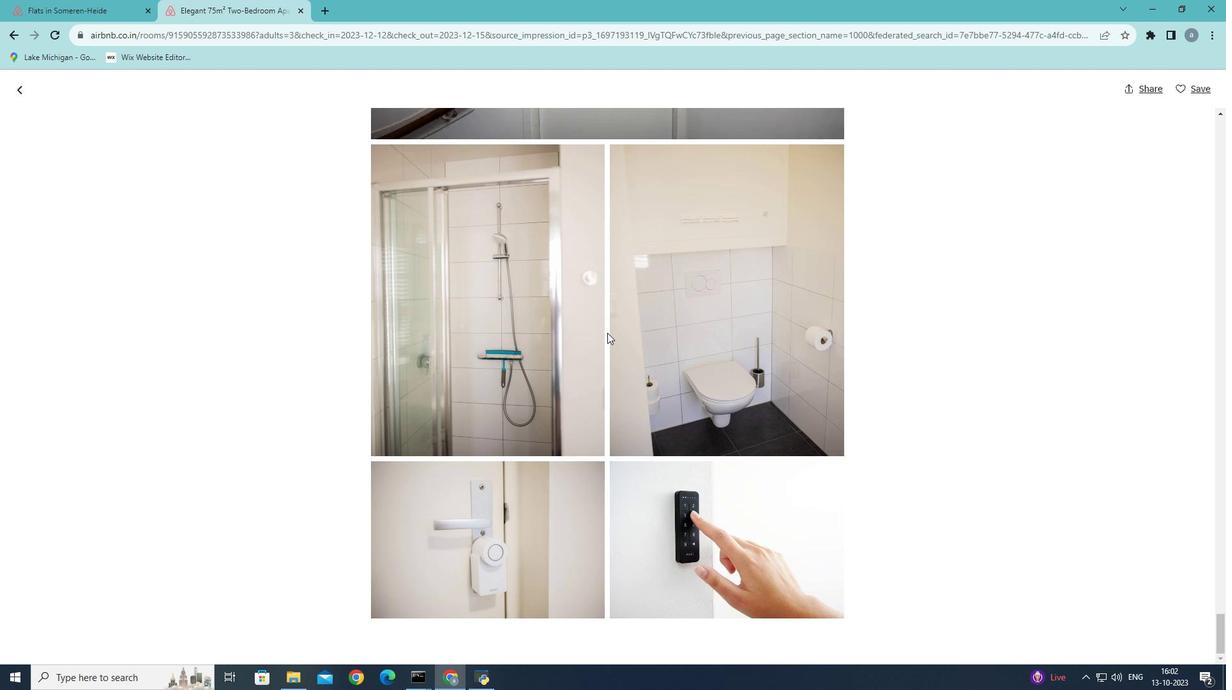 
Action: Mouse scrolled (607, 332) with delta (0, 0)
Screenshot: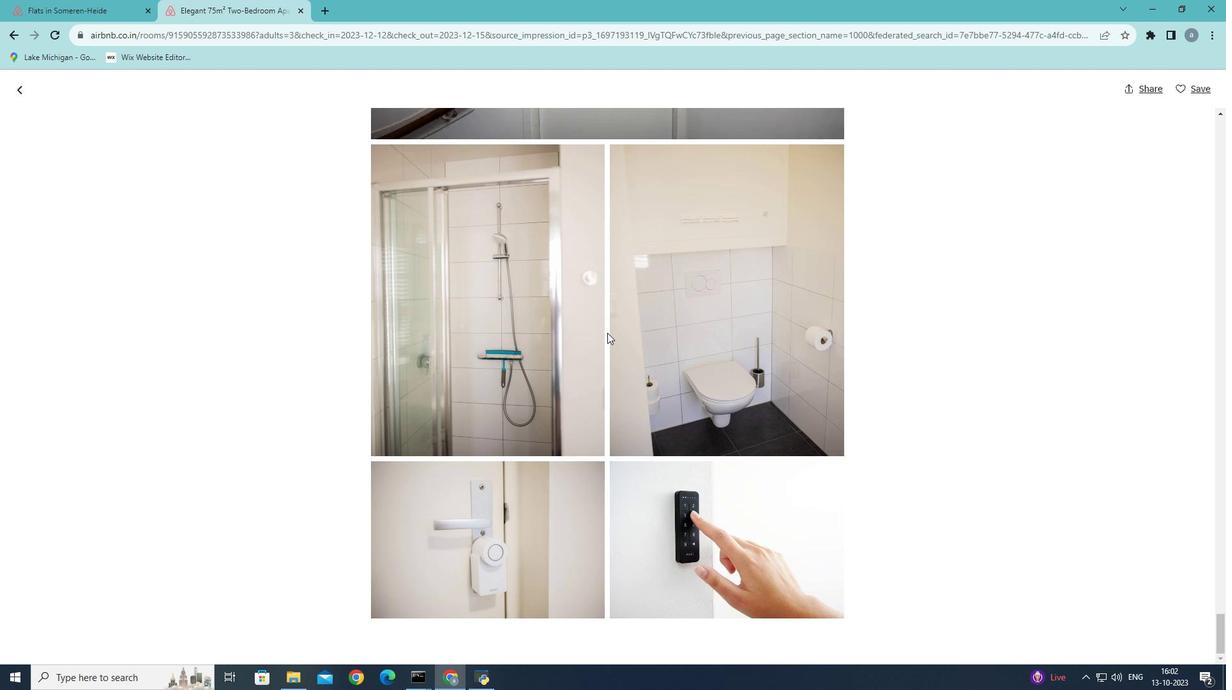 
Action: Mouse scrolled (607, 332) with delta (0, 0)
Screenshot: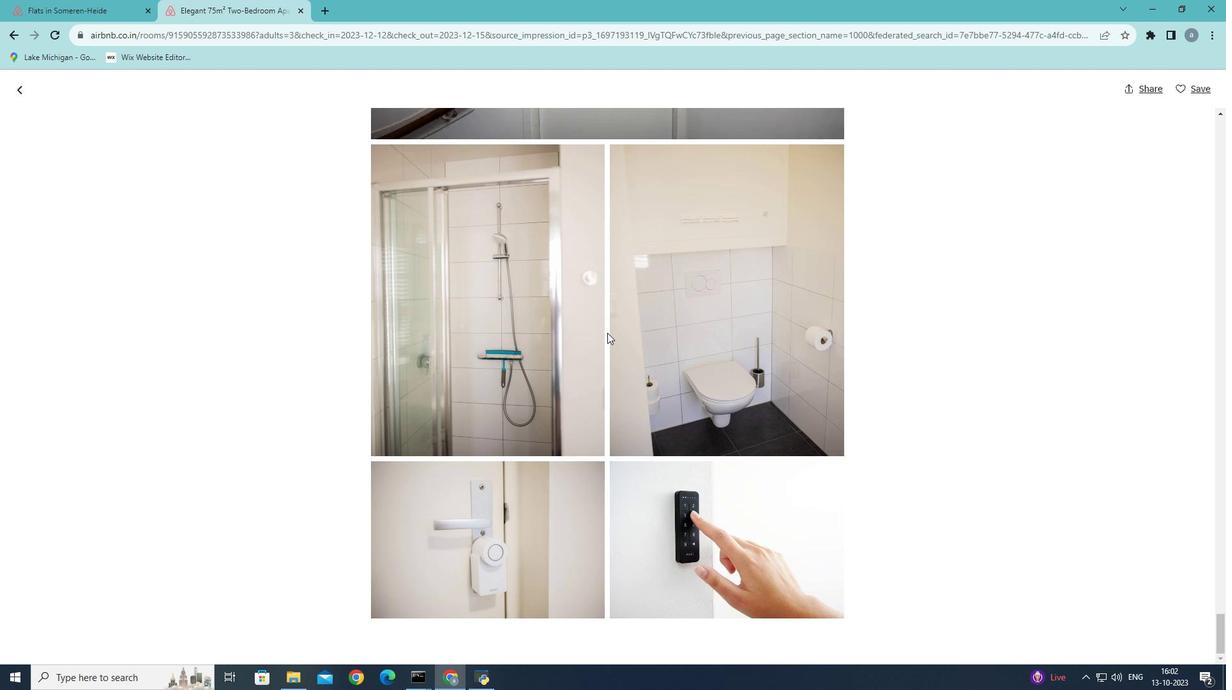 
Action: Mouse scrolled (607, 332) with delta (0, 0)
Screenshot: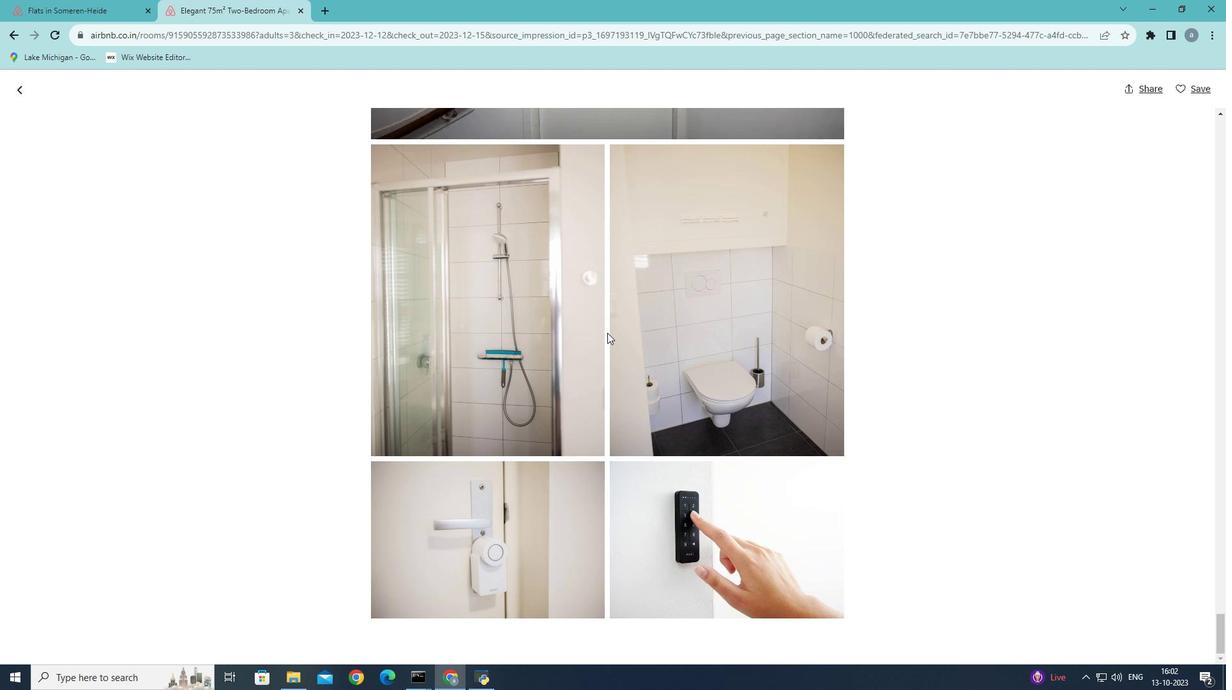 
Action: Mouse moved to (606, 343)
Screenshot: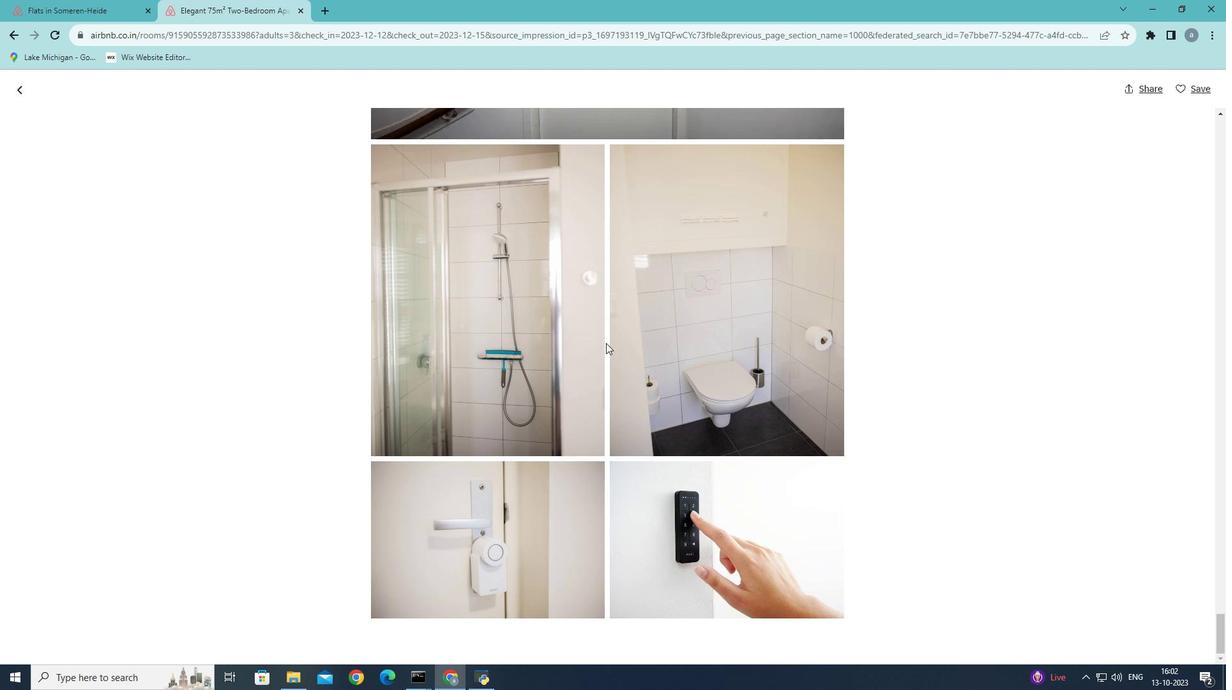 
Action: Mouse scrolled (606, 342) with delta (0, 0)
Screenshot: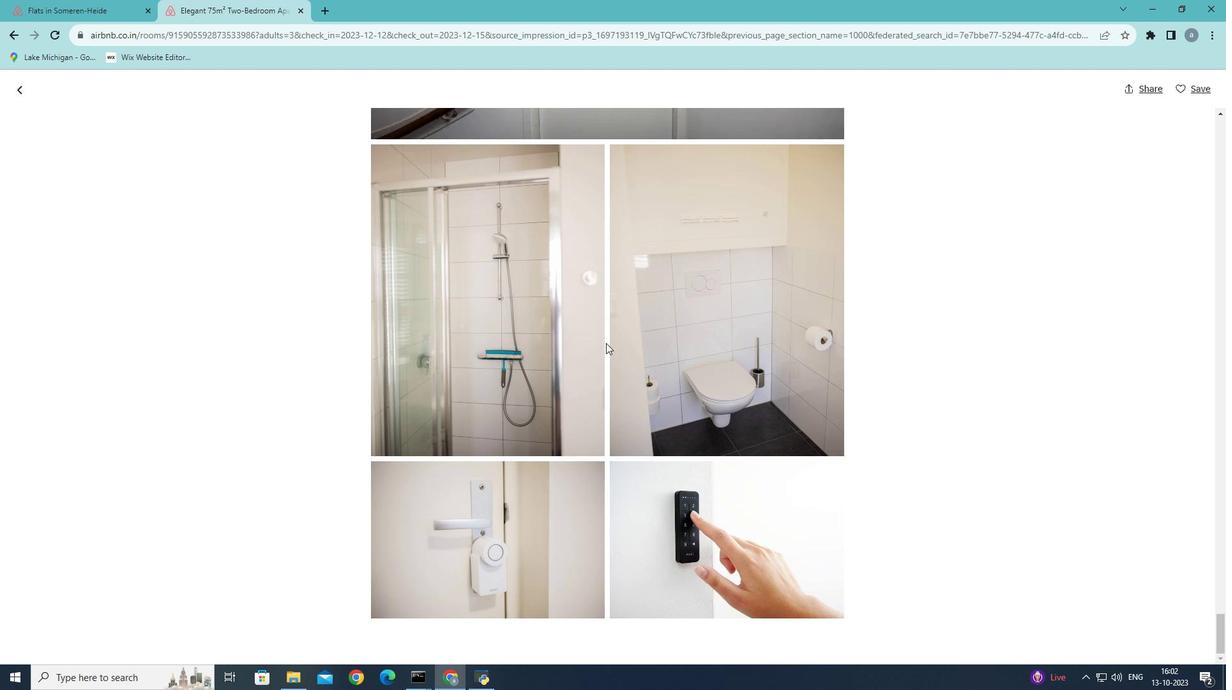 
Action: Mouse moved to (606, 343)
Screenshot: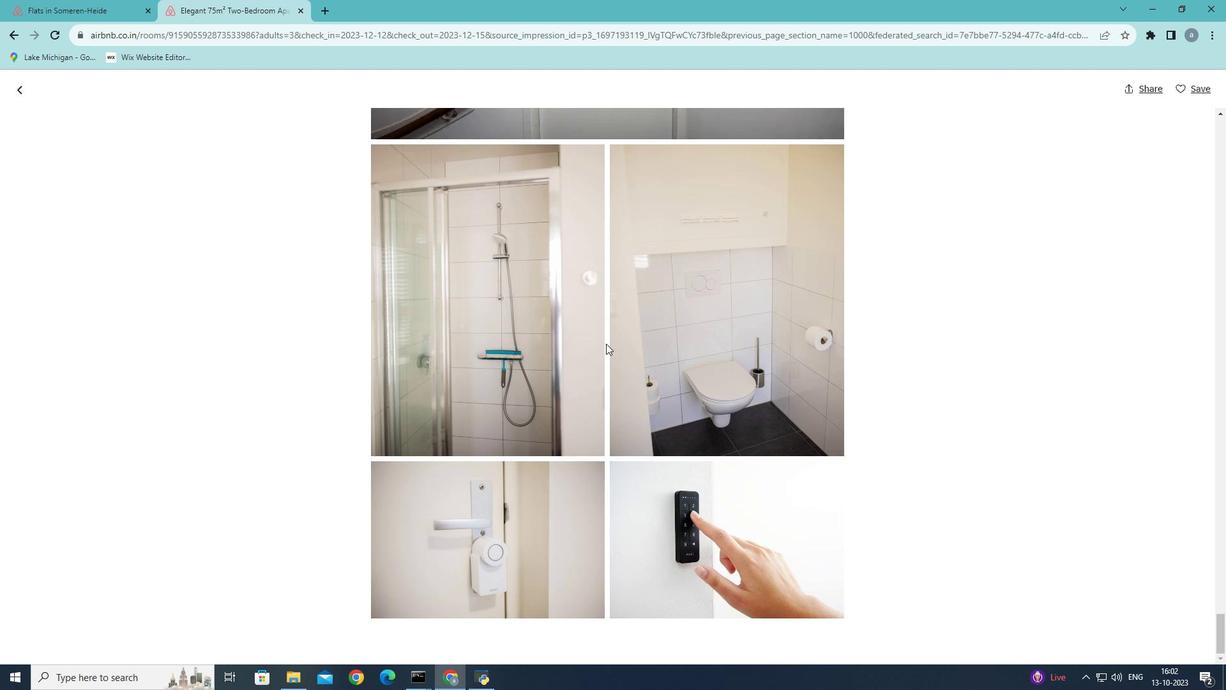 
Action: Mouse scrolled (606, 342) with delta (0, 0)
Screenshot: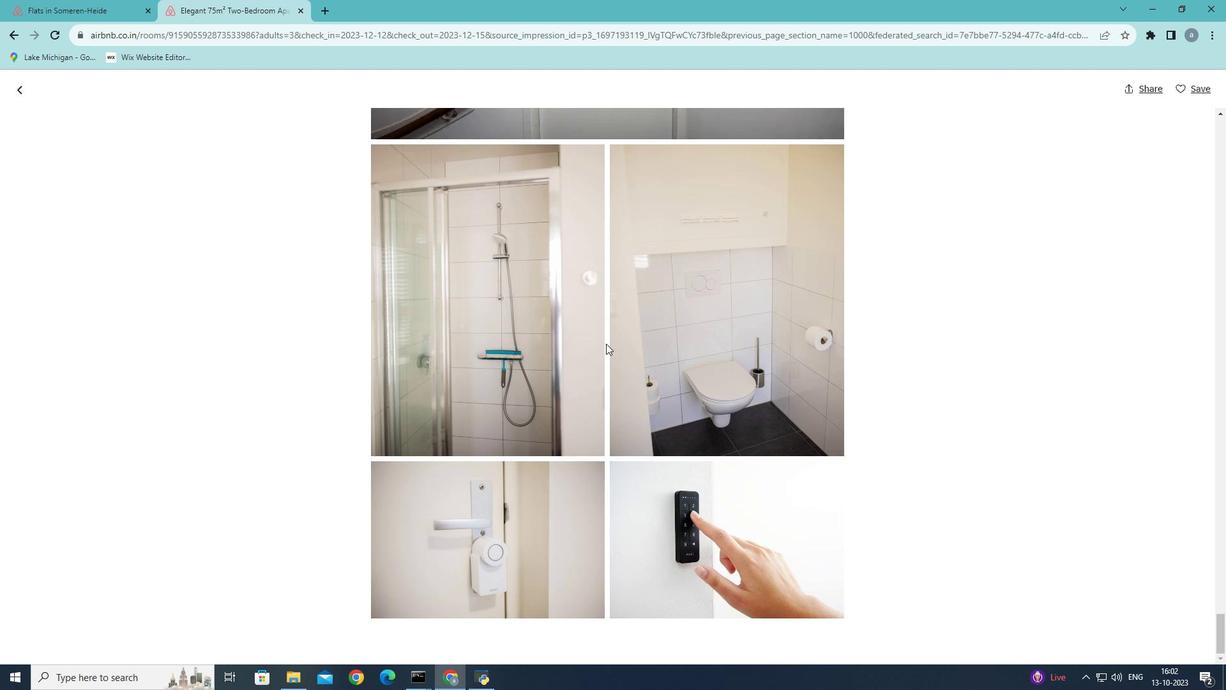 
Action: Mouse moved to (606, 343)
Screenshot: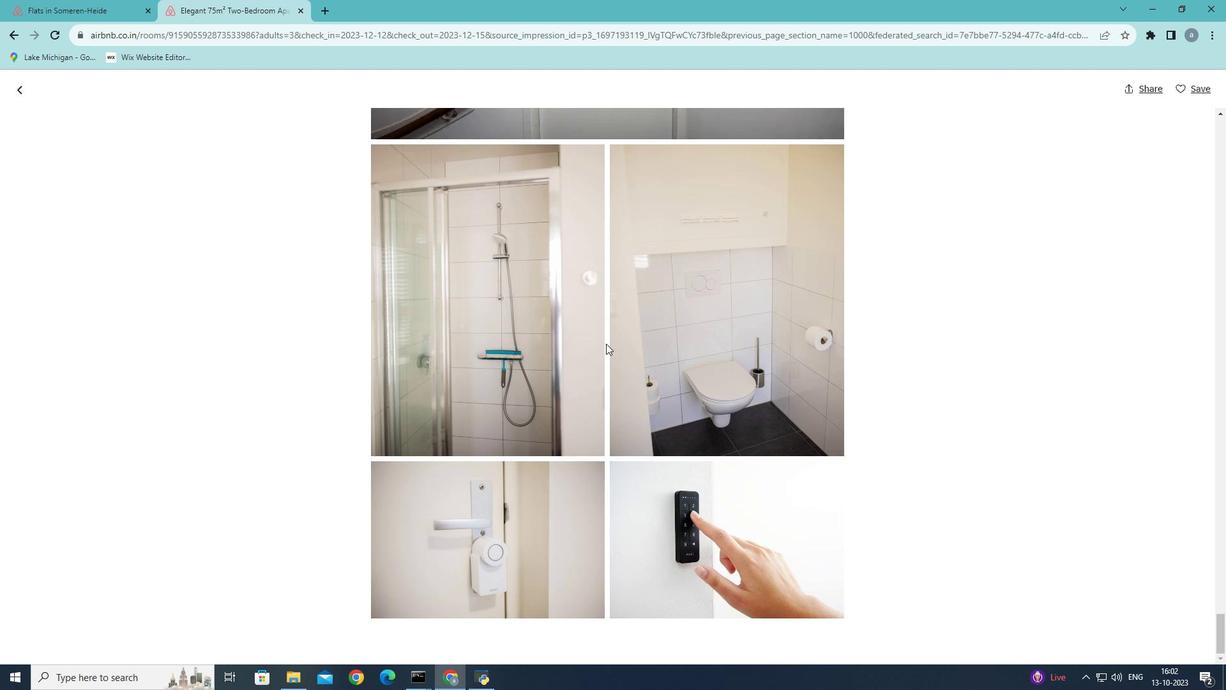 
Action: Mouse scrolled (606, 343) with delta (0, 0)
Screenshot: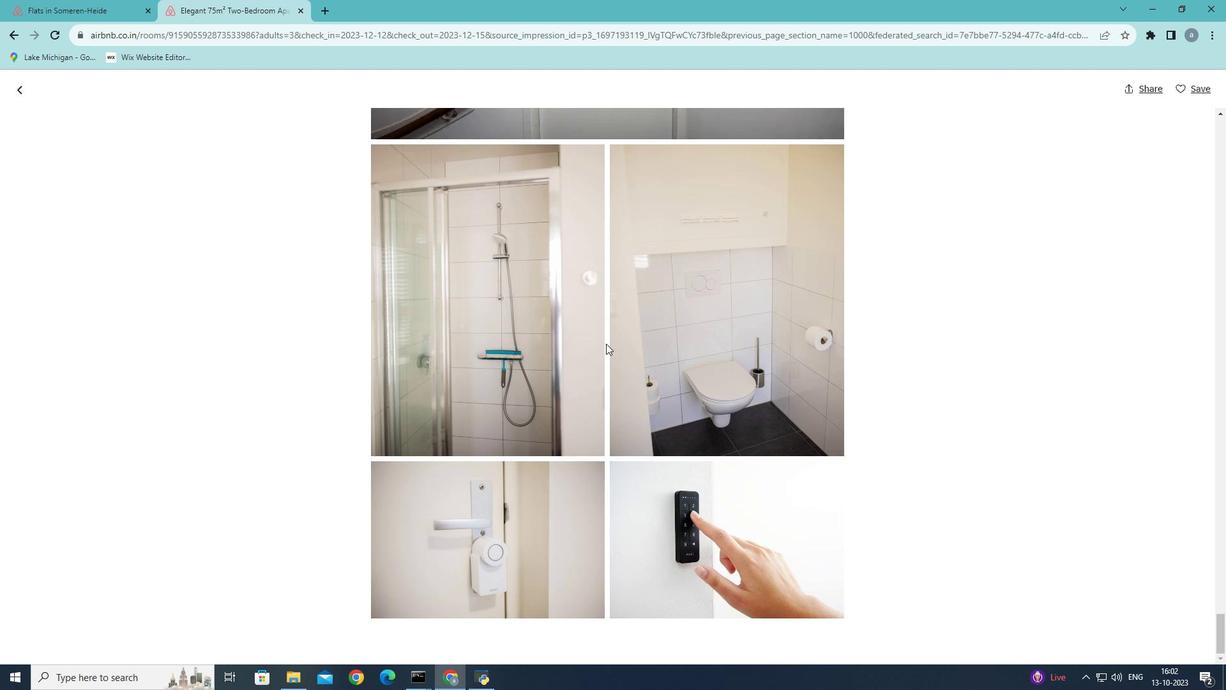 
Action: Mouse moved to (606, 344)
Screenshot: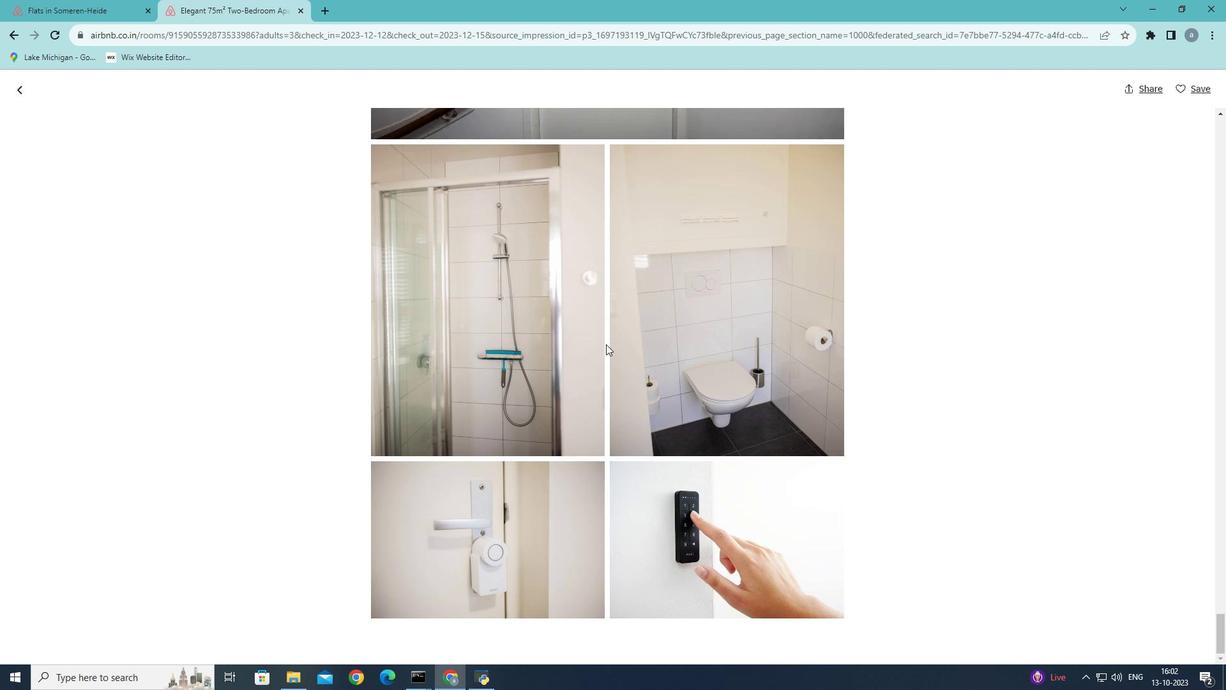 
Action: Mouse scrolled (606, 343) with delta (0, 0)
Screenshot: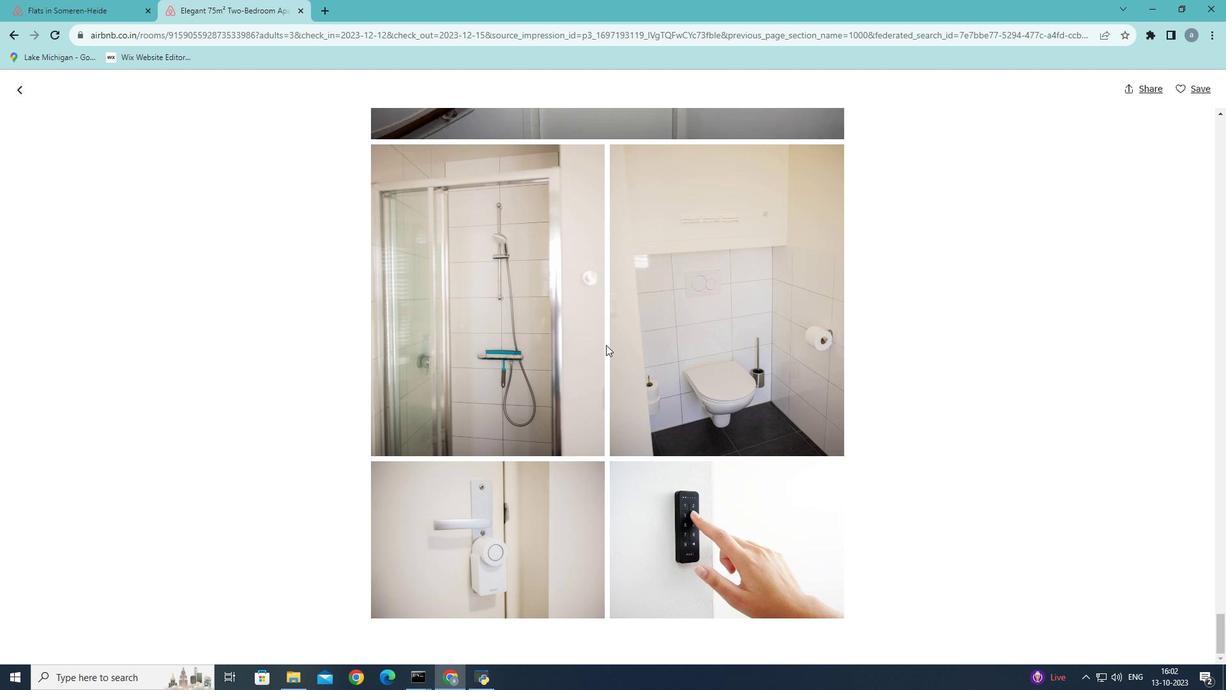 
Action: Mouse moved to (17, 93)
Screenshot: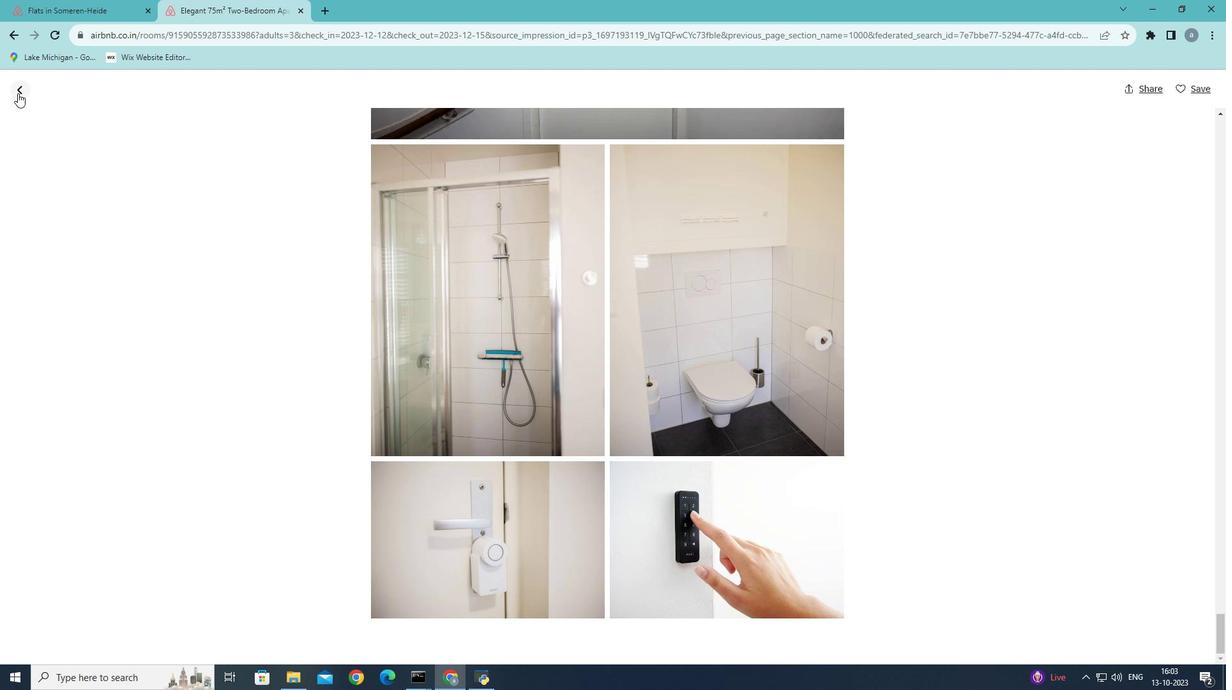 
Action: Mouse pressed left at (17, 93)
Screenshot: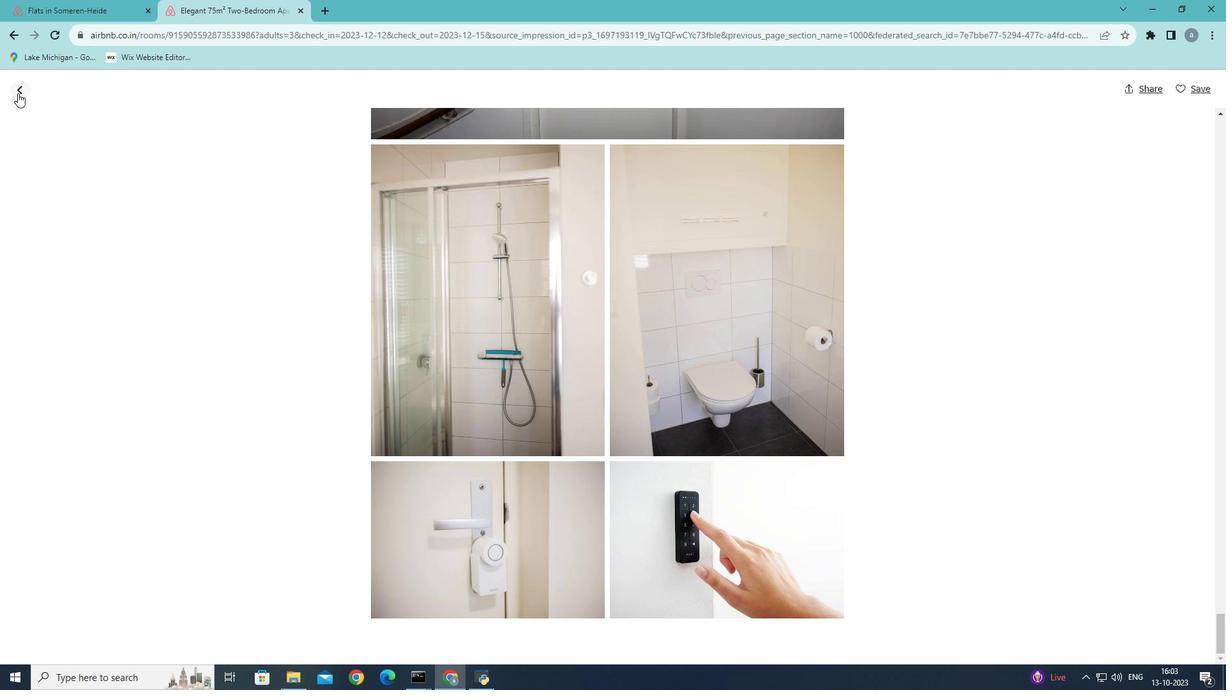 
Action: Mouse moved to (448, 417)
Screenshot: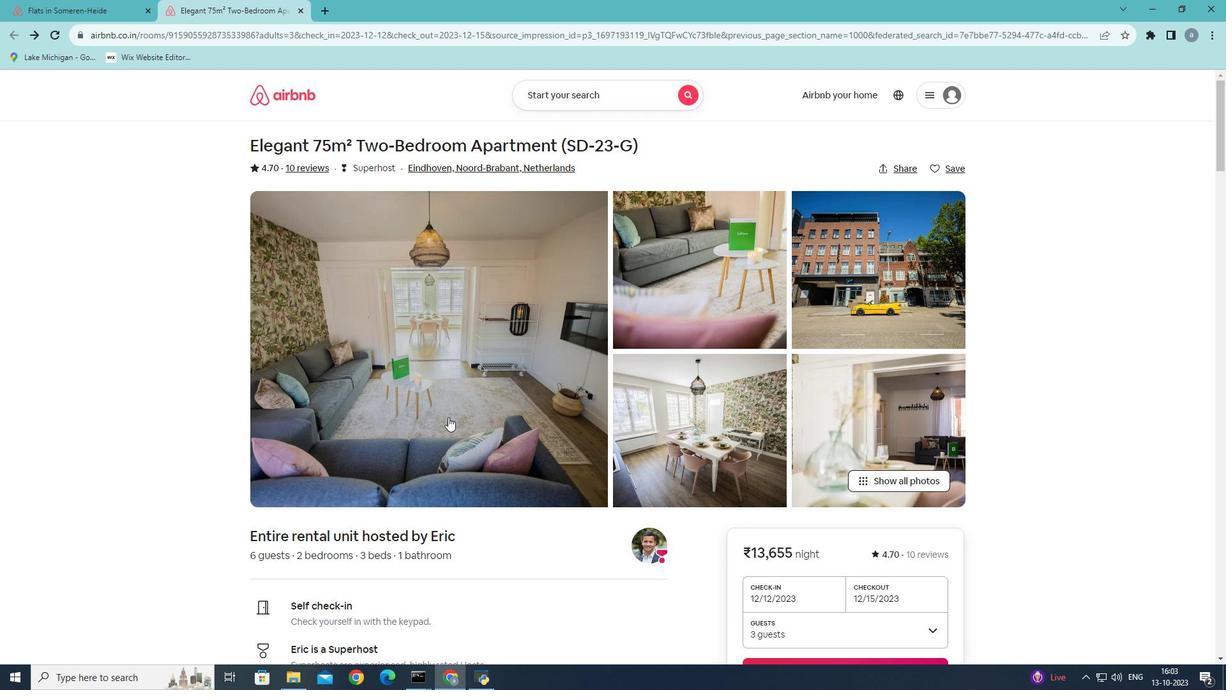 
Action: Mouse scrolled (448, 416) with delta (0, 0)
Screenshot: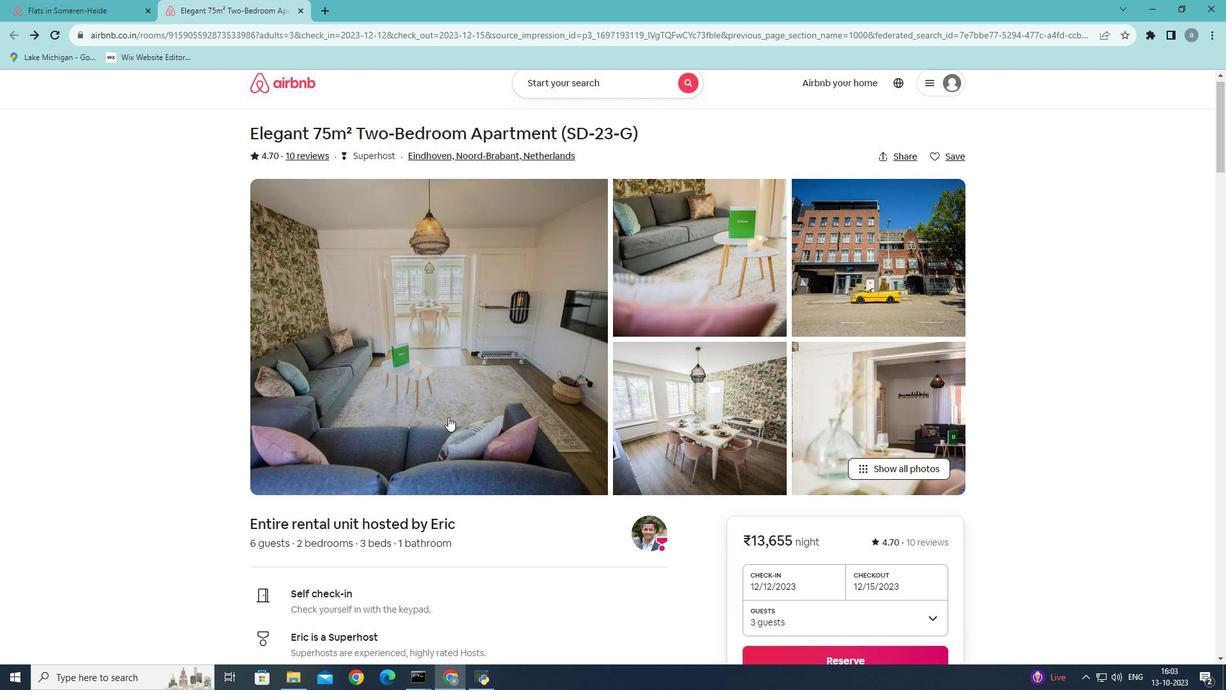 
Action: Mouse scrolled (448, 416) with delta (0, 0)
Screenshot: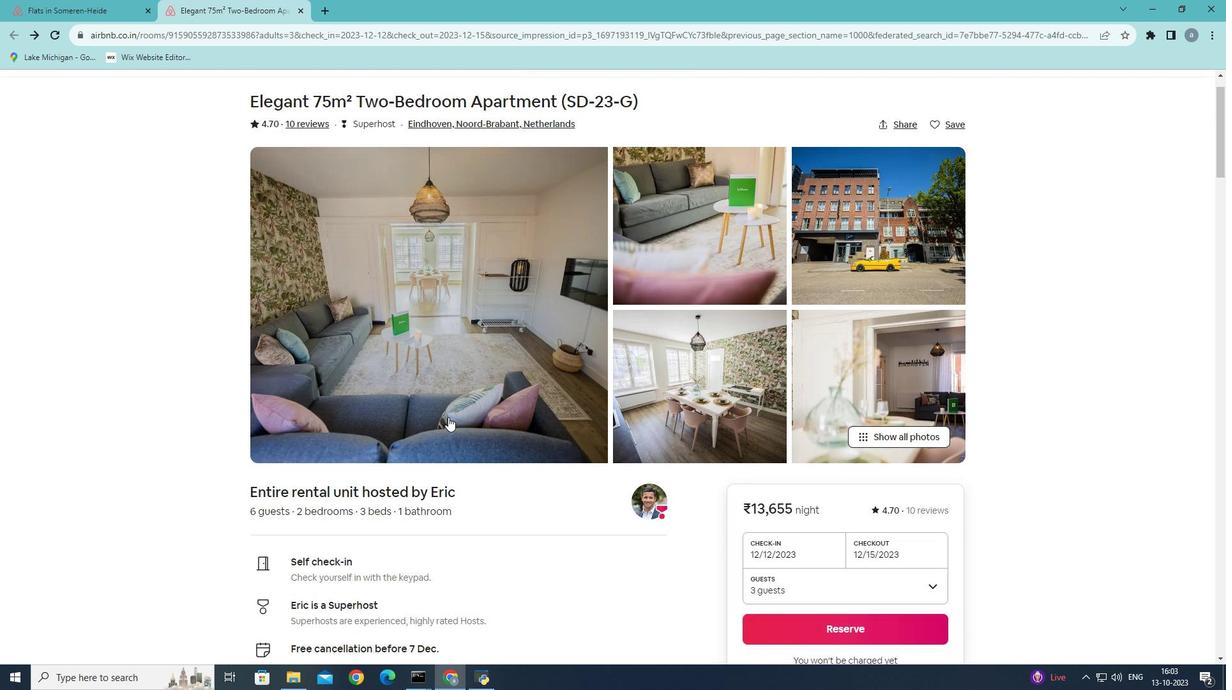 
Action: Mouse scrolled (448, 416) with delta (0, 0)
Screenshot: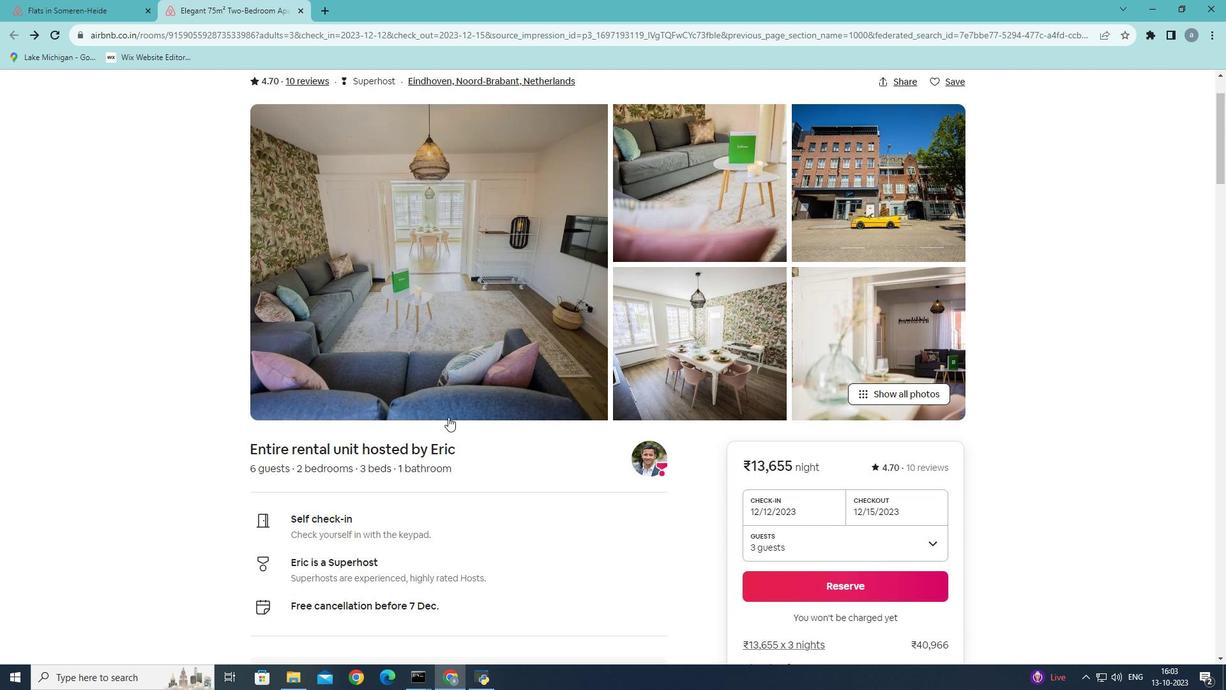 
Action: Mouse scrolled (448, 416) with delta (0, 0)
Screenshot: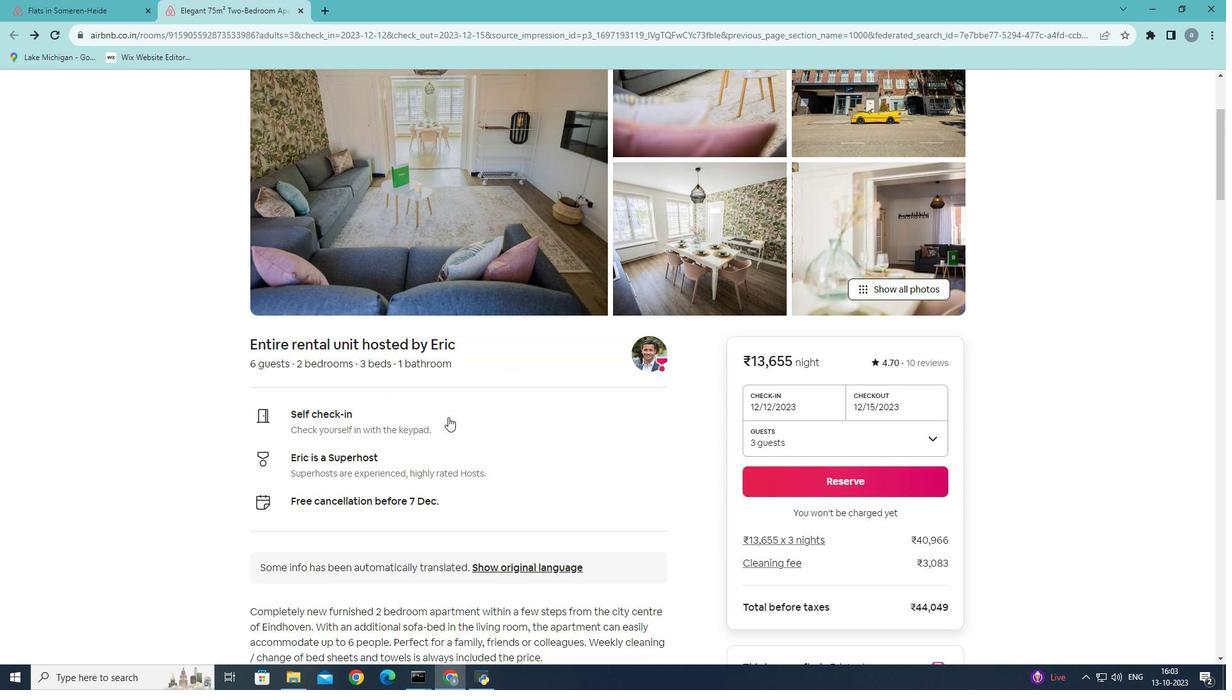 
Action: Mouse scrolled (448, 416) with delta (0, 0)
Screenshot: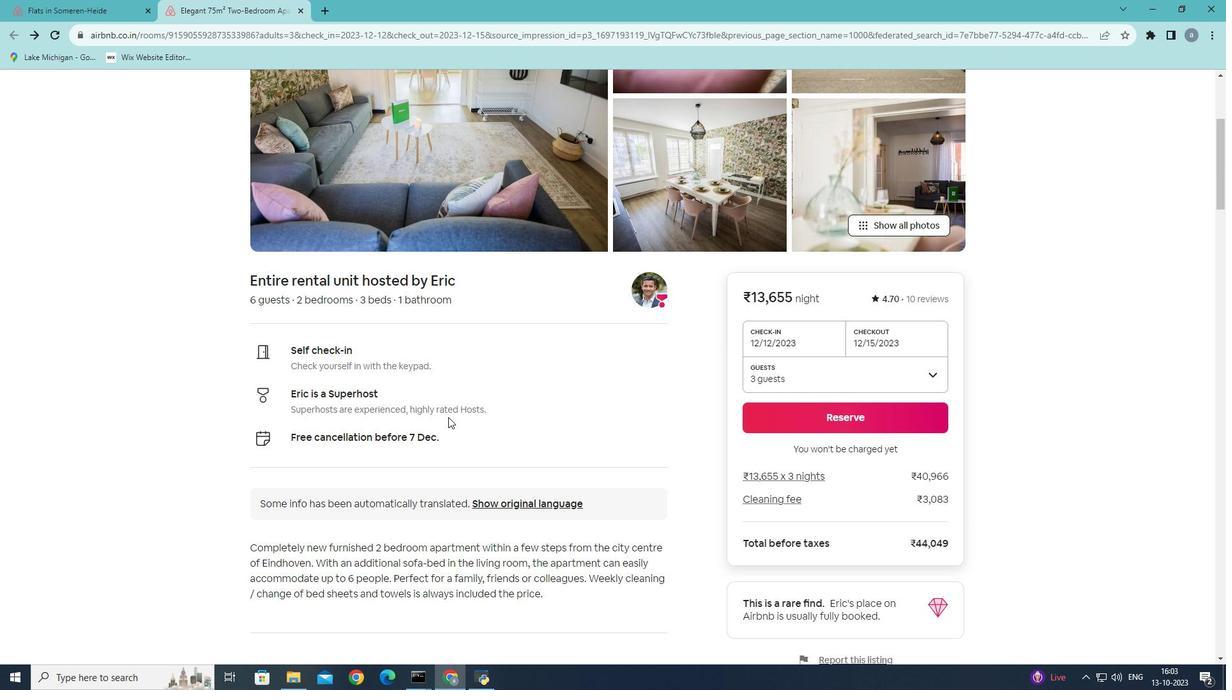 
Action: Mouse scrolled (448, 416) with delta (0, 0)
Screenshot: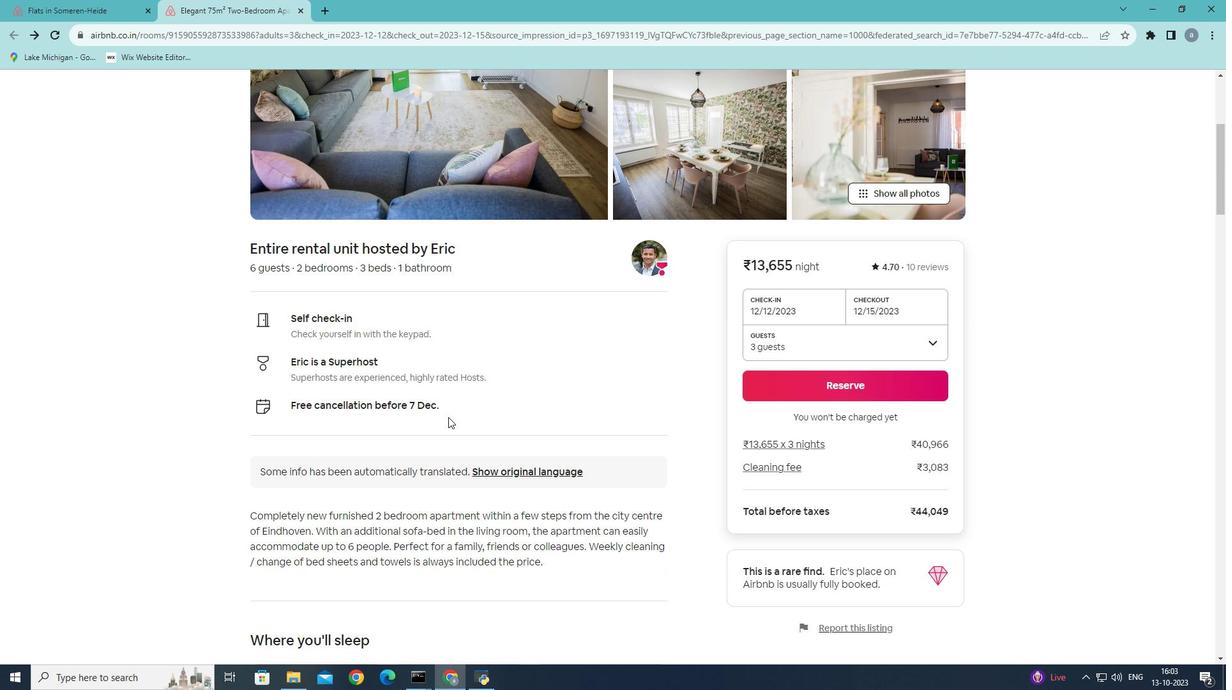 
Action: Mouse scrolled (448, 416) with delta (0, 0)
Screenshot: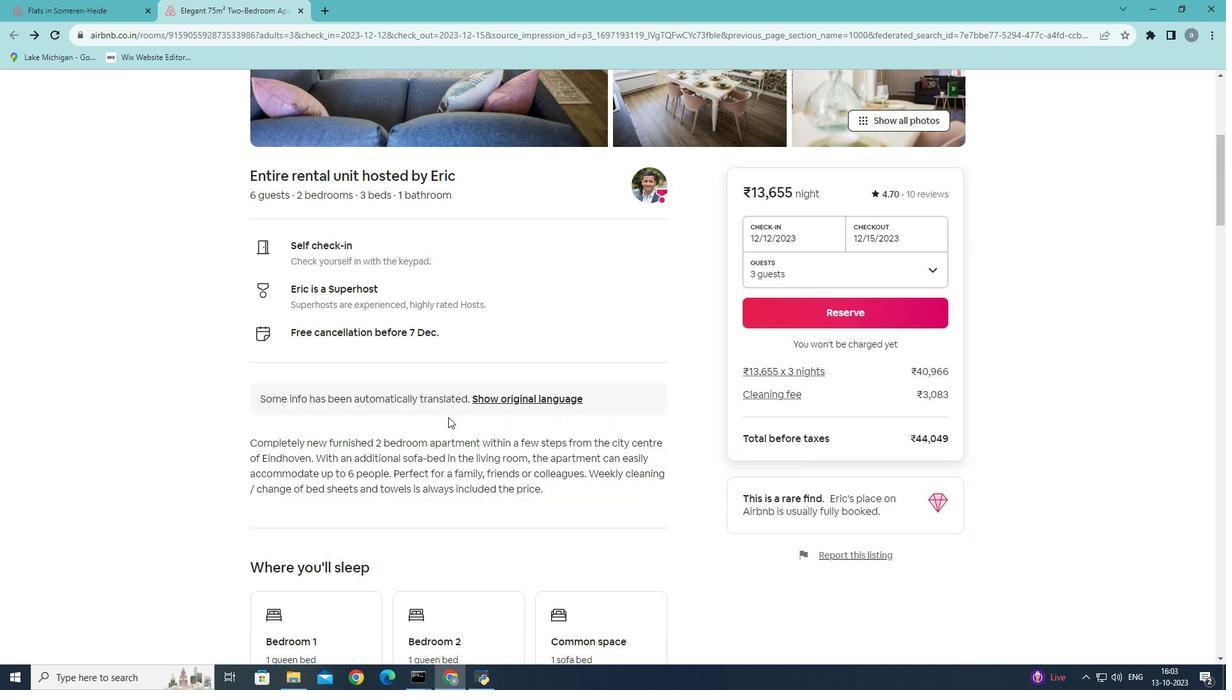 
Action: Mouse scrolled (448, 416) with delta (0, 0)
Screenshot: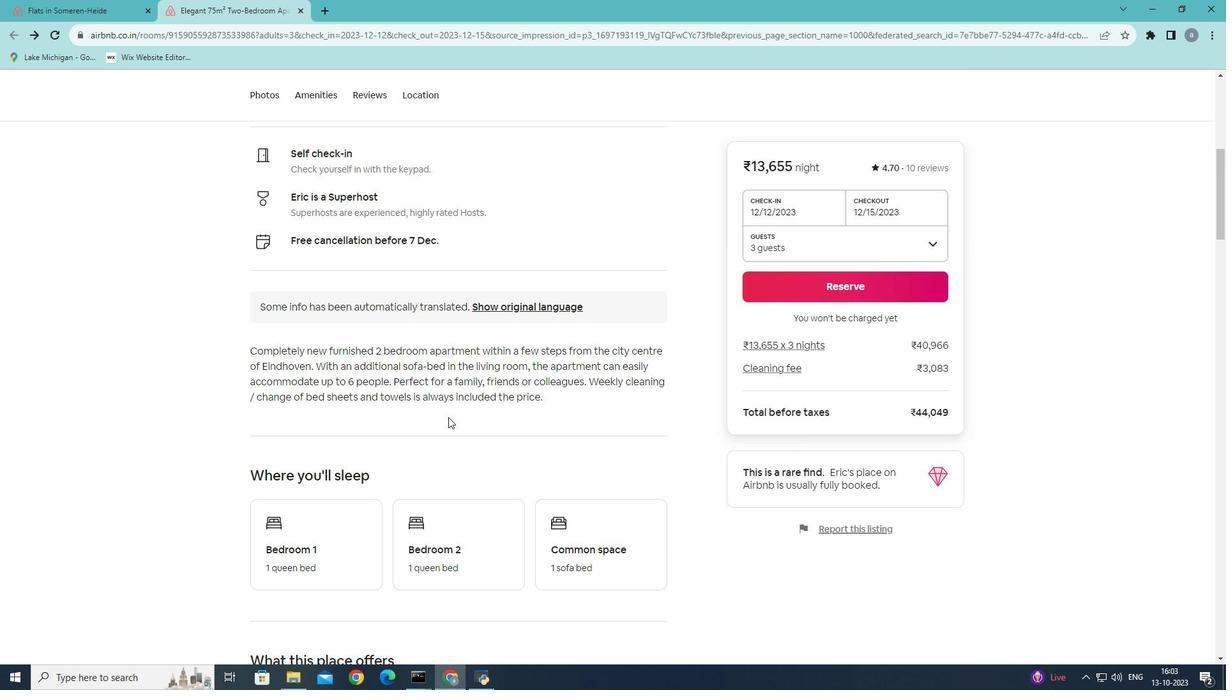 
Action: Mouse scrolled (448, 416) with delta (0, 0)
Screenshot: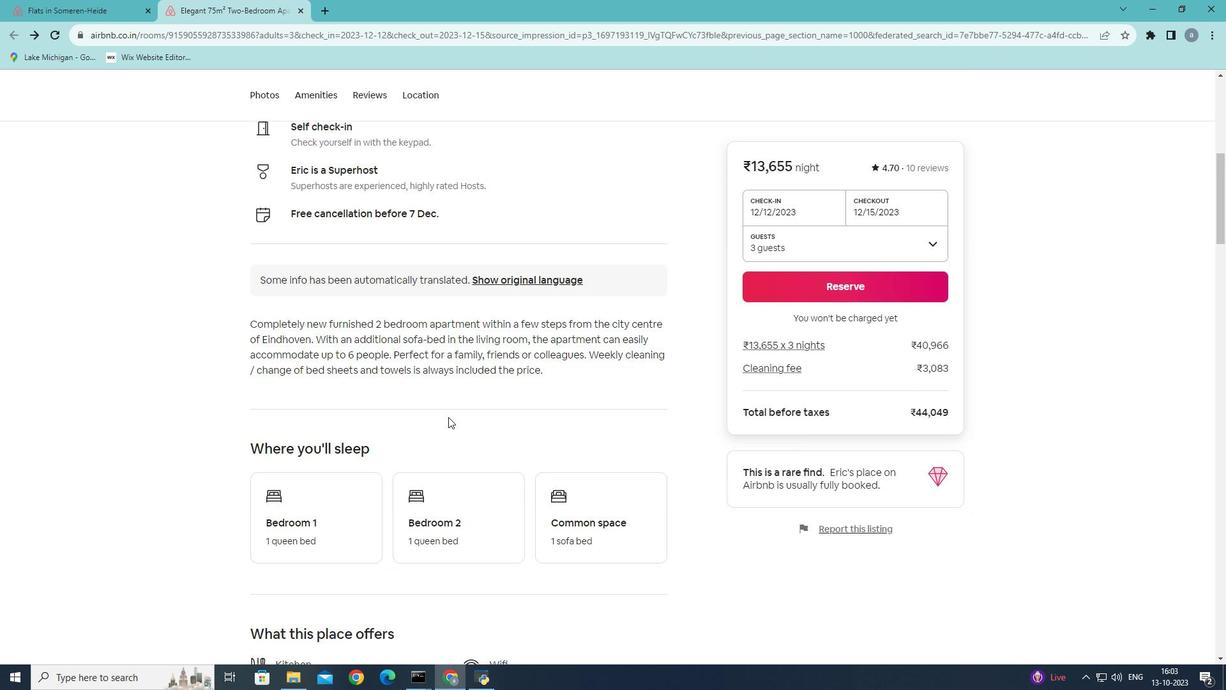
Action: Mouse scrolled (448, 416) with delta (0, 0)
Screenshot: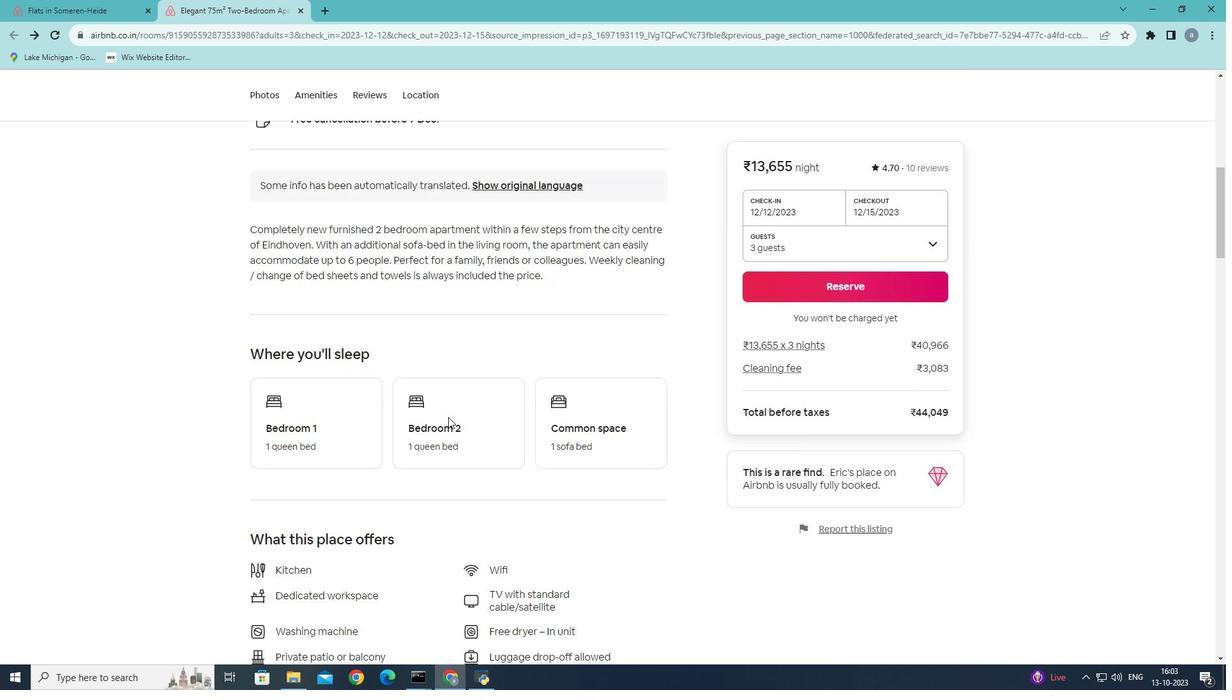 
Action: Mouse scrolled (448, 416) with delta (0, 0)
Screenshot: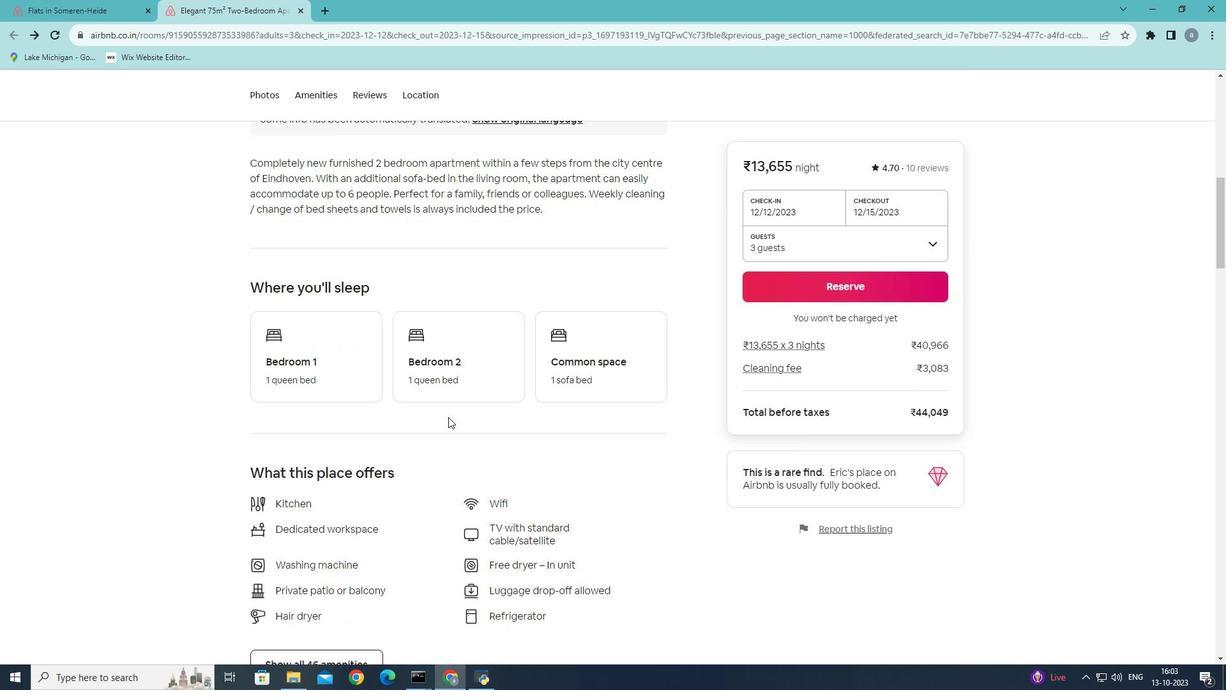 
Action: Mouse scrolled (448, 416) with delta (0, 0)
Screenshot: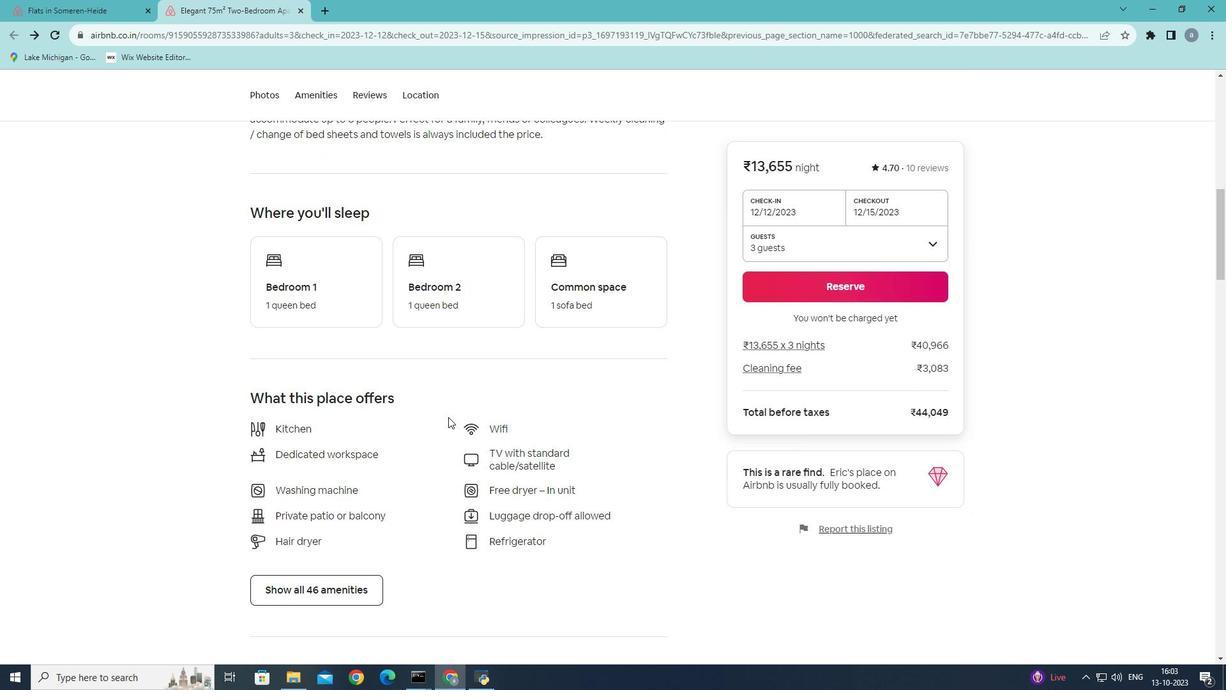 
Action: Mouse scrolled (448, 416) with delta (0, 0)
Screenshot: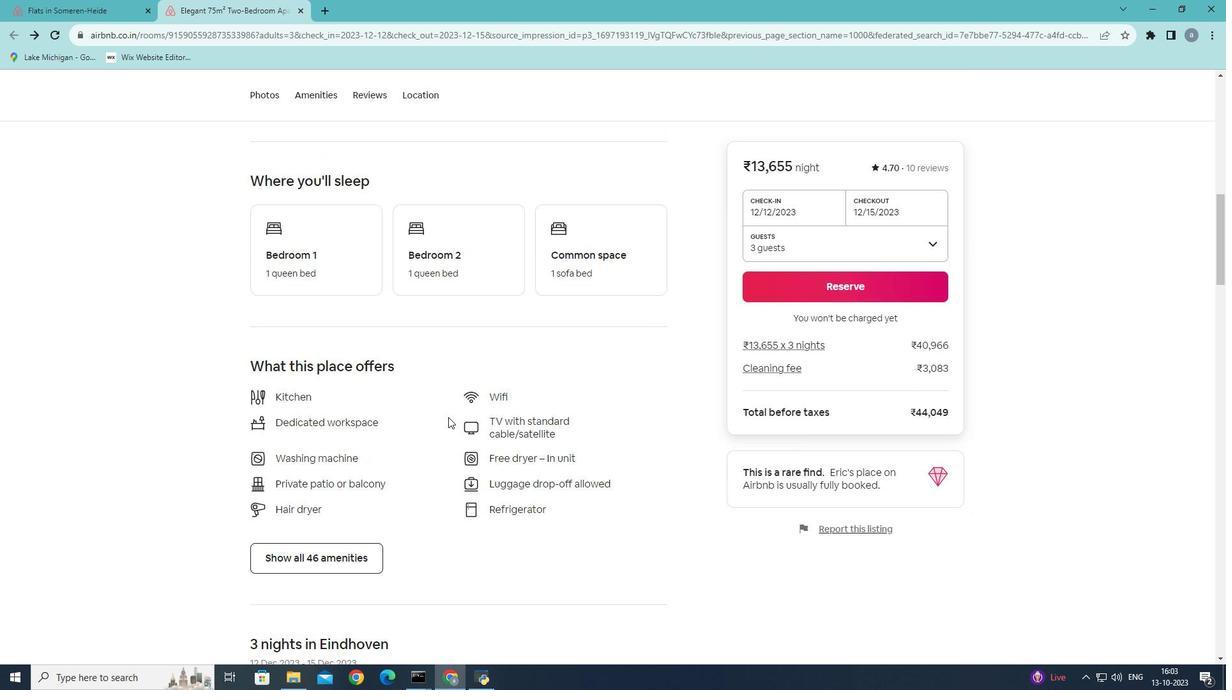 
Action: Mouse scrolled (448, 416) with delta (0, 0)
Screenshot: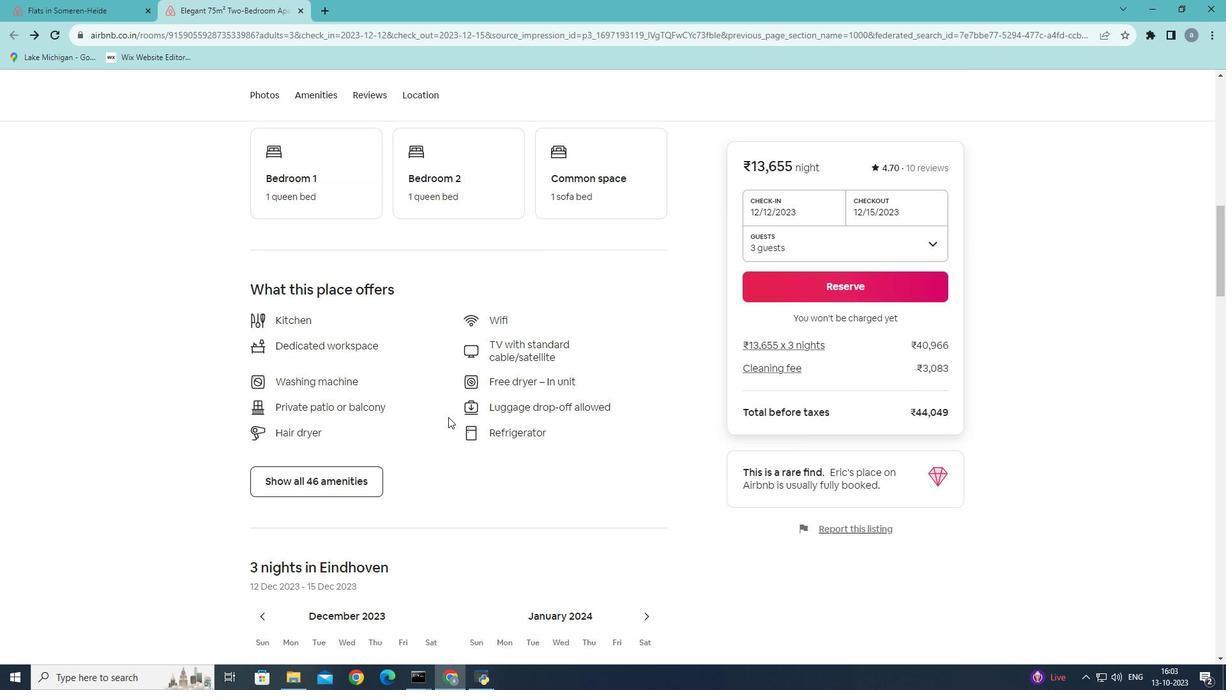 
Action: Mouse moved to (368, 410)
Screenshot: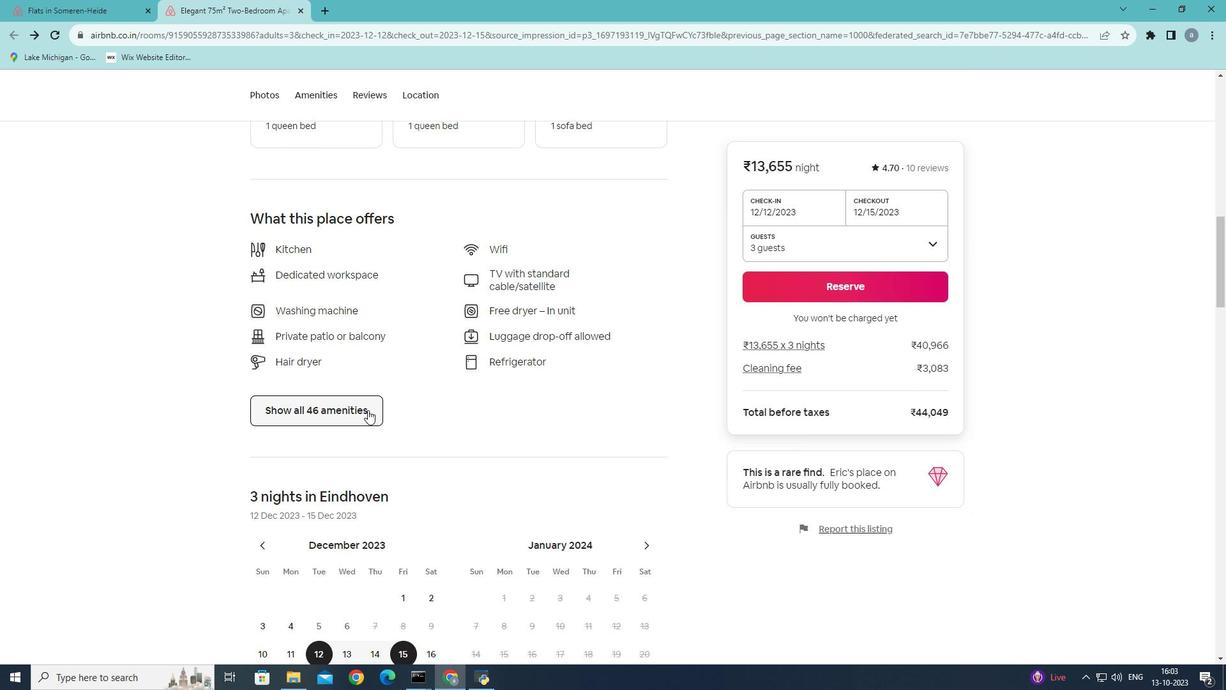 
Action: Mouse pressed left at (368, 410)
Screenshot: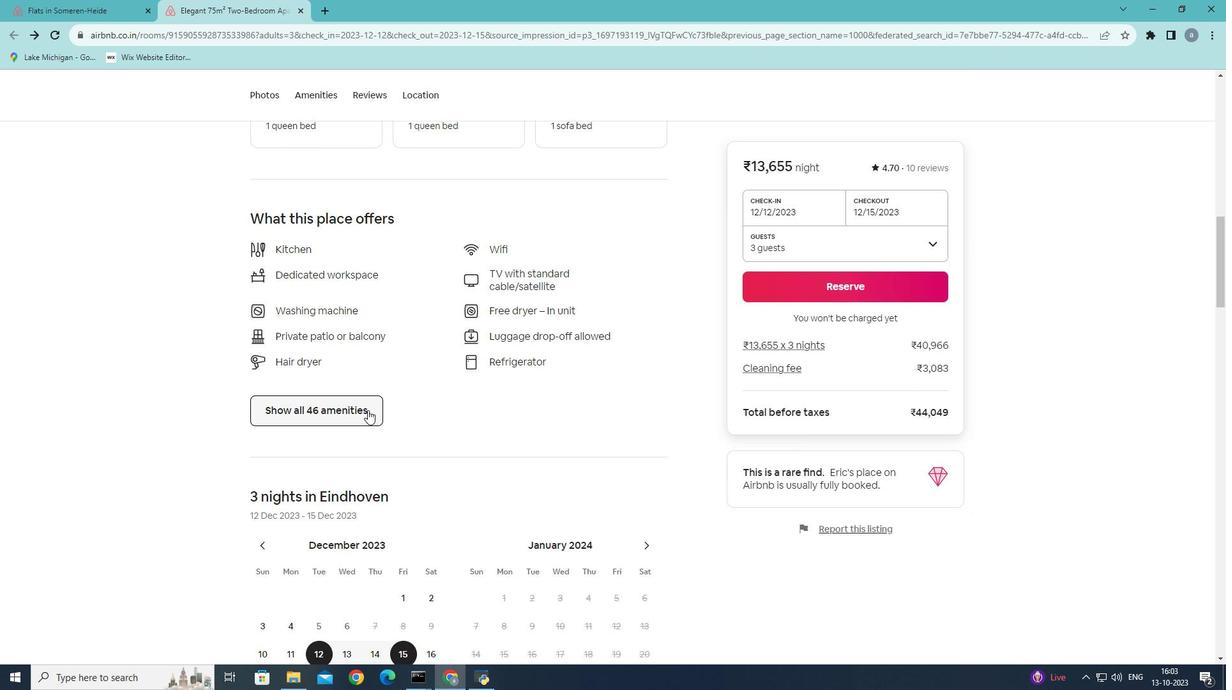 
Action: Mouse moved to (536, 277)
Screenshot: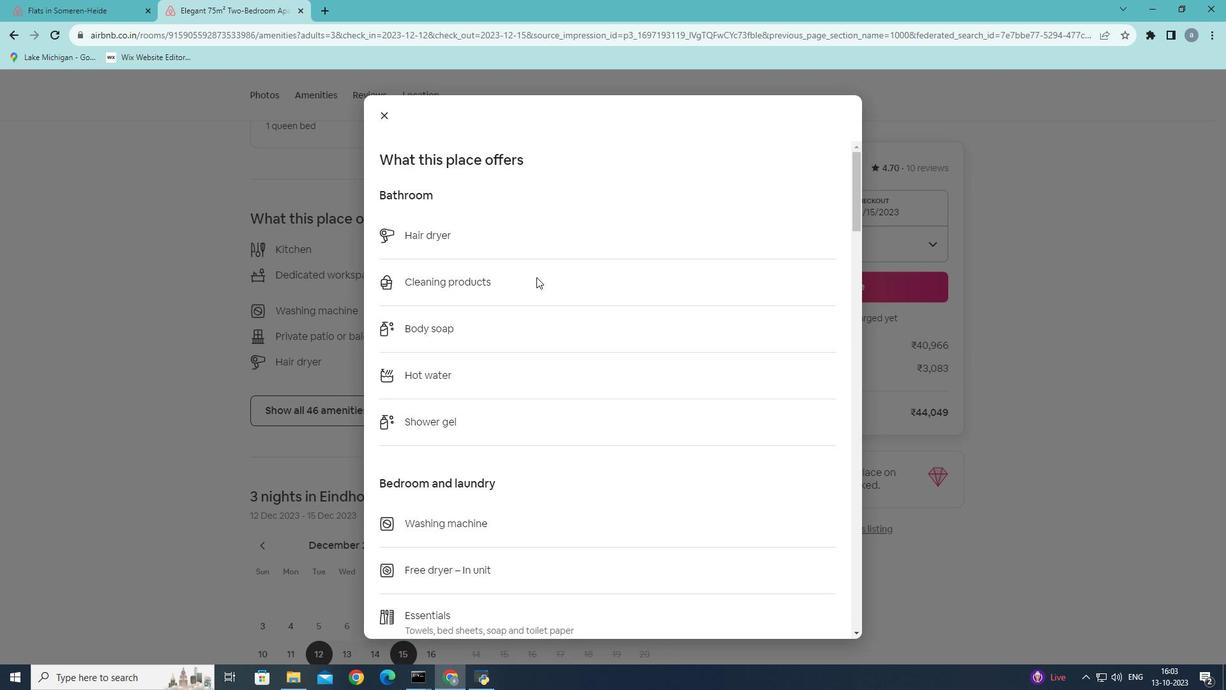 
Action: Mouse scrolled (536, 276) with delta (0, 0)
Screenshot: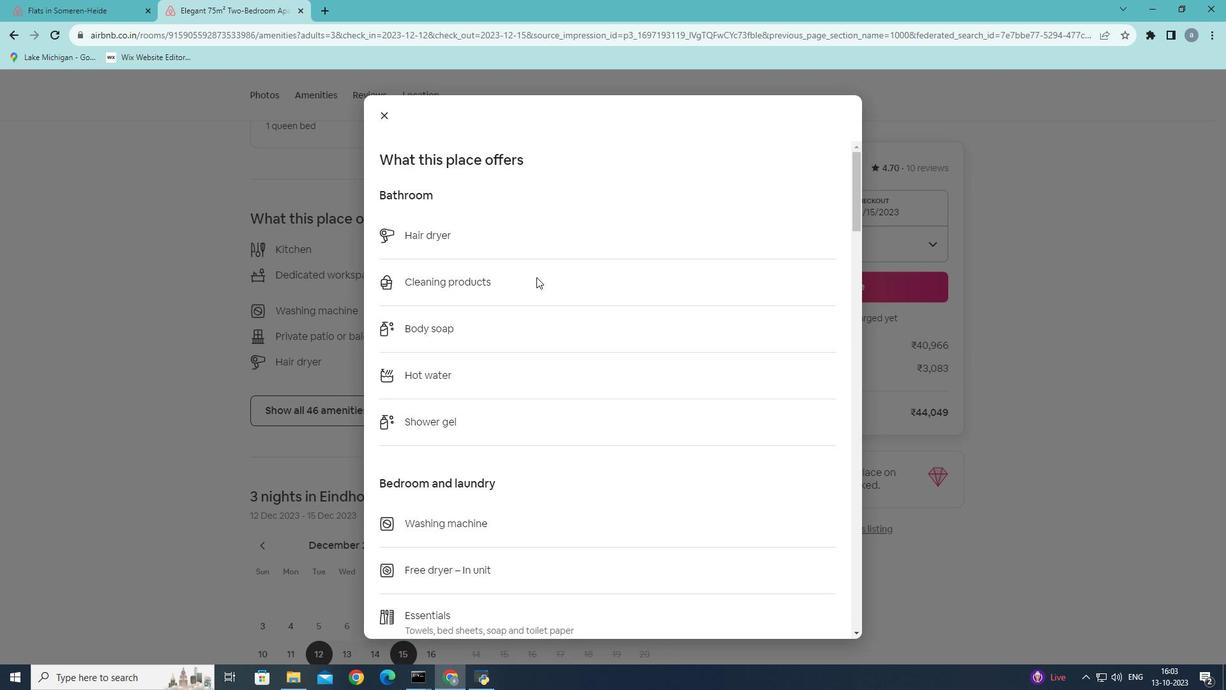 
Action: Mouse scrolled (536, 276) with delta (0, 0)
Screenshot: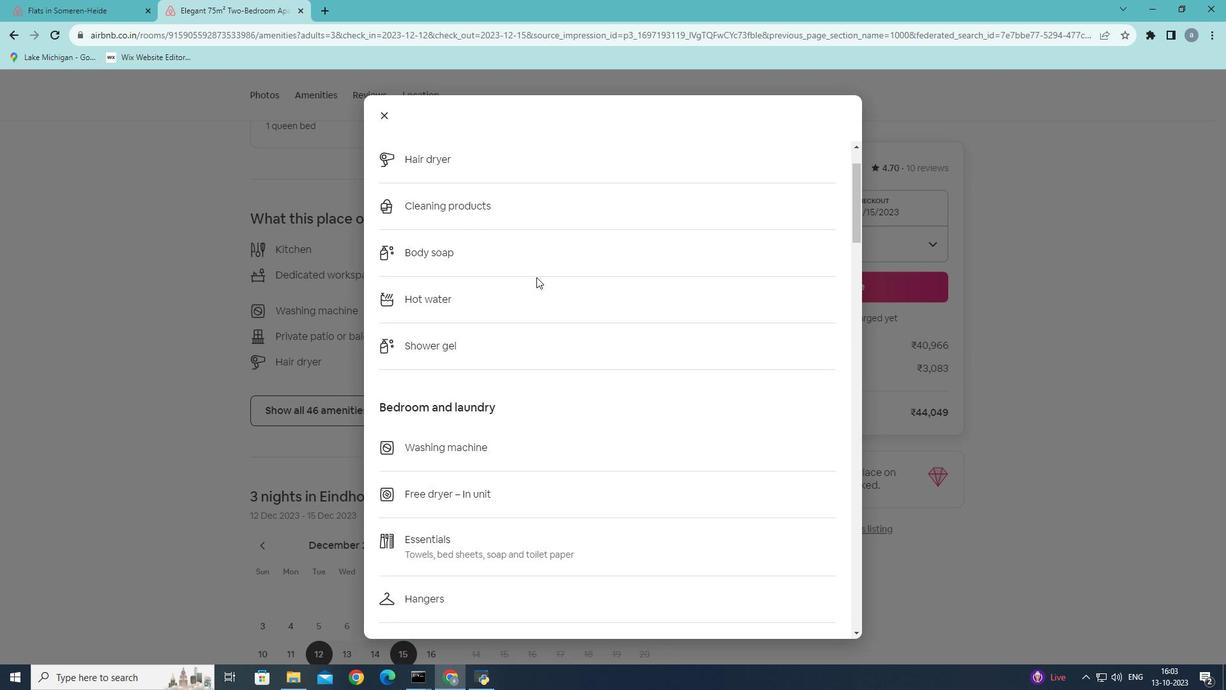 
Action: Mouse scrolled (536, 276) with delta (0, 0)
Screenshot: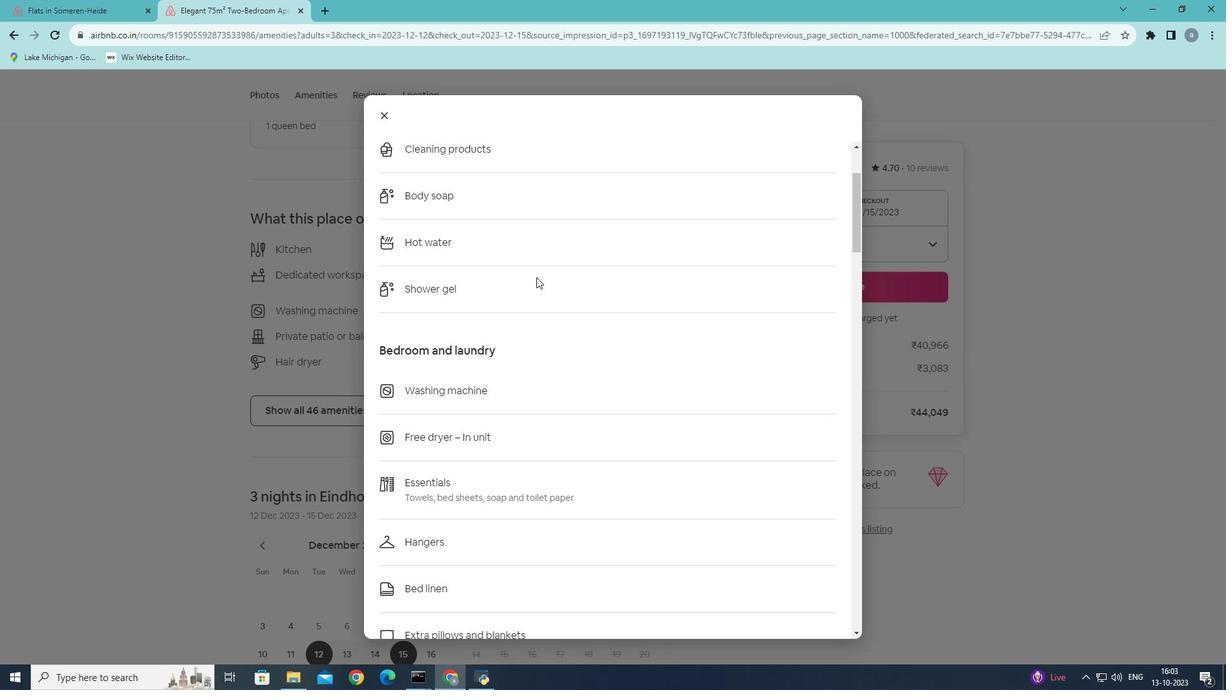 
Action: Mouse scrolled (536, 276) with delta (0, 0)
Screenshot: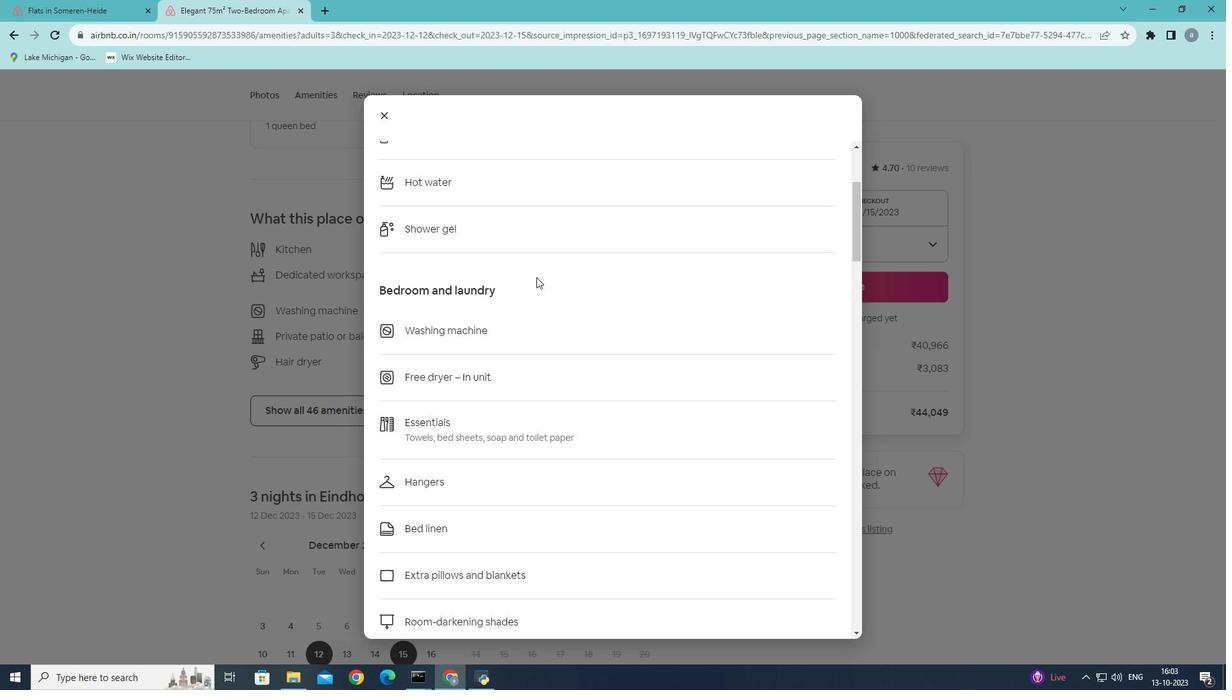 
Action: Mouse moved to (537, 282)
Screenshot: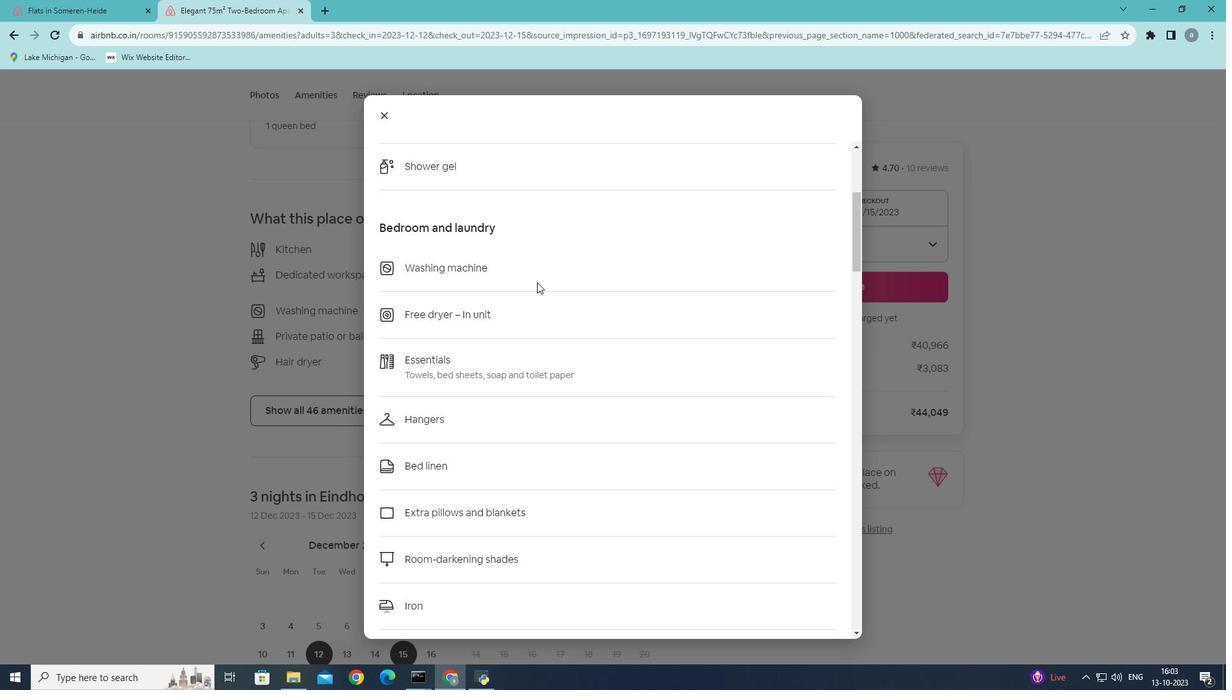 
Action: Mouse scrolled (537, 281) with delta (0, 0)
Screenshot: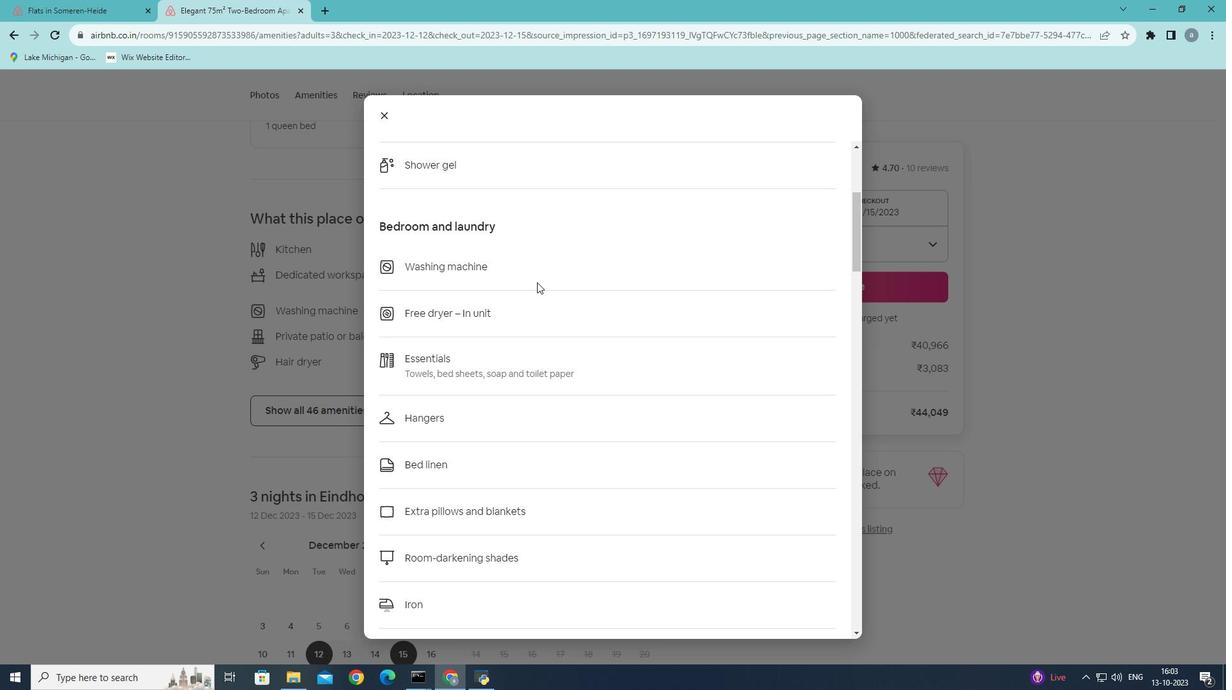 
Action: Mouse scrolled (537, 281) with delta (0, 0)
Screenshot: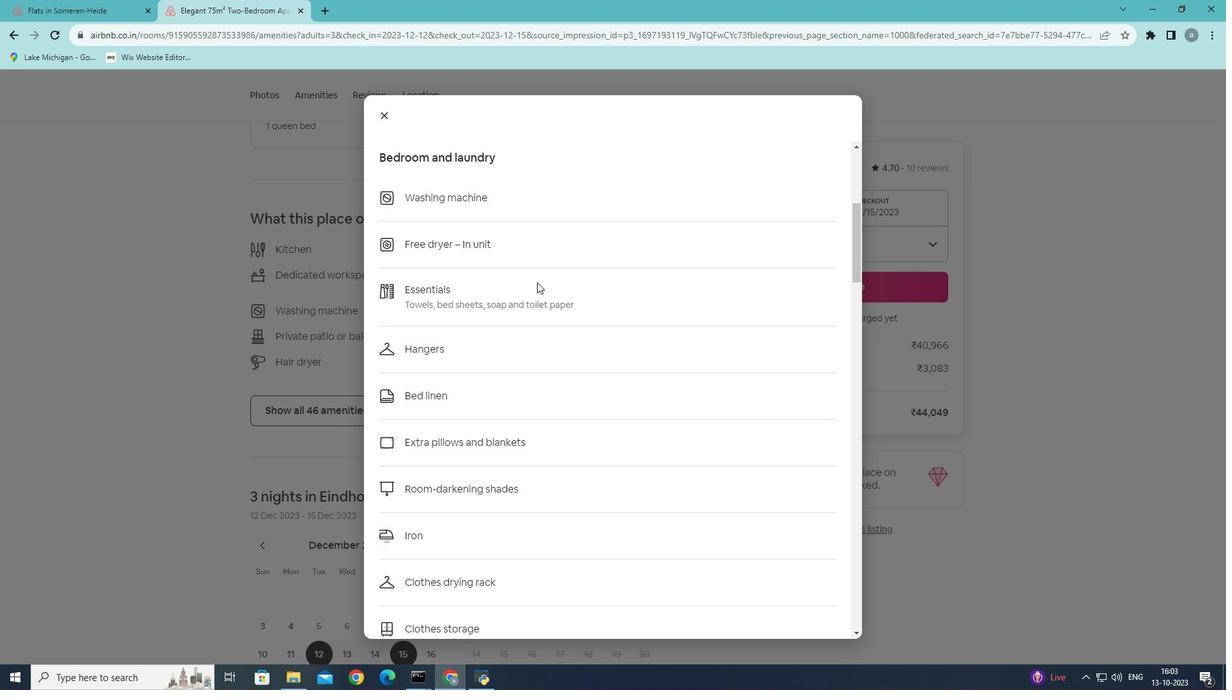 
Action: Mouse scrolled (537, 281) with delta (0, 0)
Screenshot: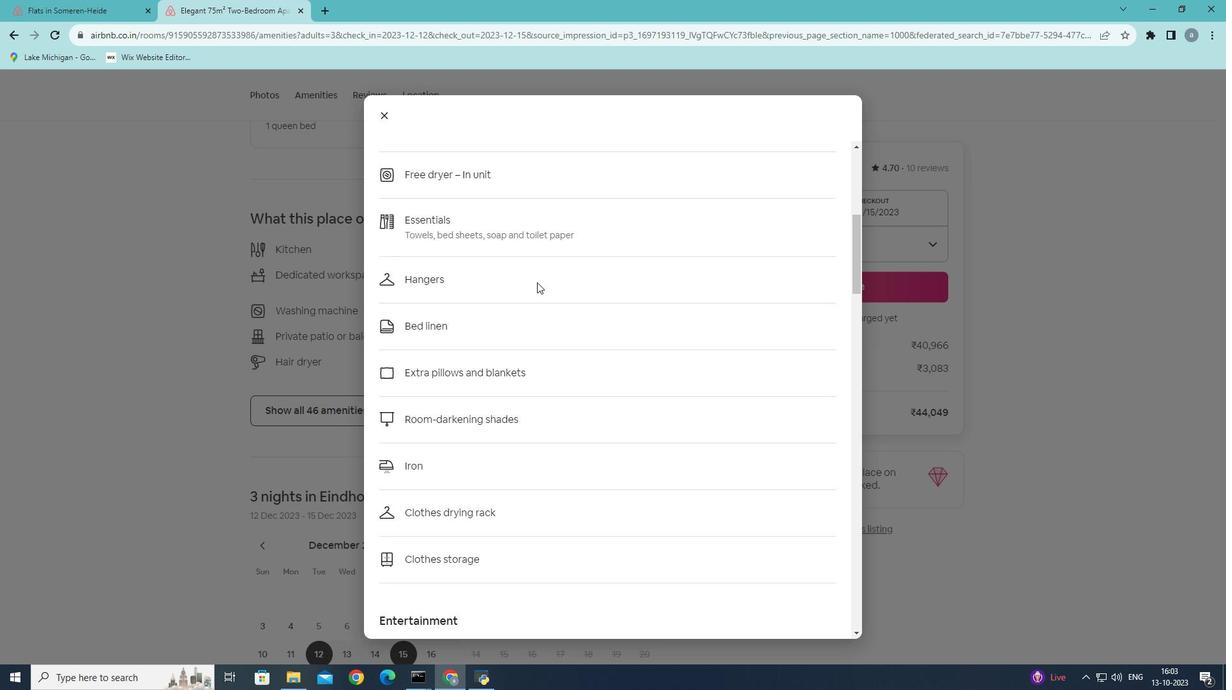 
Action: Mouse scrolled (537, 281) with delta (0, 0)
Screenshot: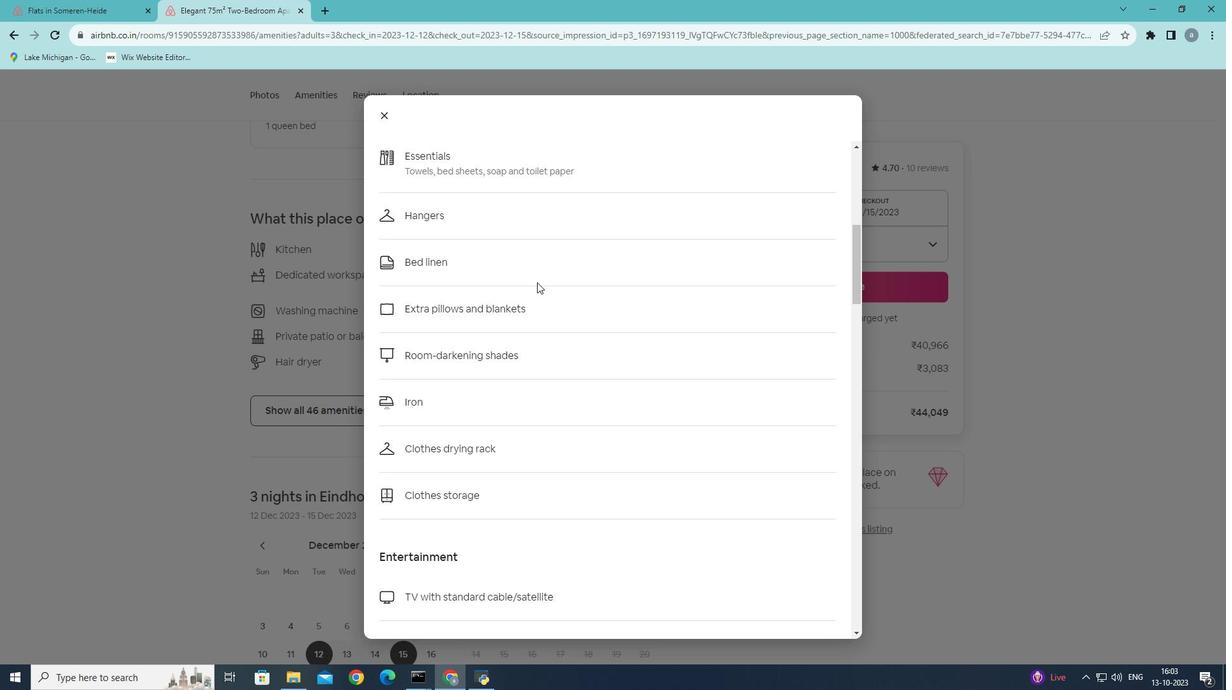 
Action: Mouse scrolled (537, 281) with delta (0, 0)
Screenshot: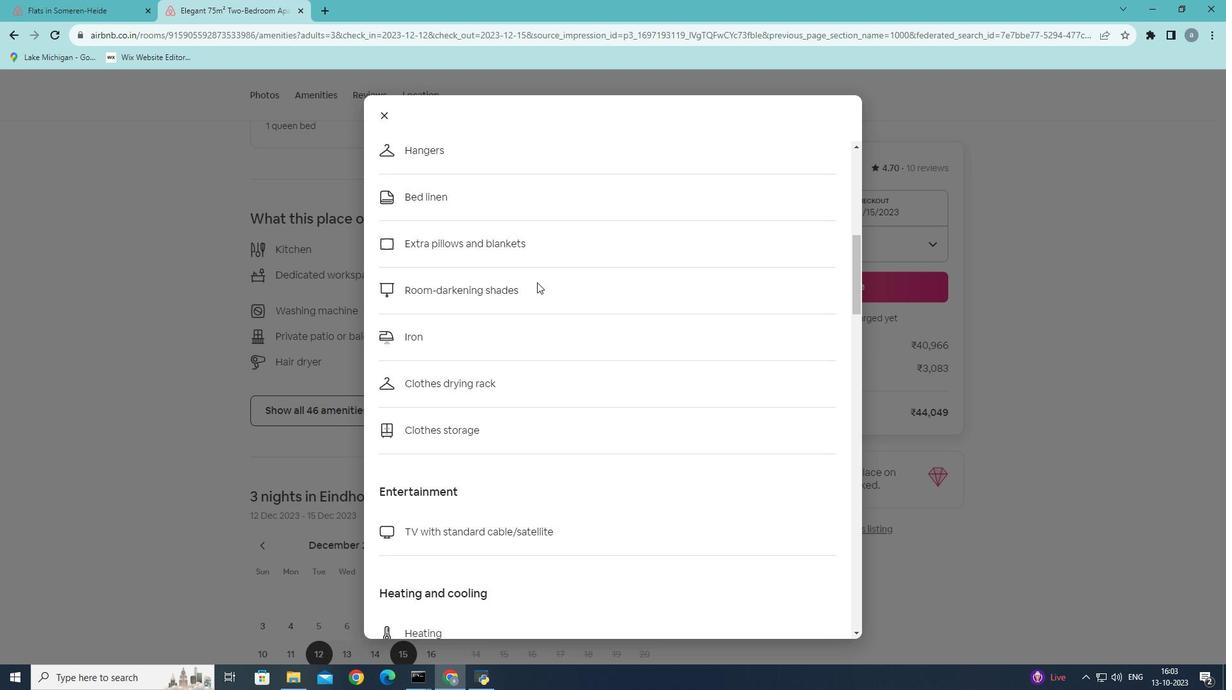 
Action: Mouse scrolled (537, 281) with delta (0, 0)
Screenshot: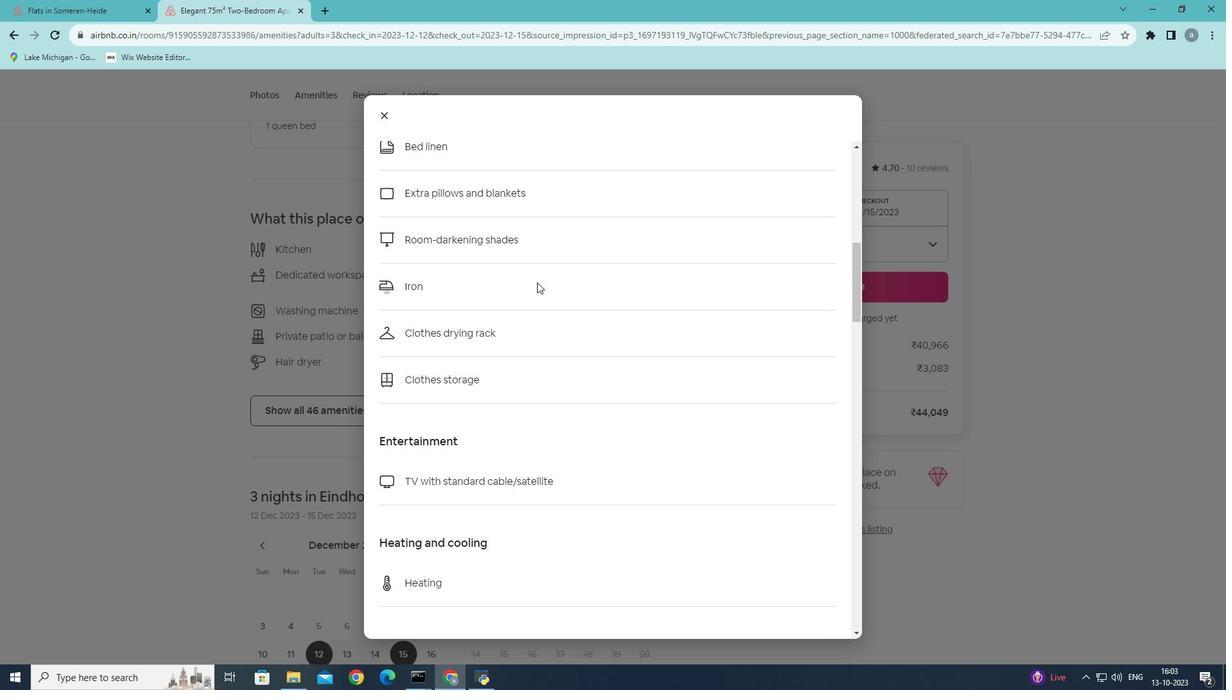 
Action: Mouse scrolled (537, 281) with delta (0, 0)
Screenshot: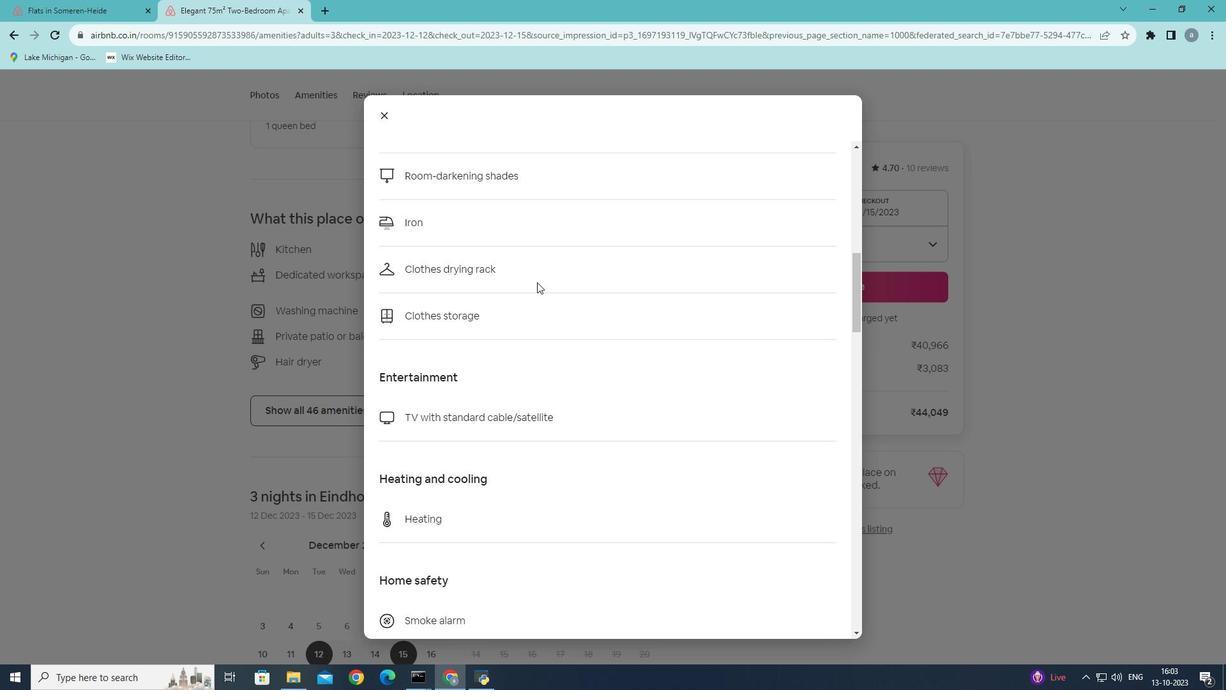 
Action: Mouse scrolled (537, 281) with delta (0, 0)
Screenshot: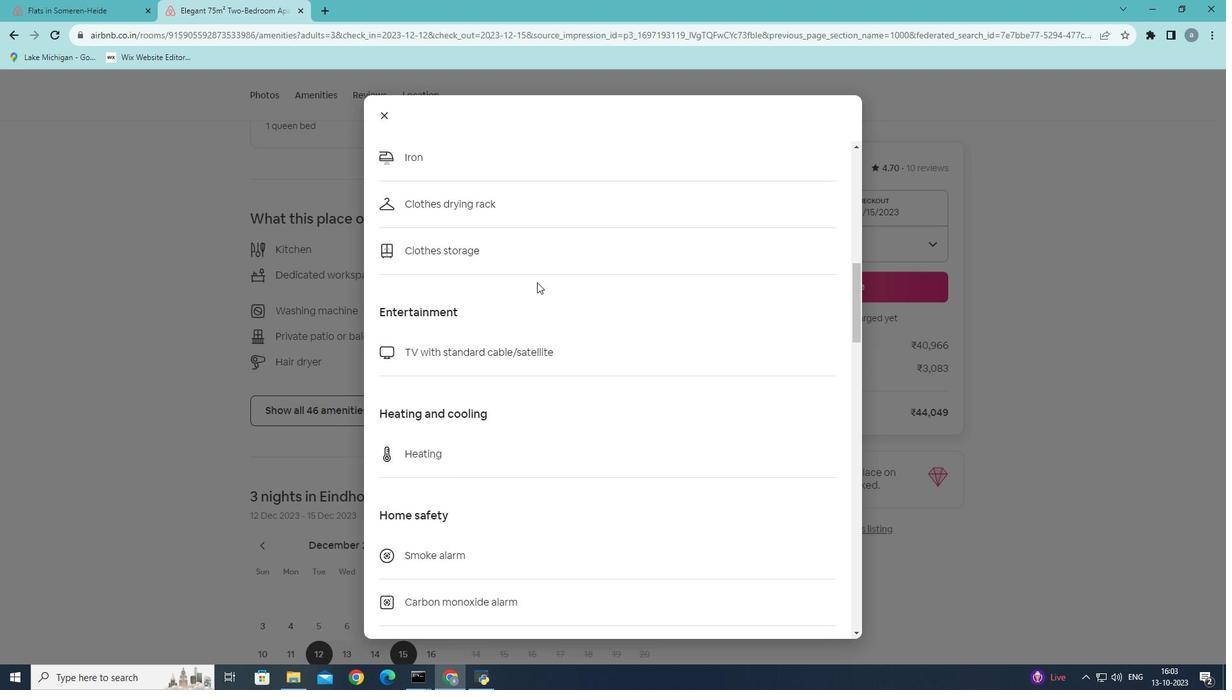 
Action: Mouse scrolled (537, 281) with delta (0, 0)
Screenshot: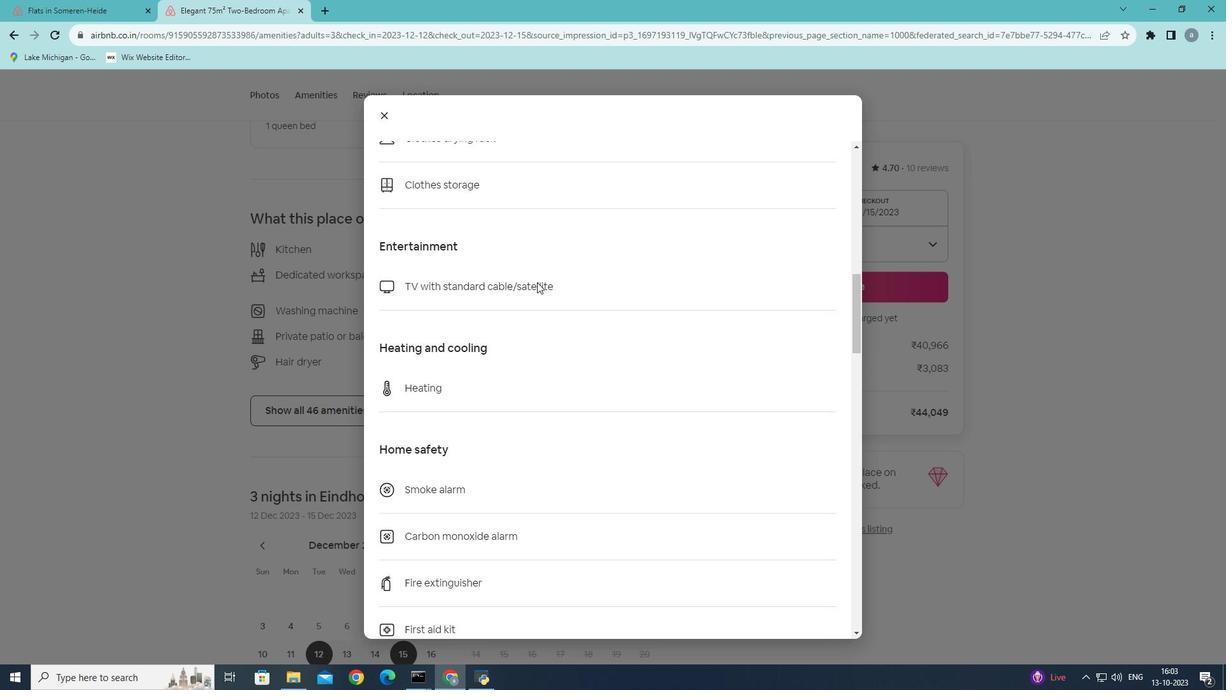 
Action: Mouse scrolled (537, 281) with delta (0, 0)
Screenshot: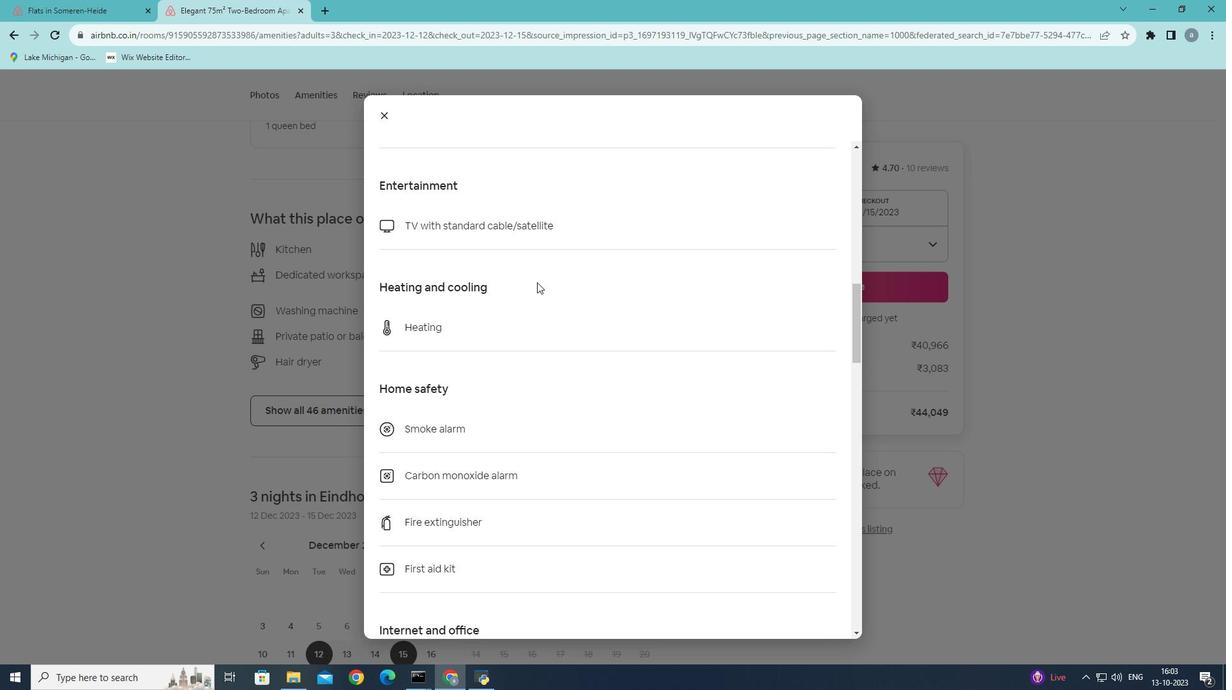 
Action: Mouse scrolled (537, 281) with delta (0, 0)
Screenshot: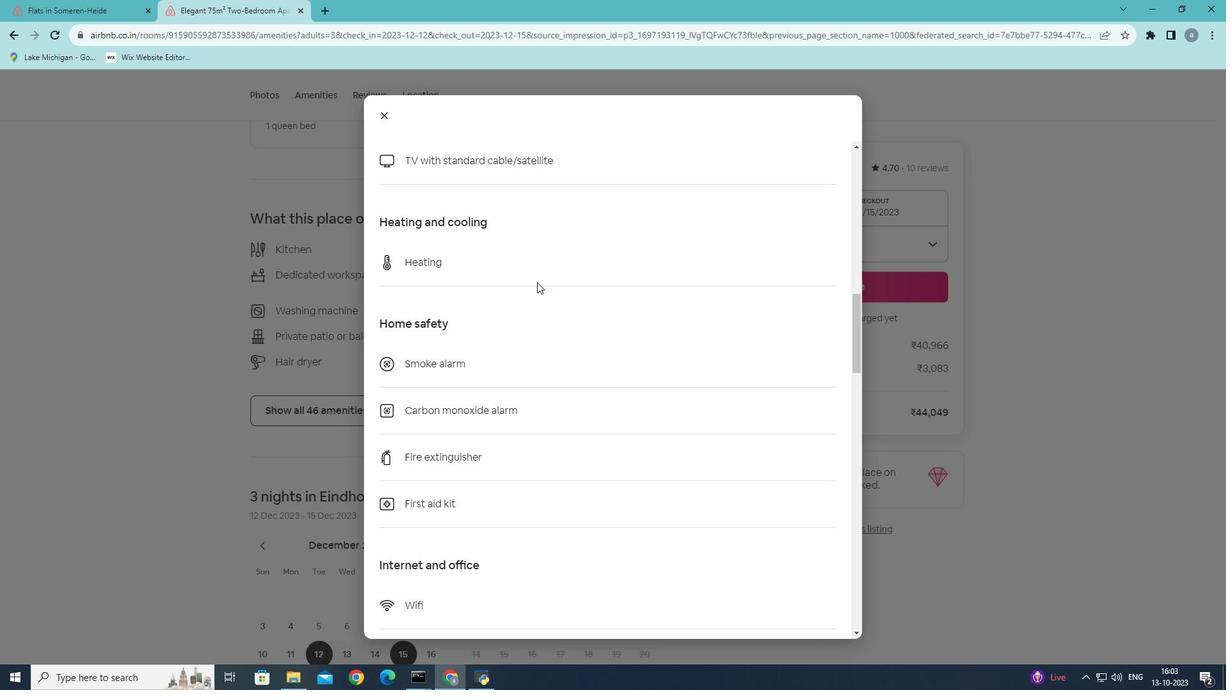 
Action: Mouse scrolled (537, 281) with delta (0, 0)
Screenshot: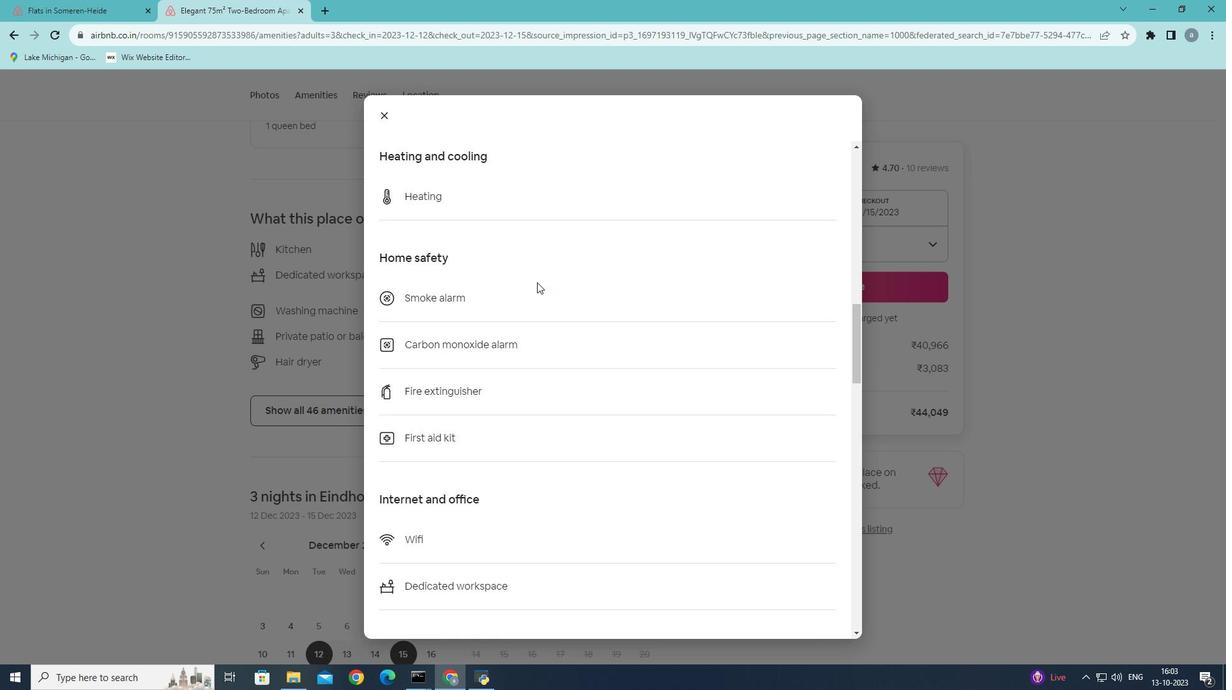 
Action: Mouse scrolled (537, 281) with delta (0, 0)
Screenshot: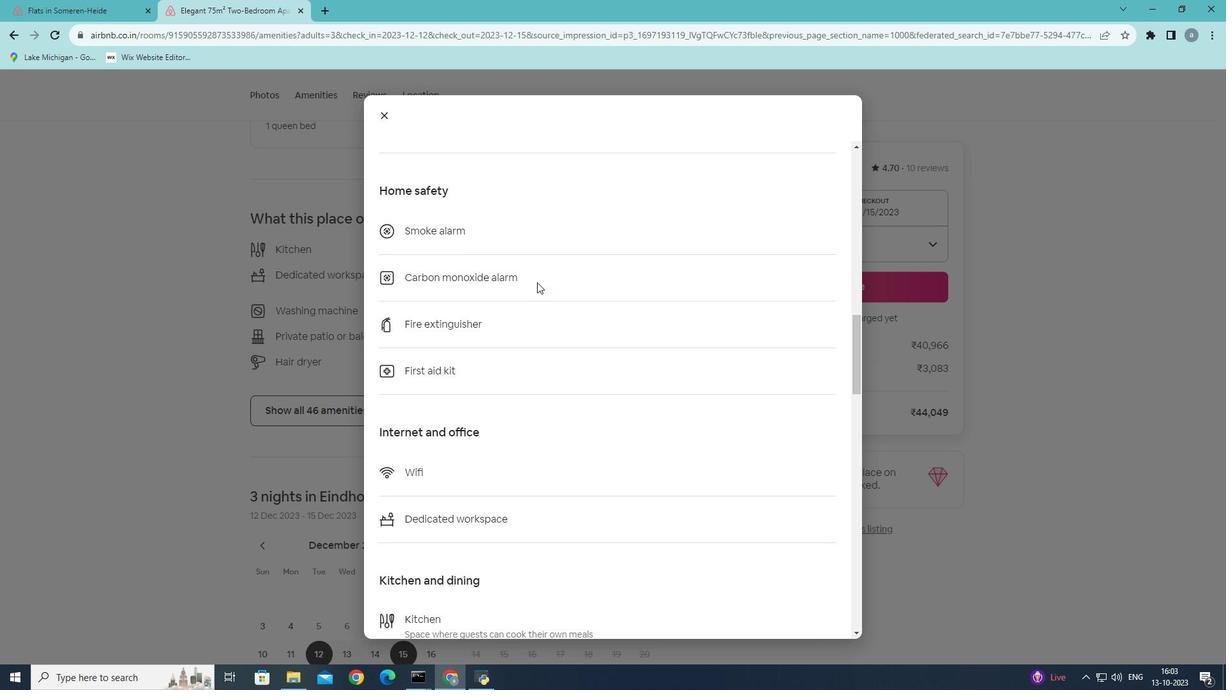 
Action: Mouse scrolled (537, 281) with delta (0, 0)
Screenshot: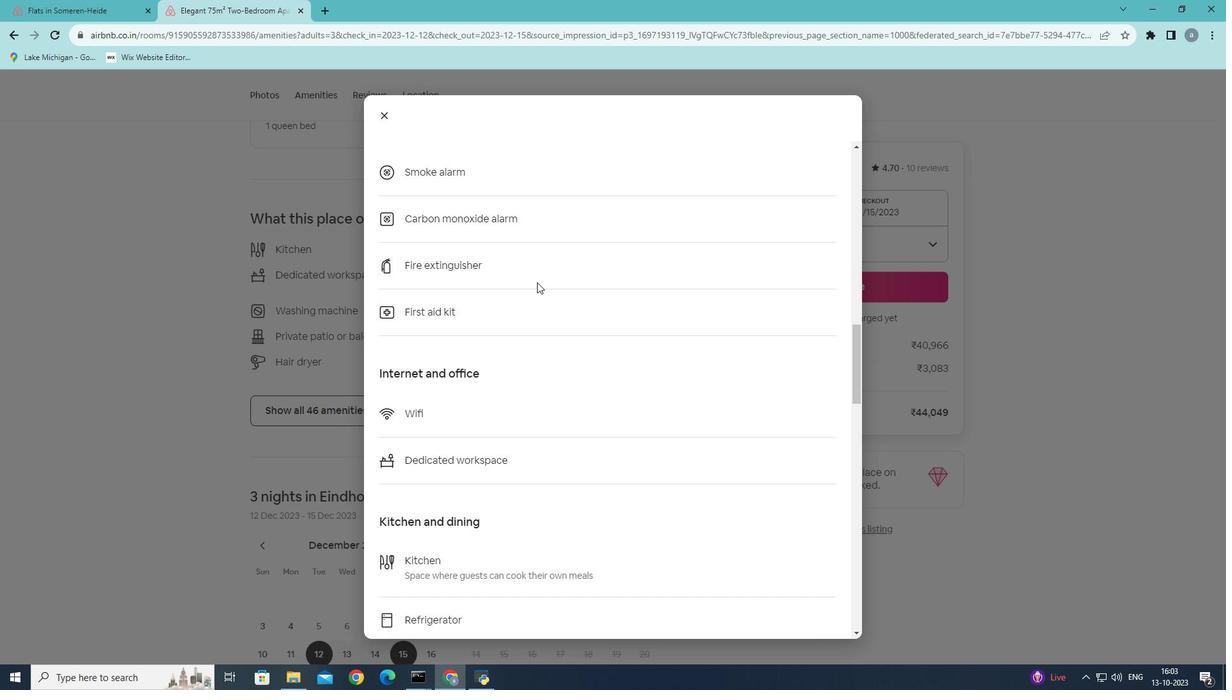
Action: Mouse scrolled (537, 281) with delta (0, 0)
Screenshot: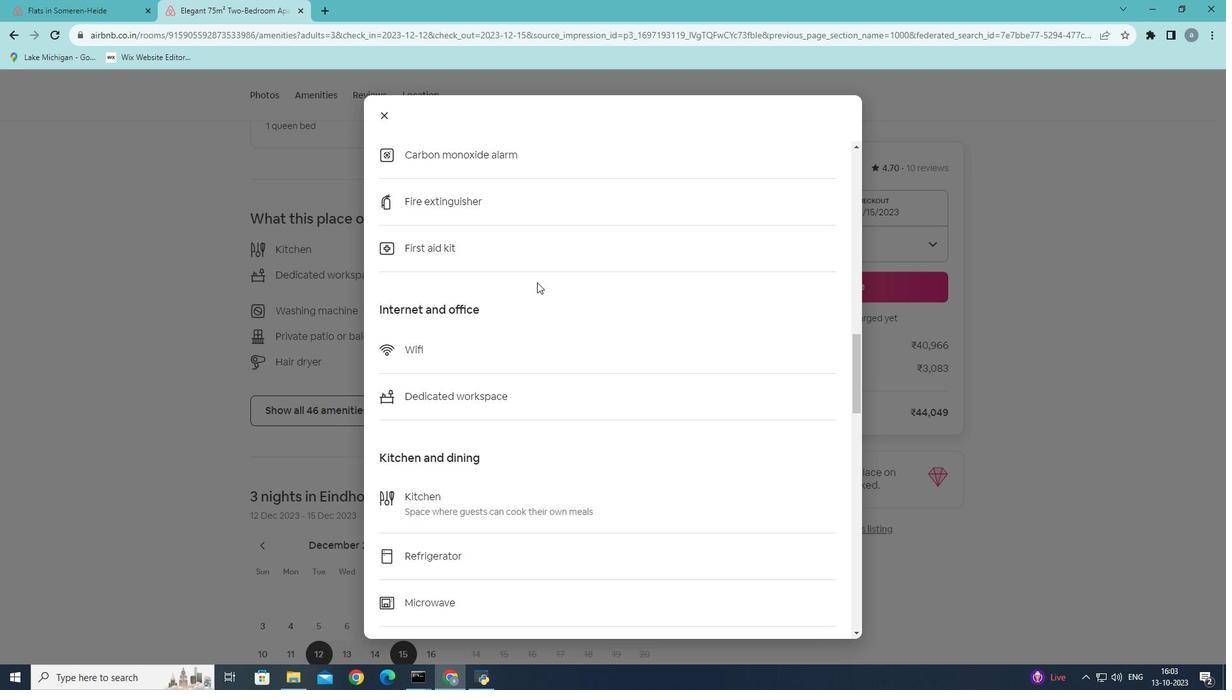 
Action: Mouse scrolled (537, 281) with delta (0, 0)
Screenshot: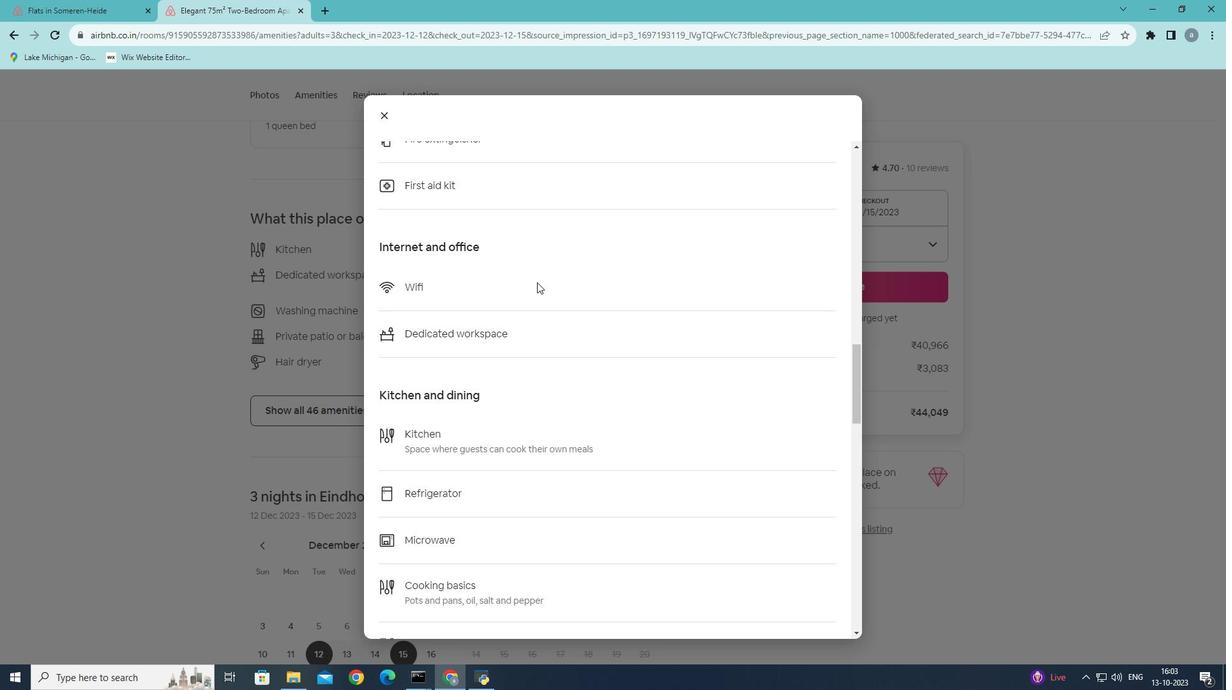 
Action: Mouse scrolled (537, 281) with delta (0, 0)
Screenshot: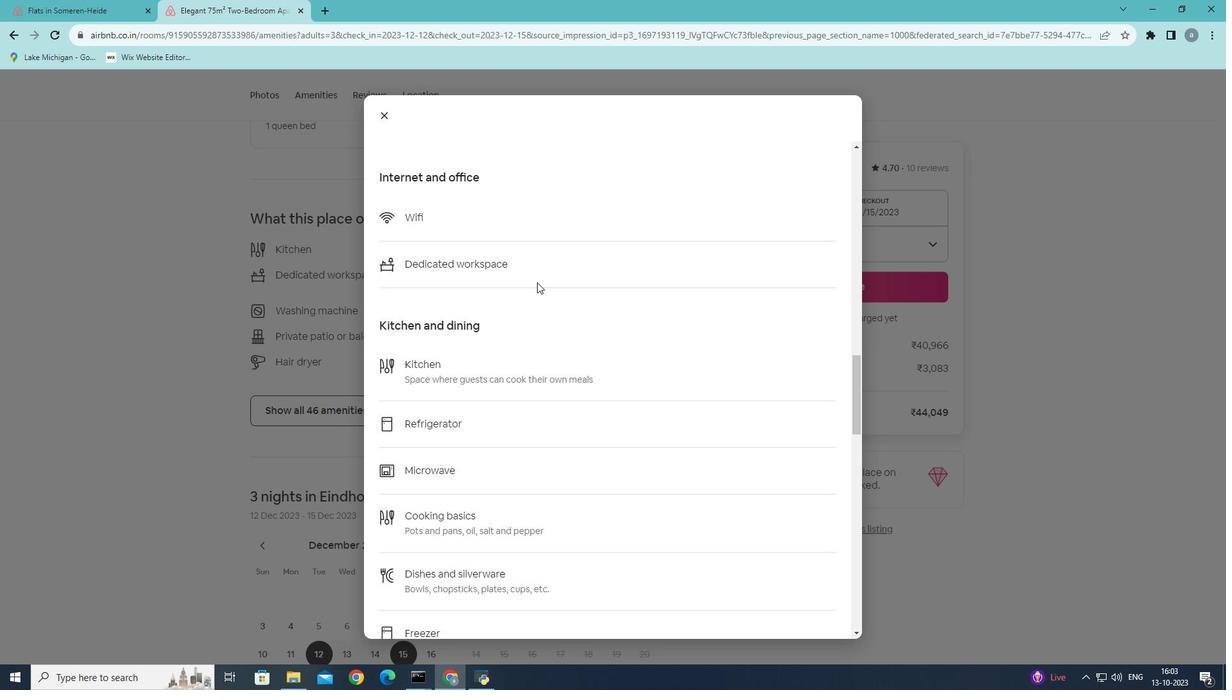 
Action: Mouse scrolled (537, 281) with delta (0, 0)
Screenshot: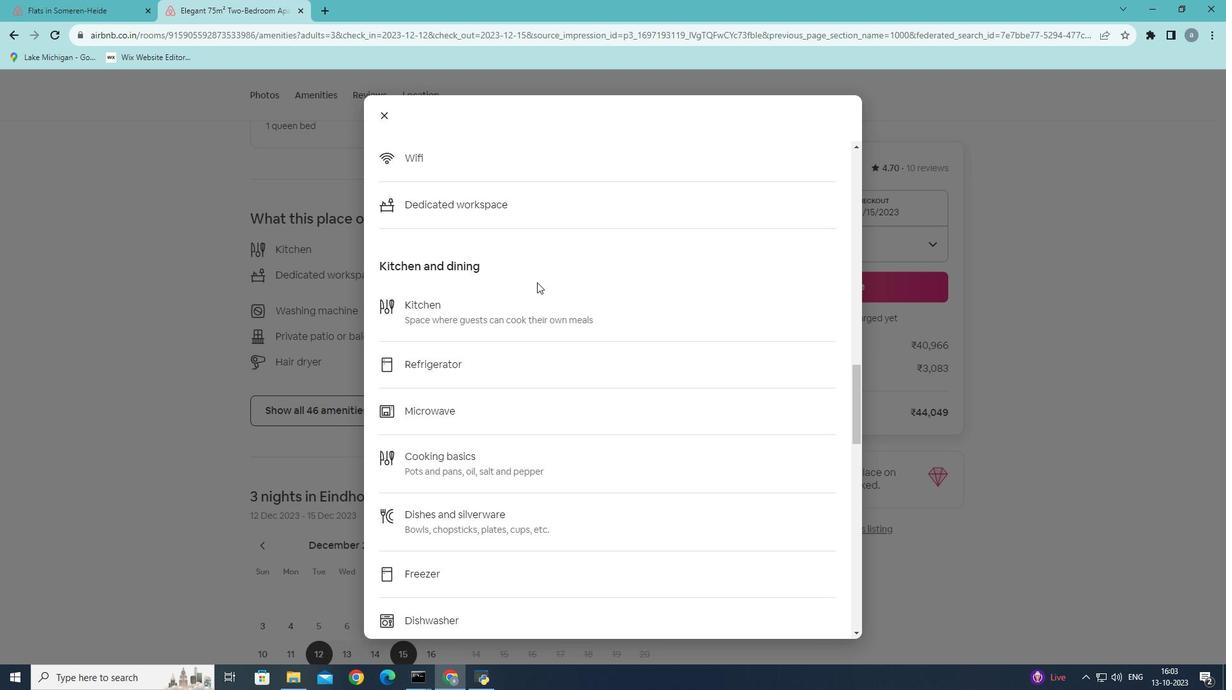 
Action: Mouse scrolled (537, 281) with delta (0, 0)
Screenshot: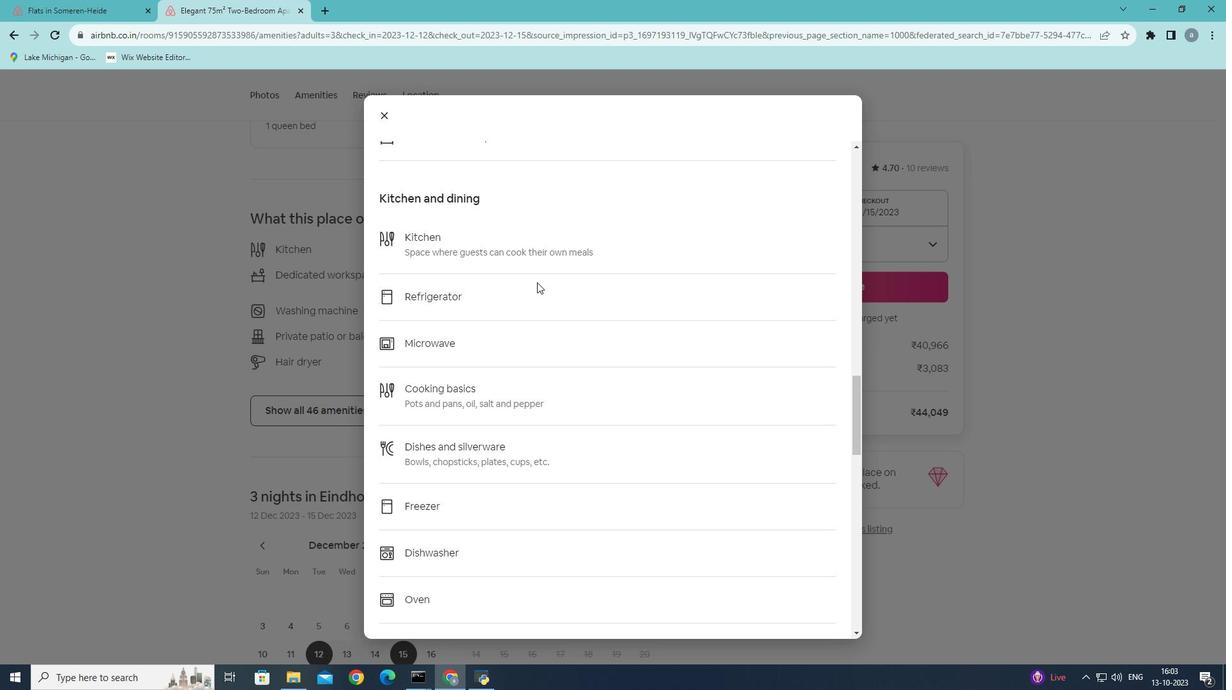 
Action: Mouse scrolled (537, 281) with delta (0, 0)
Screenshot: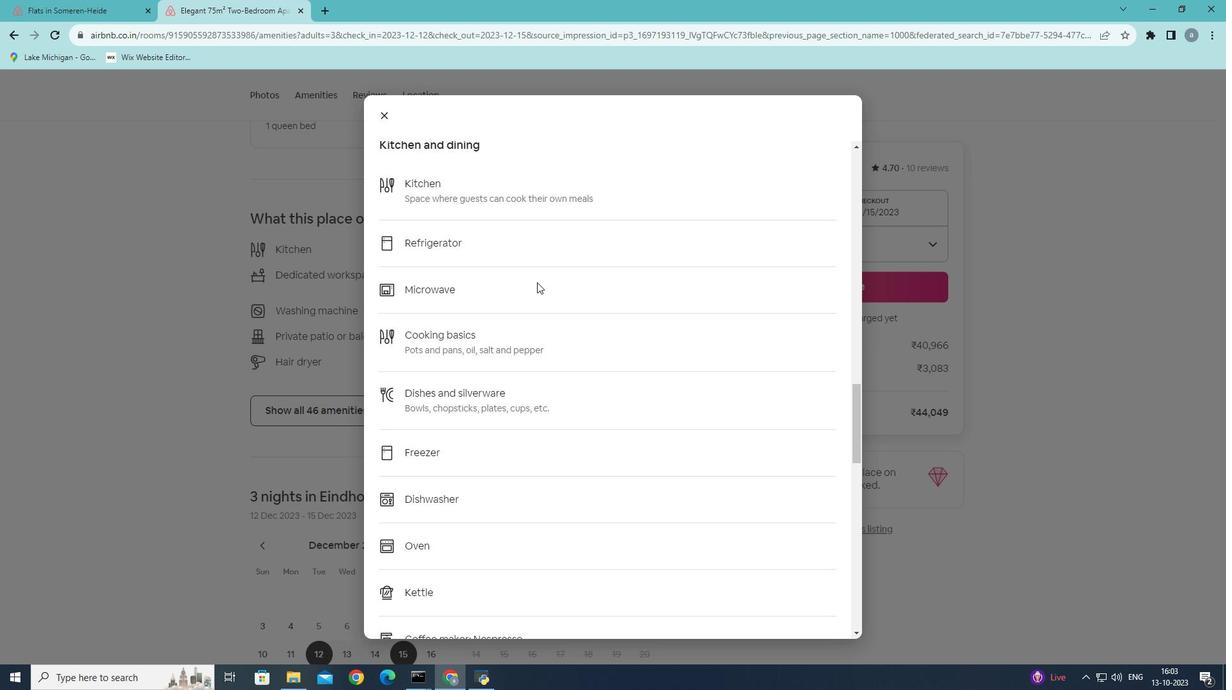 
Action: Mouse scrolled (537, 281) with delta (0, 0)
Screenshot: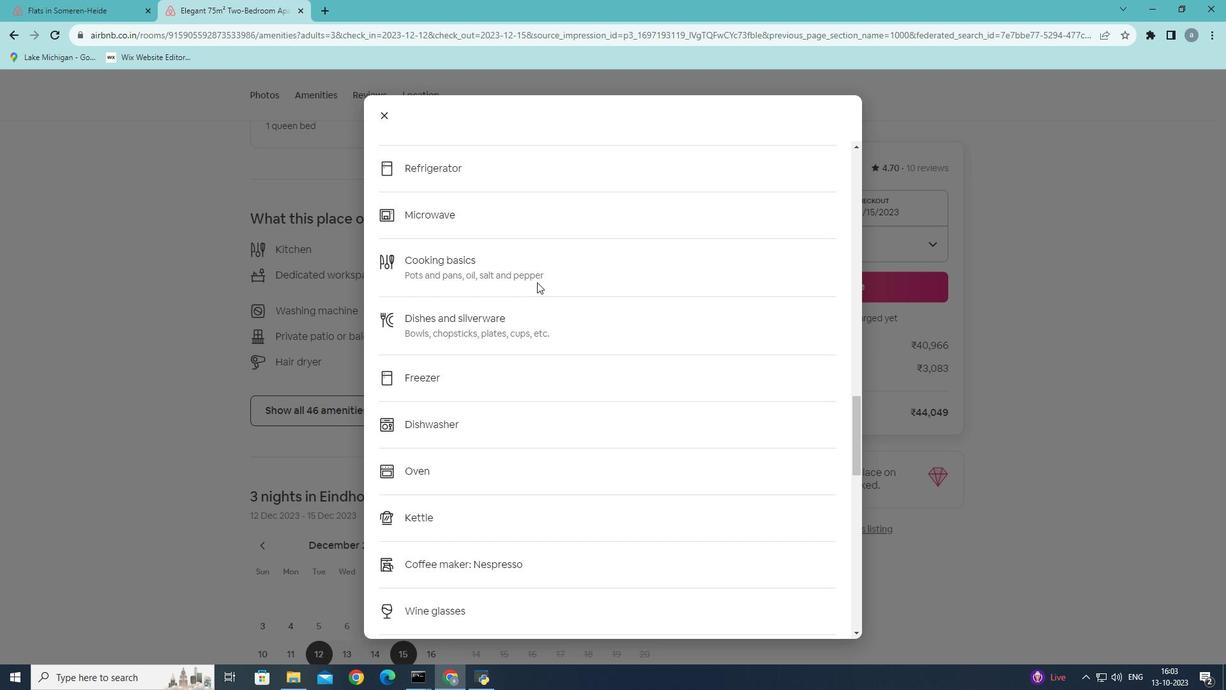 
Action: Mouse scrolled (537, 281) with delta (0, 0)
Screenshot: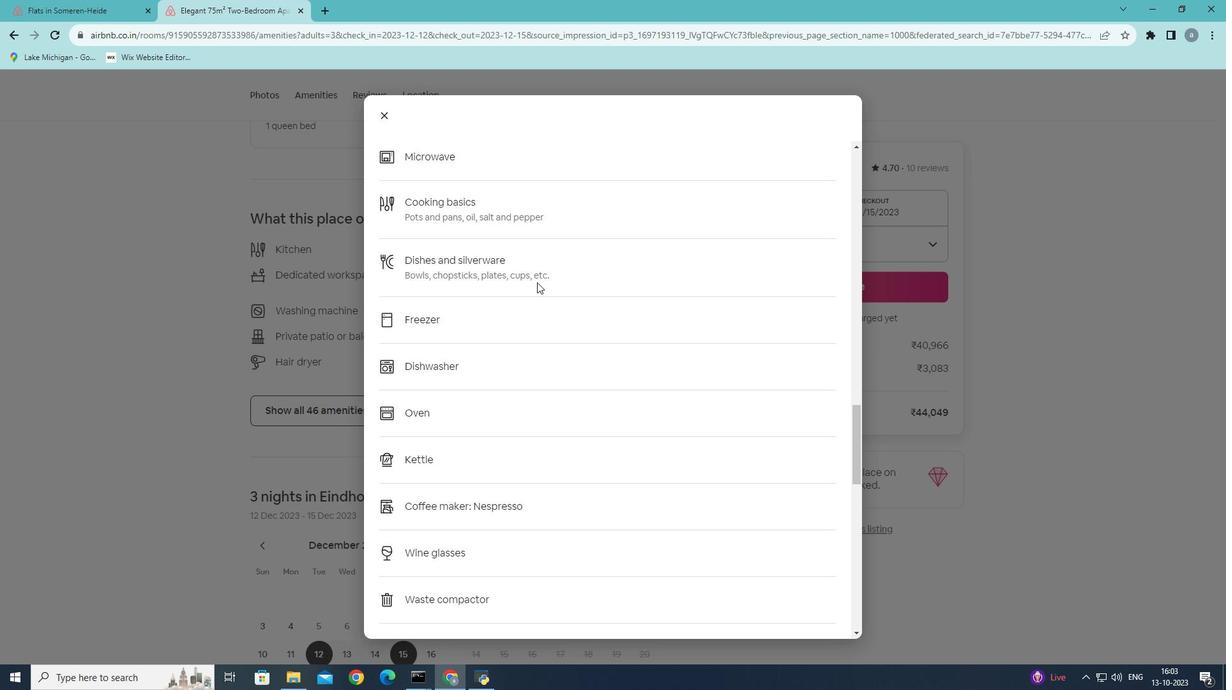 
Action: Mouse scrolled (537, 281) with delta (0, 0)
Screenshot: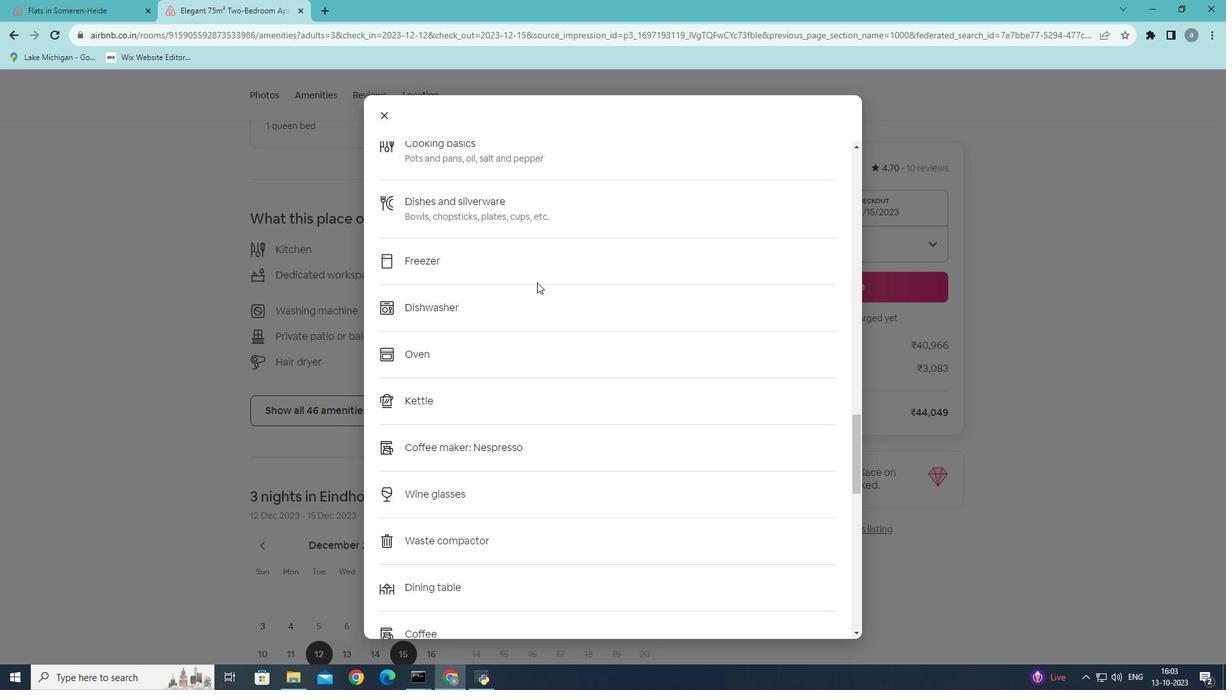 
Action: Mouse moved to (537, 283)
Screenshot: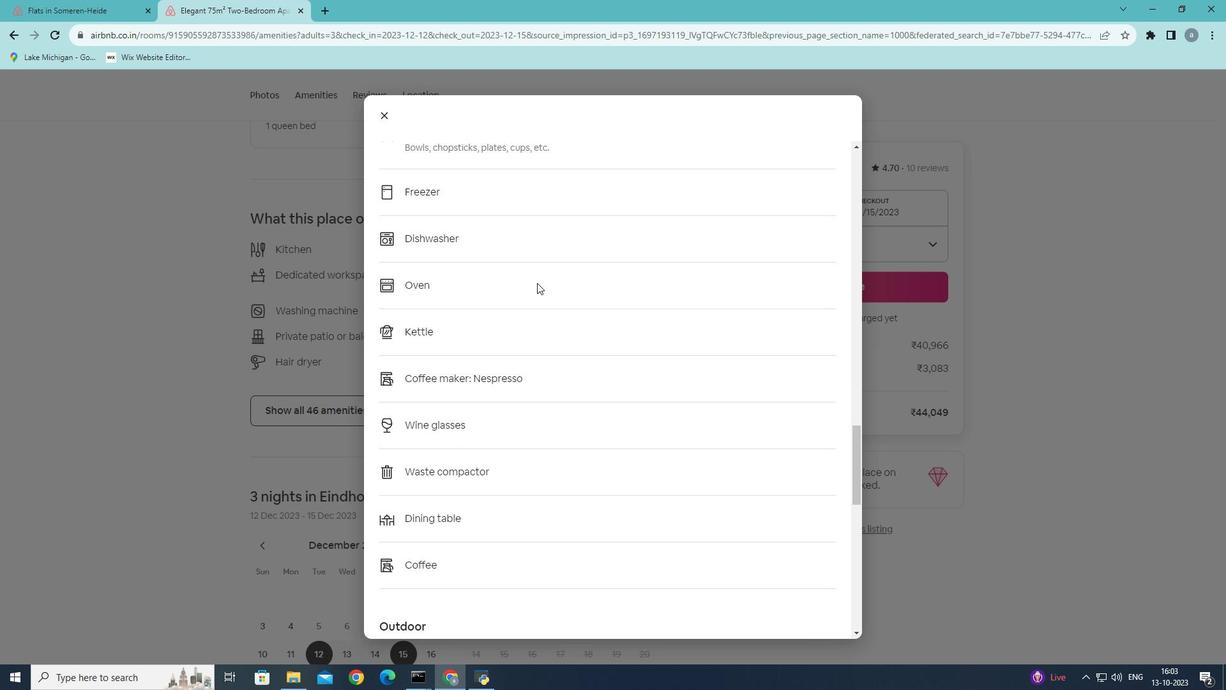 
Action: Mouse scrolled (537, 282) with delta (0, 0)
Screenshot: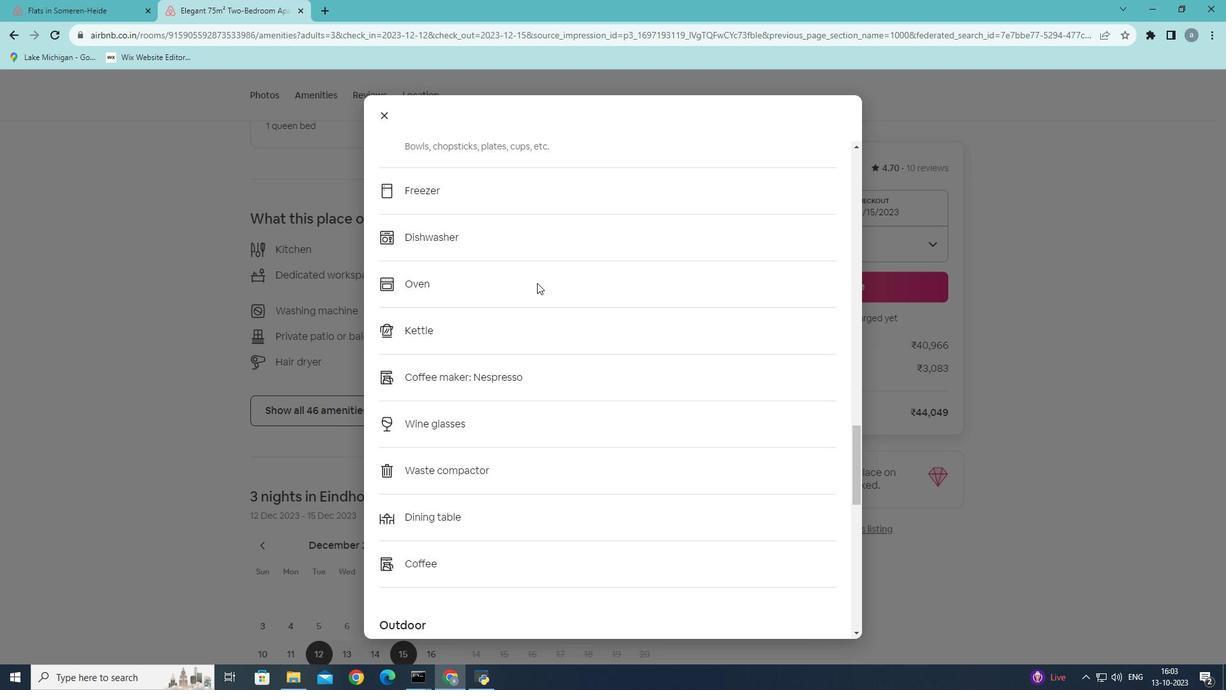 
Action: Mouse scrolled (537, 282) with delta (0, 0)
Screenshot: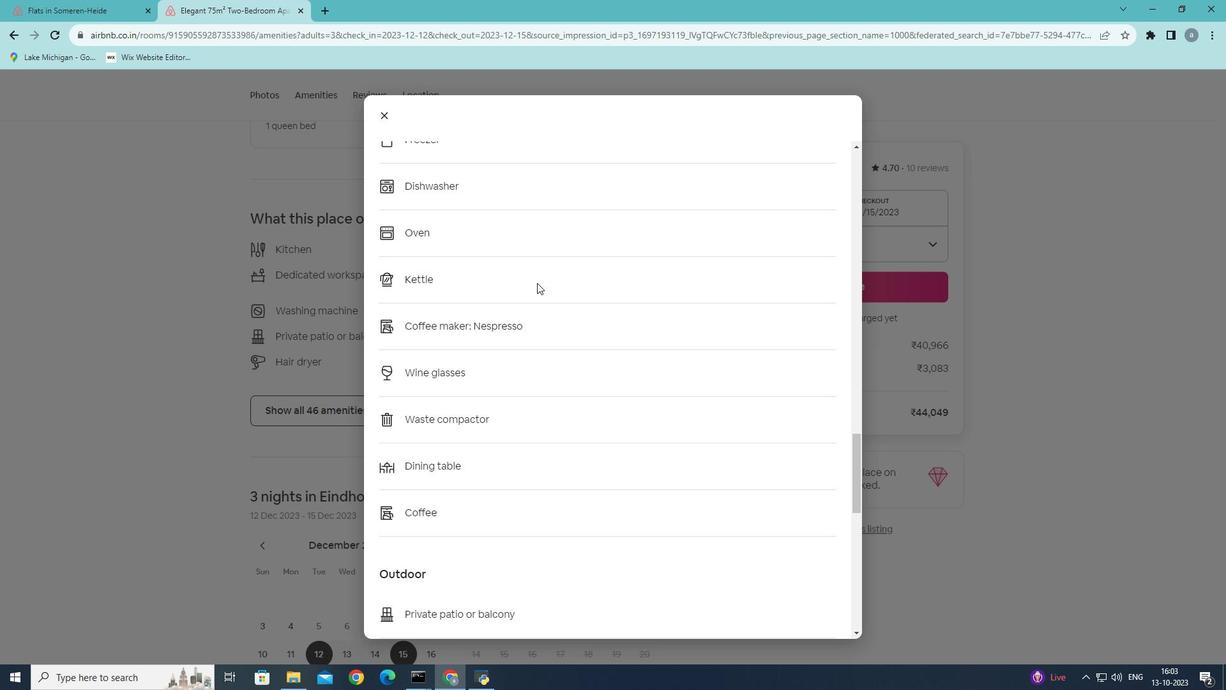 
Action: Mouse moved to (539, 291)
Screenshot: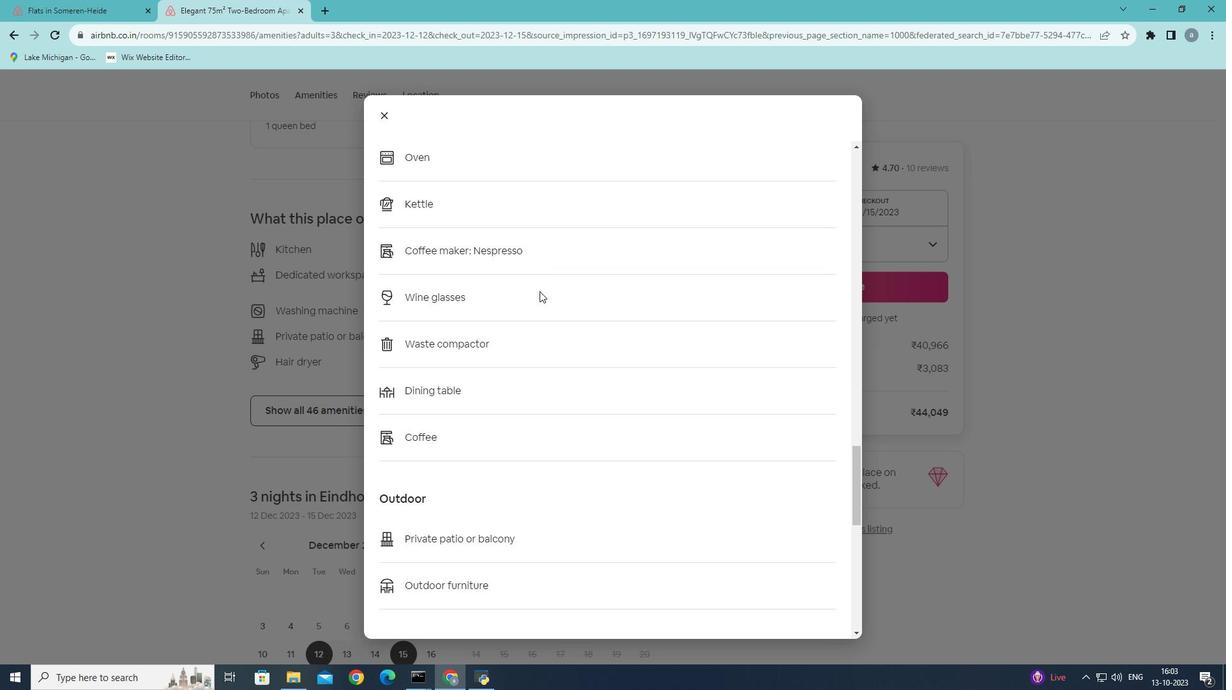 
Action: Mouse scrolled (539, 290) with delta (0, 0)
Screenshot: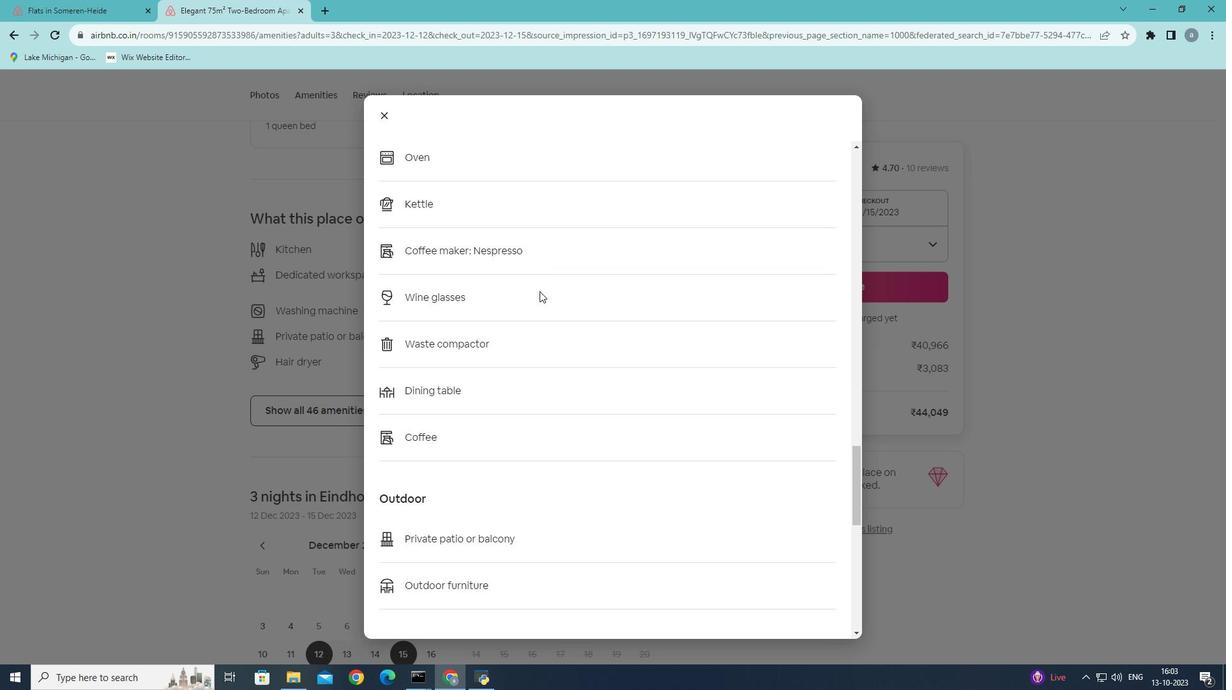 
Action: Mouse scrolled (539, 290) with delta (0, 0)
Screenshot: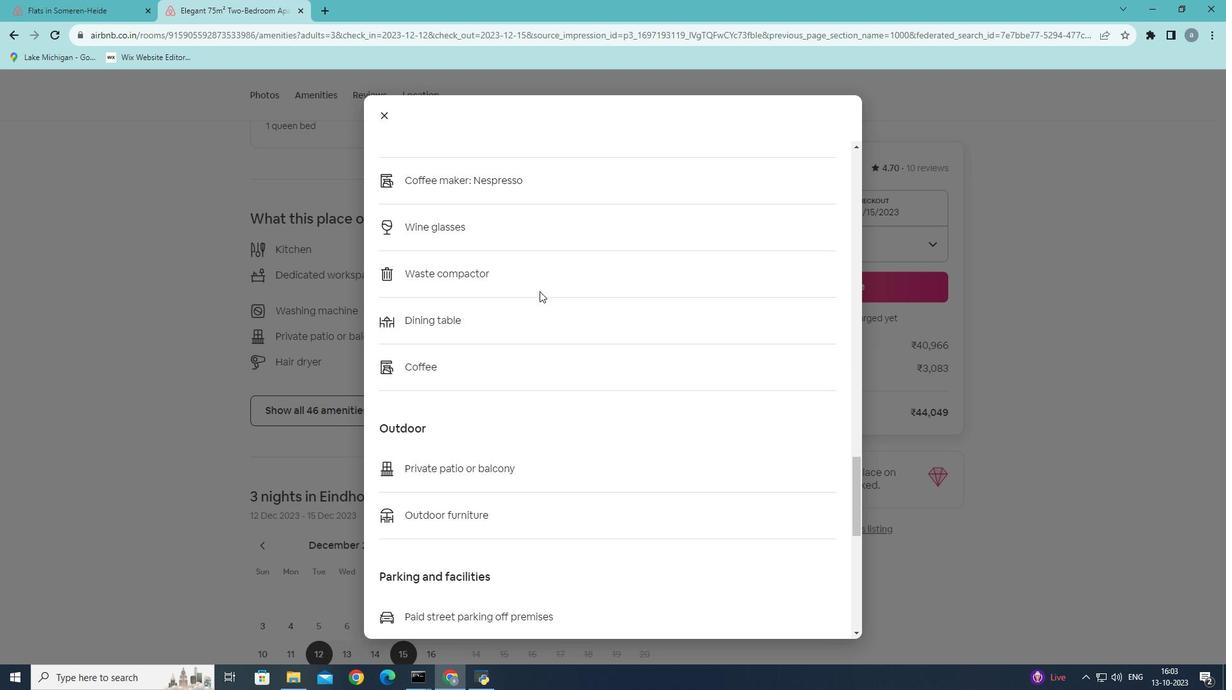 
Action: Mouse scrolled (539, 290) with delta (0, 0)
Screenshot: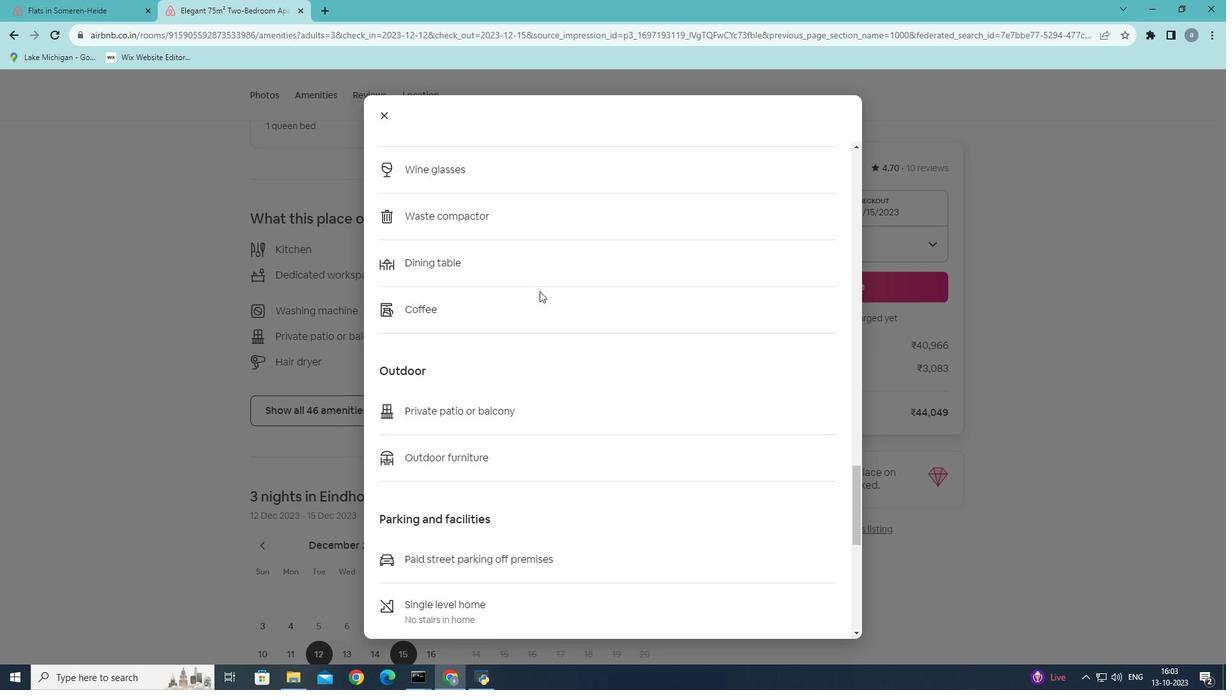 
Action: Mouse moved to (541, 295)
Screenshot: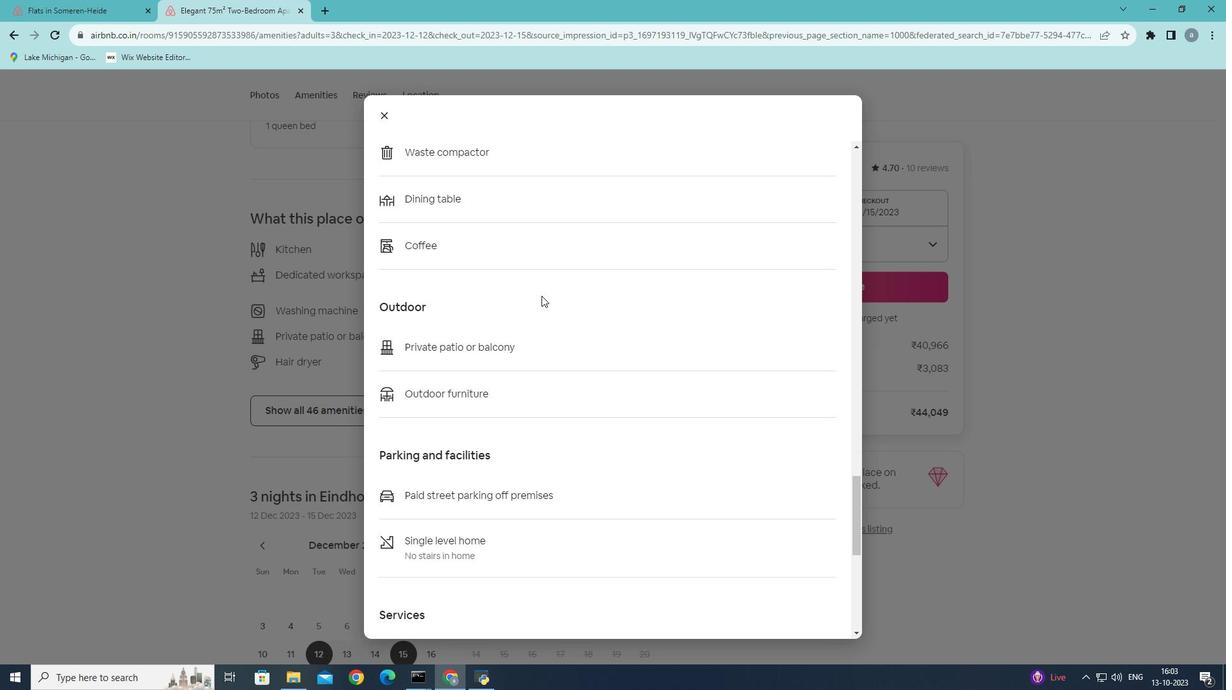 
Action: Mouse scrolled (541, 295) with delta (0, 0)
Screenshot: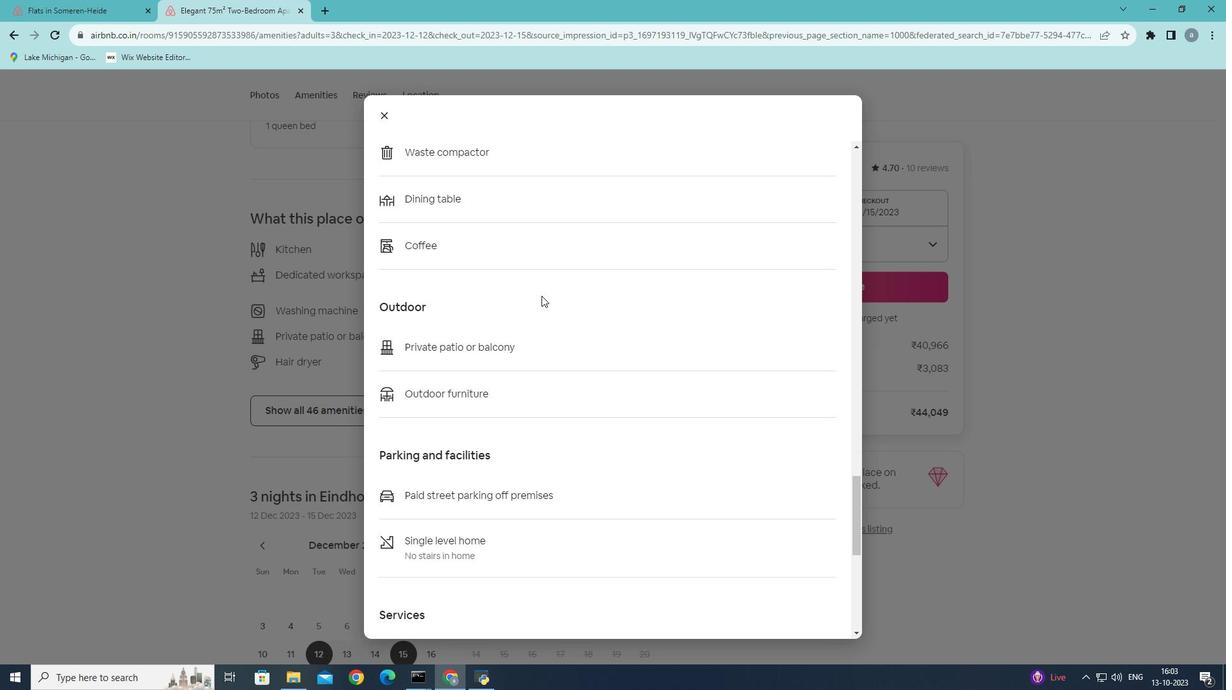 
Action: Mouse scrolled (541, 295) with delta (0, 0)
Screenshot: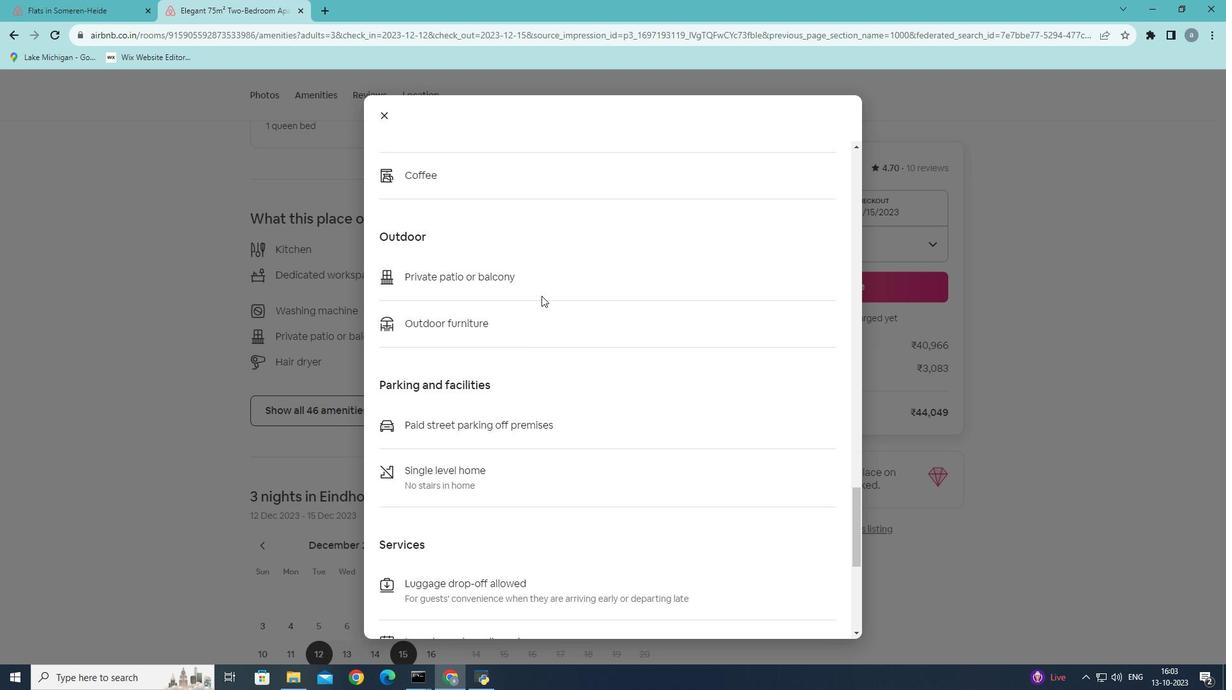 
Action: Mouse scrolled (541, 295) with delta (0, 0)
Screenshot: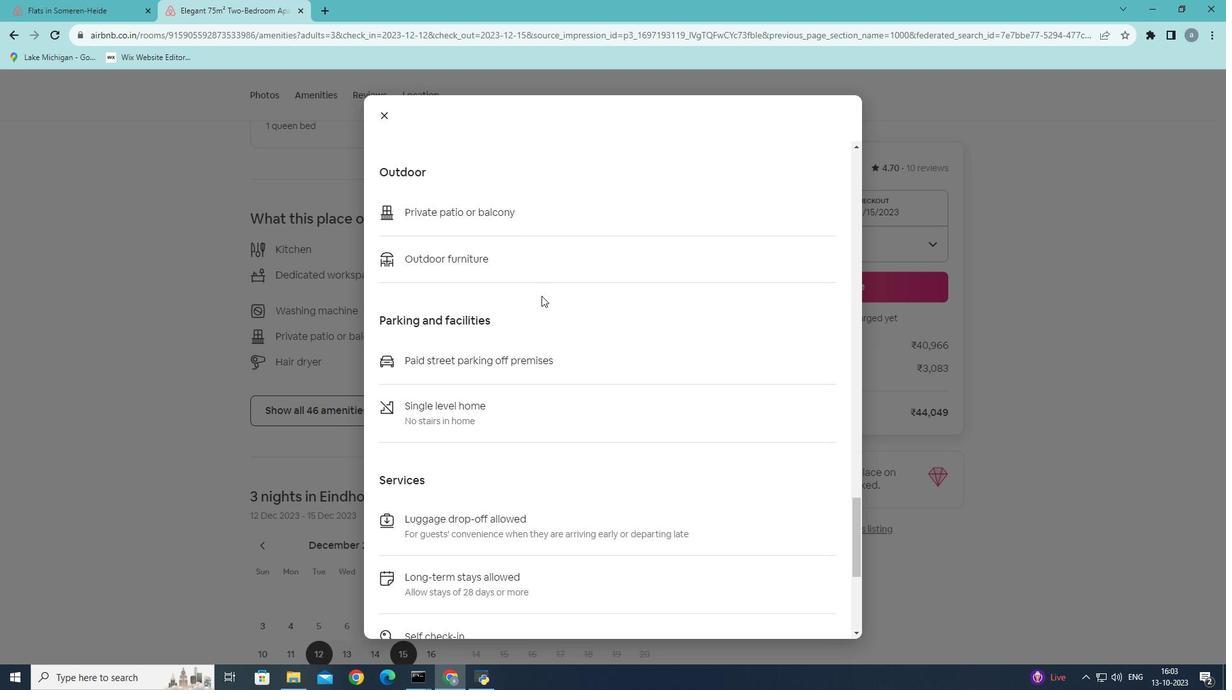 
Action: Mouse scrolled (541, 295) with delta (0, 0)
Screenshot: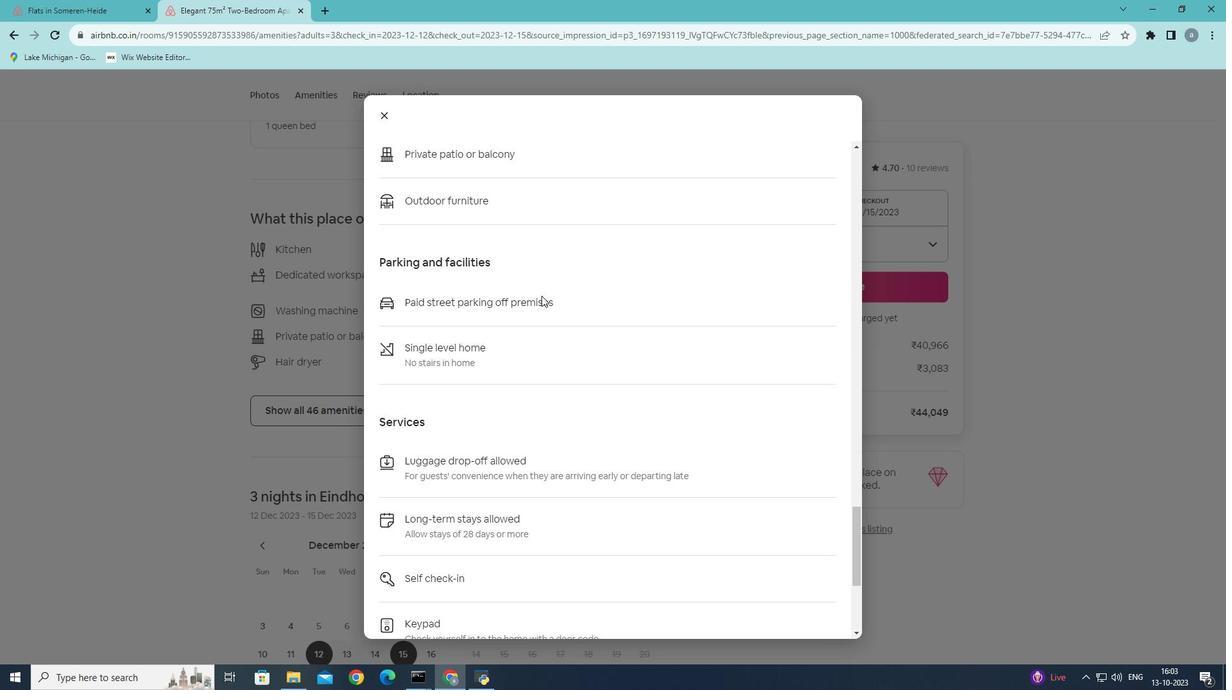 
Action: Mouse scrolled (541, 295) with delta (0, 0)
Screenshot: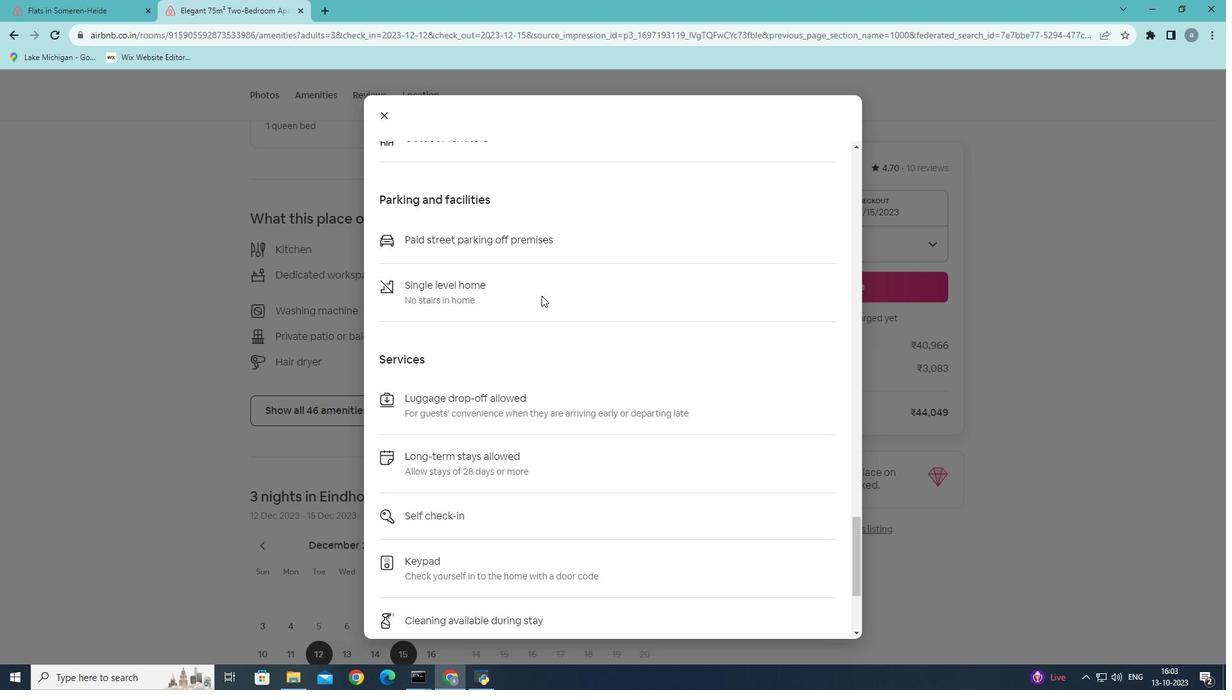 
Action: Mouse scrolled (541, 295) with delta (0, 0)
Screenshot: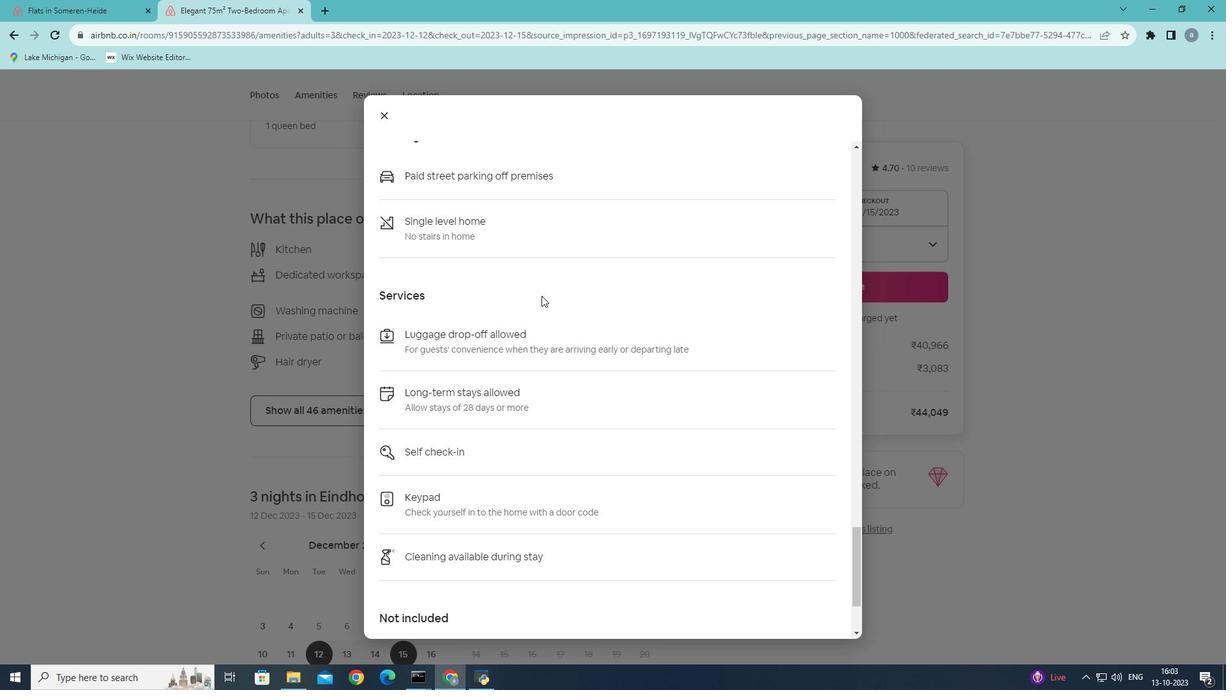 
Action: Mouse moved to (541, 296)
Screenshot: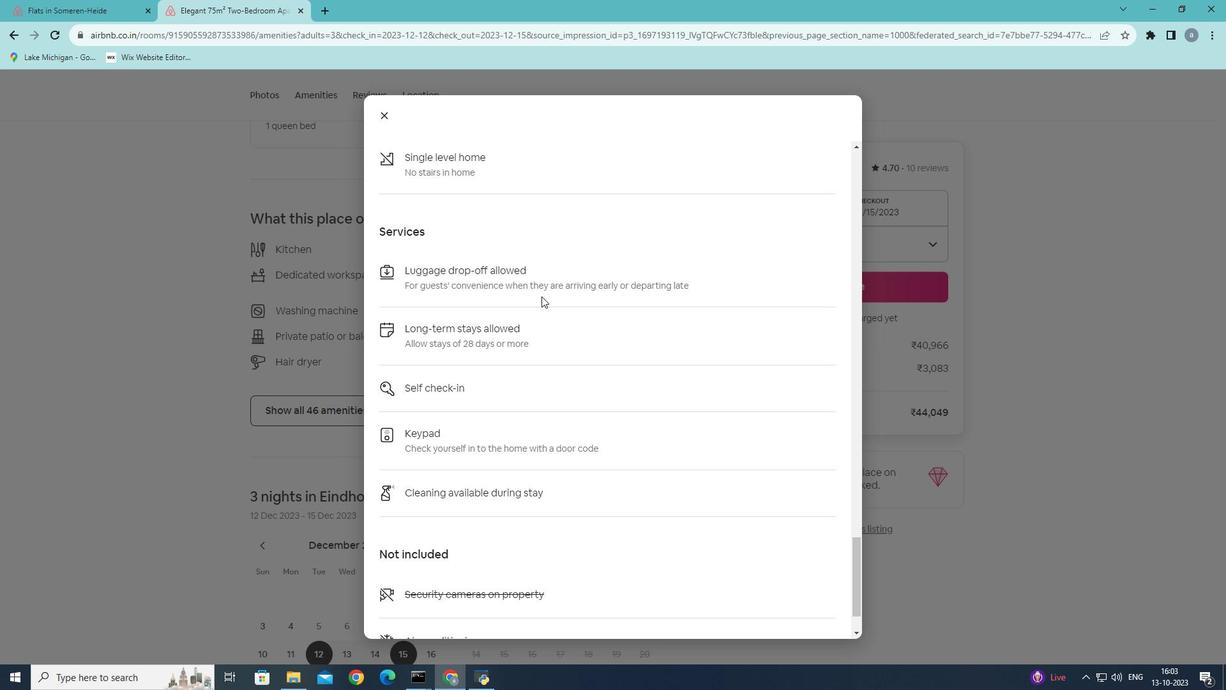 
Action: Mouse scrolled (541, 295) with delta (0, 0)
Screenshot: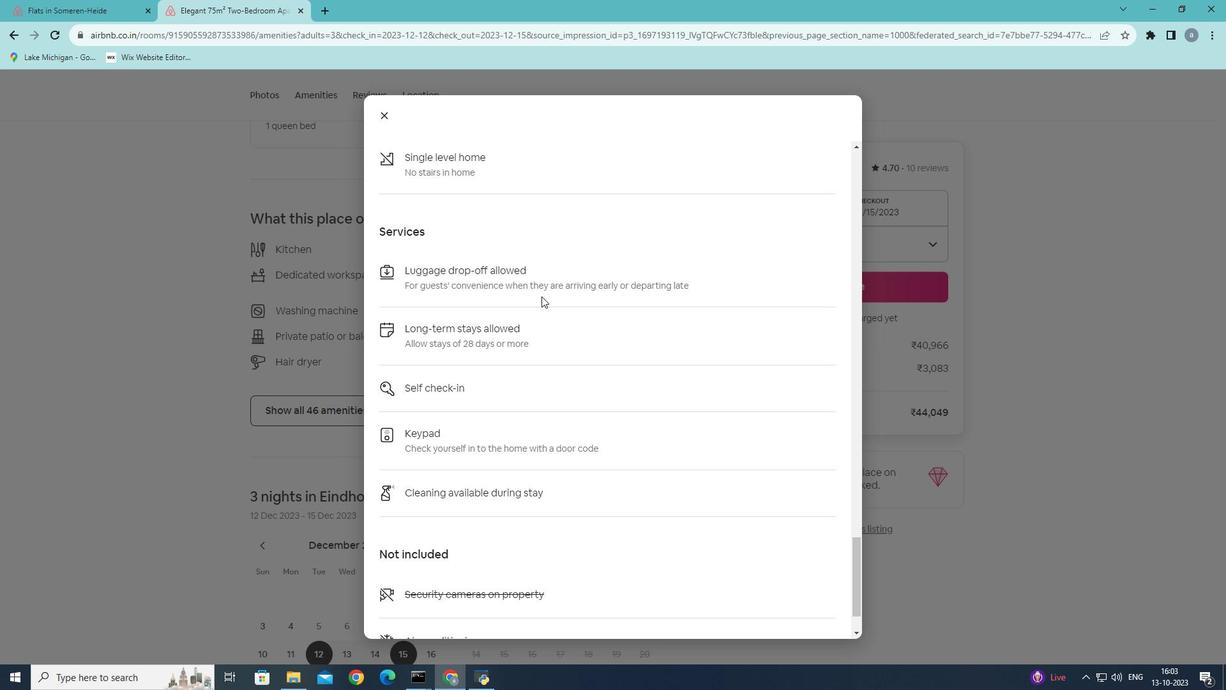 
Action: Mouse scrolled (541, 295) with delta (0, 0)
Screenshot: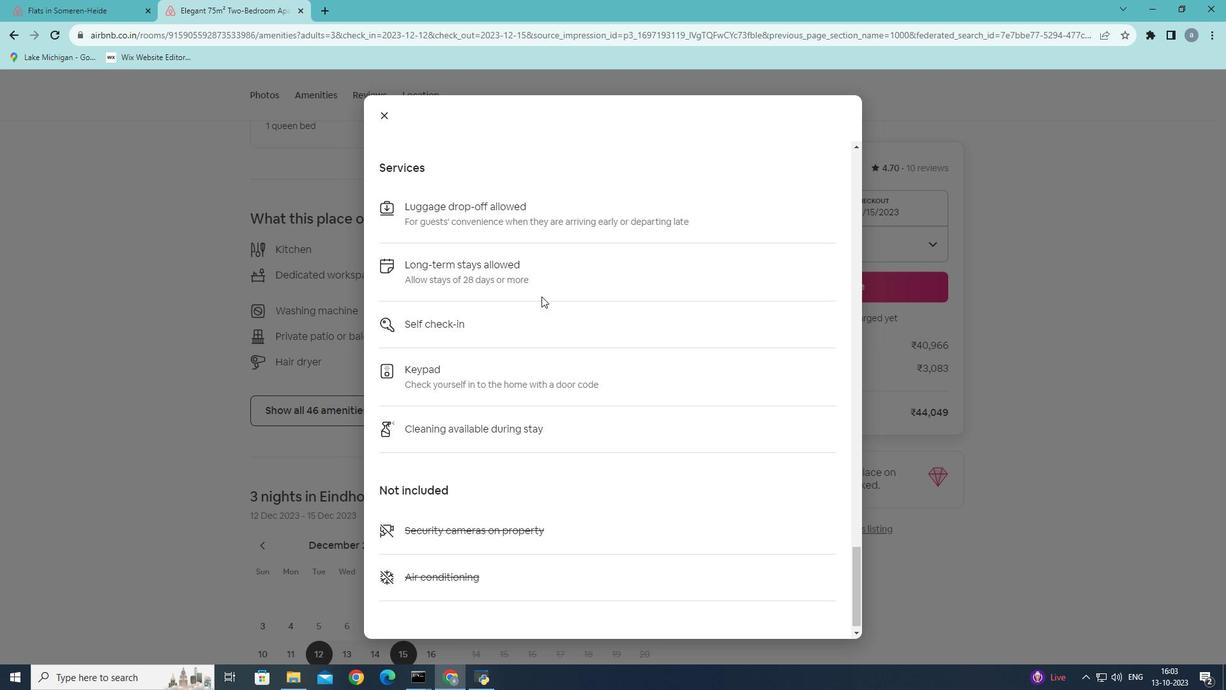 
Action: Mouse scrolled (541, 295) with delta (0, 0)
Screenshot: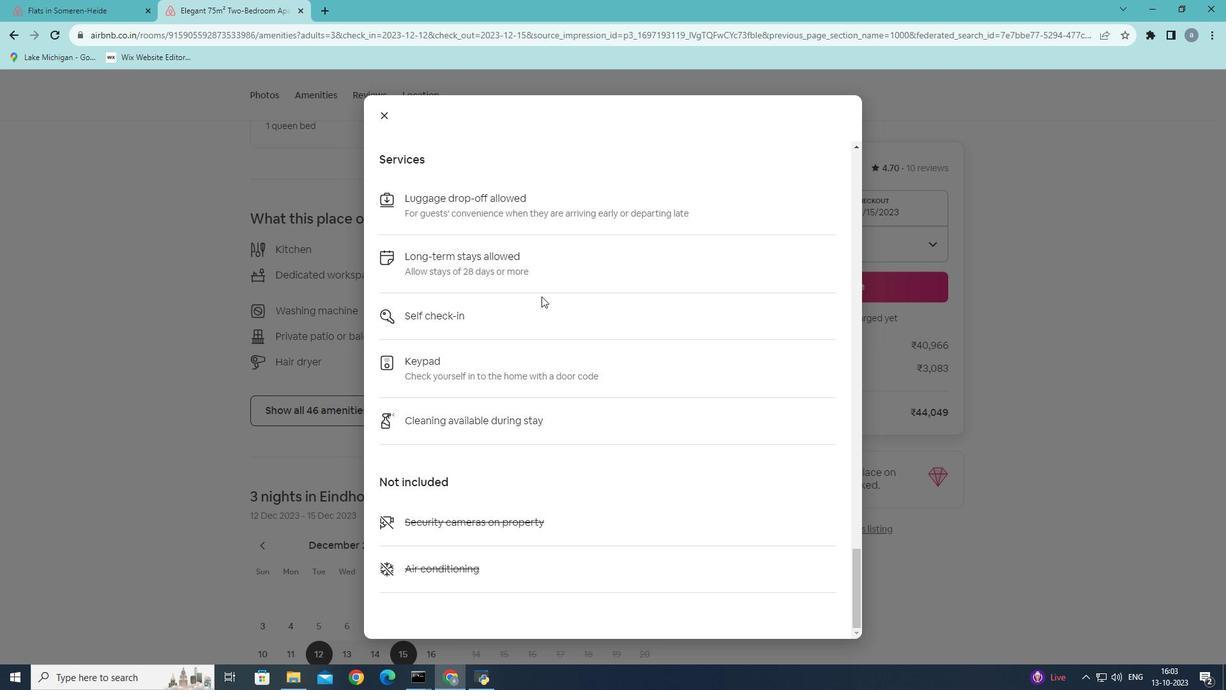 
Action: Mouse scrolled (541, 295) with delta (0, 0)
Screenshot: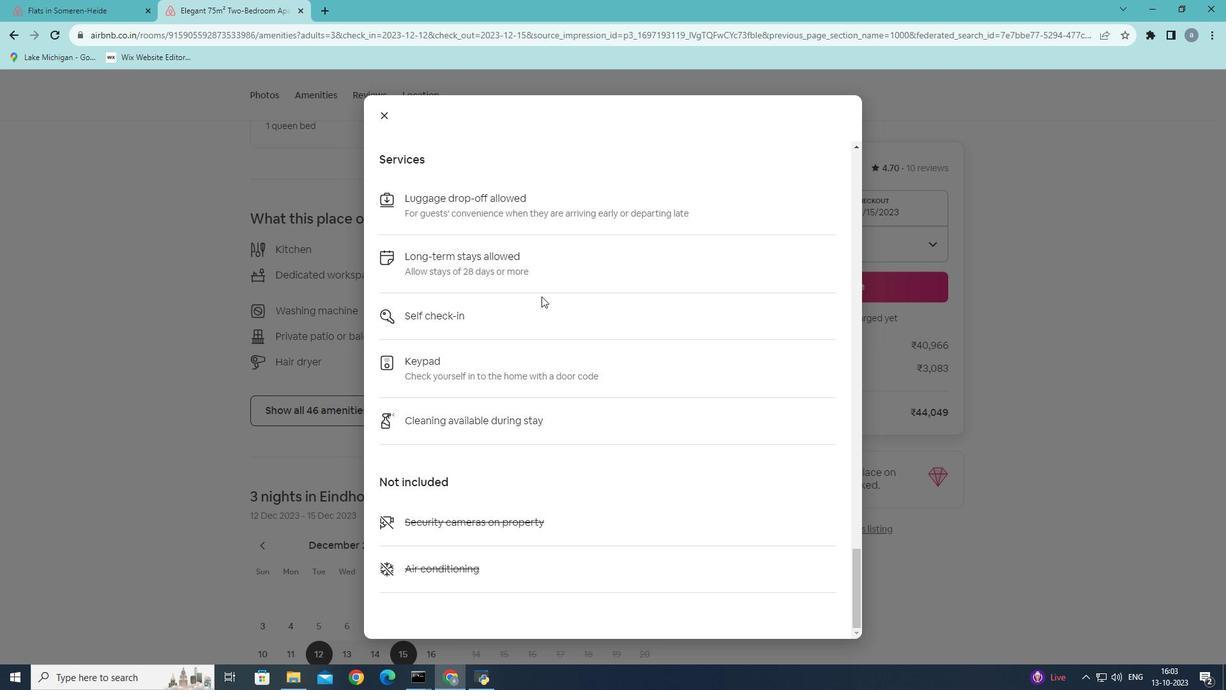 
Action: Mouse scrolled (541, 295) with delta (0, 0)
